Task: Explore historical inns and boutique hotels in Annapolis, Maryland, known for their maritime heritage and colonial architecture.
Action: Key pressed annapolis
Screenshot: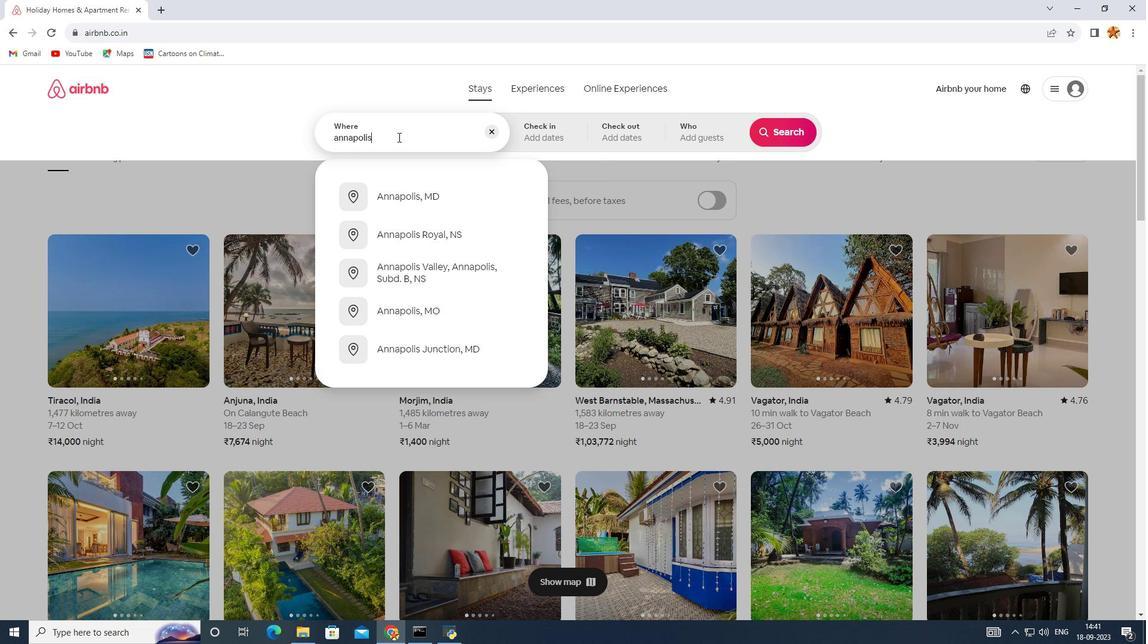 
Action: Mouse moved to (388, 191)
Screenshot: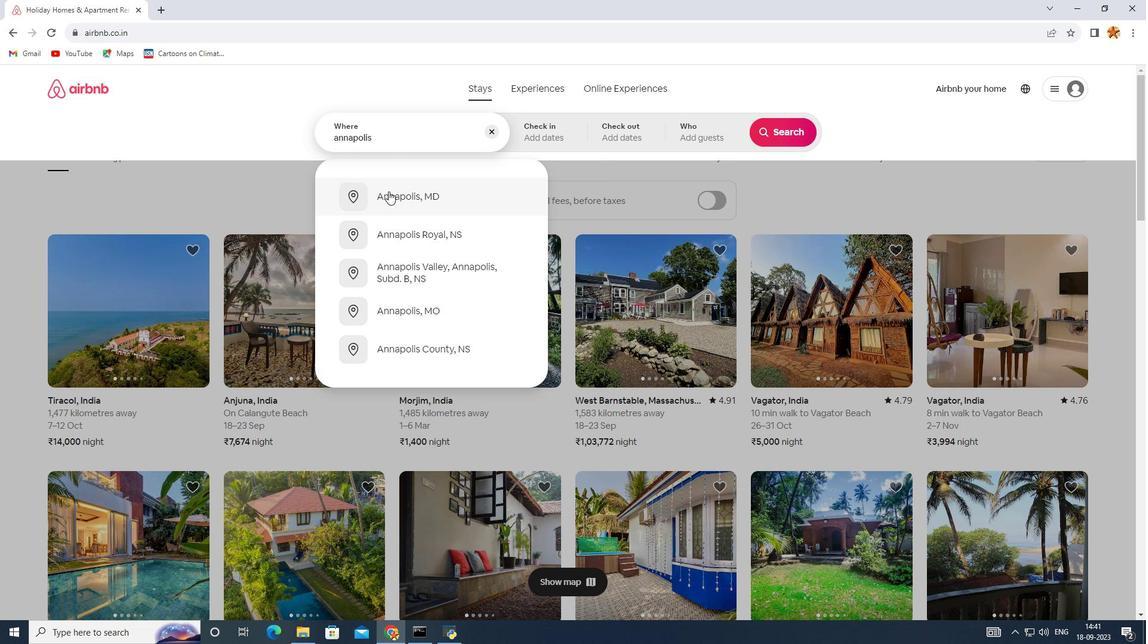 
Action: Mouse pressed left at (388, 191)
Screenshot: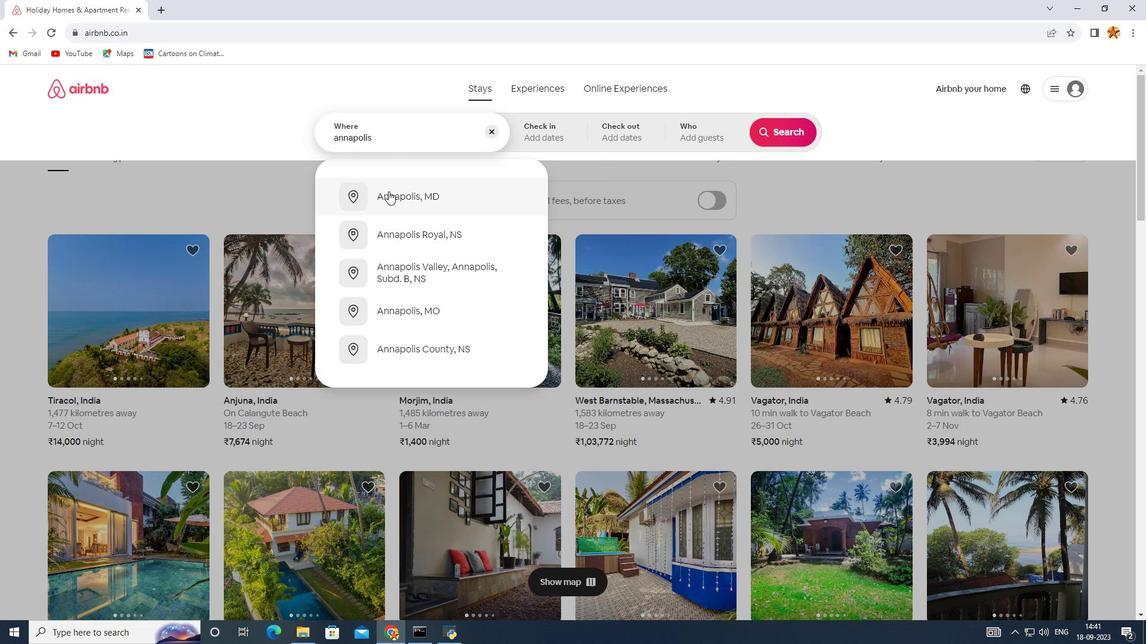 
Action: Mouse moved to (791, 137)
Screenshot: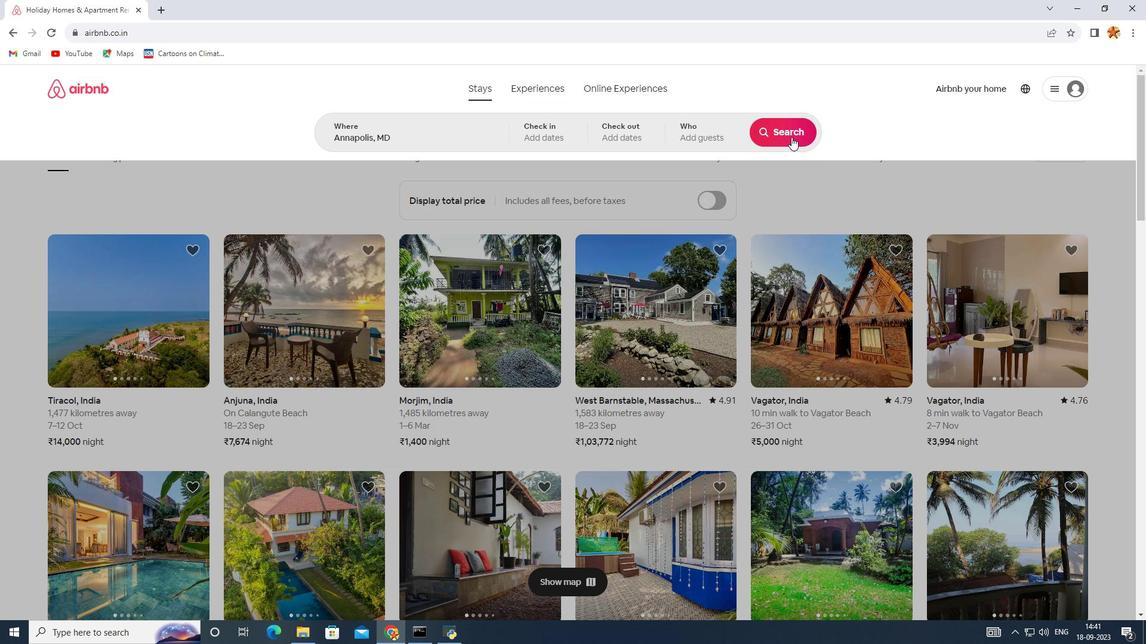 
Action: Mouse pressed left at (791, 137)
Screenshot: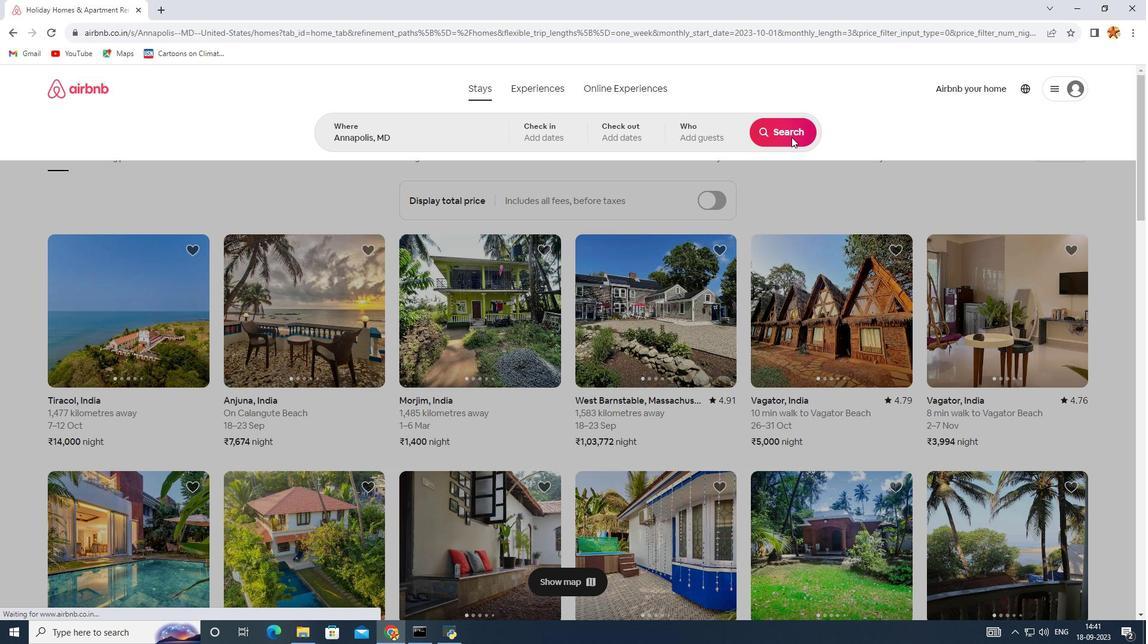 
Action: Mouse moved to (1047, 133)
Screenshot: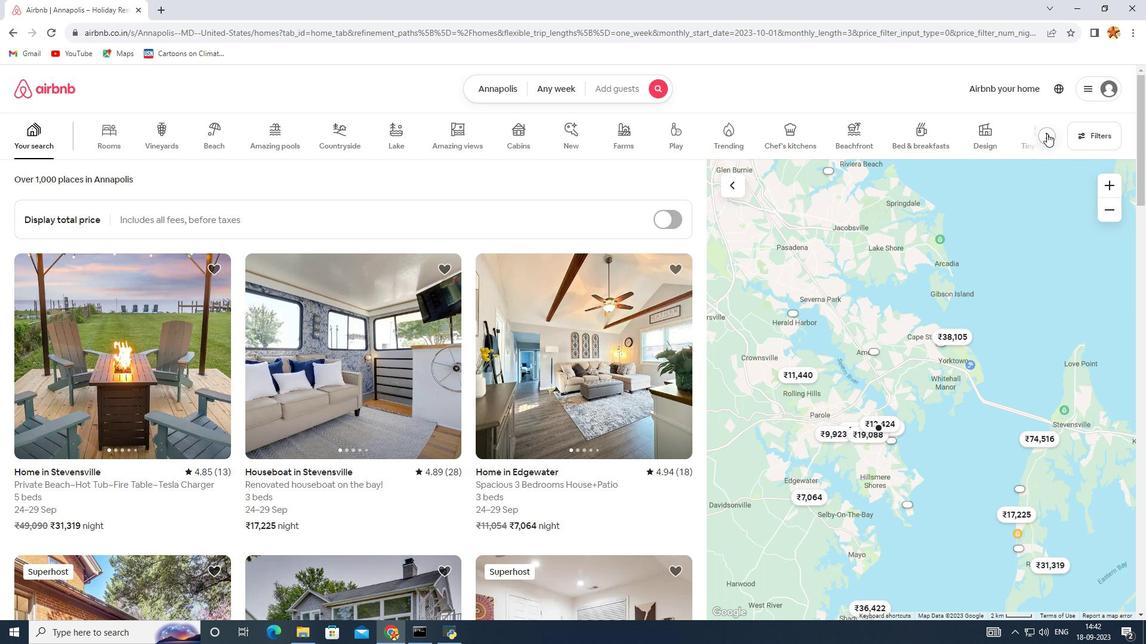 
Action: Mouse pressed left at (1047, 133)
Screenshot: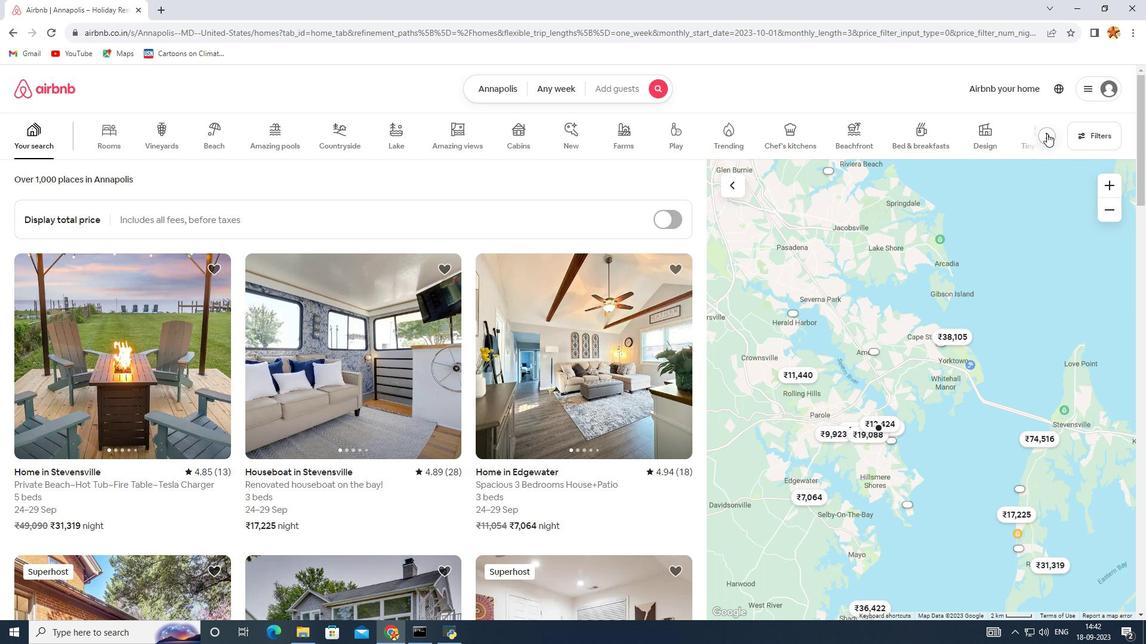 
Action: Mouse moved to (1032, 140)
Screenshot: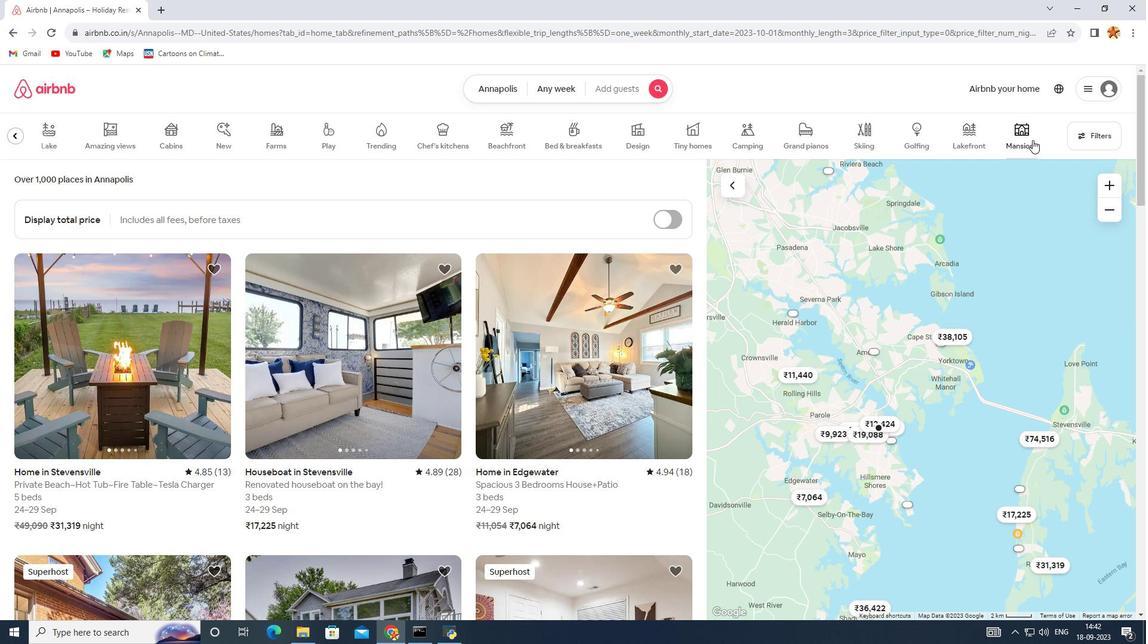 
Action: Mouse pressed left at (1032, 140)
Screenshot: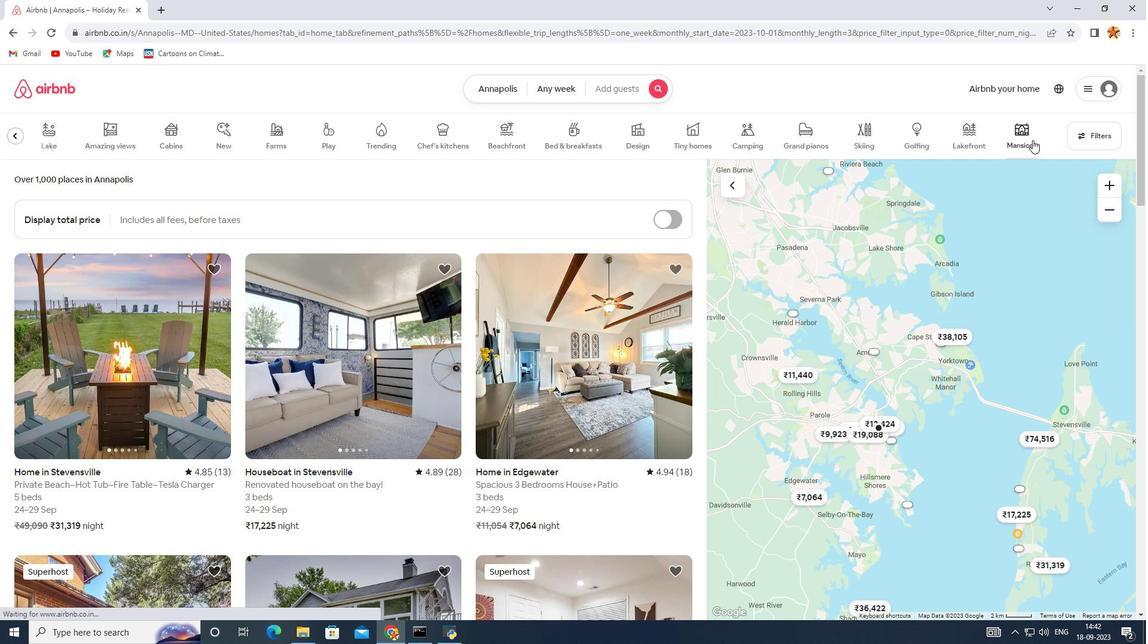 
Action: Mouse moved to (386, 378)
Screenshot: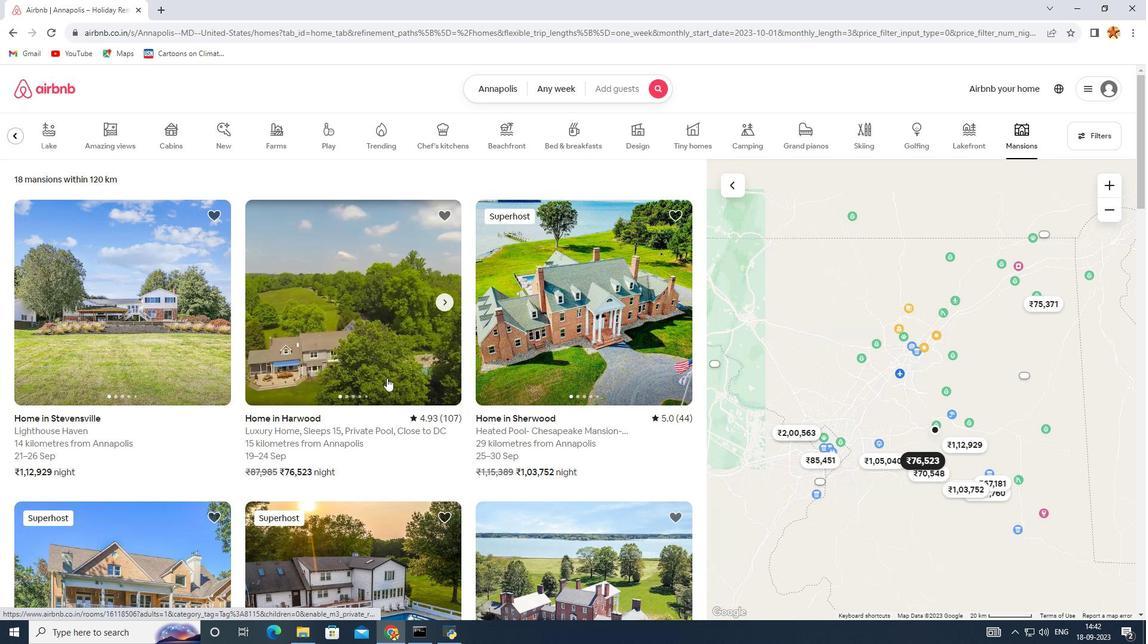 
Action: Mouse scrolled (386, 377) with delta (0, 0)
Screenshot: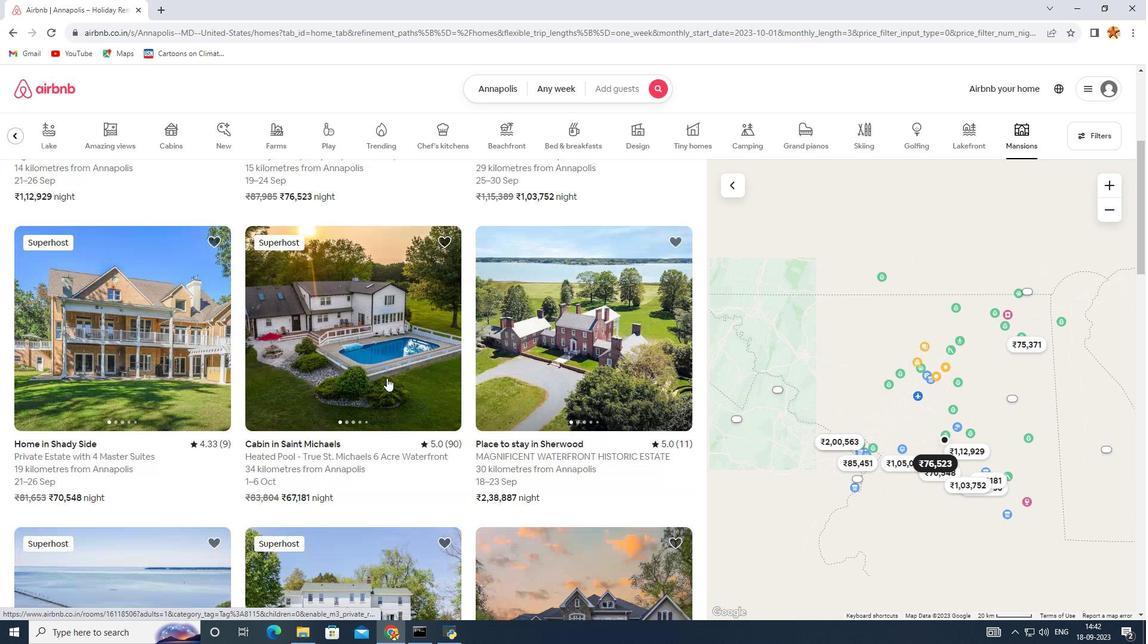 
Action: Mouse scrolled (386, 377) with delta (0, 0)
Screenshot: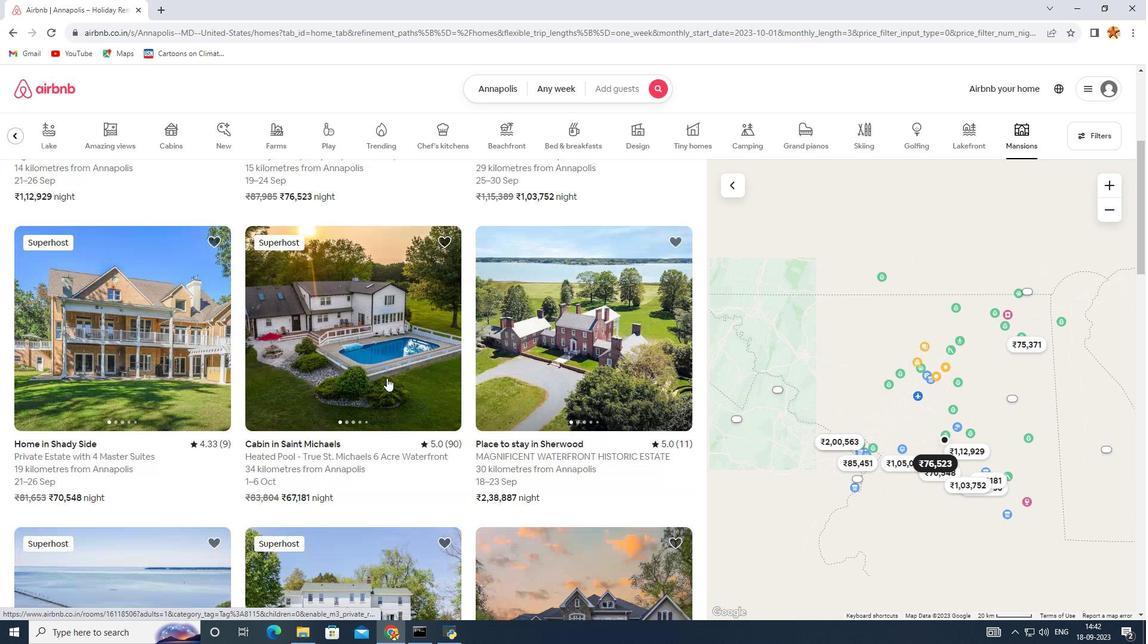 
Action: Mouse scrolled (386, 377) with delta (0, 0)
Screenshot: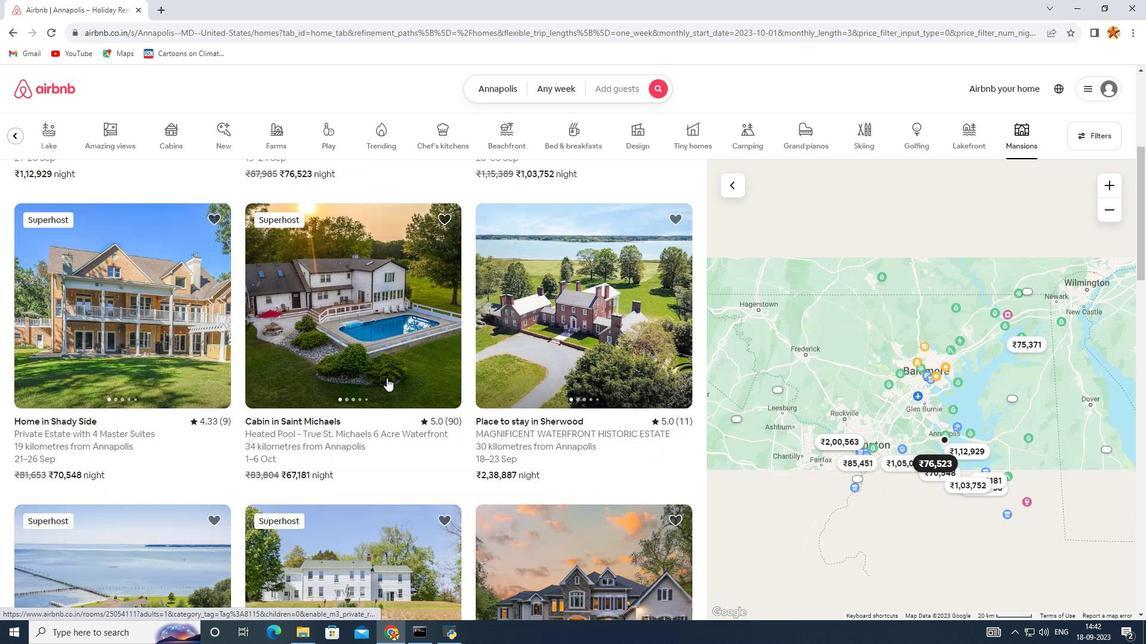 
Action: Mouse scrolled (386, 377) with delta (0, 0)
Screenshot: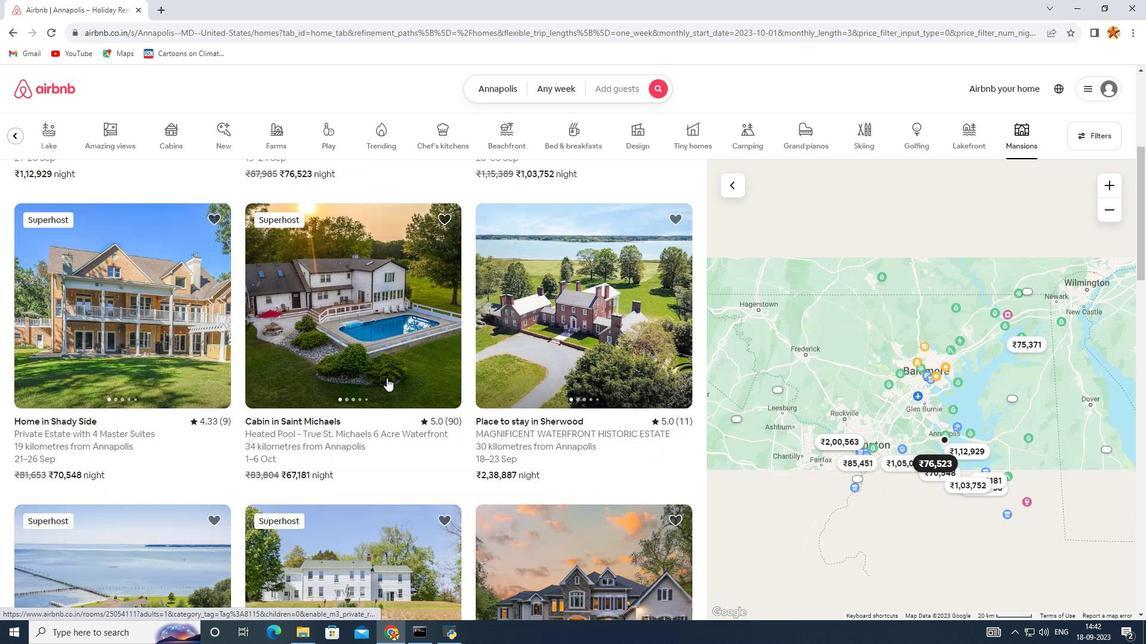 
Action: Mouse scrolled (386, 377) with delta (0, 0)
Screenshot: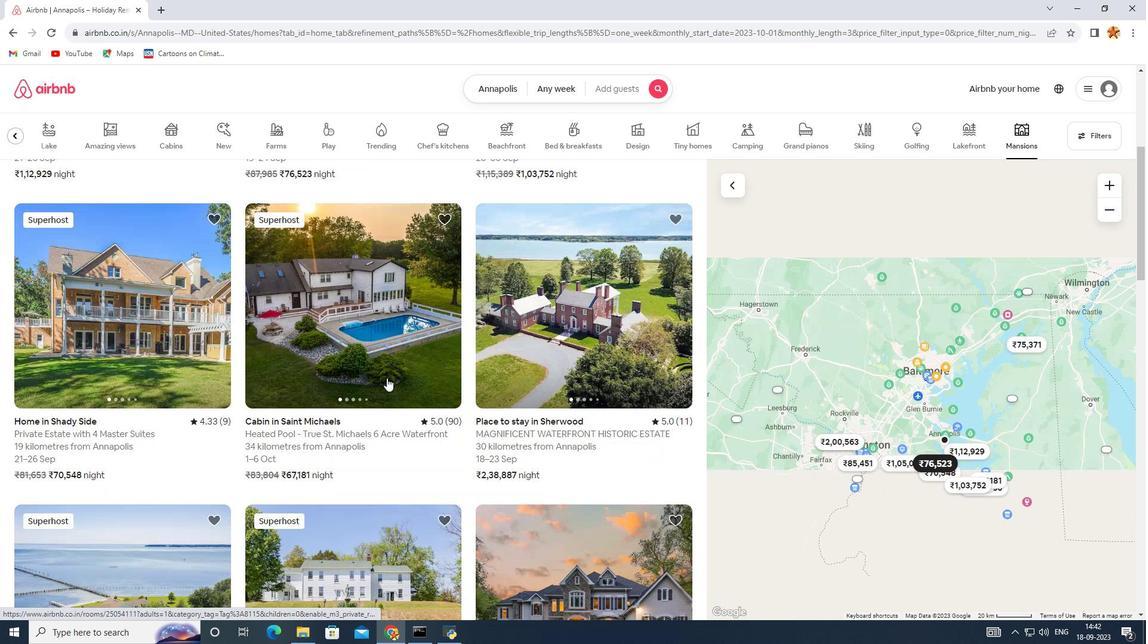 
Action: Mouse scrolled (386, 377) with delta (0, 0)
Screenshot: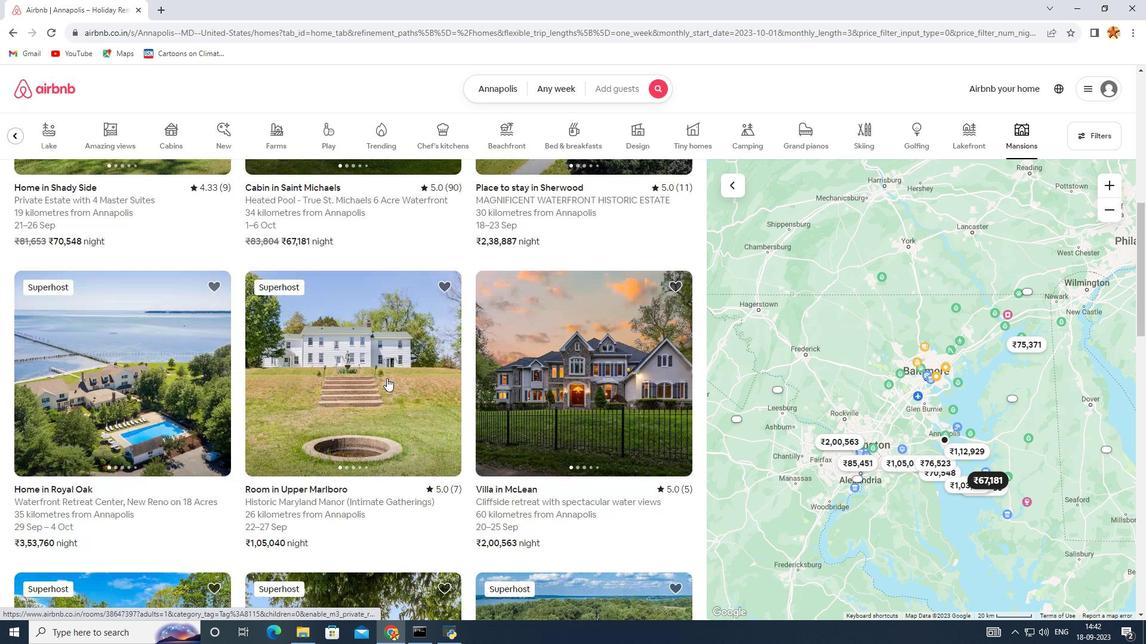 
Action: Mouse scrolled (386, 377) with delta (0, 0)
Screenshot: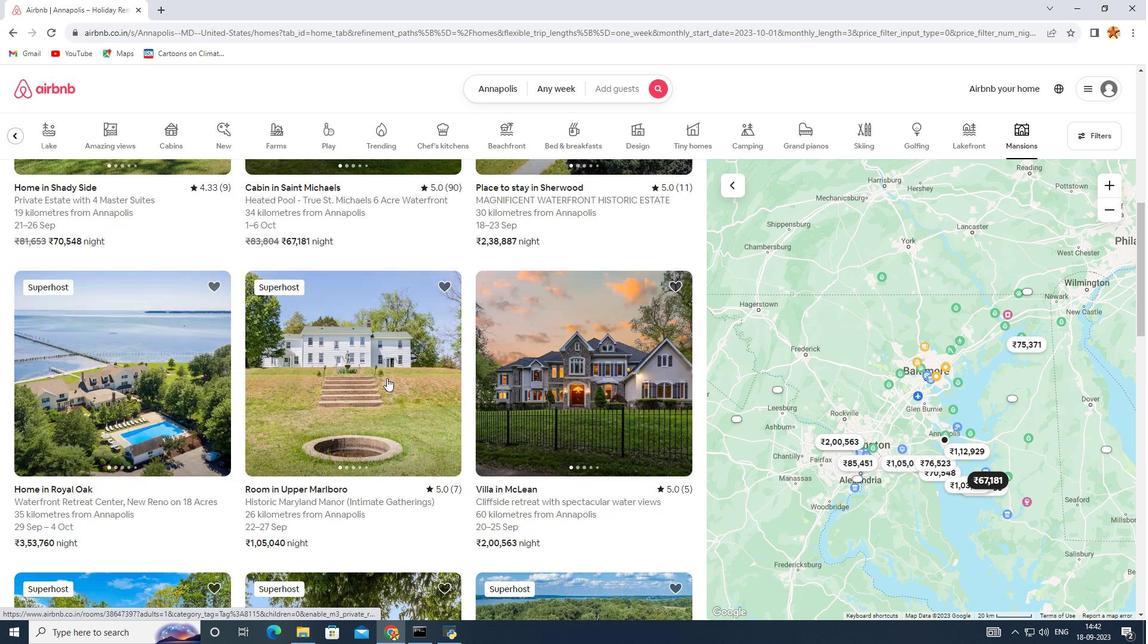 
Action: Mouse scrolled (386, 377) with delta (0, 0)
Screenshot: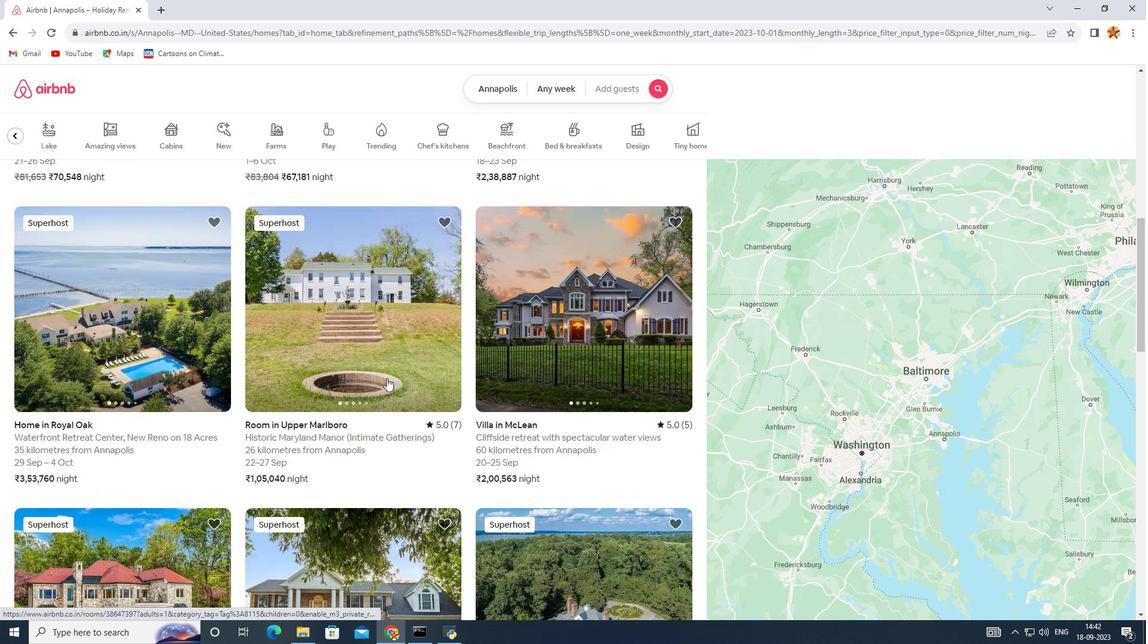 
Action: Mouse scrolled (386, 377) with delta (0, 0)
Screenshot: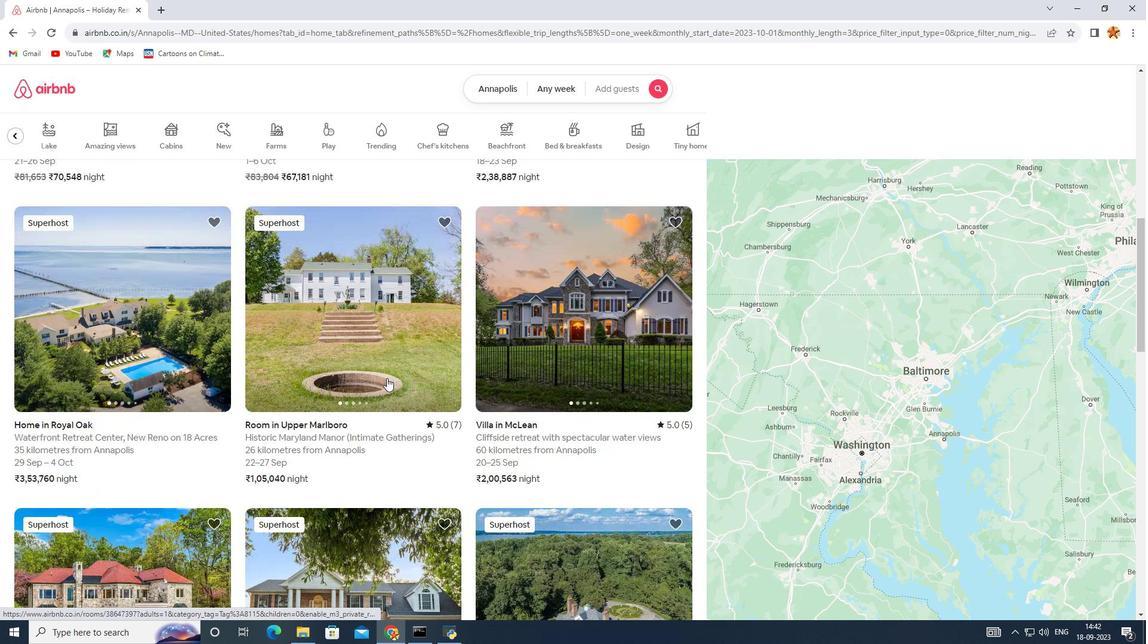 
Action: Mouse scrolled (386, 377) with delta (0, 0)
Screenshot: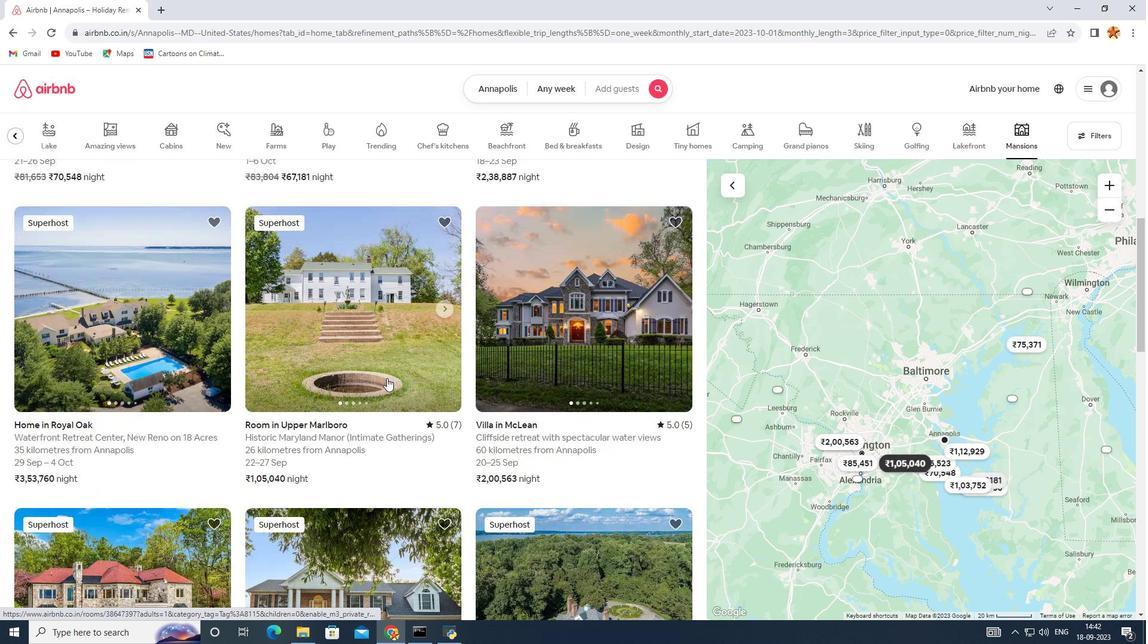 
Action: Mouse scrolled (386, 377) with delta (0, 0)
Screenshot: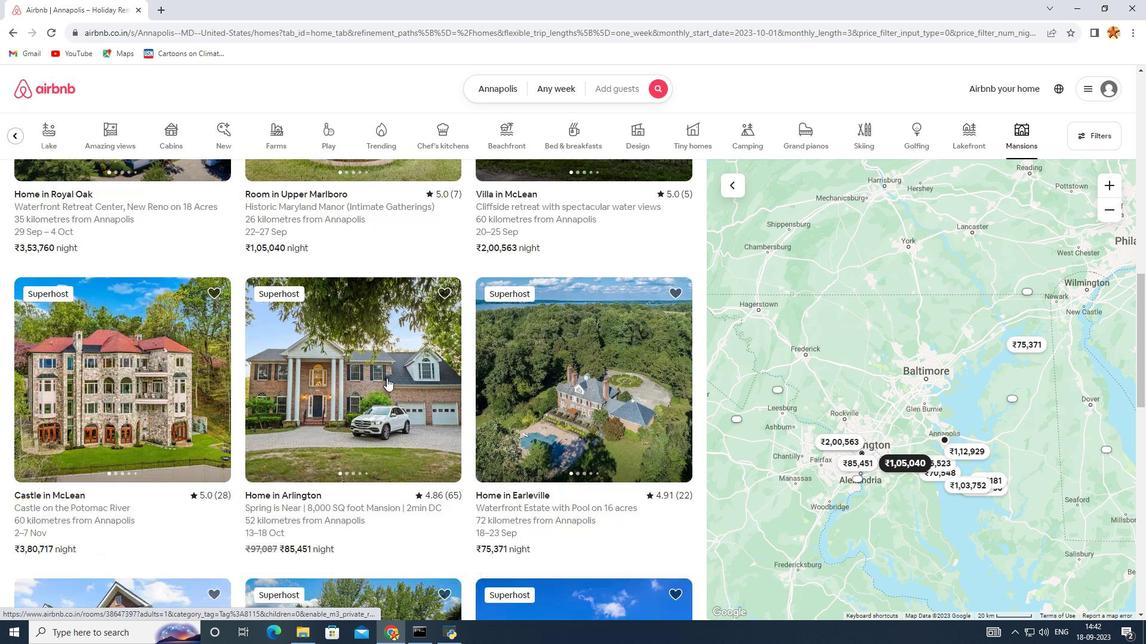 
Action: Mouse scrolled (386, 377) with delta (0, 0)
Screenshot: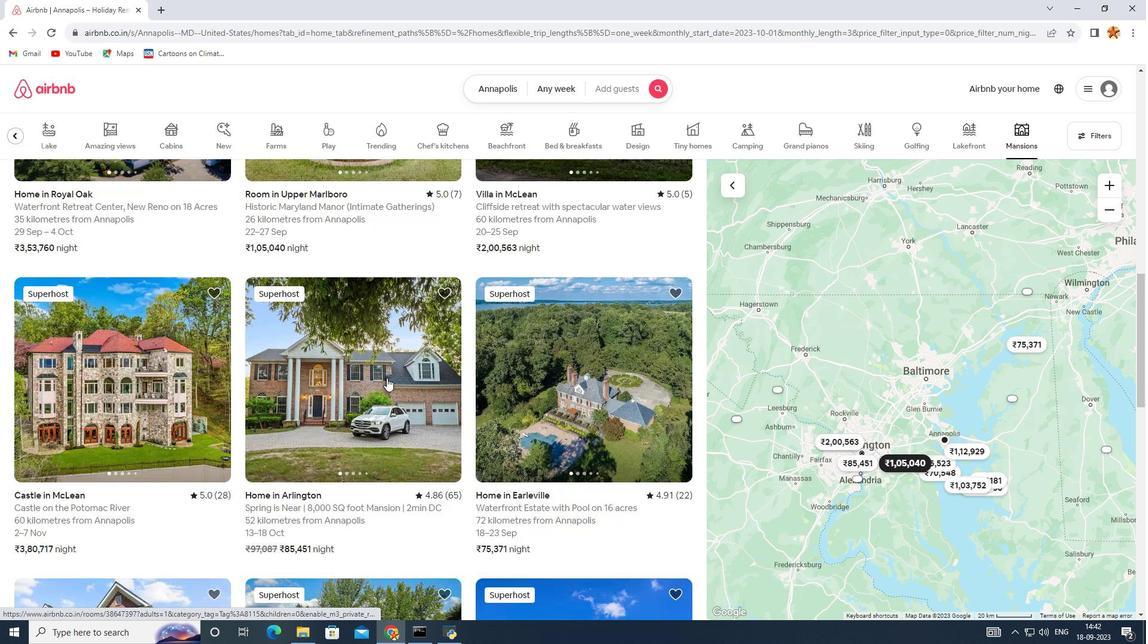 
Action: Mouse scrolled (386, 377) with delta (0, 0)
Screenshot: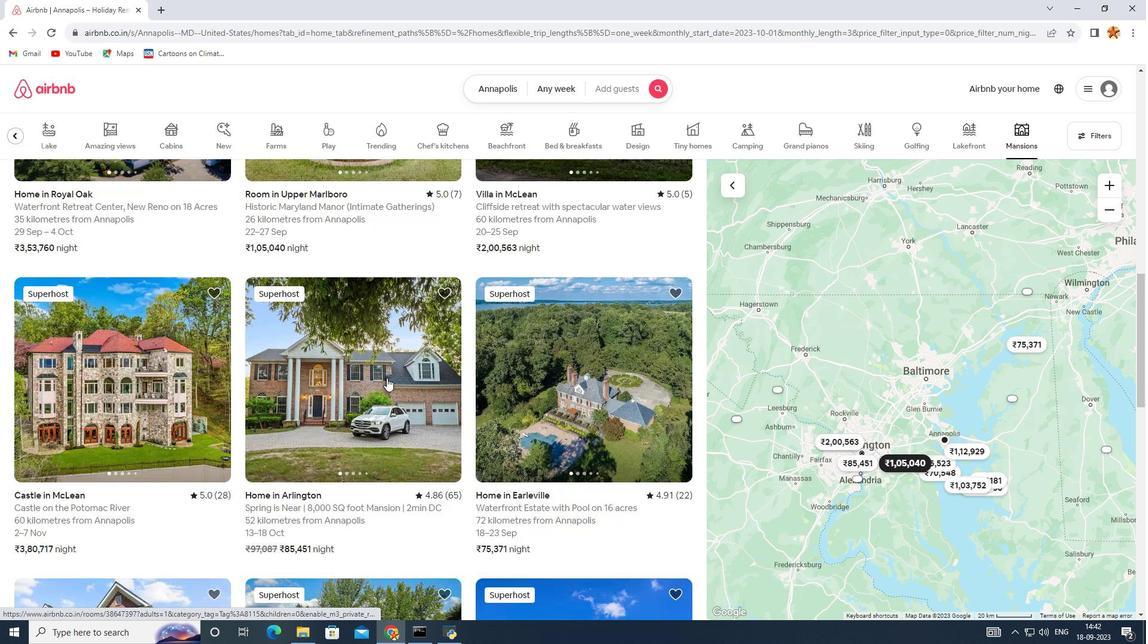 
Action: Mouse scrolled (386, 377) with delta (0, 0)
Screenshot: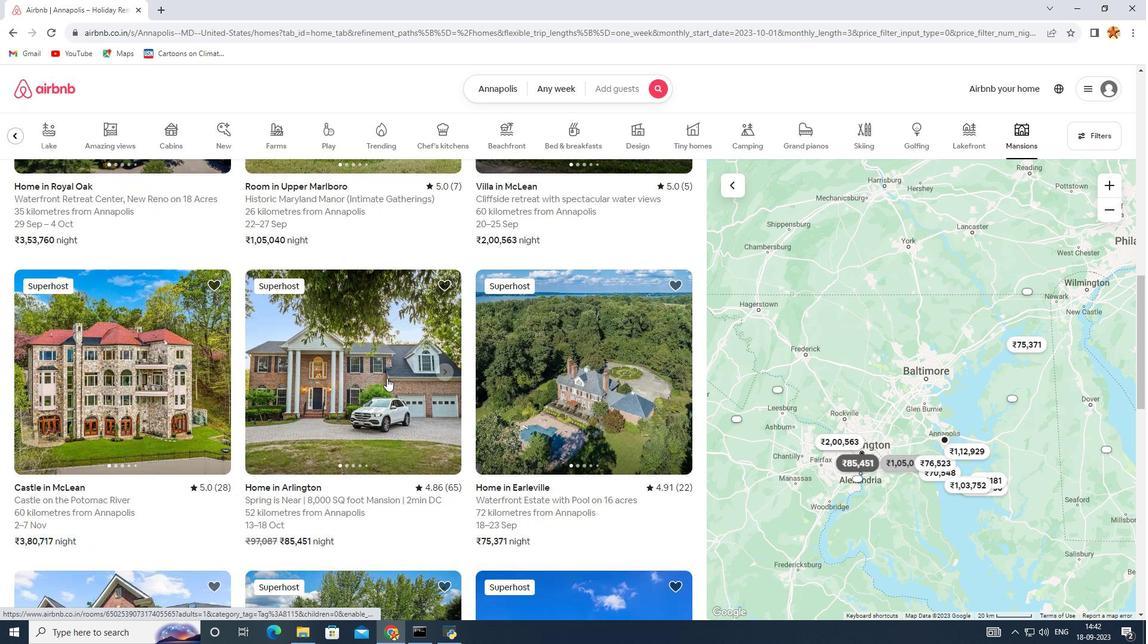 
Action: Mouse scrolled (386, 377) with delta (0, 0)
Screenshot: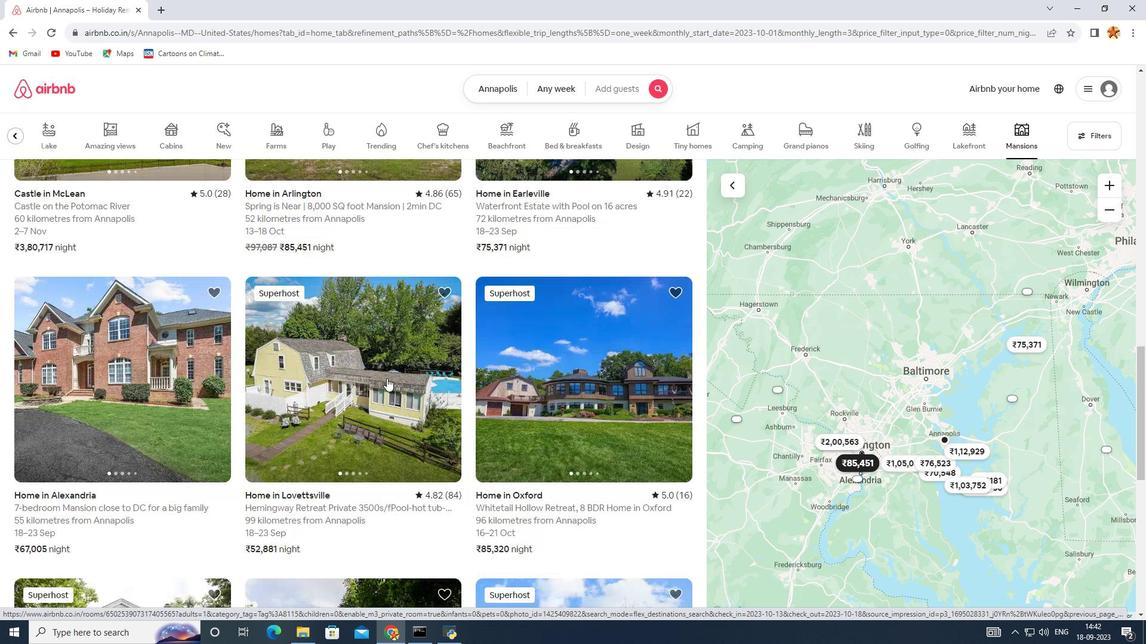 
Action: Mouse scrolled (386, 377) with delta (0, 0)
Screenshot: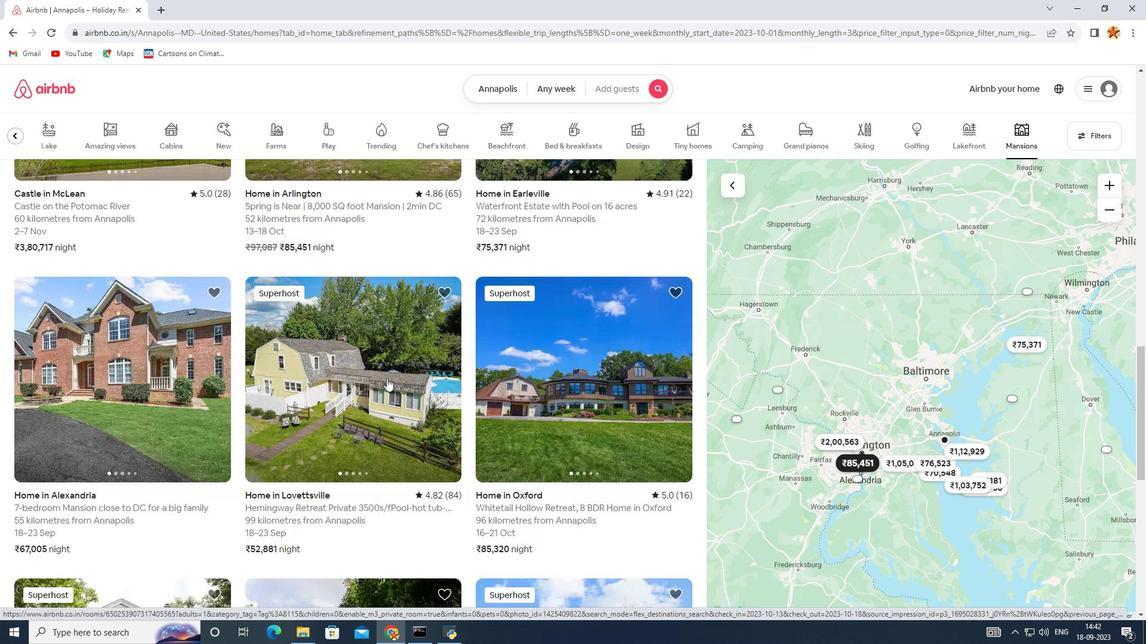 
Action: Mouse scrolled (386, 377) with delta (0, 0)
Screenshot: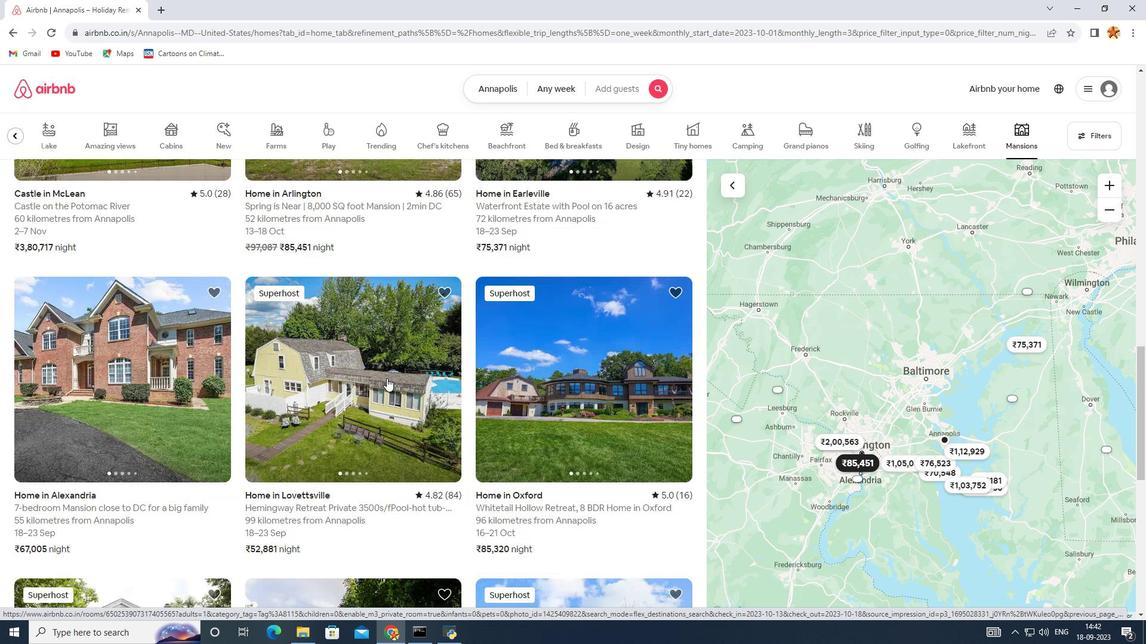 
Action: Mouse scrolled (386, 377) with delta (0, 0)
Screenshot: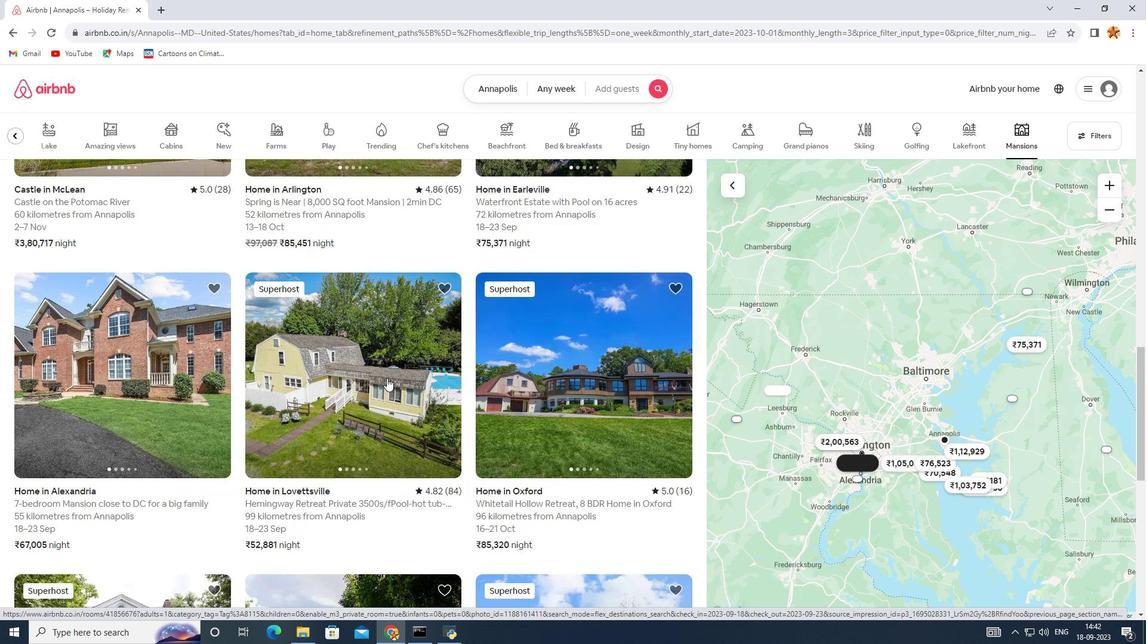 
Action: Mouse scrolled (386, 377) with delta (0, 0)
Screenshot: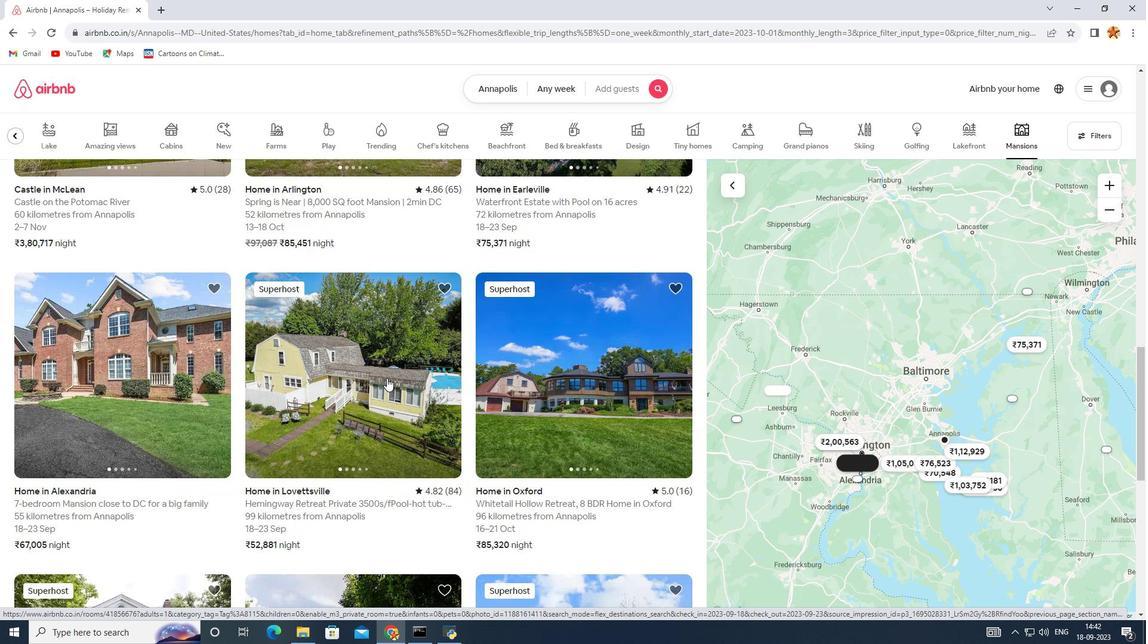 
Action: Mouse scrolled (386, 377) with delta (0, 0)
Screenshot: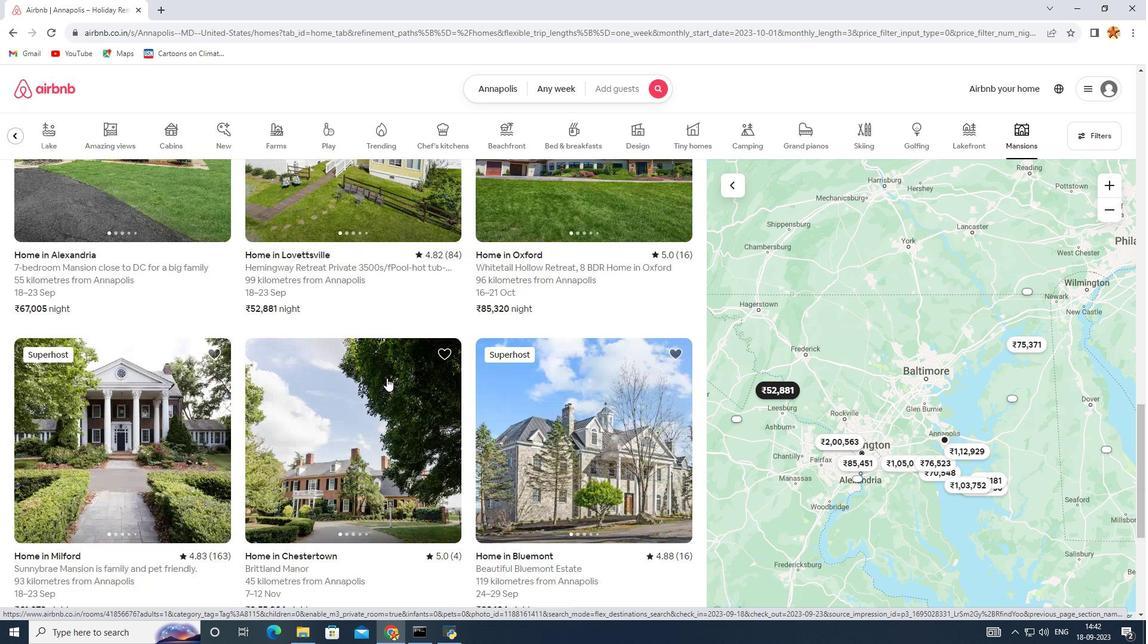 
Action: Mouse scrolled (386, 377) with delta (0, 0)
Screenshot: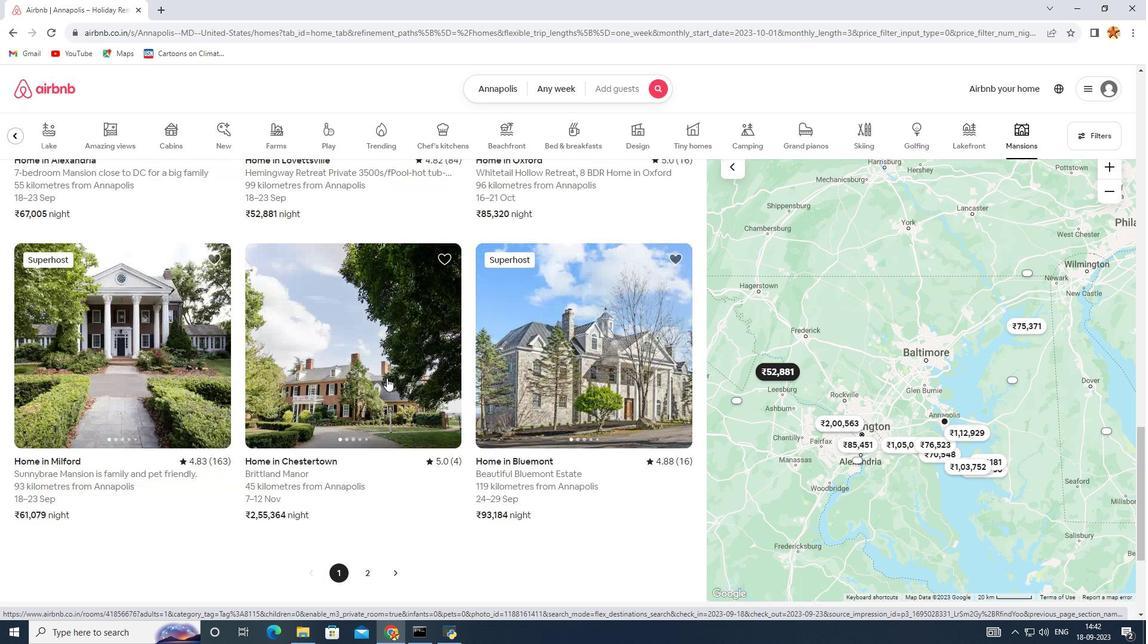 
Action: Mouse scrolled (386, 377) with delta (0, 0)
Screenshot: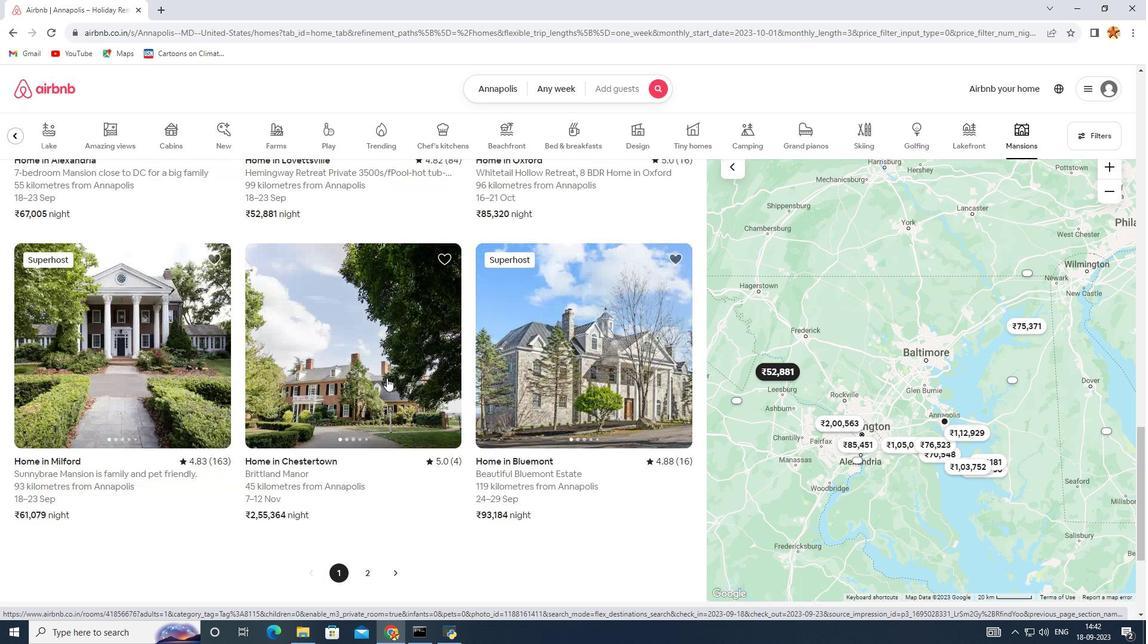 
Action: Mouse scrolled (386, 377) with delta (0, 0)
Screenshot: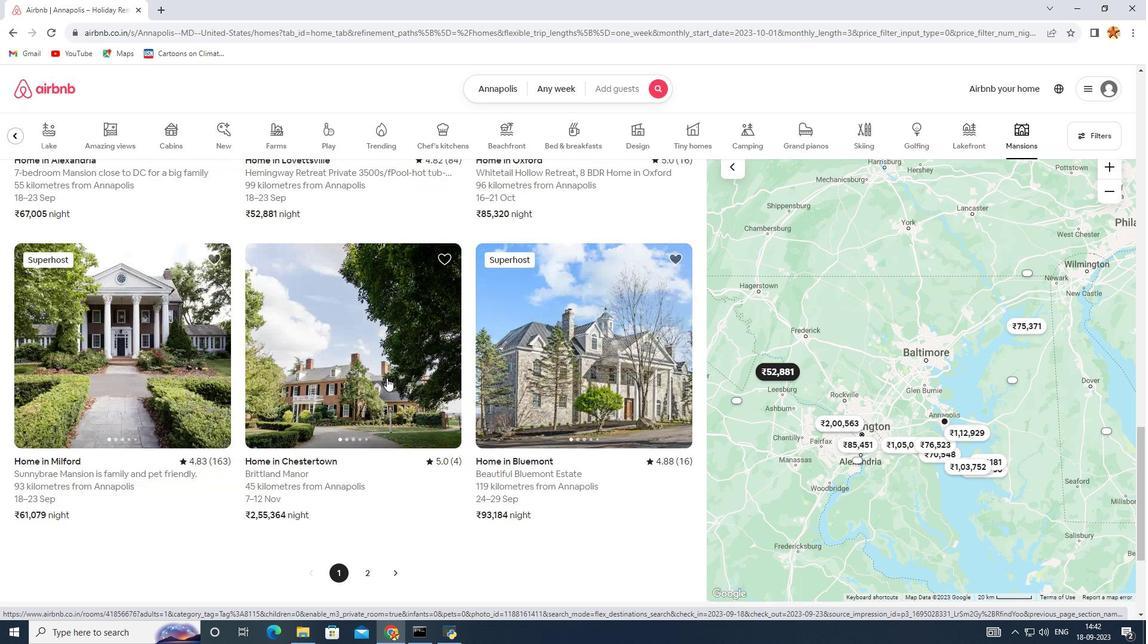 
Action: Mouse scrolled (386, 377) with delta (0, 0)
Screenshot: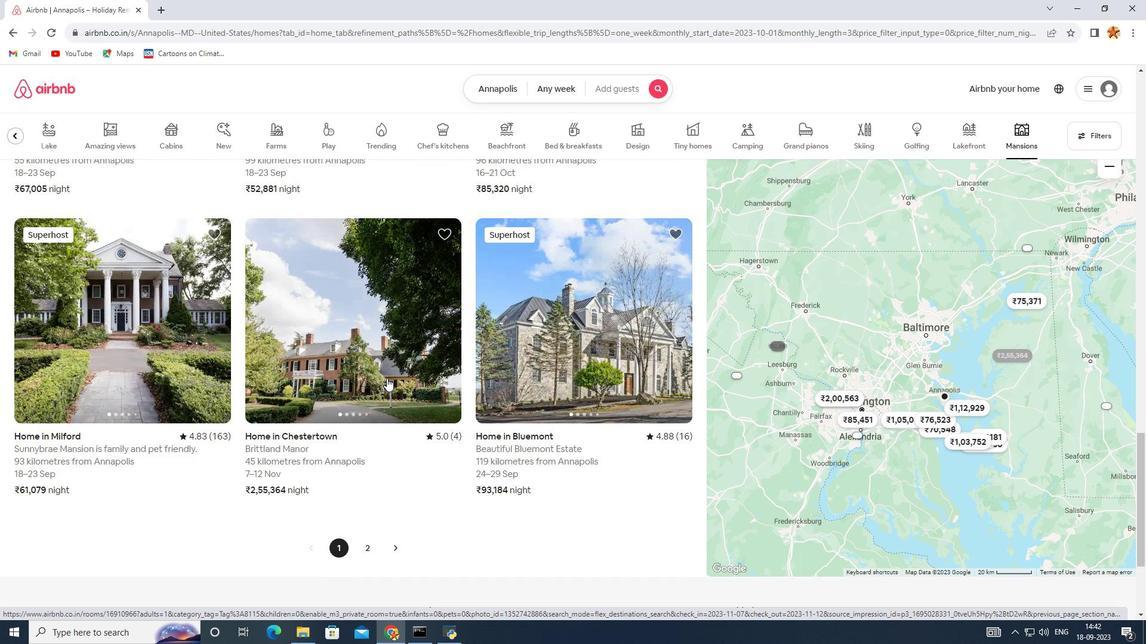 
Action: Mouse scrolled (386, 377) with delta (0, 0)
Screenshot: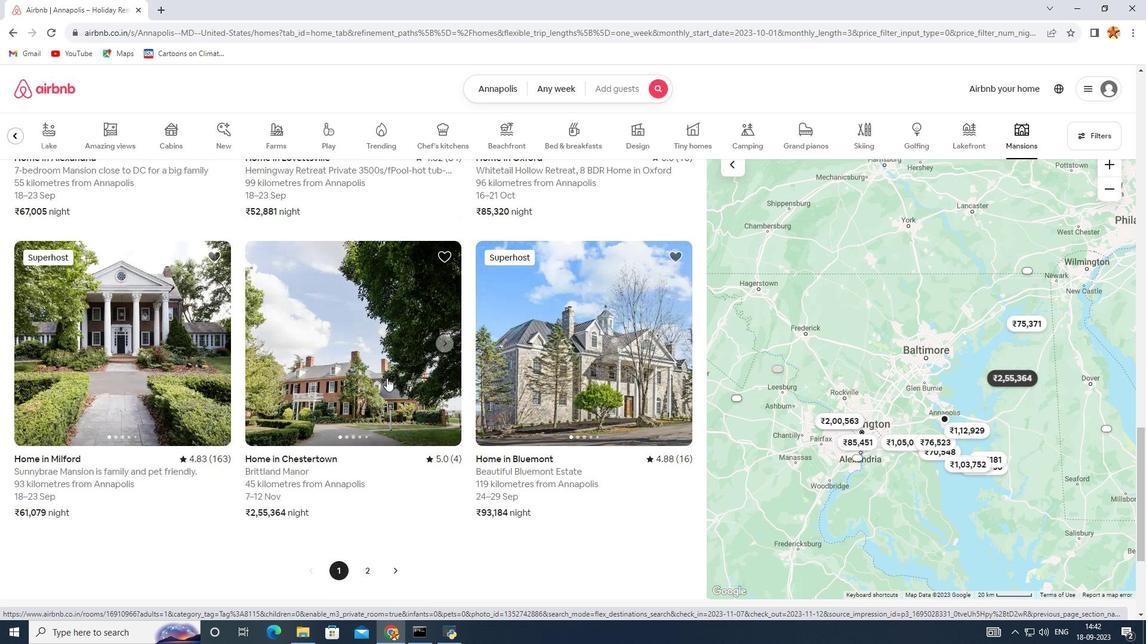 
Action: Mouse scrolled (386, 379) with delta (0, 0)
Screenshot: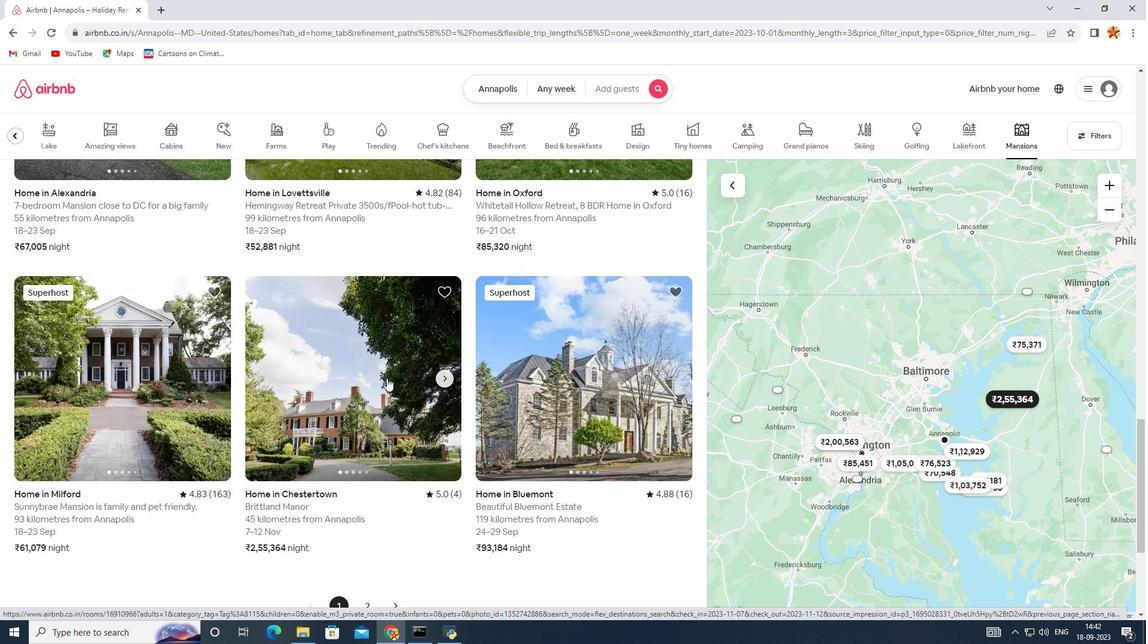 
Action: Mouse scrolled (386, 379) with delta (0, 0)
Screenshot: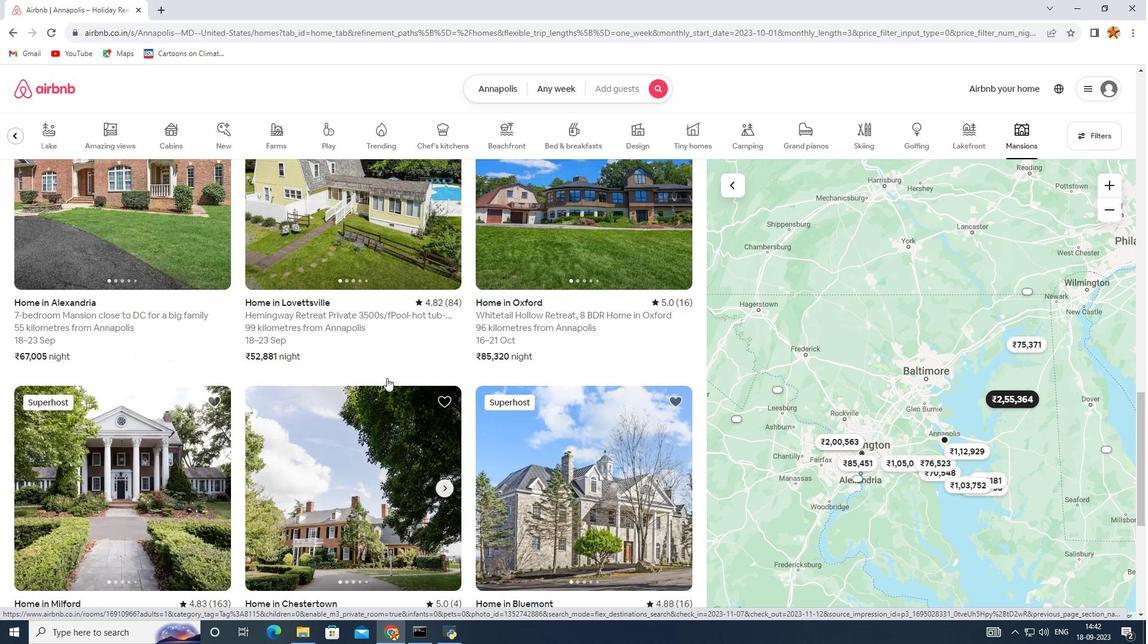 
Action: Mouse scrolled (386, 379) with delta (0, 0)
Screenshot: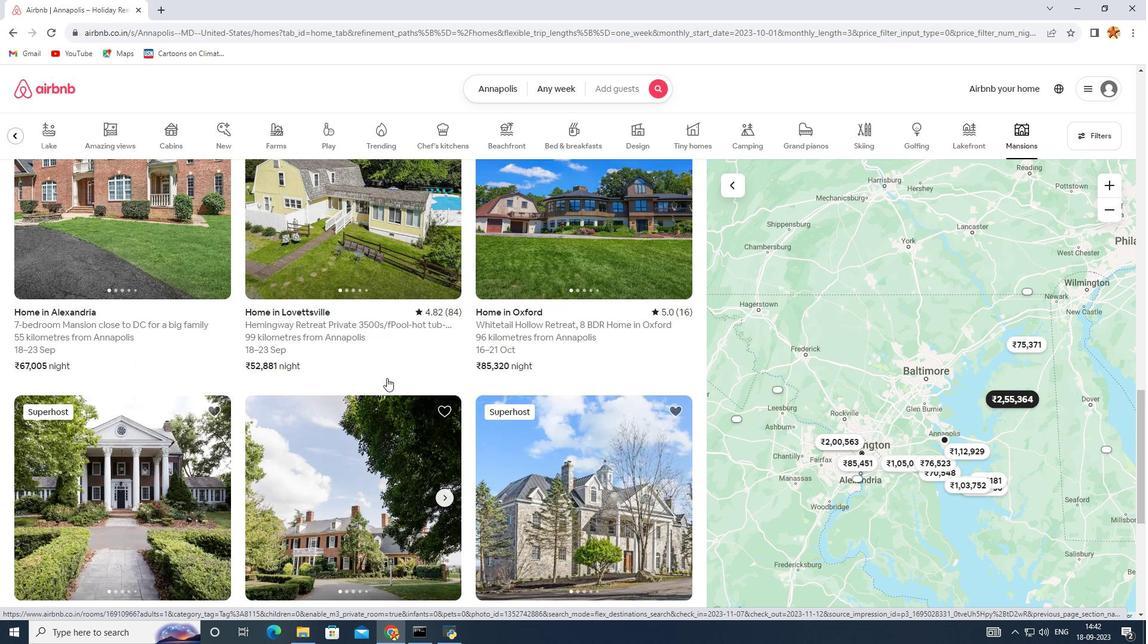 
Action: Mouse scrolled (386, 379) with delta (0, 0)
Screenshot: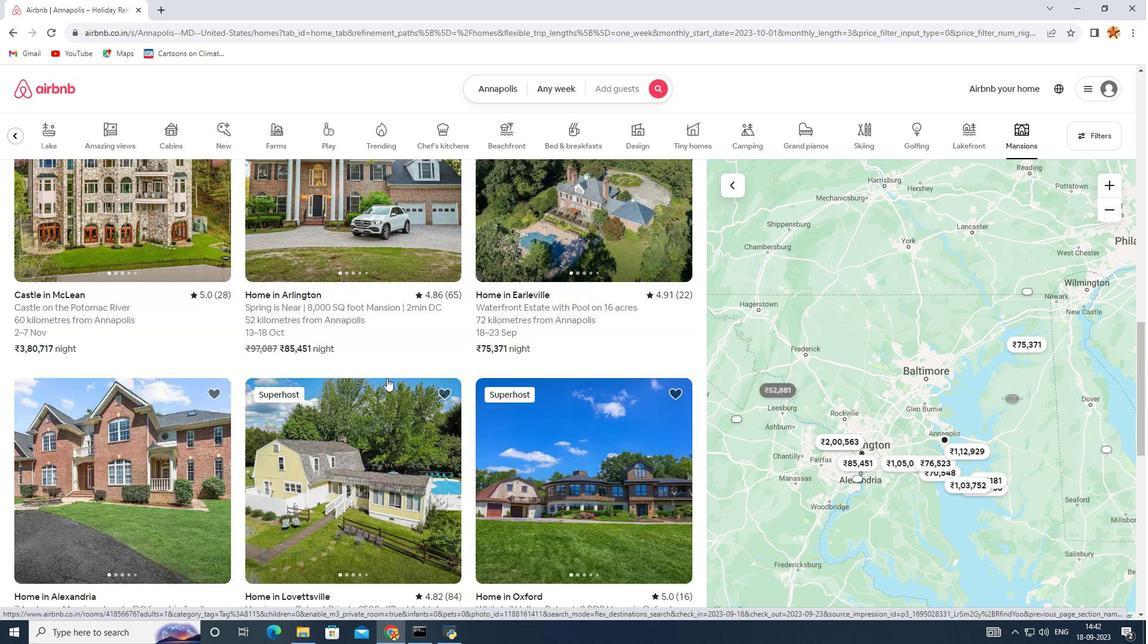 
Action: Mouse scrolled (386, 379) with delta (0, 0)
Screenshot: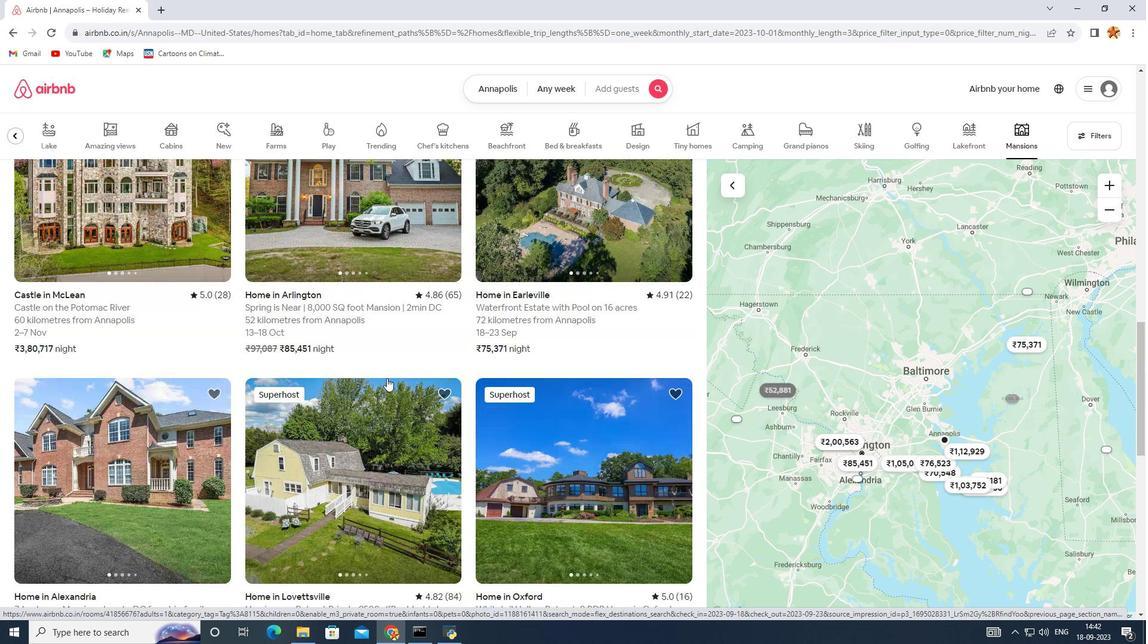 
Action: Mouse scrolled (386, 379) with delta (0, 0)
Screenshot: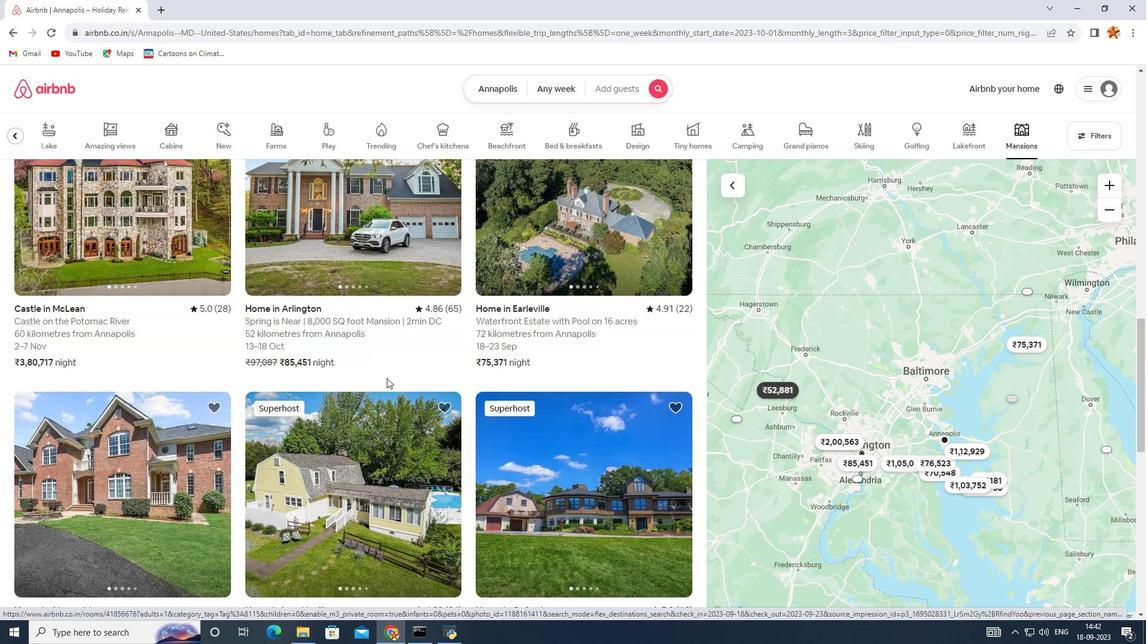 
Action: Mouse scrolled (386, 379) with delta (0, 0)
Screenshot: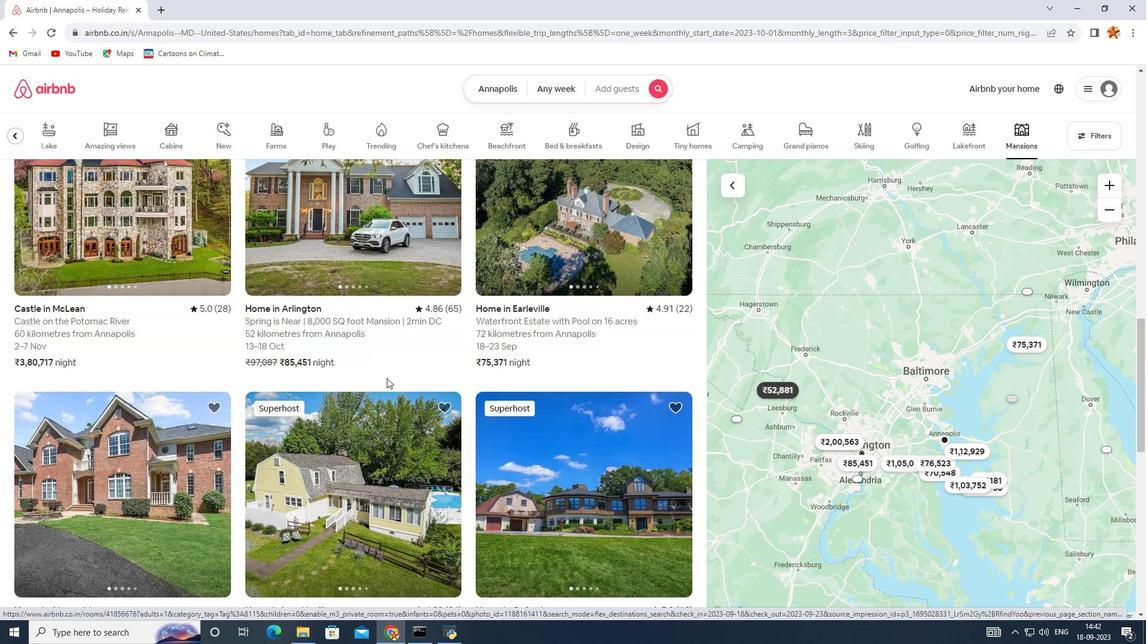 
Action: Mouse scrolled (386, 379) with delta (0, 0)
Screenshot: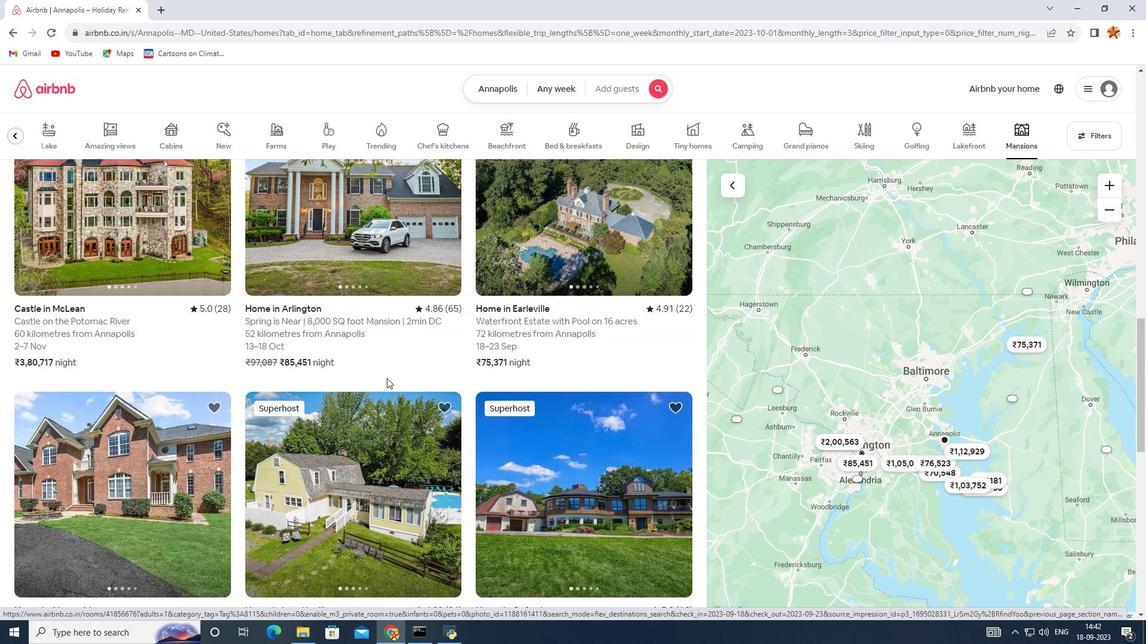 
Action: Mouse scrolled (386, 379) with delta (0, 0)
Screenshot: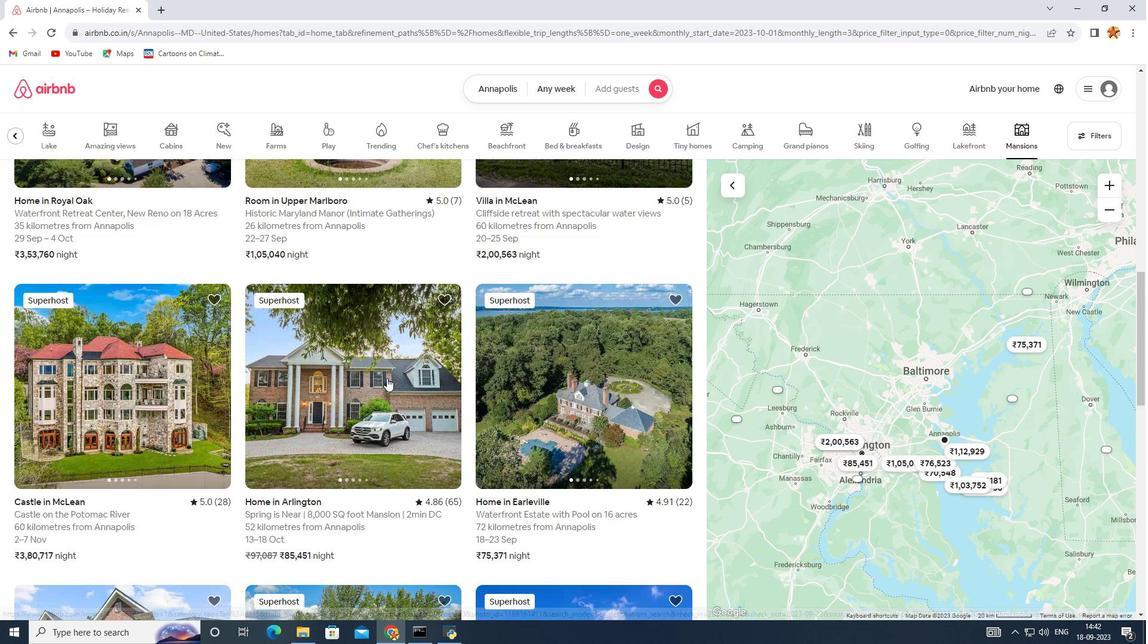 
Action: Mouse scrolled (386, 379) with delta (0, 0)
Screenshot: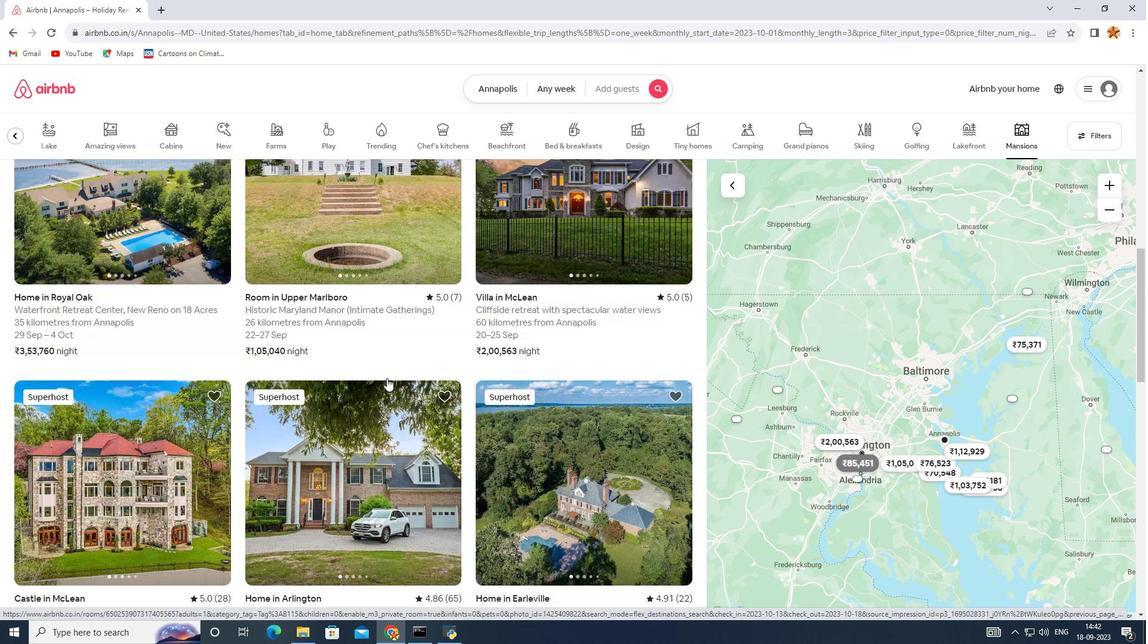 
Action: Mouse scrolled (386, 379) with delta (0, 0)
Screenshot: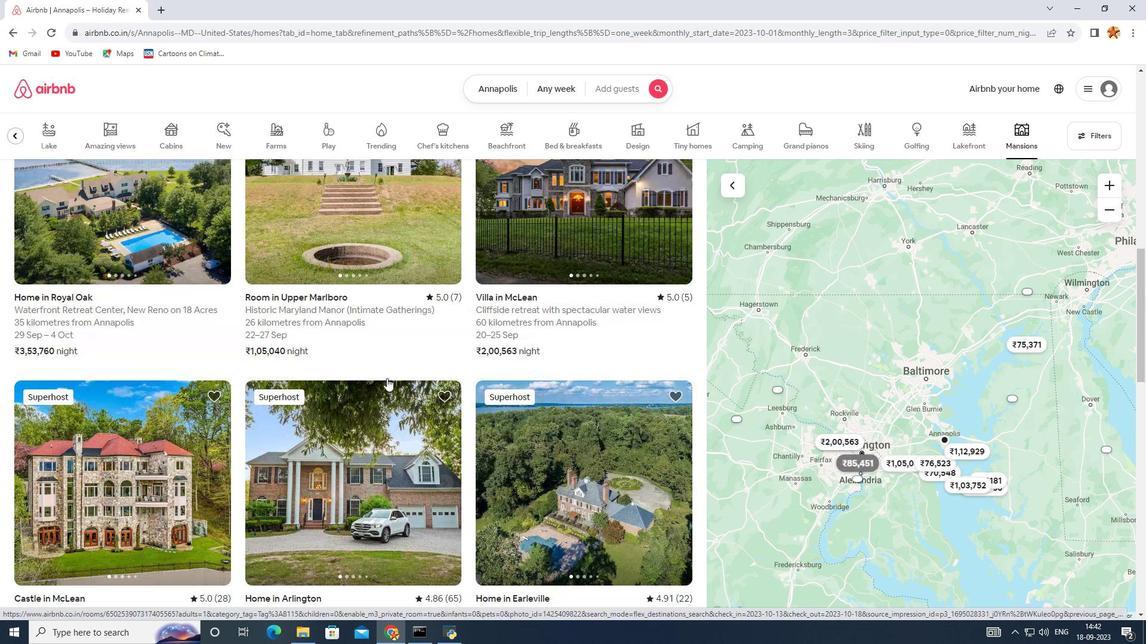 
Action: Mouse scrolled (386, 379) with delta (0, 0)
Screenshot: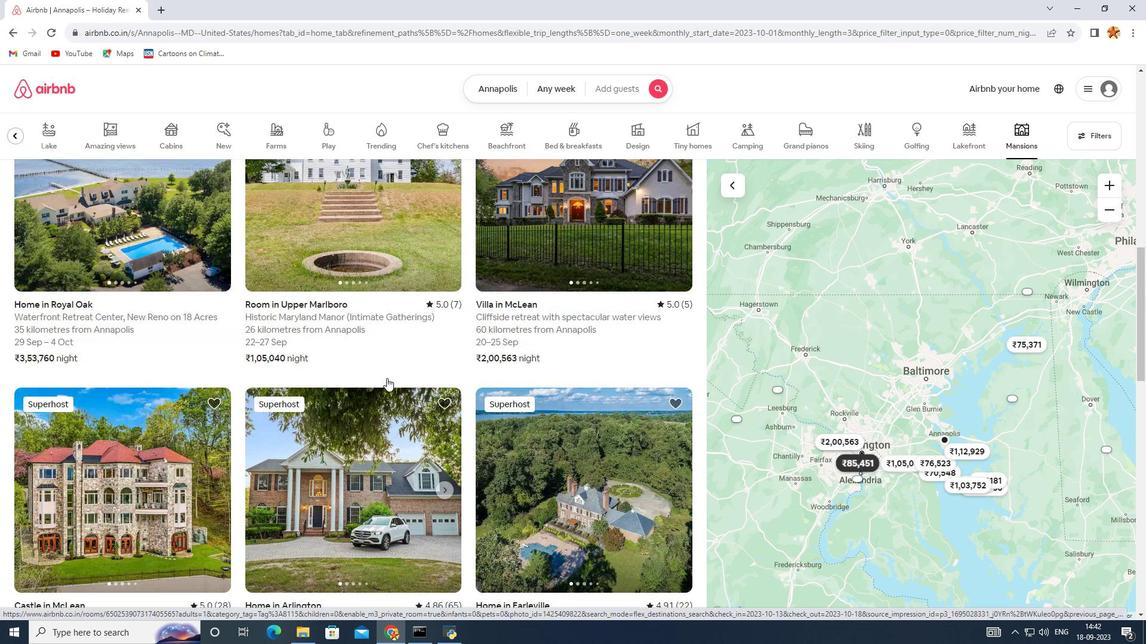 
Action: Mouse scrolled (386, 379) with delta (0, 0)
Screenshot: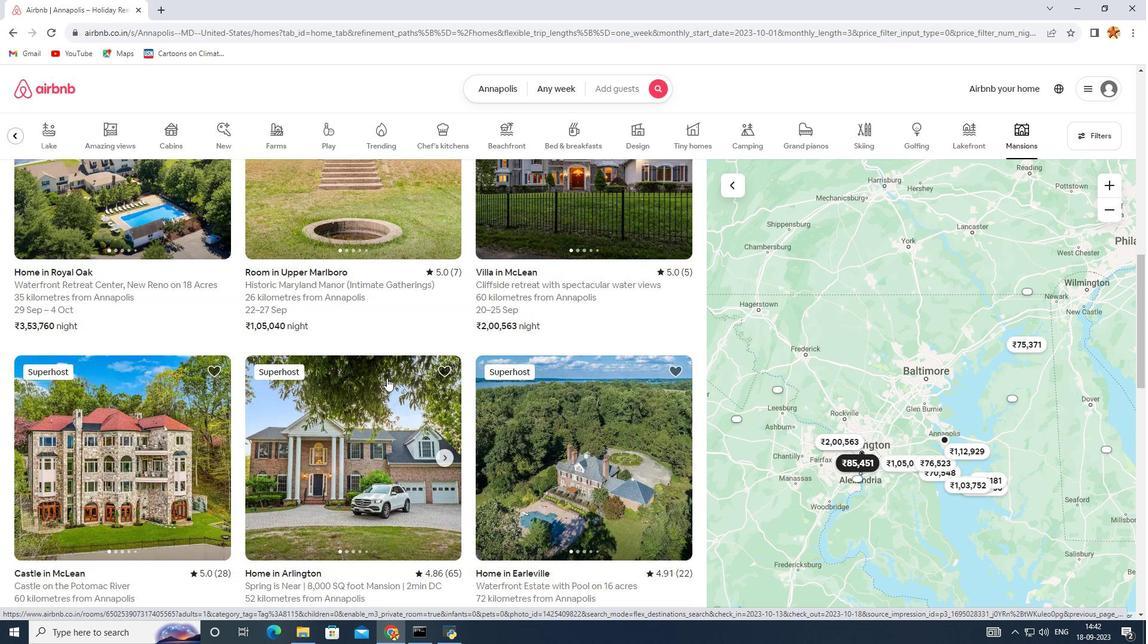 
Action: Mouse scrolled (386, 377) with delta (0, 0)
Screenshot: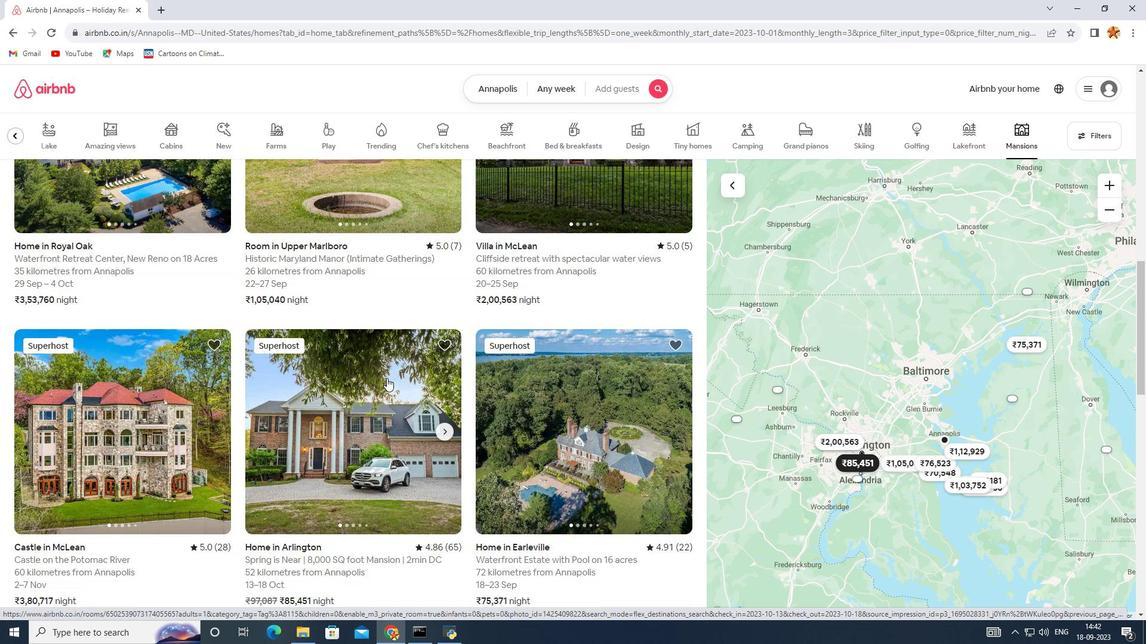 
Action: Mouse scrolled (386, 379) with delta (0, 0)
Screenshot: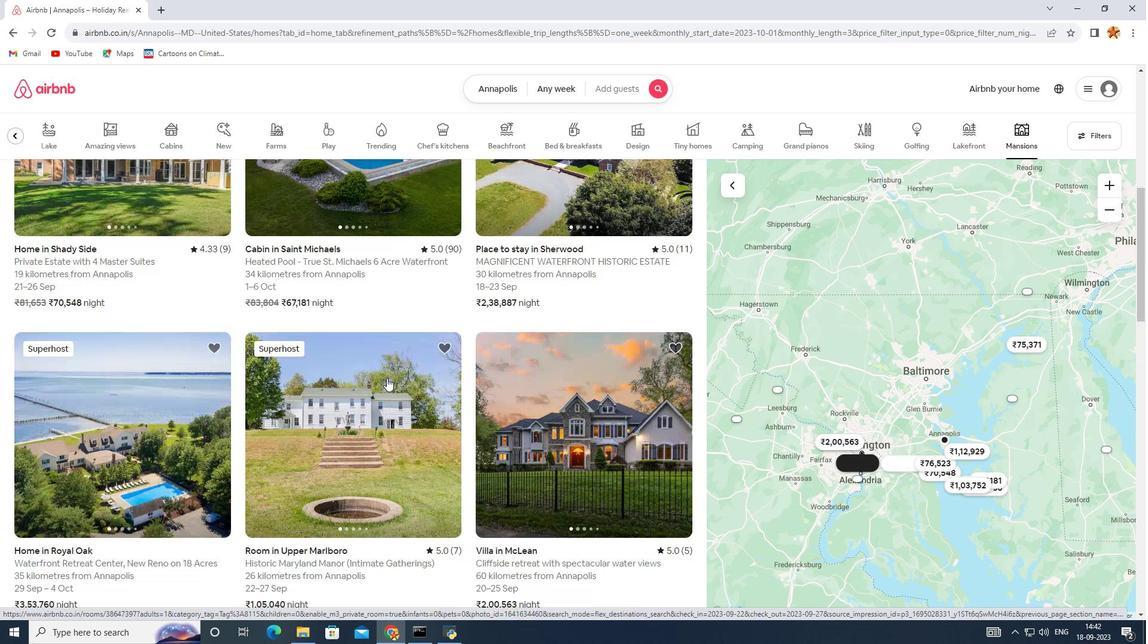 
Action: Mouse scrolled (386, 379) with delta (0, 0)
Screenshot: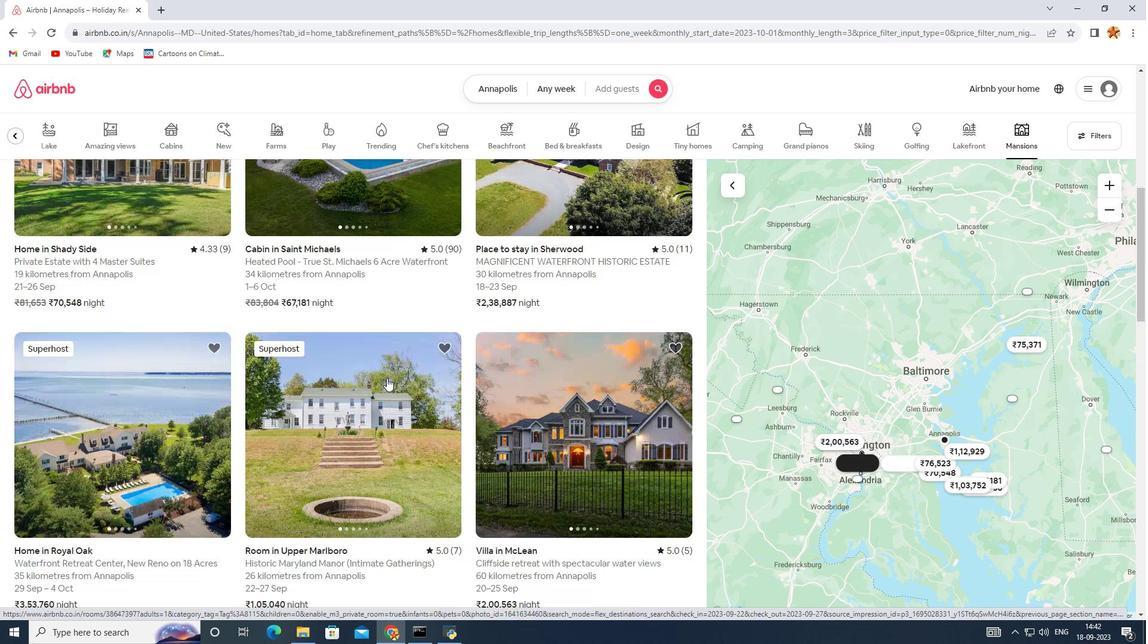 
Action: Mouse scrolled (386, 379) with delta (0, 0)
Screenshot: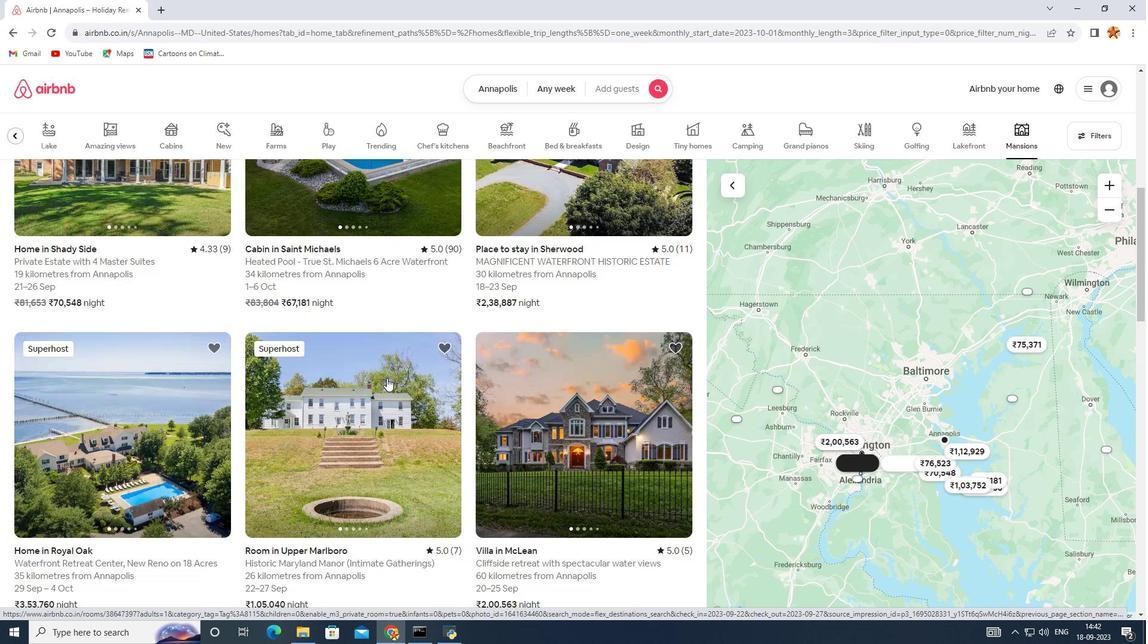 
Action: Mouse scrolled (386, 379) with delta (0, 0)
Screenshot: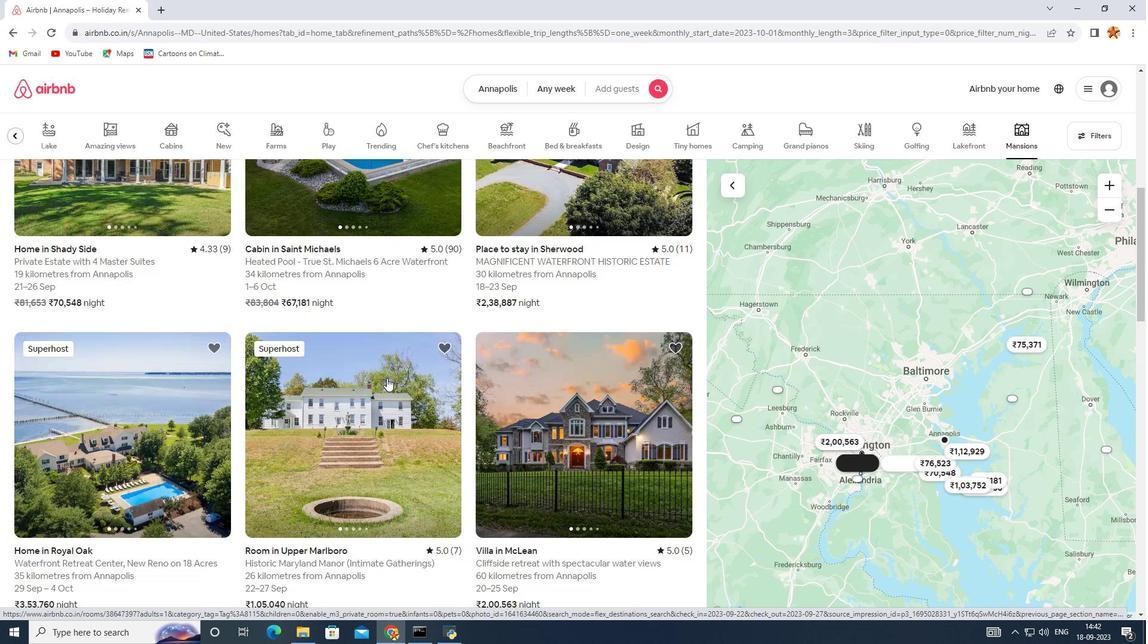 
Action: Mouse scrolled (386, 379) with delta (0, 0)
Screenshot: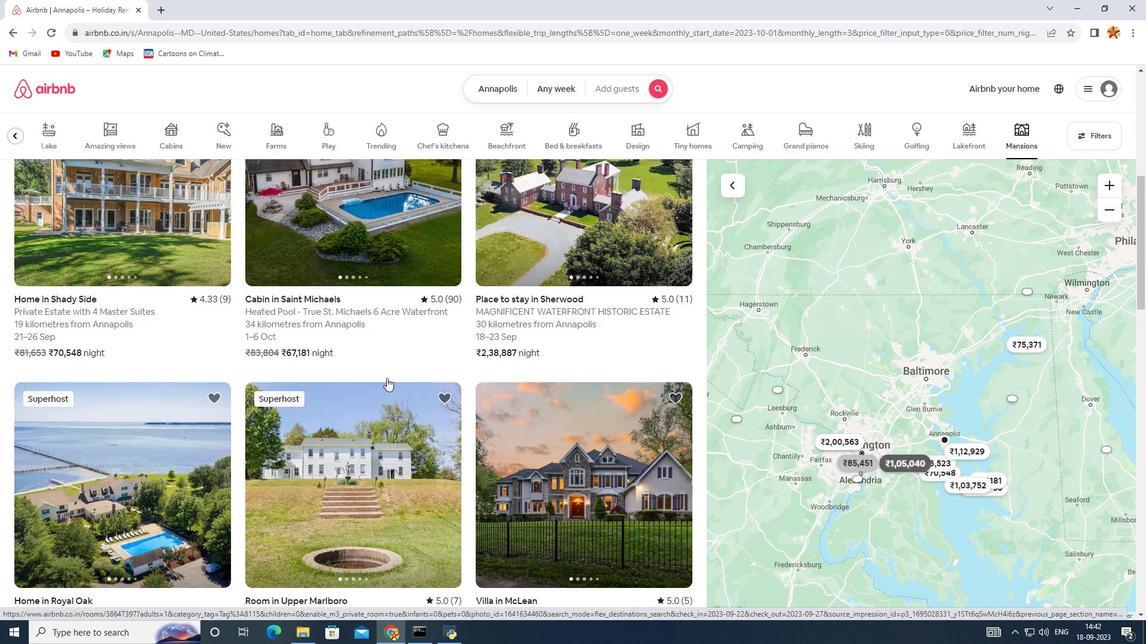 
Action: Mouse scrolled (386, 379) with delta (0, 0)
Screenshot: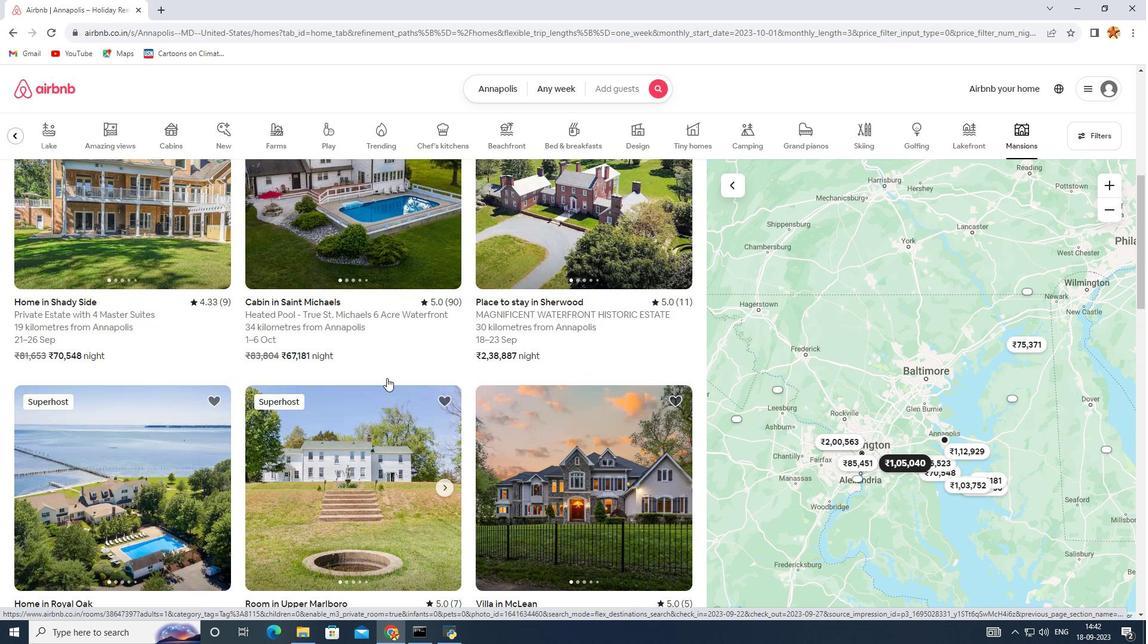 
Action: Mouse scrolled (386, 379) with delta (0, 0)
Screenshot: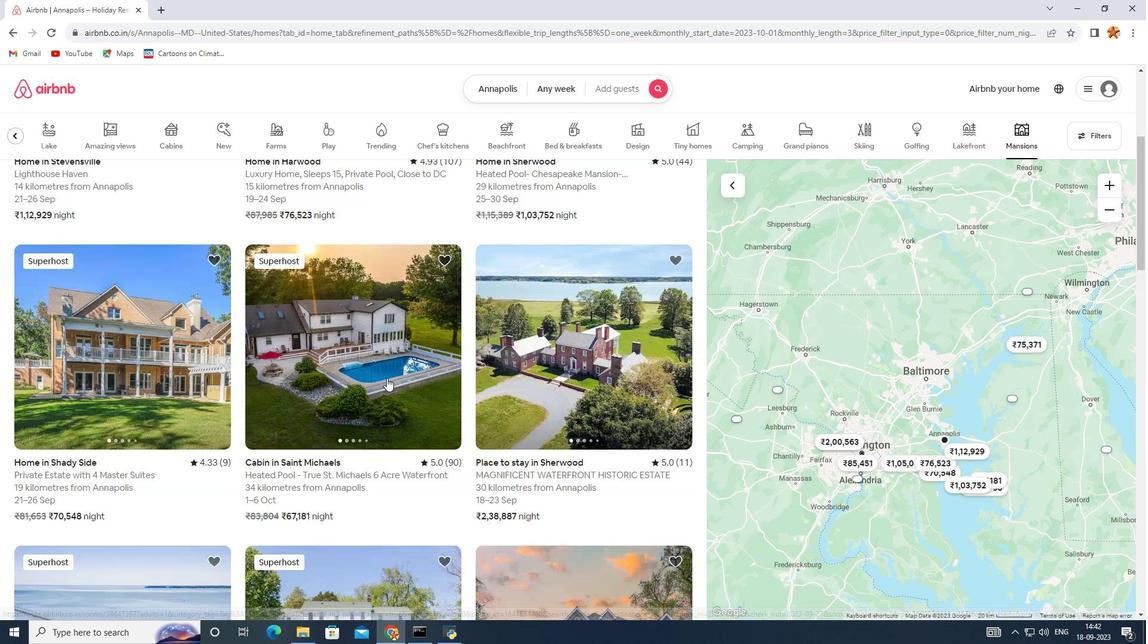 
Action: Mouse scrolled (386, 379) with delta (0, 0)
Screenshot: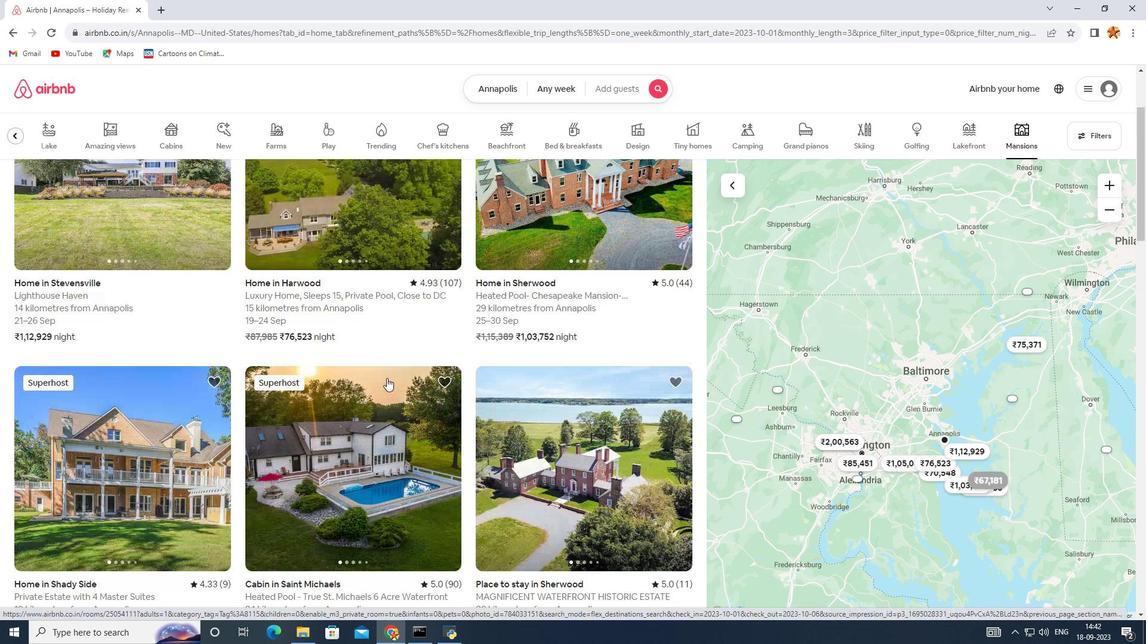 
Action: Mouse scrolled (386, 379) with delta (0, 0)
Screenshot: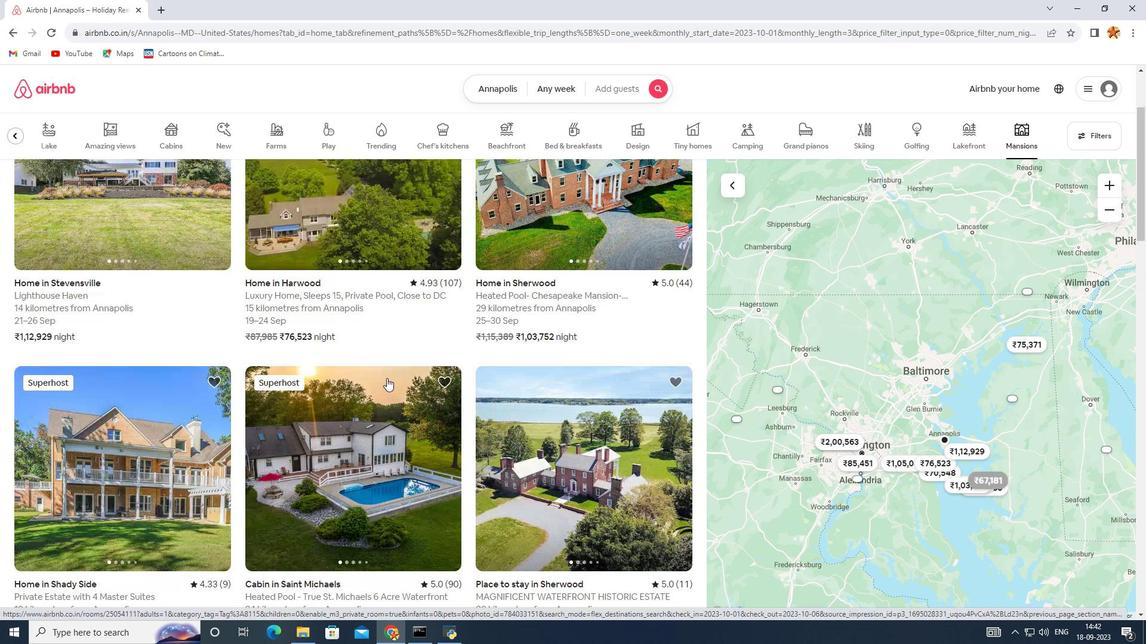 
Action: Mouse scrolled (386, 379) with delta (0, 0)
Screenshot: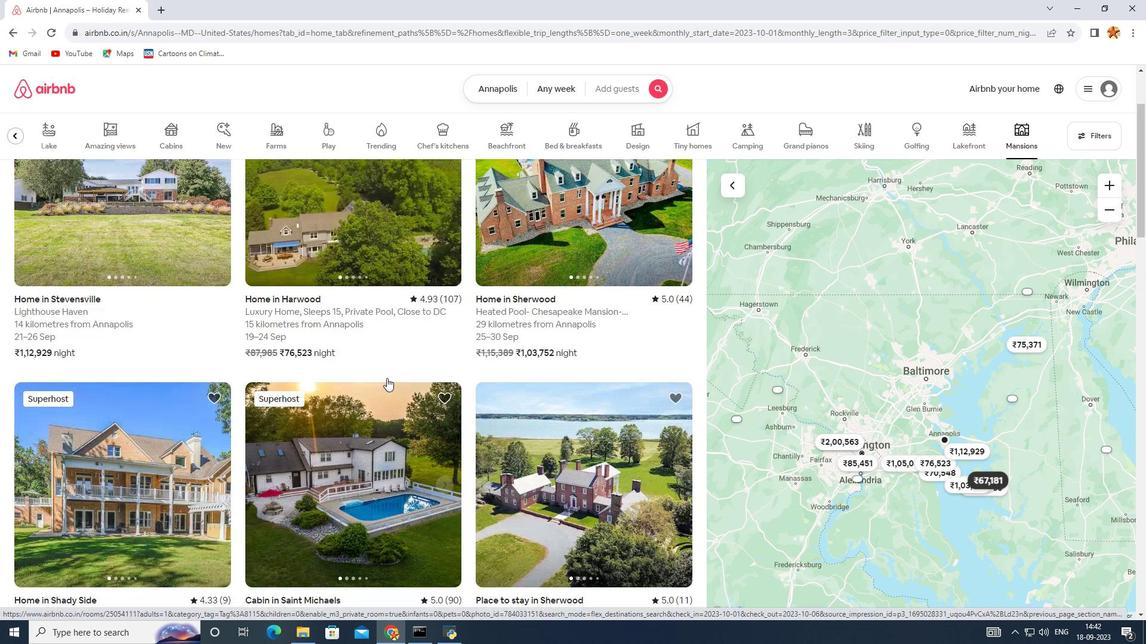 
Action: Mouse scrolled (386, 379) with delta (0, 0)
Screenshot: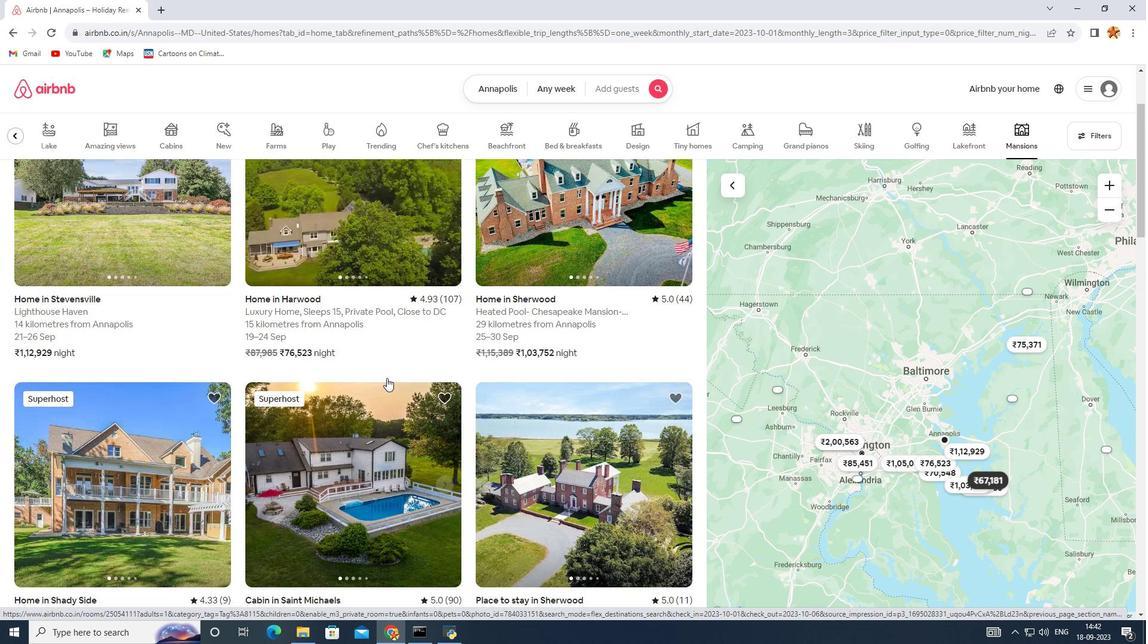 
Action: Mouse scrolled (386, 377) with delta (0, 0)
Screenshot: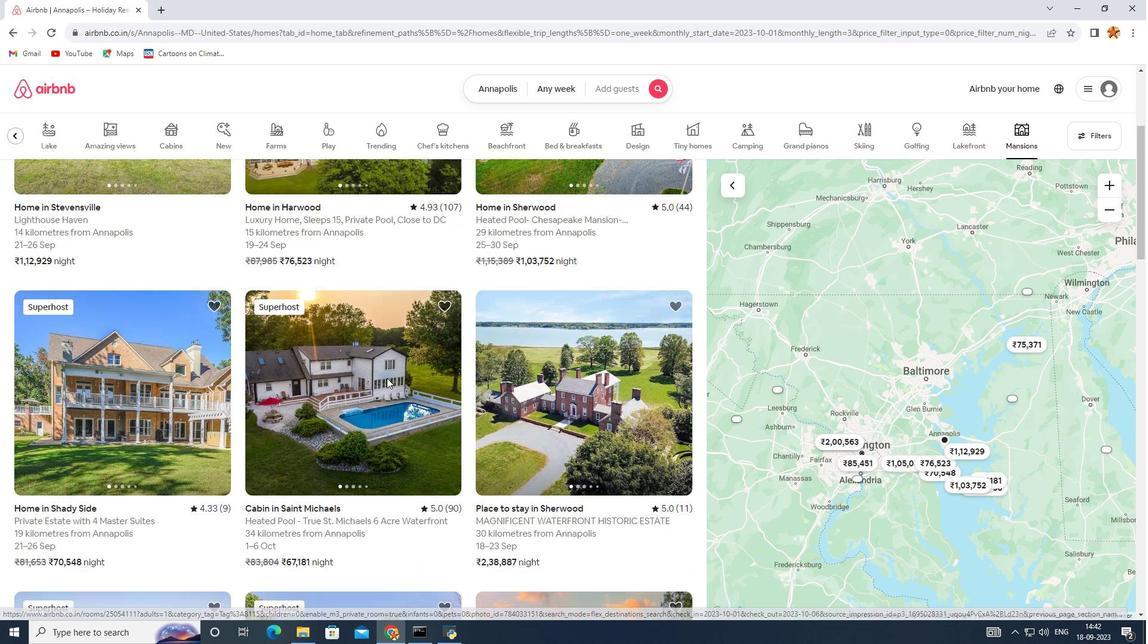 
Action: Mouse scrolled (386, 377) with delta (0, 0)
Screenshot: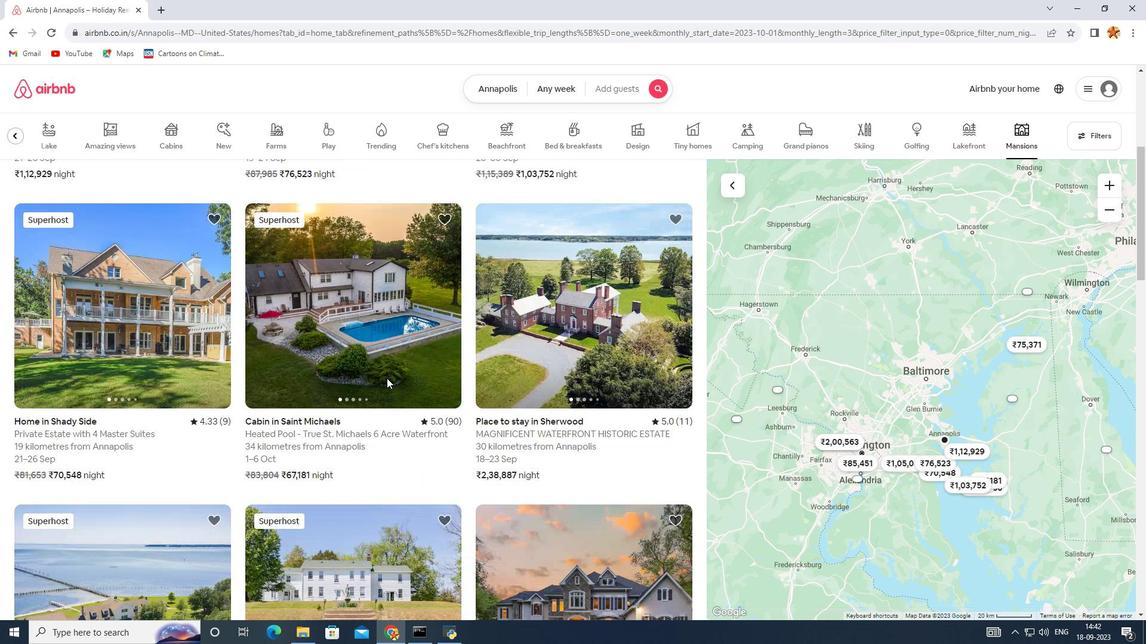 
Action: Mouse scrolled (386, 377) with delta (0, 0)
Screenshot: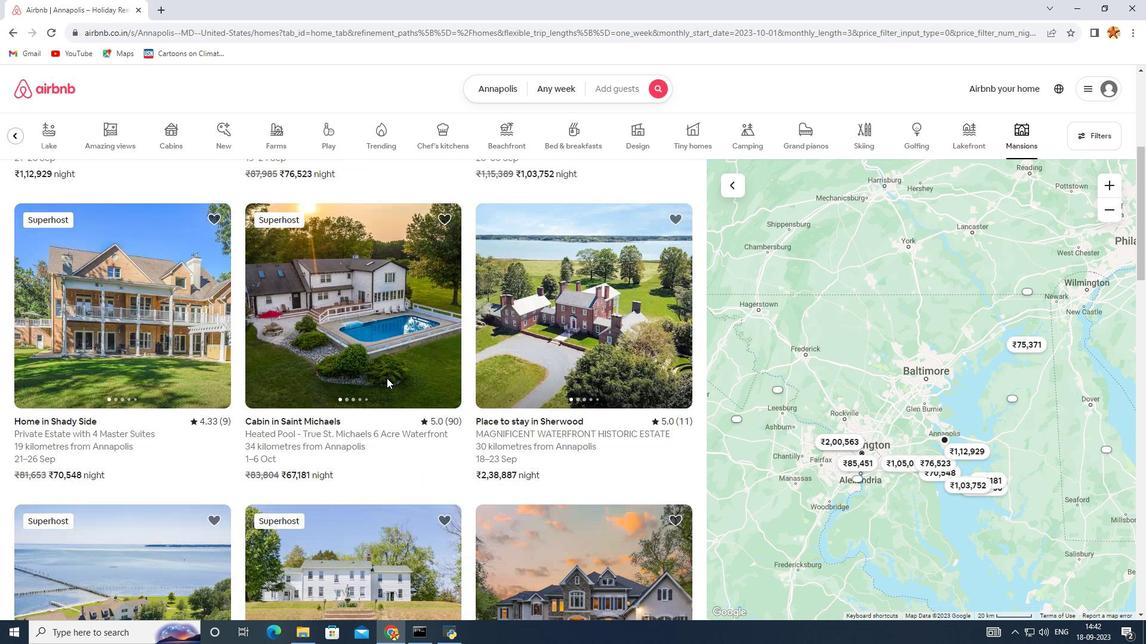 
Action: Mouse moved to (317, 352)
Screenshot: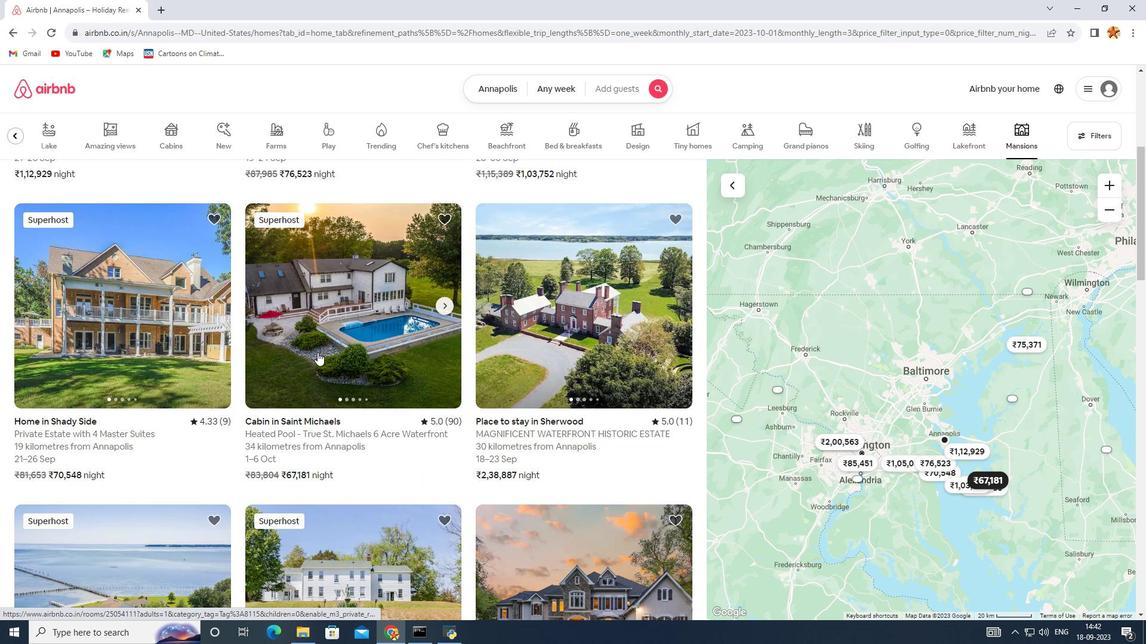 
Action: Mouse scrolled (317, 353) with delta (0, 0)
Screenshot: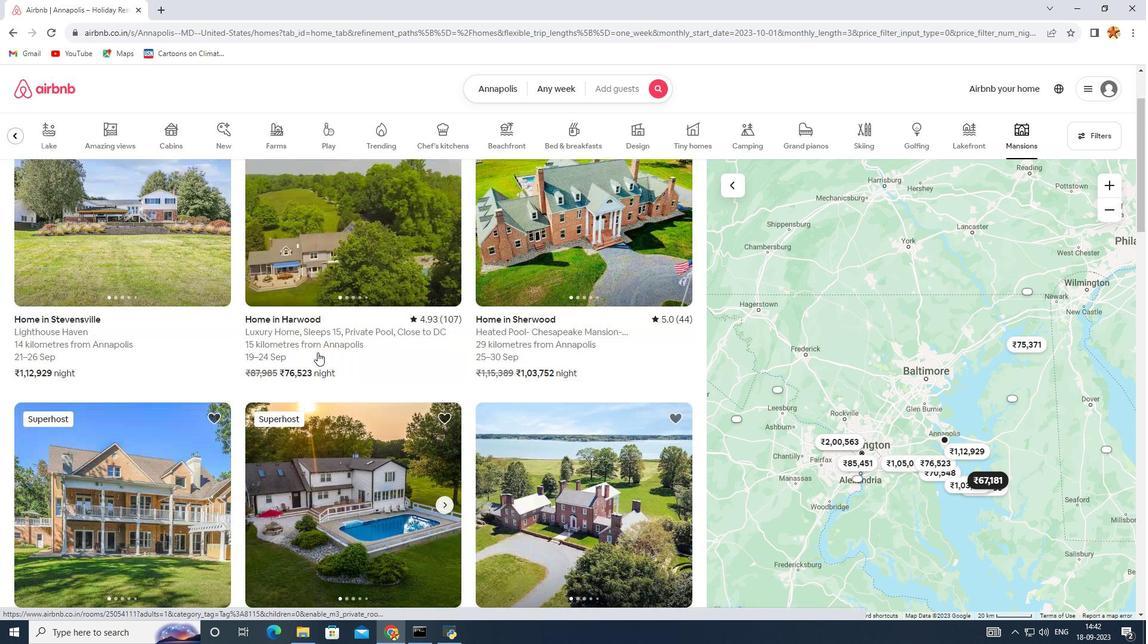 
Action: Mouse scrolled (317, 353) with delta (0, 0)
Screenshot: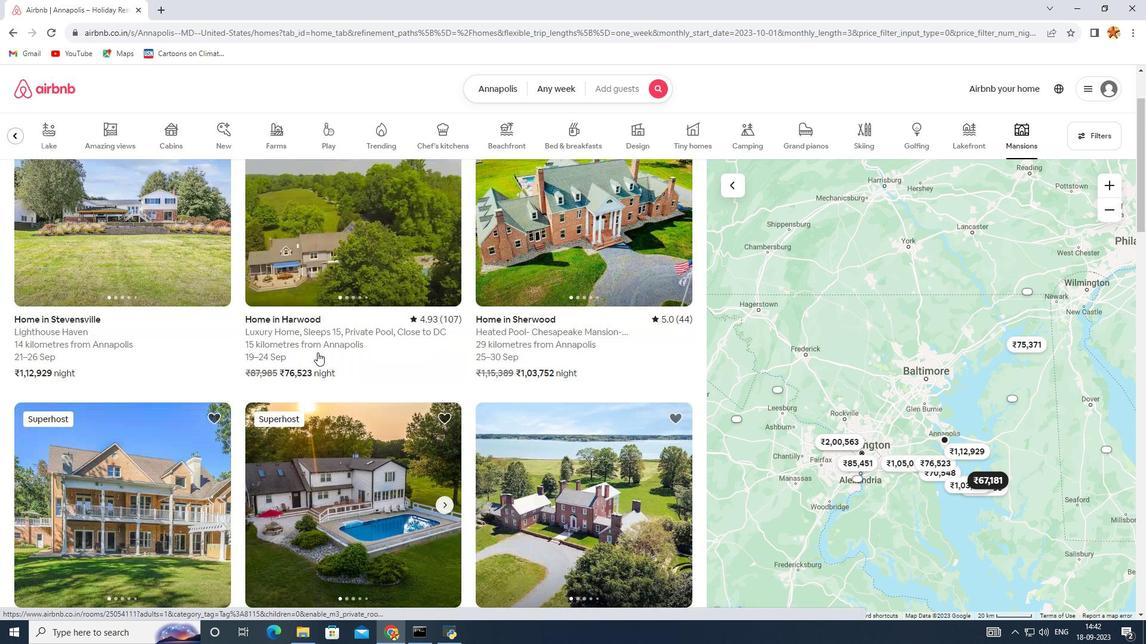 
Action: Mouse scrolled (317, 353) with delta (0, 0)
Screenshot: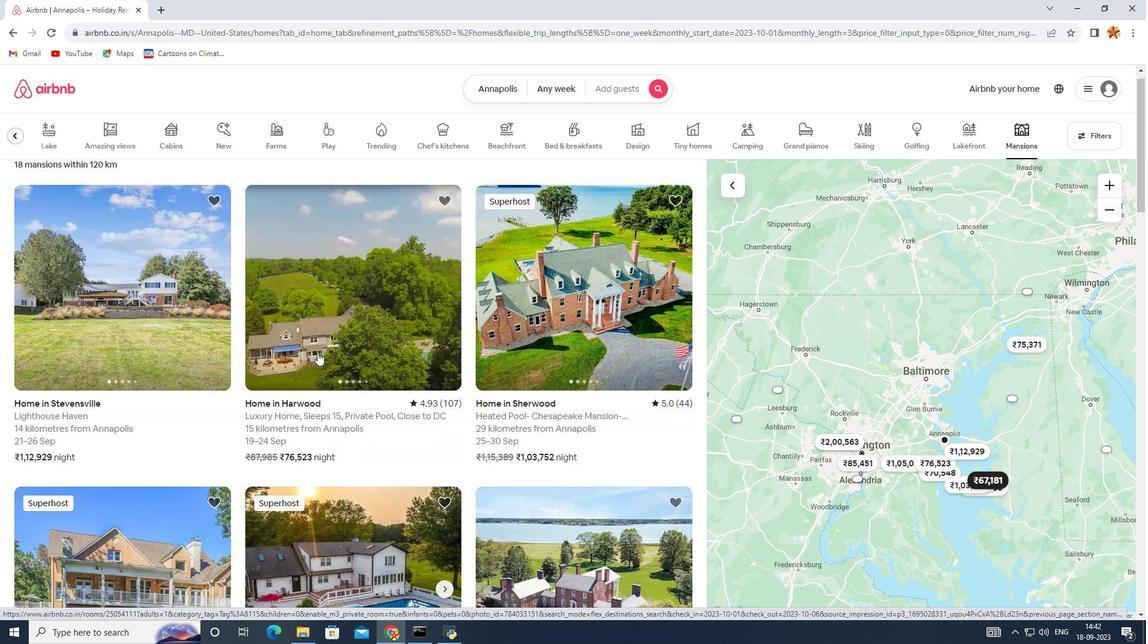 
Action: Mouse scrolled (317, 353) with delta (0, 0)
Screenshot: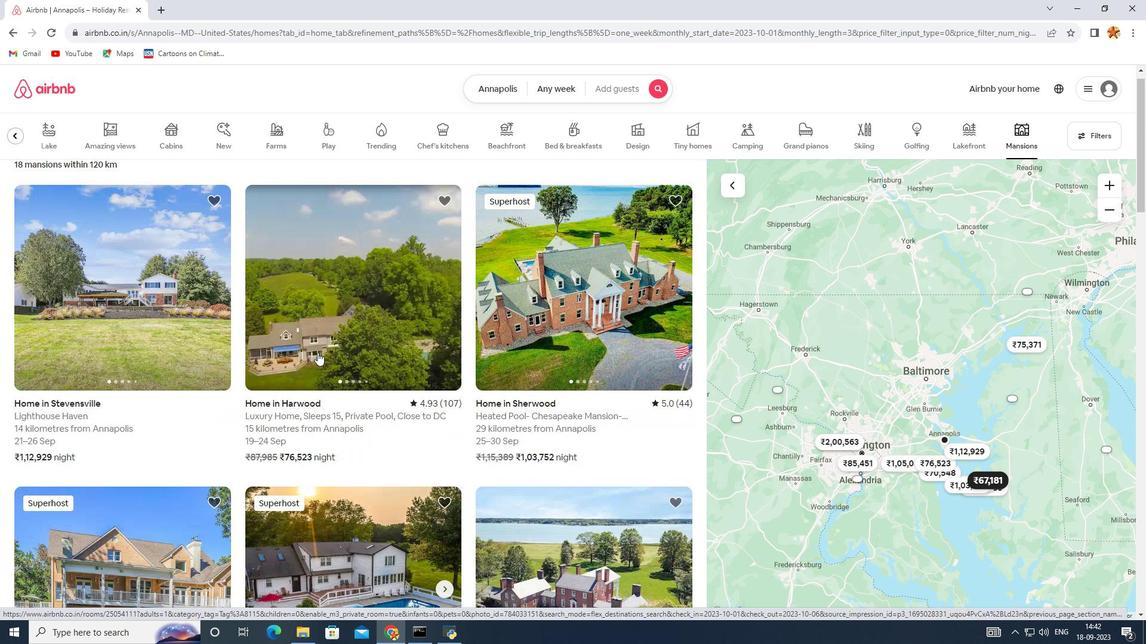 
Action: Mouse scrolled (317, 353) with delta (0, 0)
Screenshot: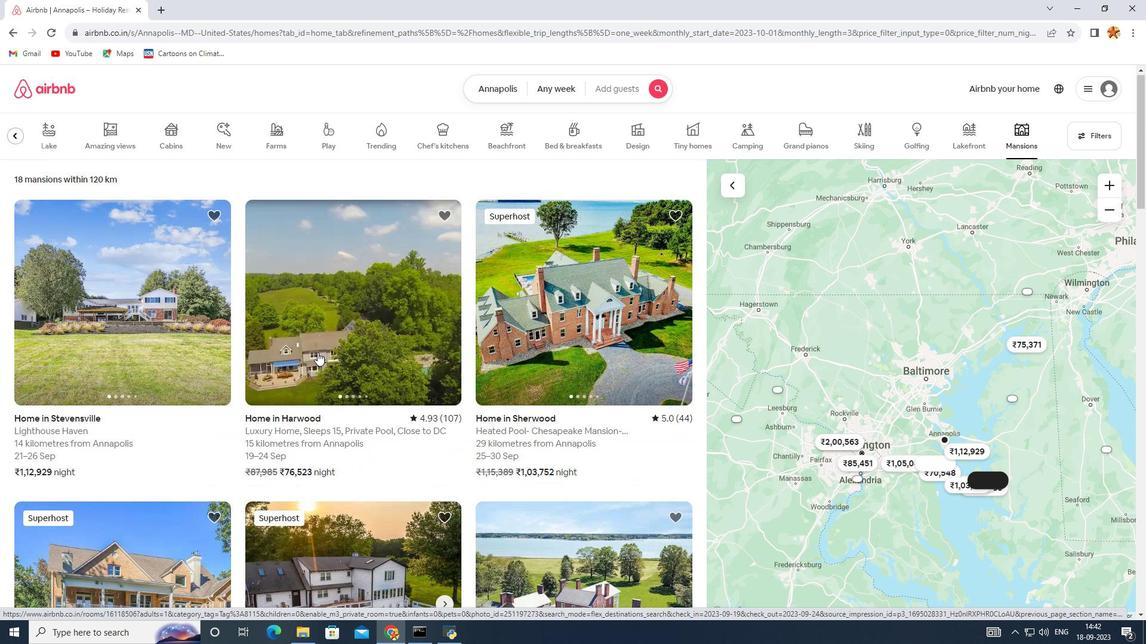 
Action: Mouse scrolled (317, 353) with delta (0, 0)
Screenshot: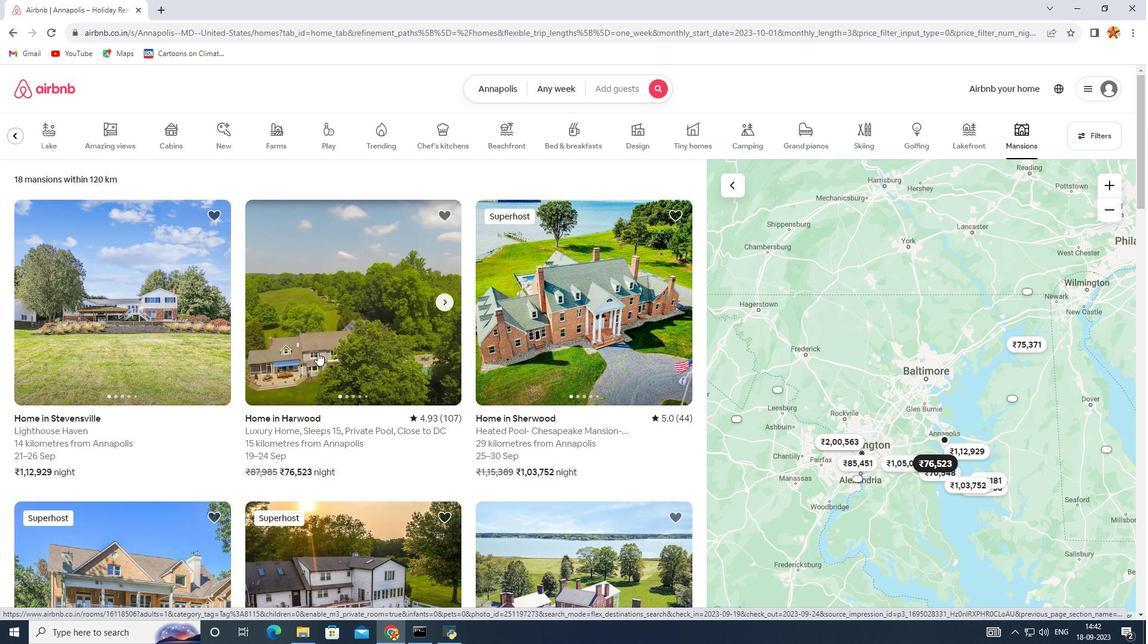 
Action: Mouse scrolled (317, 353) with delta (0, 0)
Screenshot: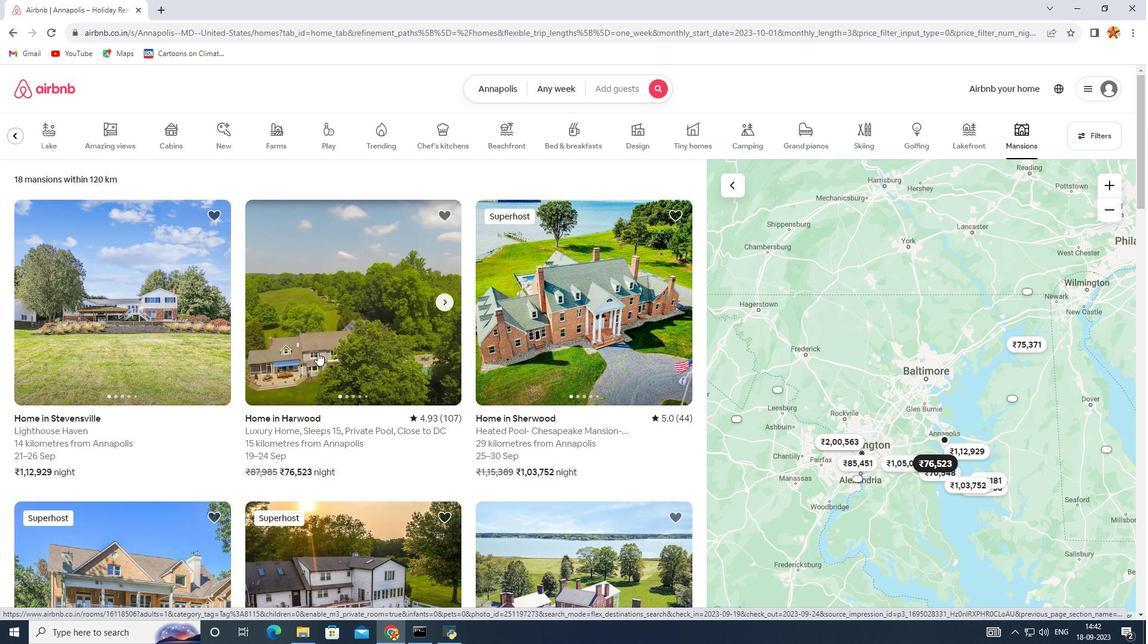 
Action: Mouse scrolled (317, 353) with delta (0, 0)
Screenshot: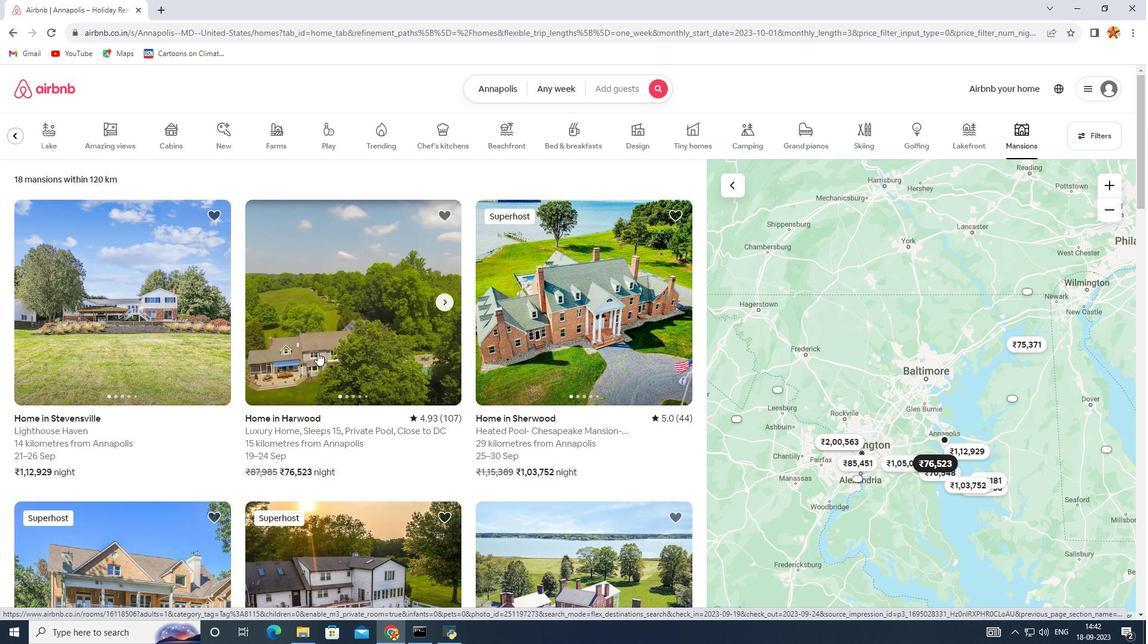 
Action: Mouse scrolled (317, 353) with delta (0, 0)
Screenshot: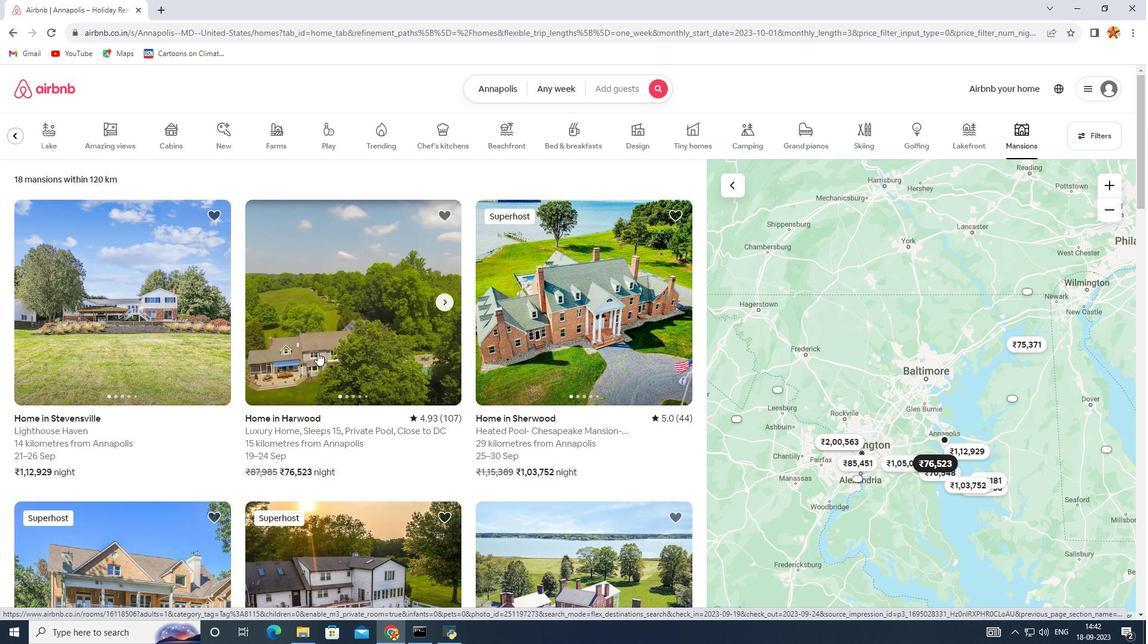 
Action: Mouse scrolled (317, 353) with delta (0, 0)
Screenshot: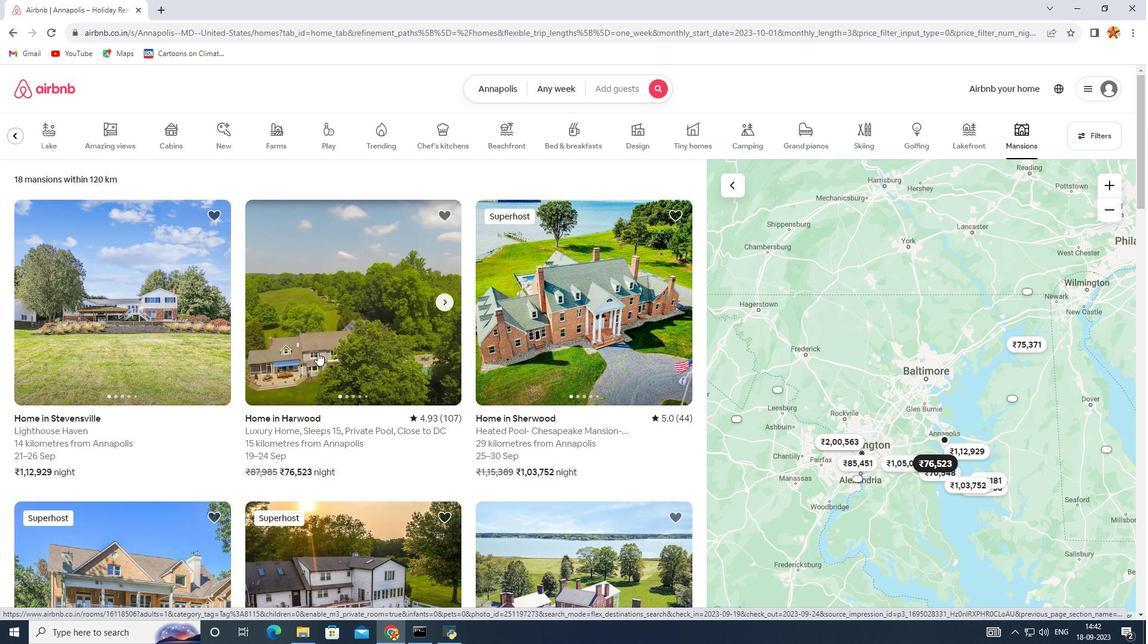 
Action: Mouse scrolled (317, 352) with delta (0, 0)
Screenshot: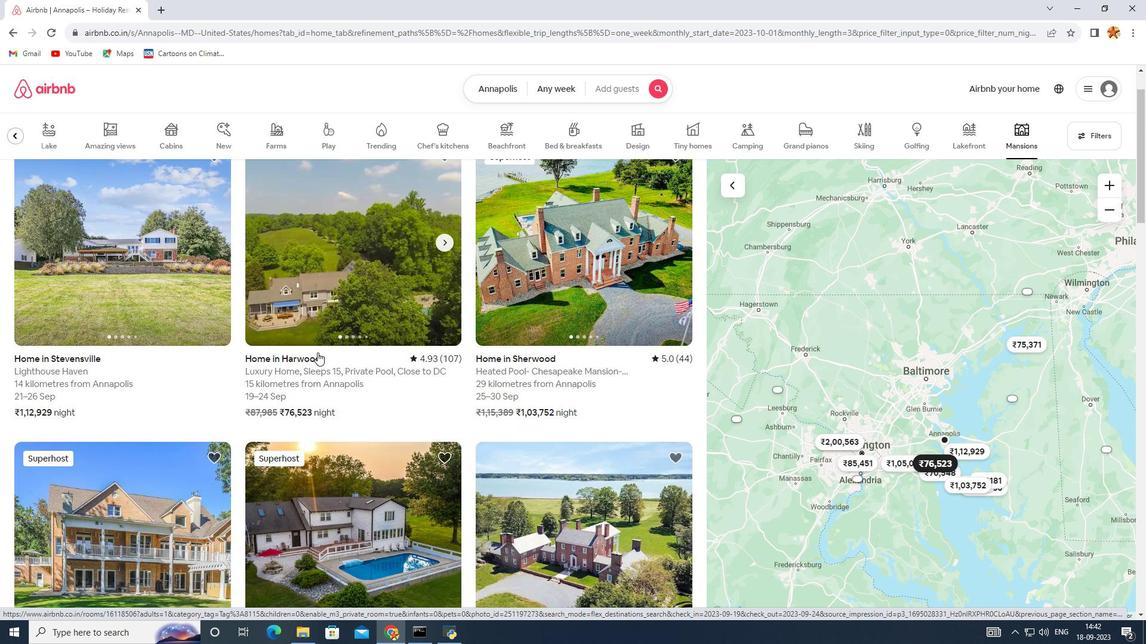 
Action: Mouse moved to (299, 303)
Screenshot: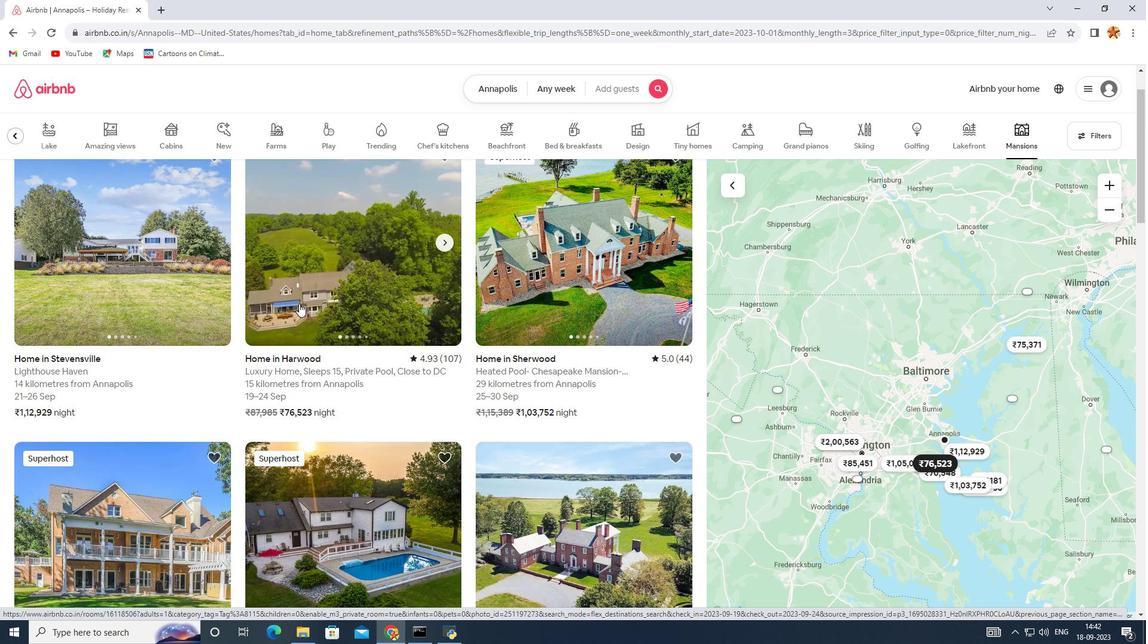 
Action: Mouse pressed left at (299, 303)
Screenshot: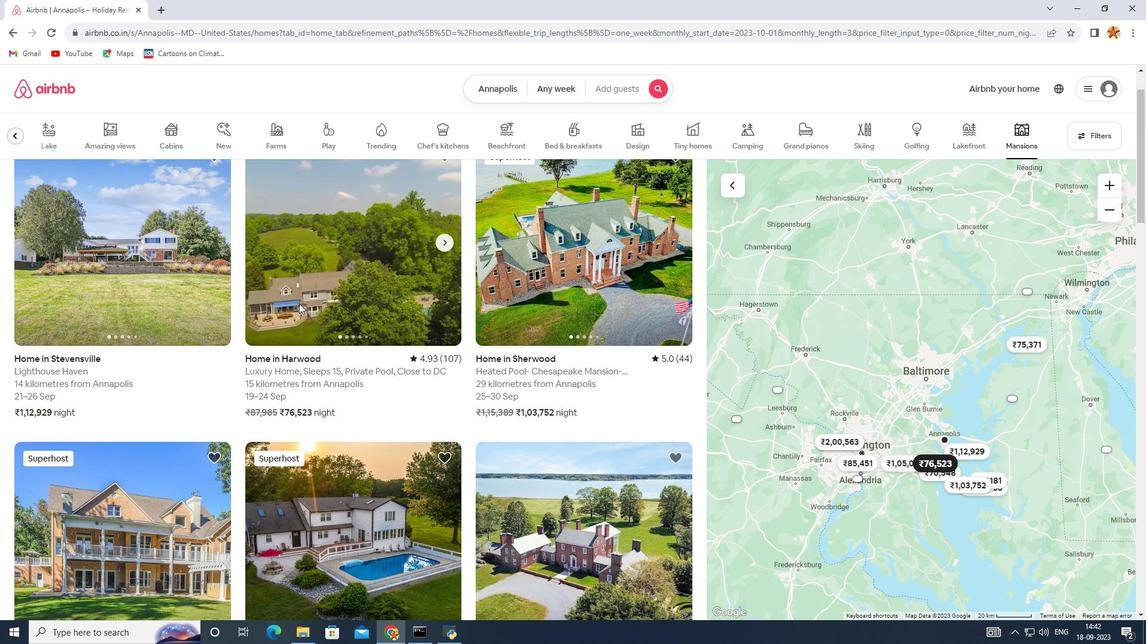 
Action: Mouse moved to (271, 392)
Screenshot: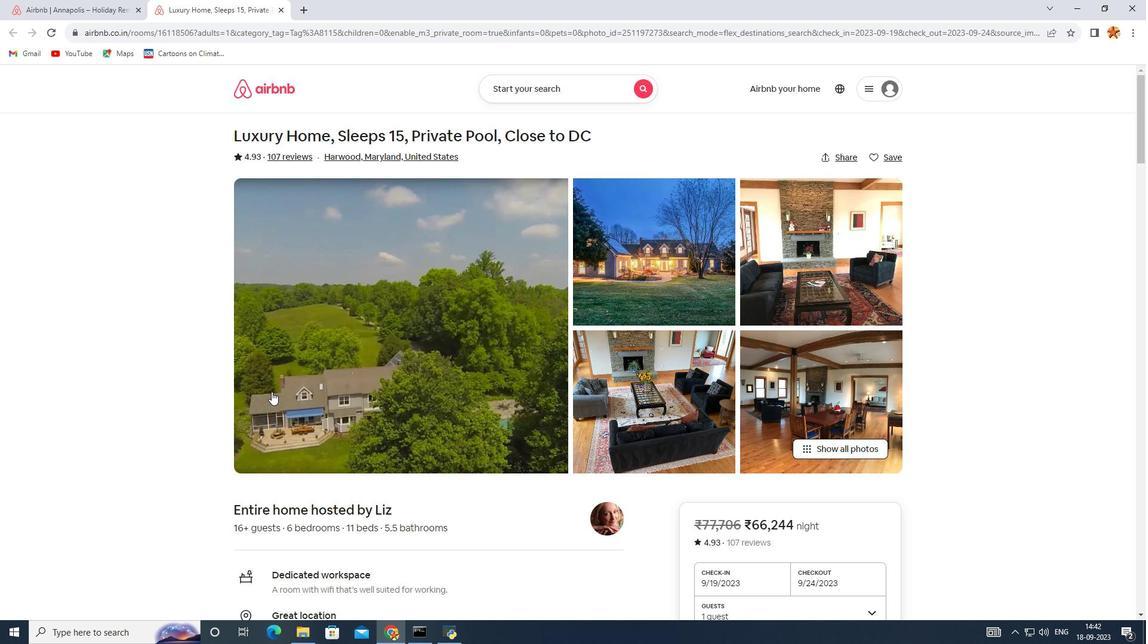 
Action: Mouse scrolled (271, 391) with delta (0, 0)
Screenshot: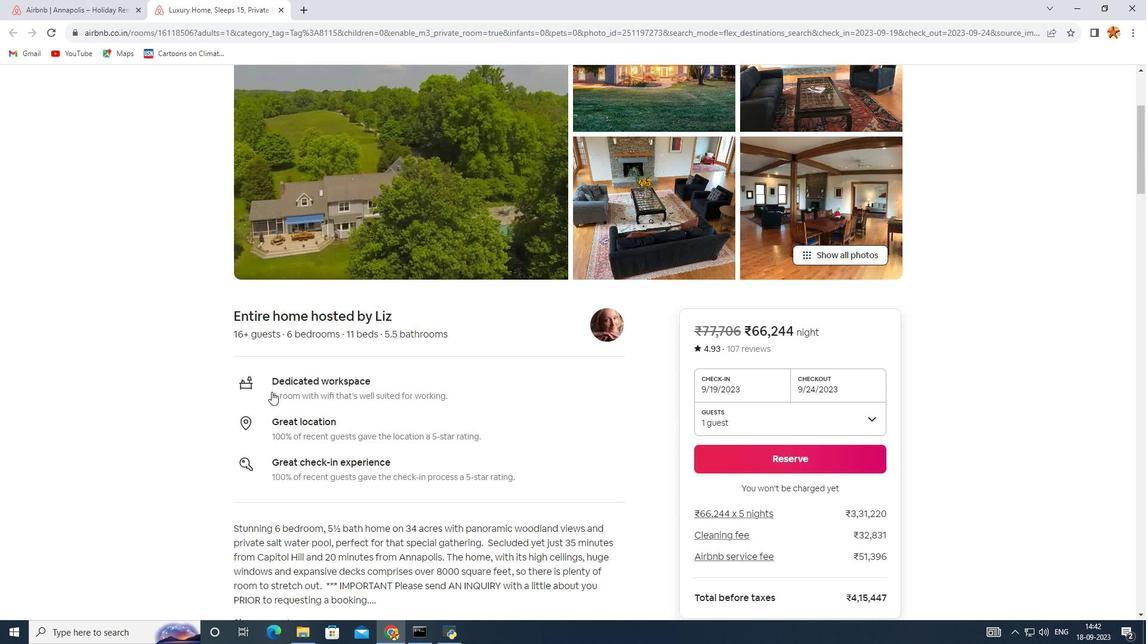 
Action: Mouse scrolled (271, 391) with delta (0, 0)
Screenshot: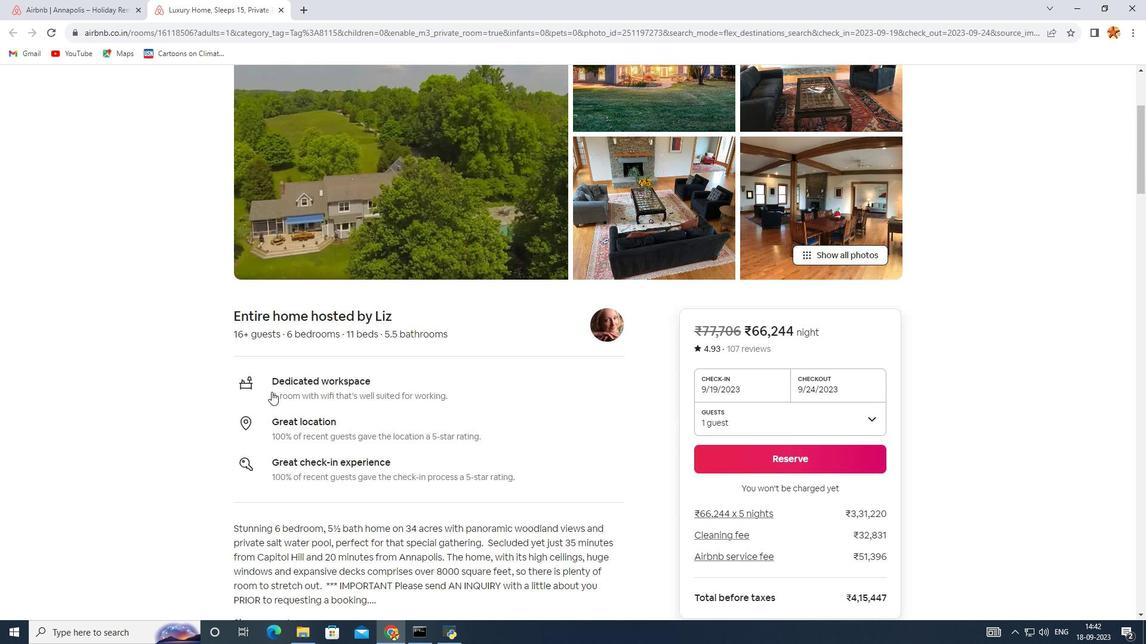 
Action: Mouse scrolled (271, 391) with delta (0, 0)
Screenshot: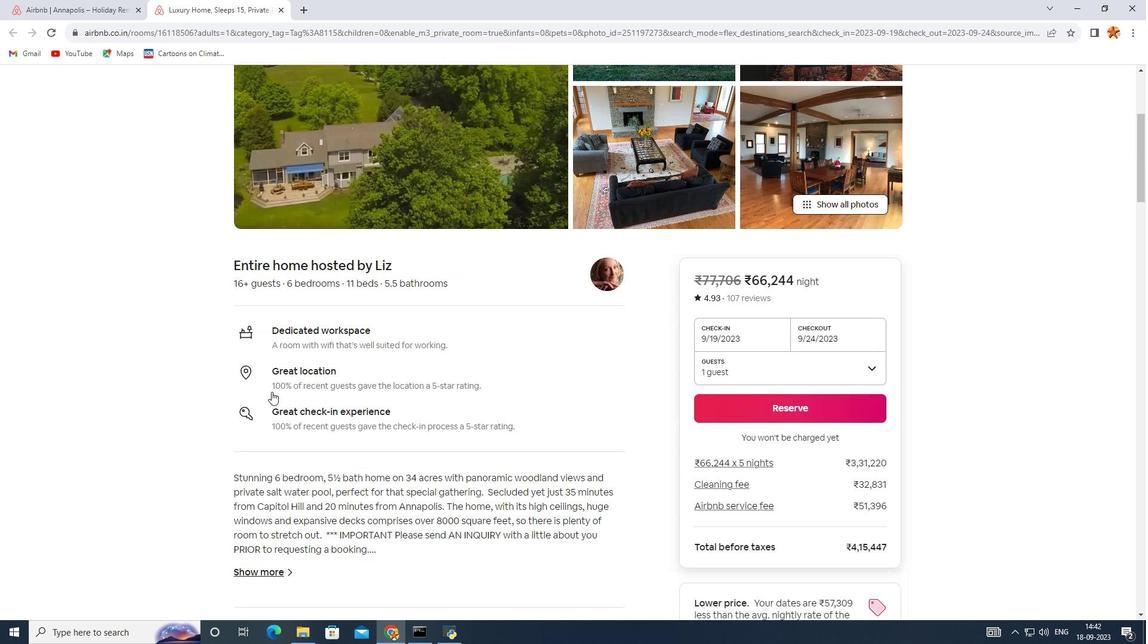 
Action: Mouse scrolled (271, 391) with delta (0, 0)
Screenshot: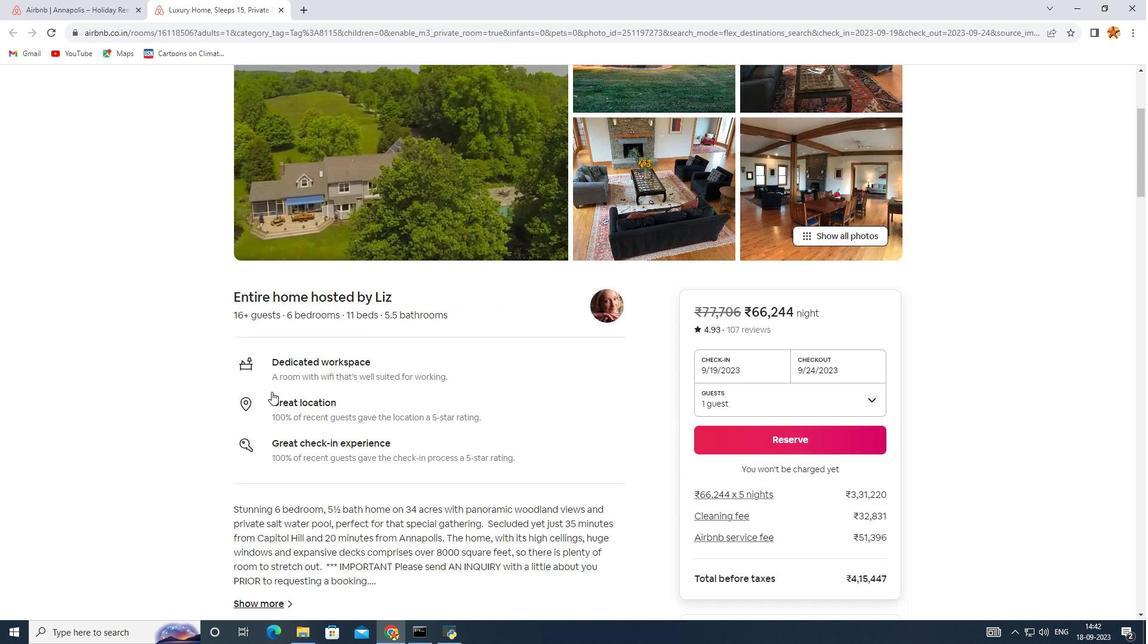 
Action: Mouse scrolled (271, 392) with delta (0, 0)
Screenshot: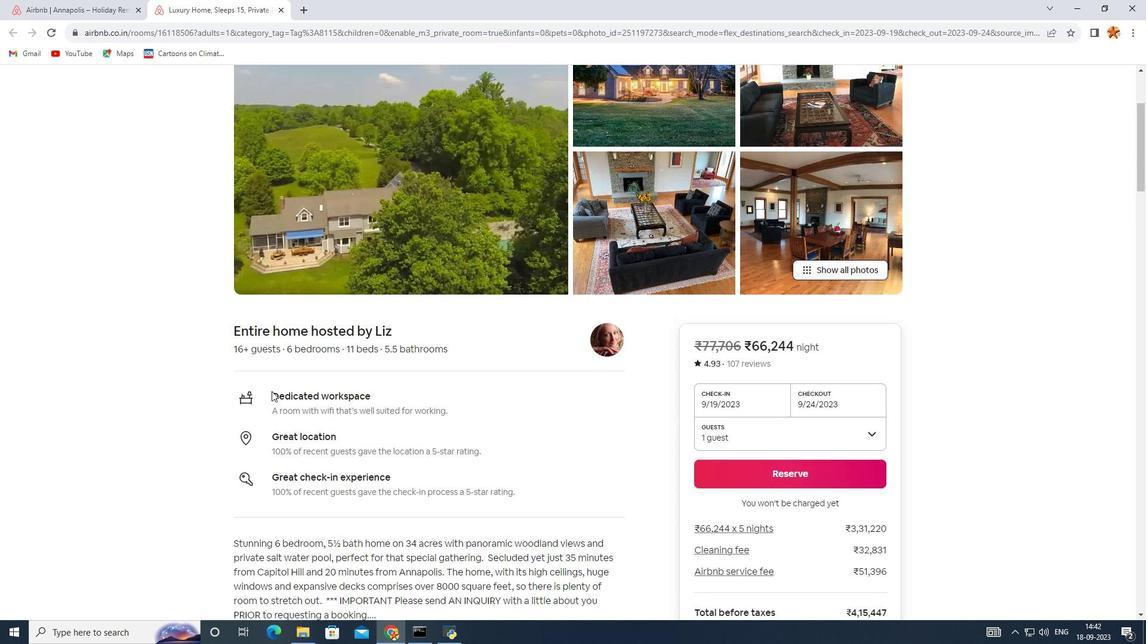 
Action: Mouse moved to (271, 385)
Screenshot: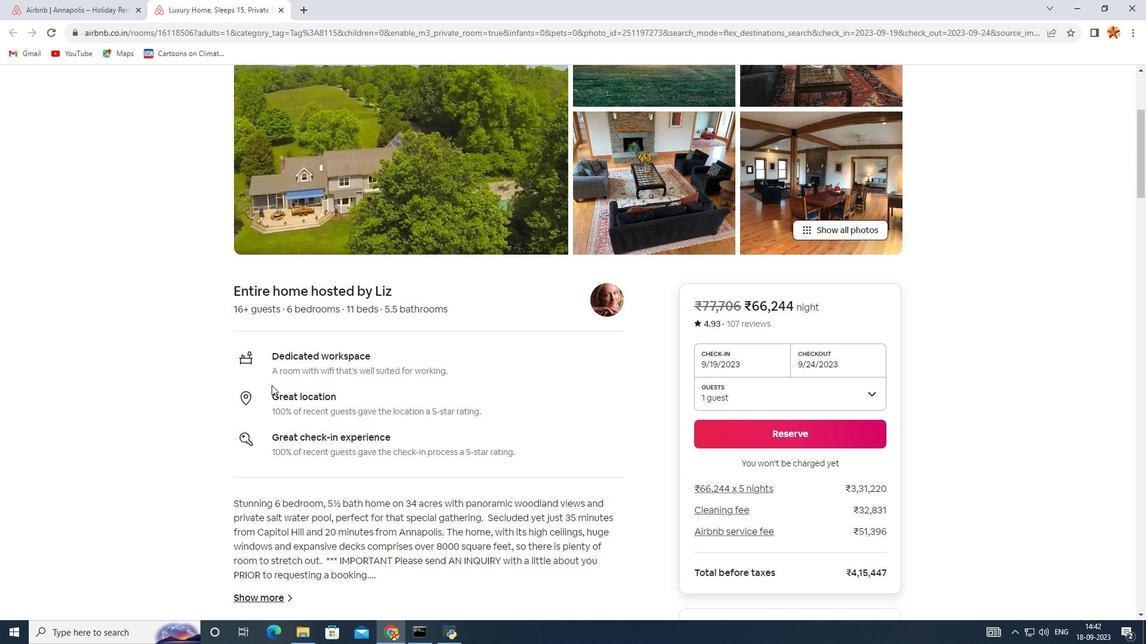 
Action: Mouse scrolled (271, 385) with delta (0, 0)
Screenshot: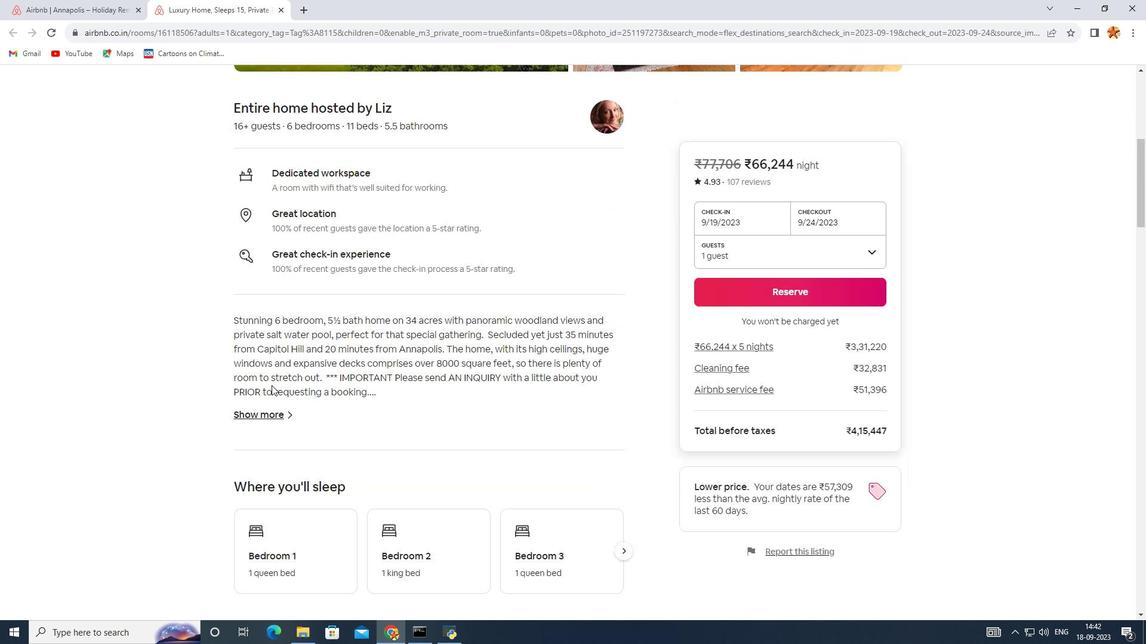 
Action: Mouse scrolled (271, 385) with delta (0, 0)
Screenshot: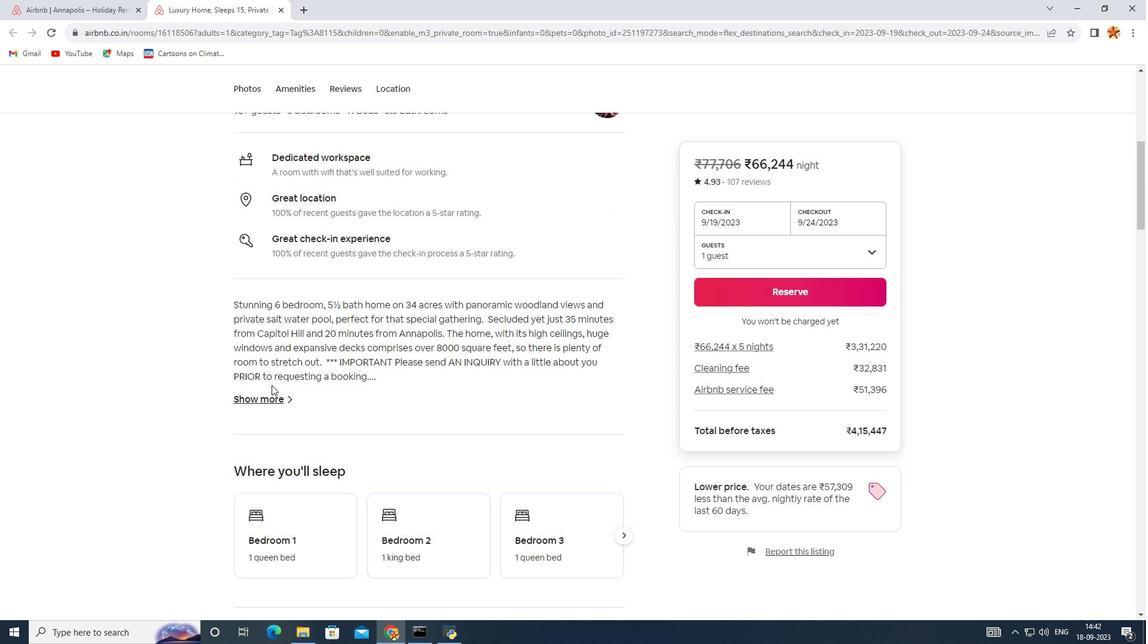 
Action: Mouse scrolled (271, 385) with delta (0, 0)
Screenshot: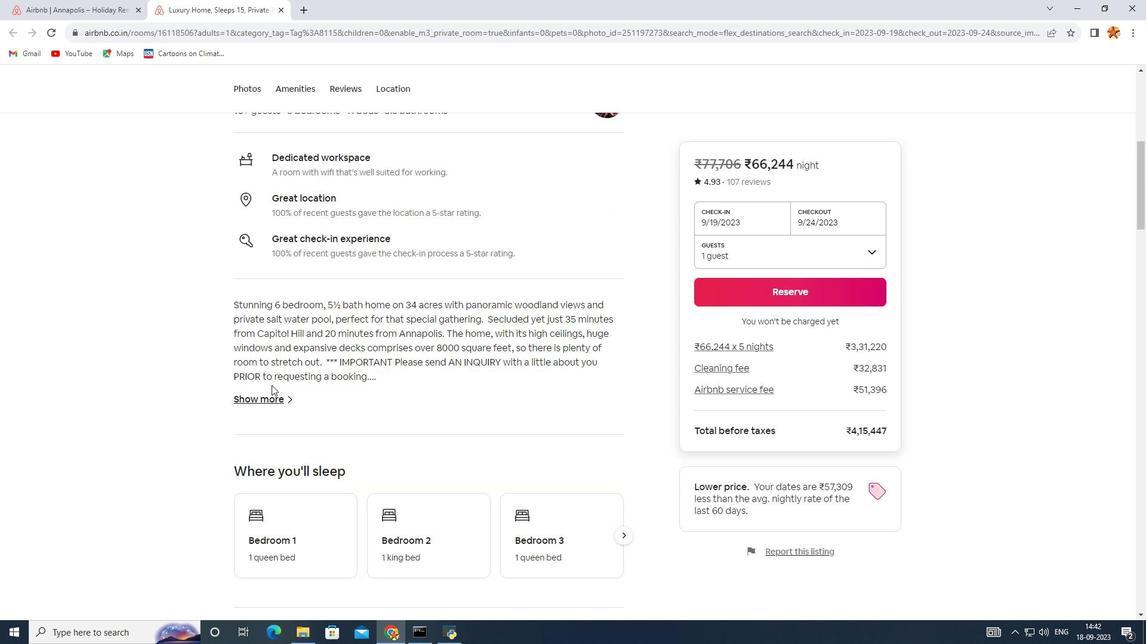 
Action: Mouse scrolled (271, 385) with delta (0, 0)
Screenshot: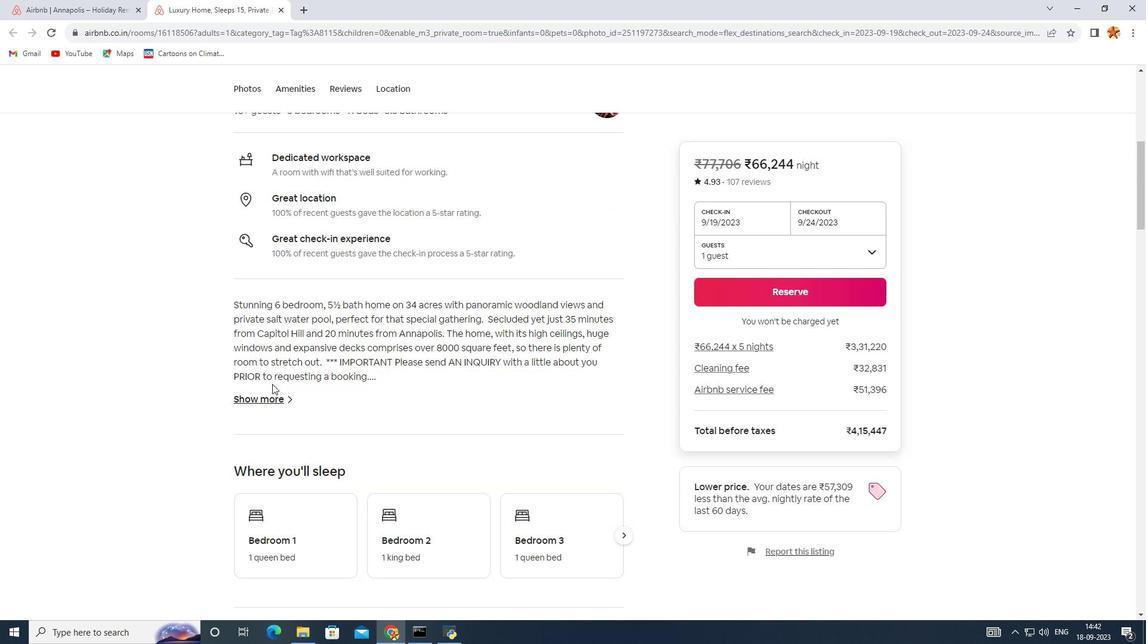 
Action: Mouse moved to (275, 394)
Screenshot: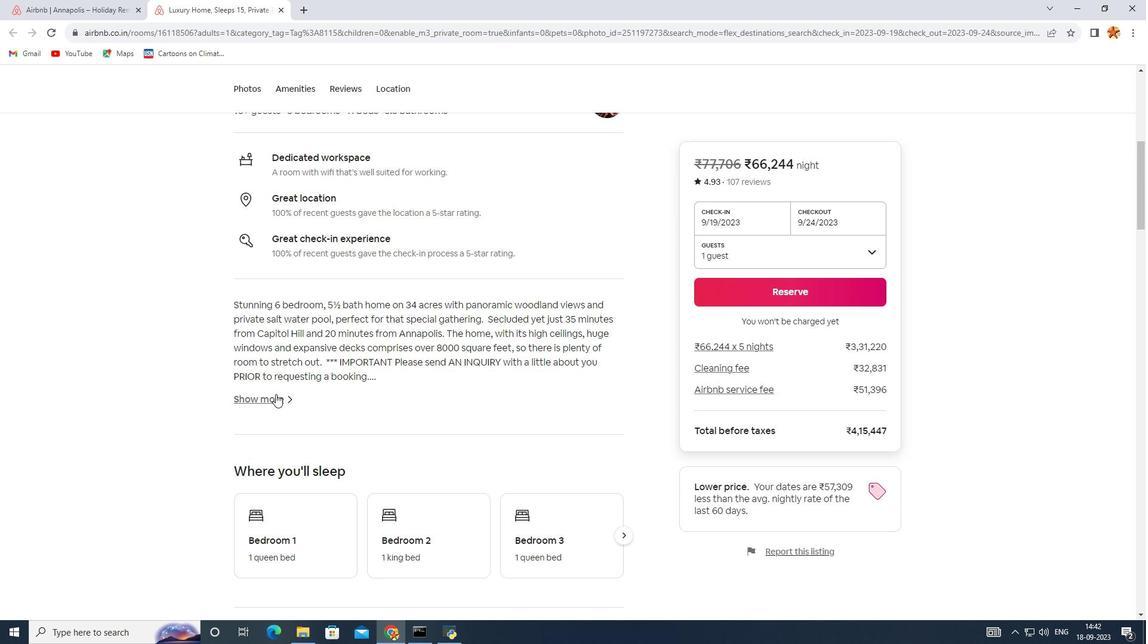 
Action: Mouse pressed left at (275, 394)
Screenshot: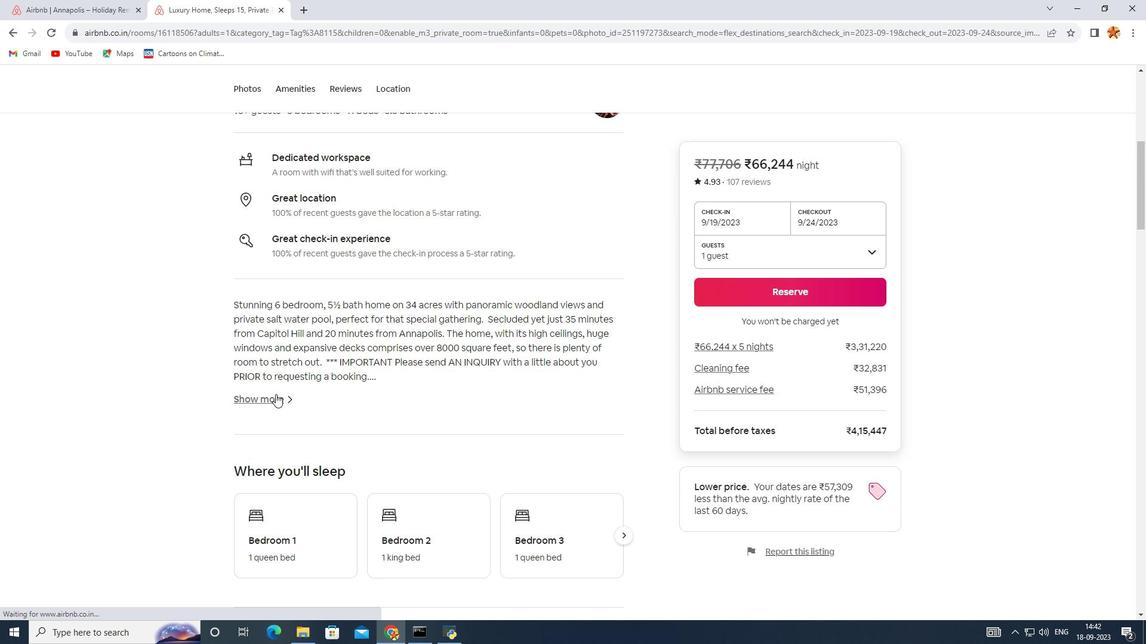 
Action: Mouse moved to (405, 341)
Screenshot: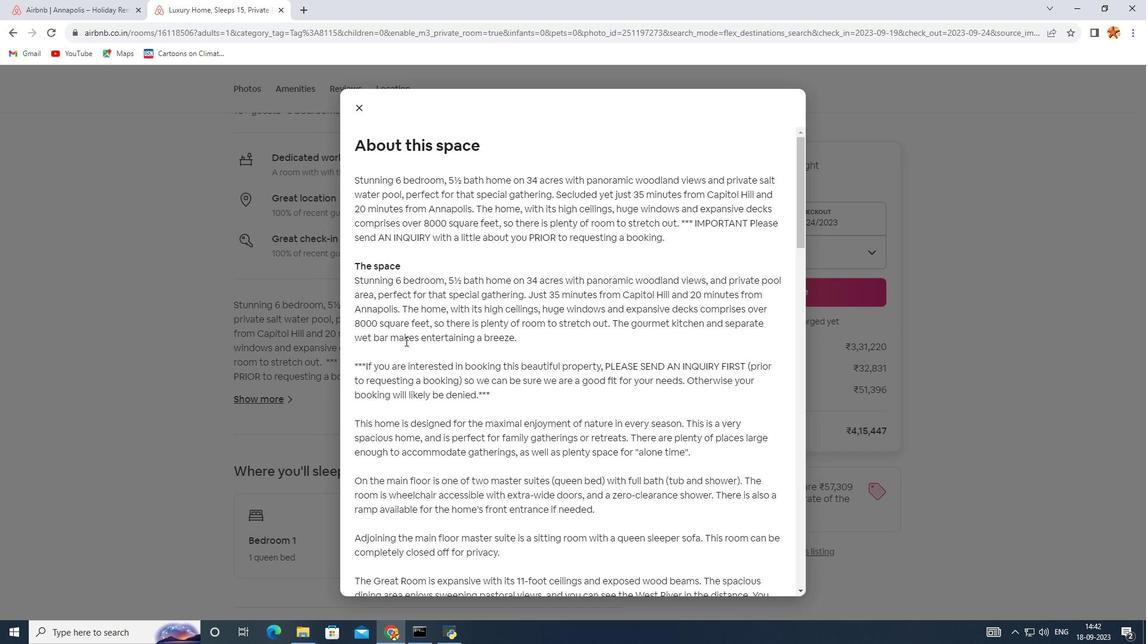 
Action: Mouse scrolled (405, 340) with delta (0, 0)
Screenshot: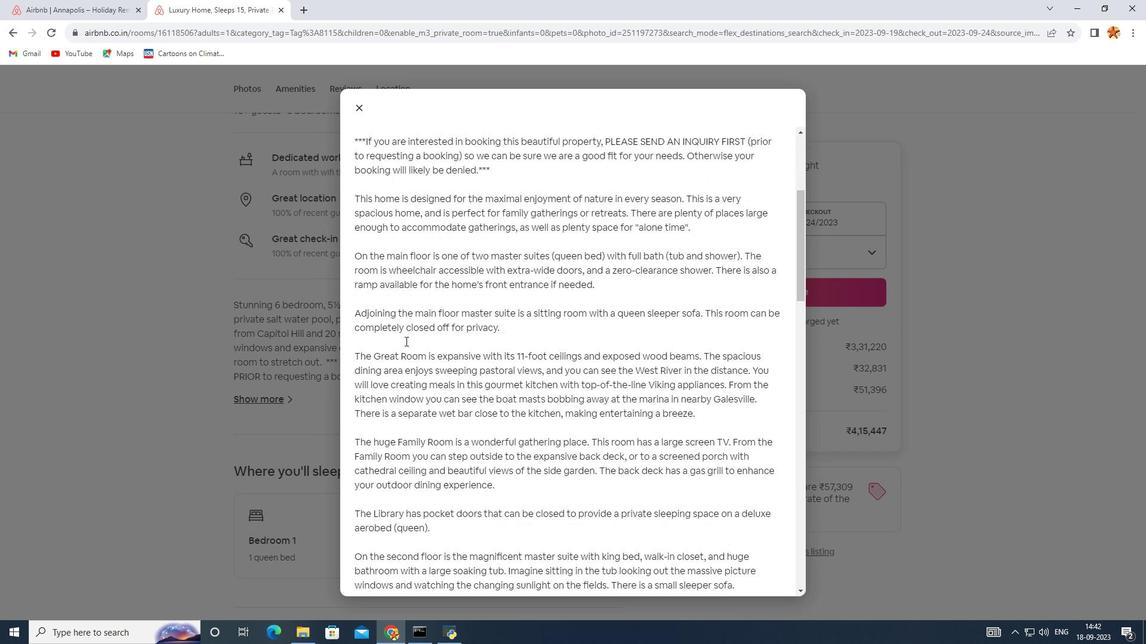 
Action: Mouse scrolled (405, 340) with delta (0, 0)
Screenshot: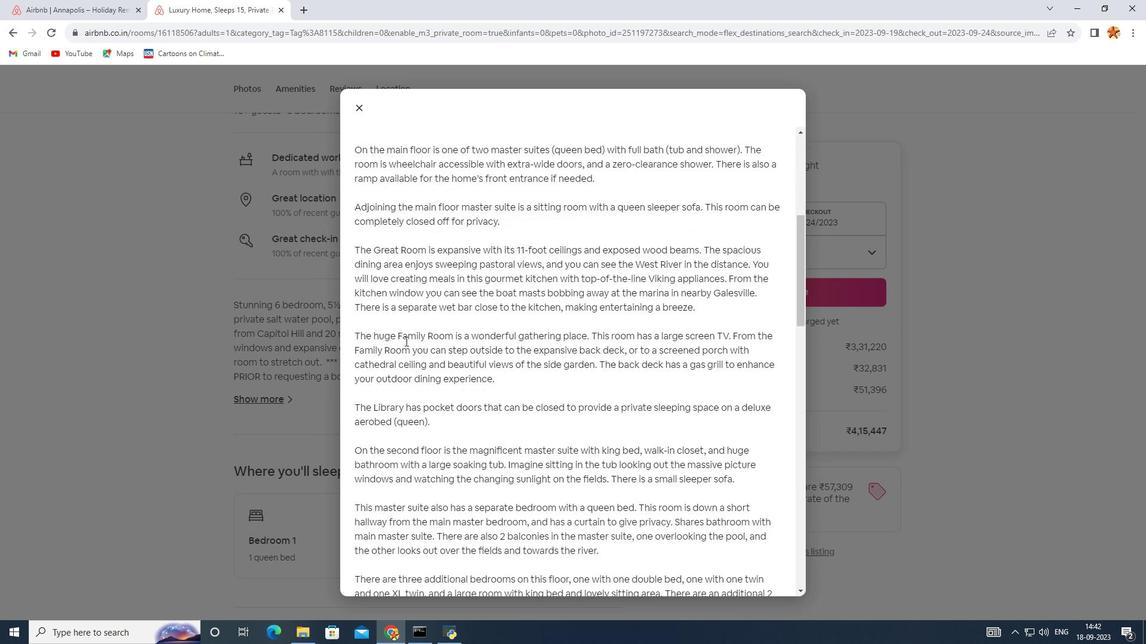 
Action: Mouse scrolled (405, 340) with delta (0, 0)
Screenshot: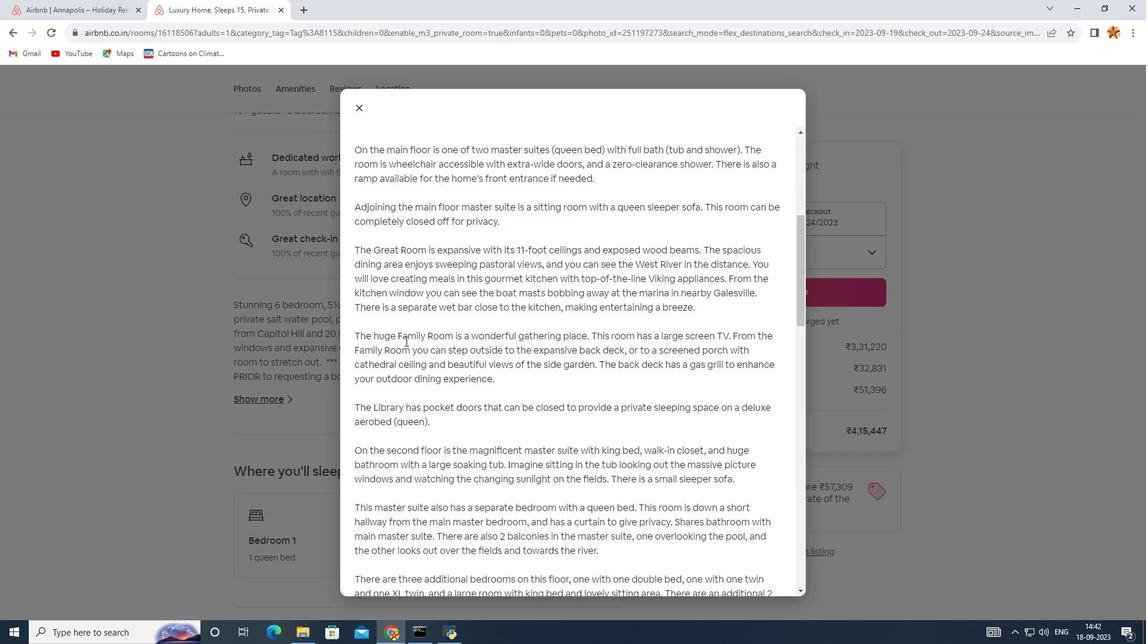 
Action: Mouse scrolled (405, 340) with delta (0, 0)
Screenshot: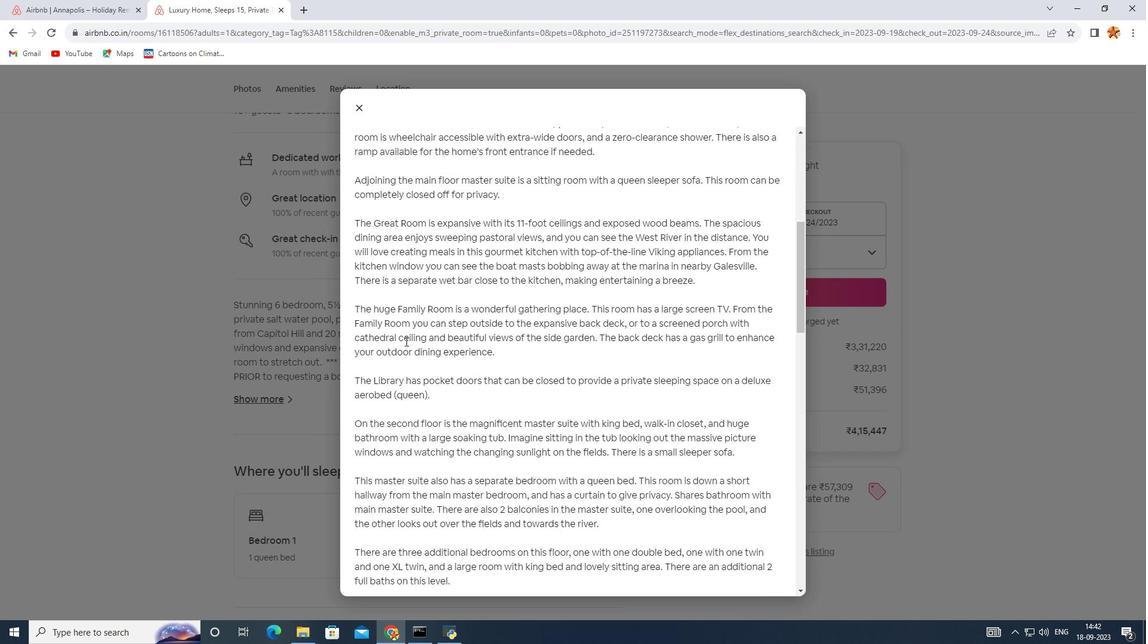 
Action: Mouse scrolled (405, 340) with delta (0, 0)
Screenshot: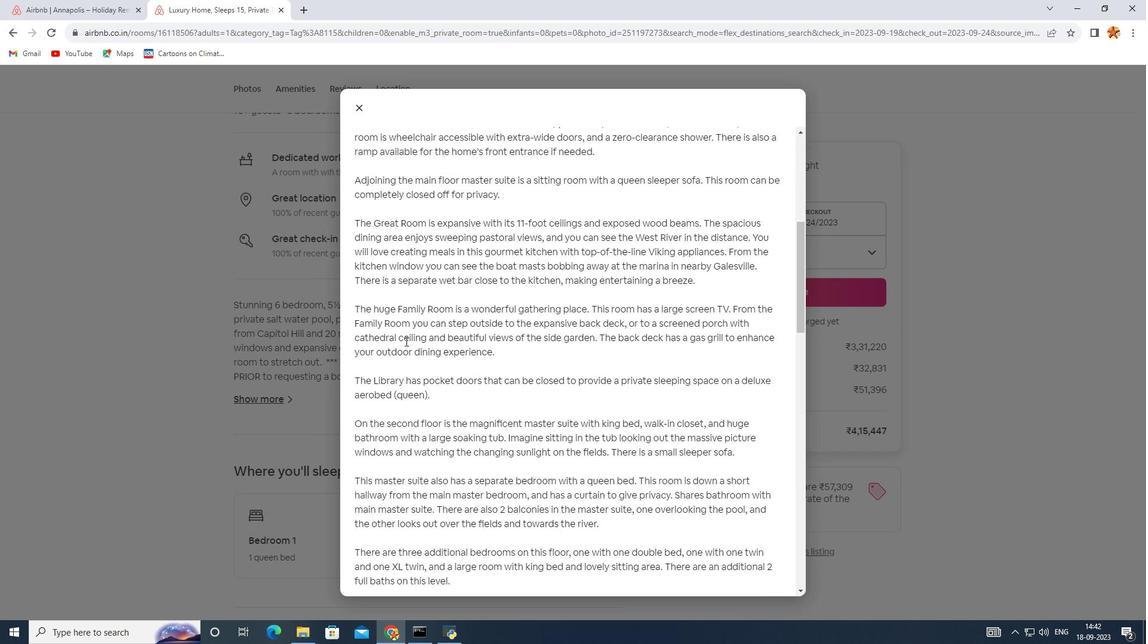 
Action: Mouse scrolled (405, 340) with delta (0, 0)
Screenshot: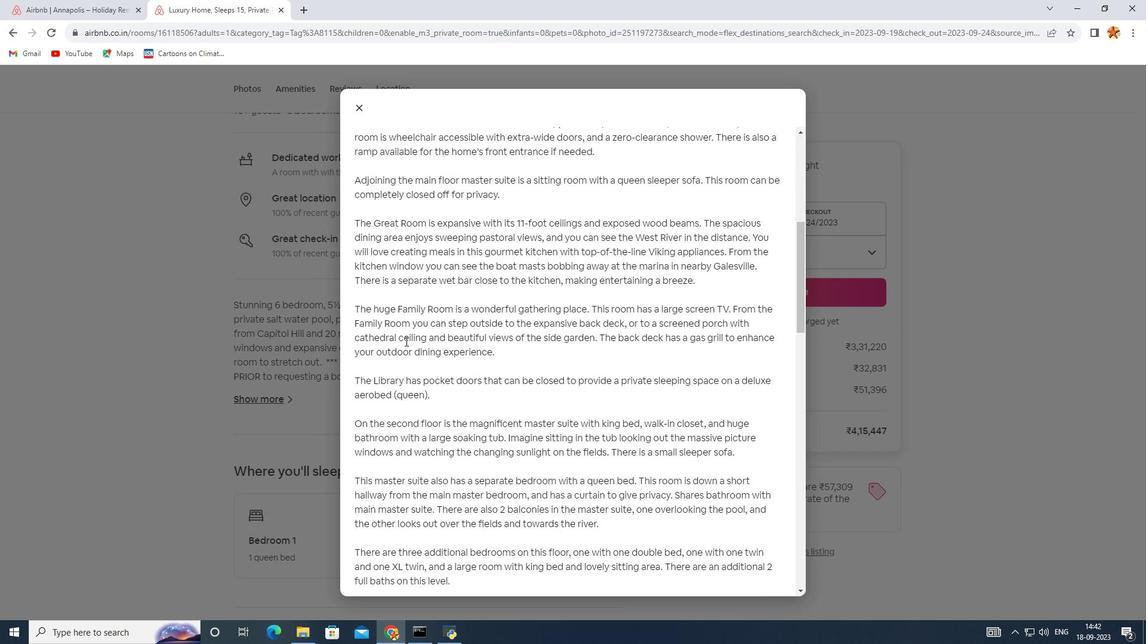 
Action: Mouse scrolled (405, 340) with delta (0, 0)
Screenshot: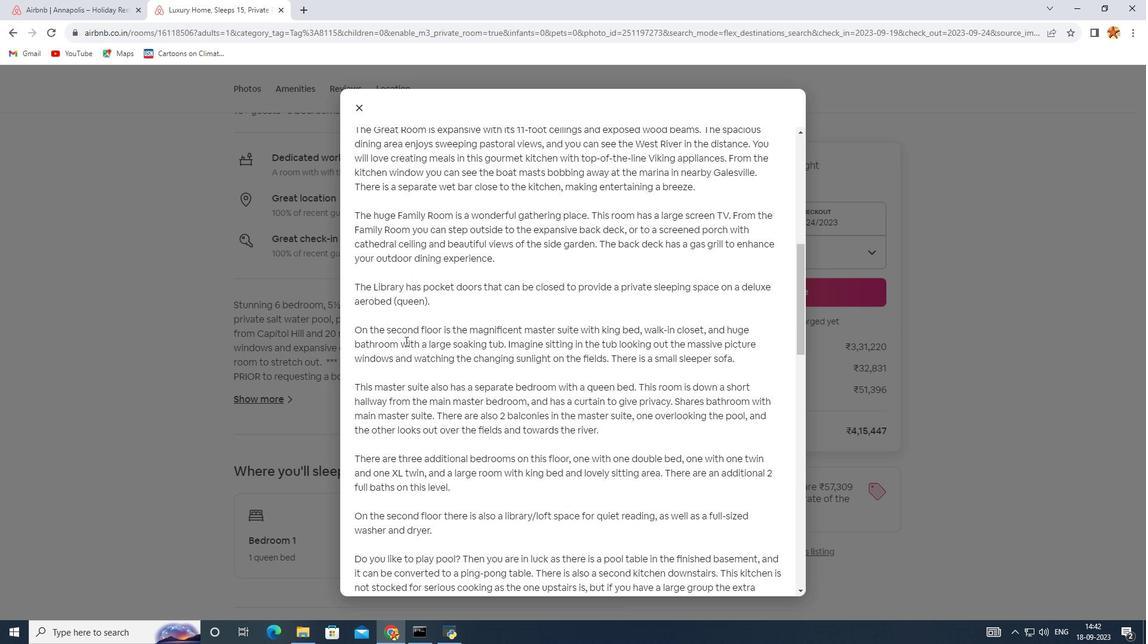 
Action: Mouse scrolled (405, 340) with delta (0, 0)
Screenshot: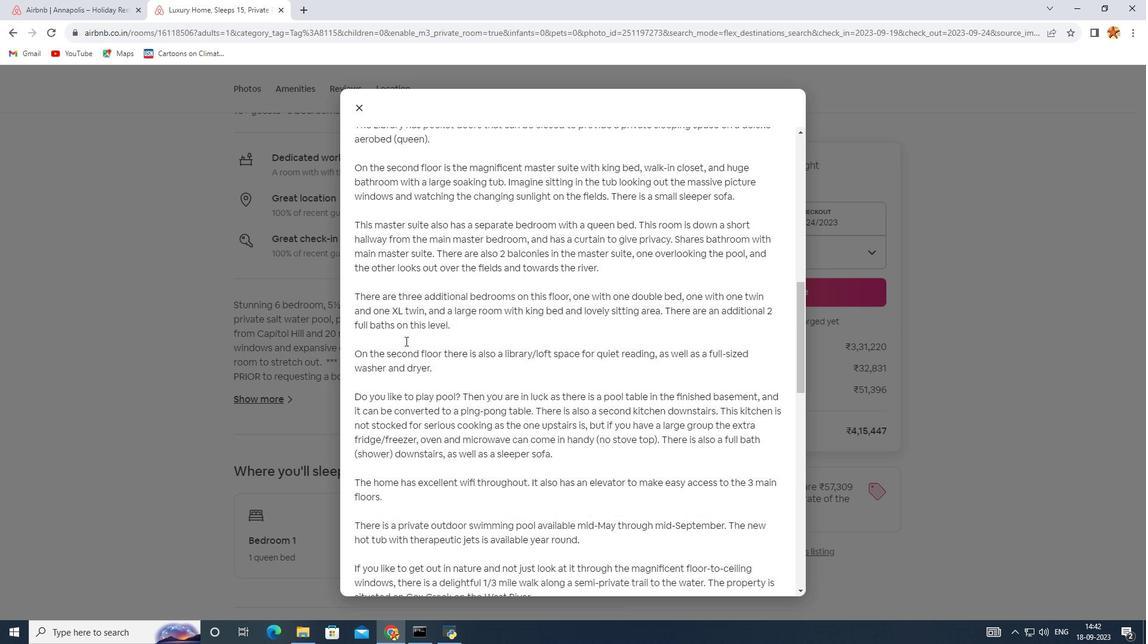
Action: Mouse scrolled (405, 340) with delta (0, 0)
Screenshot: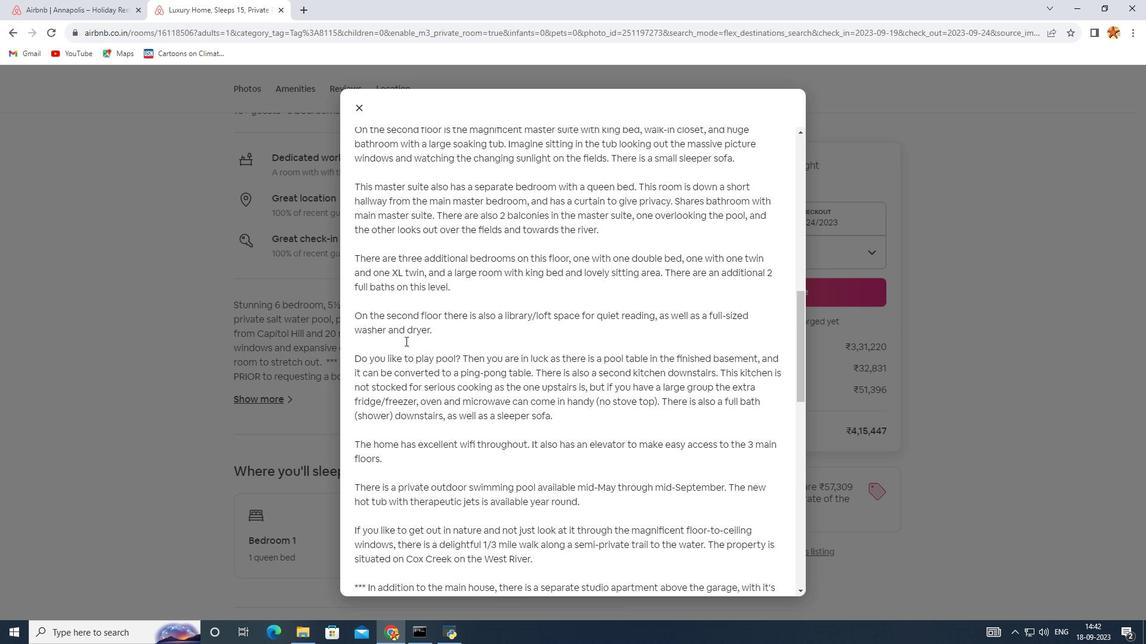 
Action: Mouse scrolled (405, 340) with delta (0, 0)
Screenshot: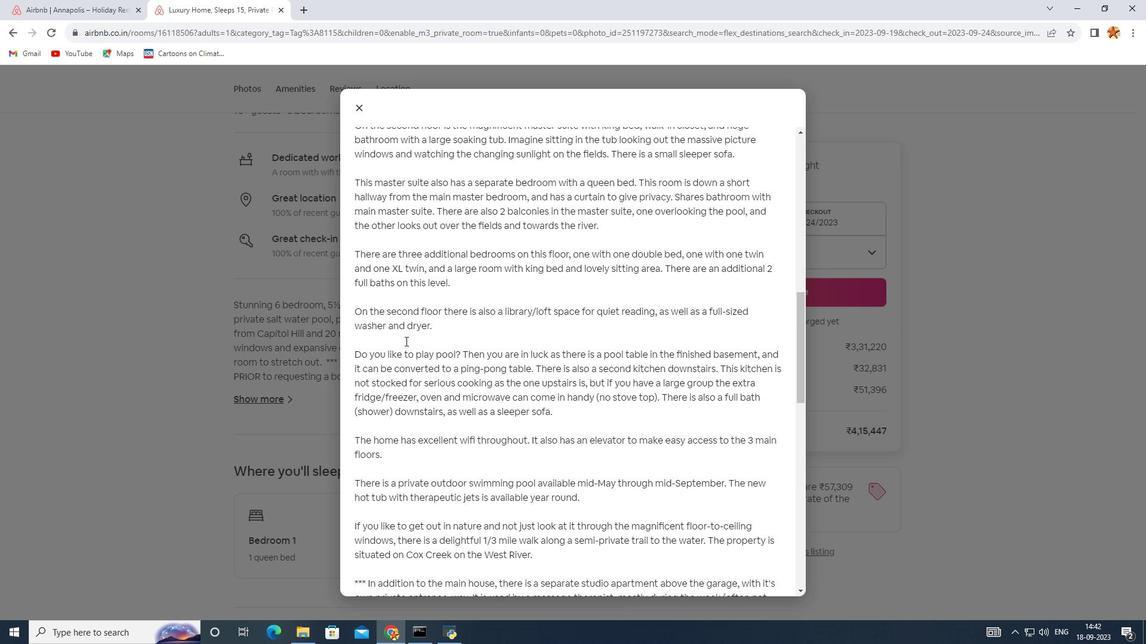 
Action: Mouse scrolled (405, 340) with delta (0, 0)
Screenshot: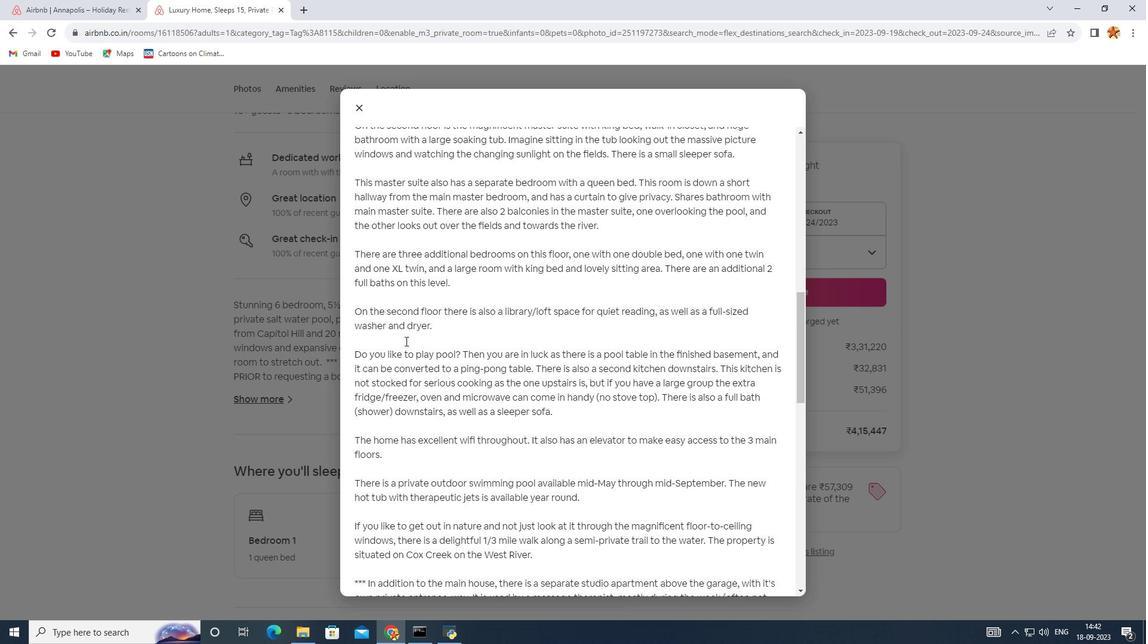 
Action: Mouse scrolled (405, 340) with delta (0, 0)
Screenshot: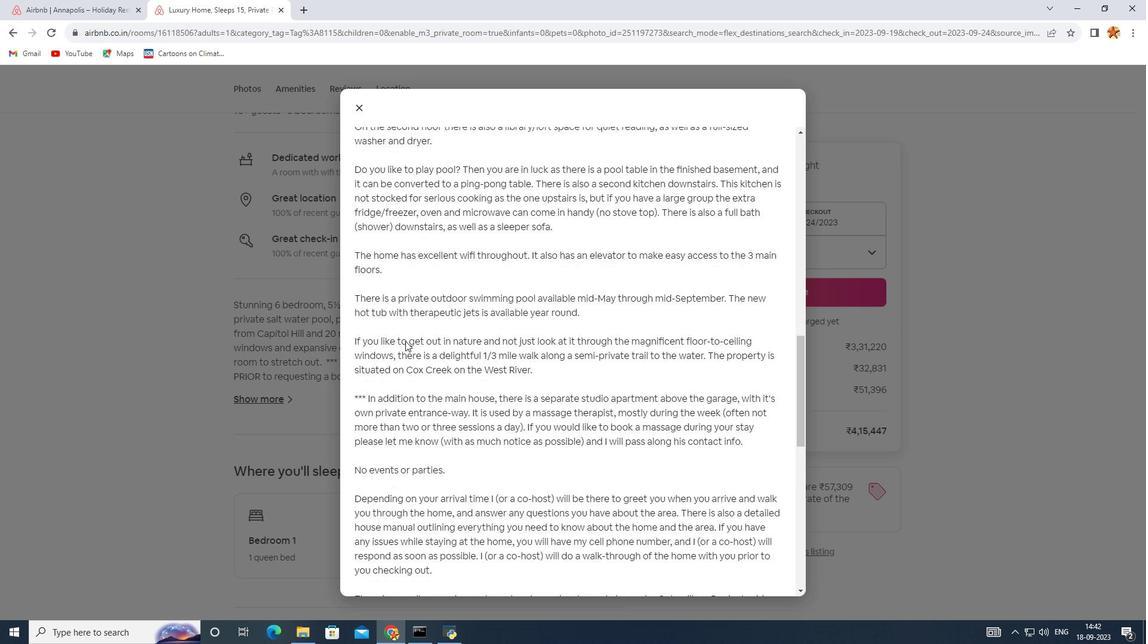 
Action: Mouse scrolled (405, 340) with delta (0, 0)
Screenshot: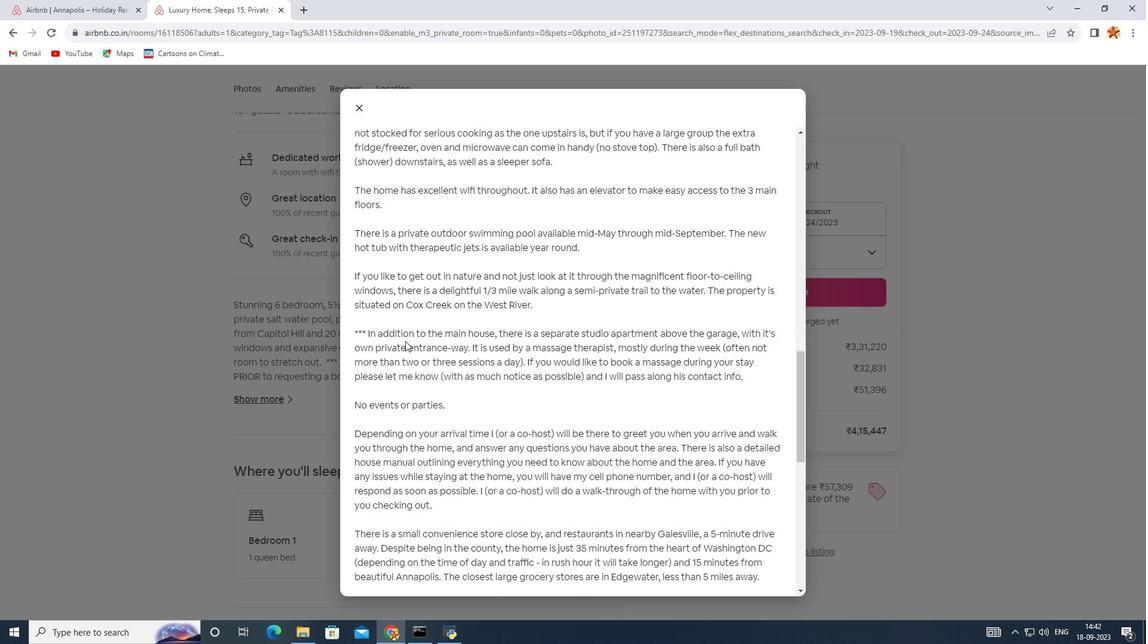 
Action: Mouse scrolled (405, 340) with delta (0, 0)
Screenshot: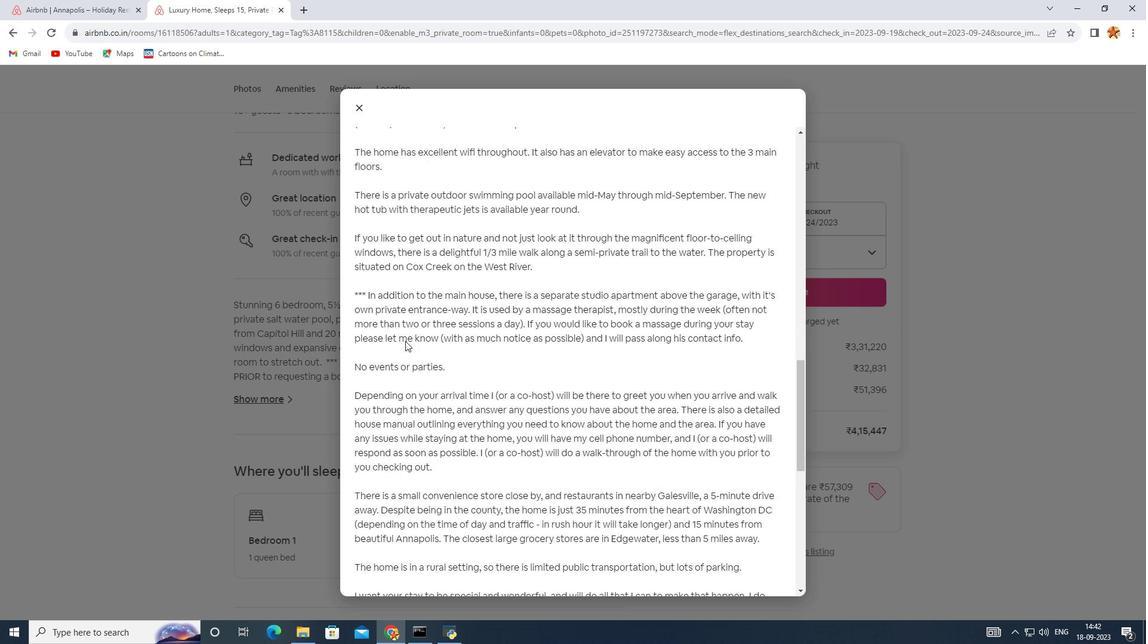 
Action: Mouse scrolled (405, 340) with delta (0, 0)
Screenshot: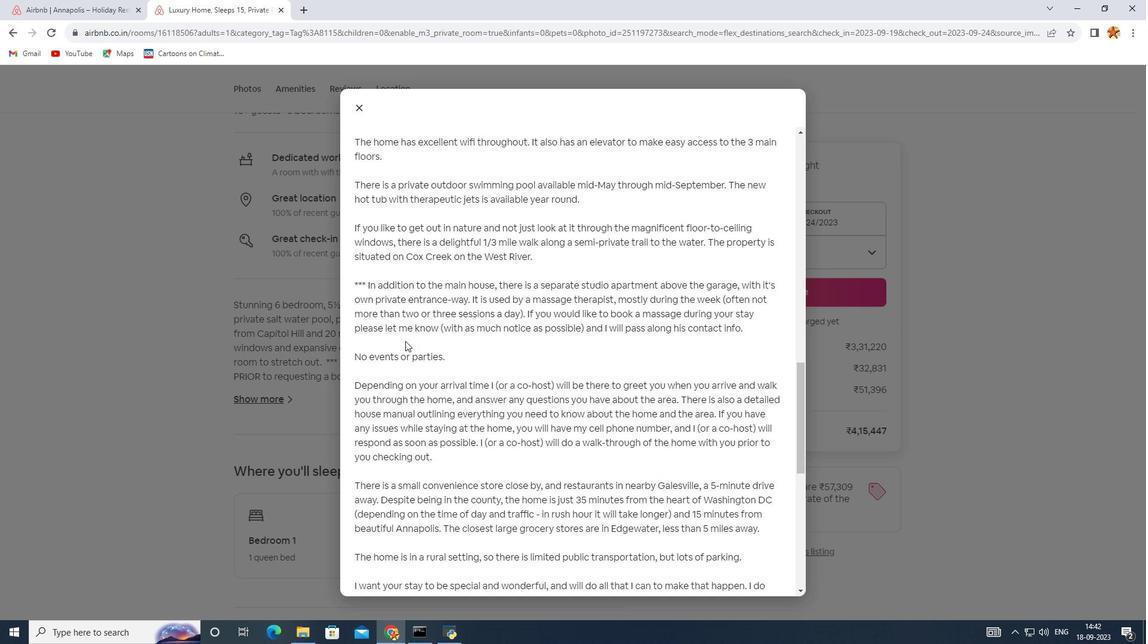 
Action: Mouse scrolled (405, 340) with delta (0, 0)
Screenshot: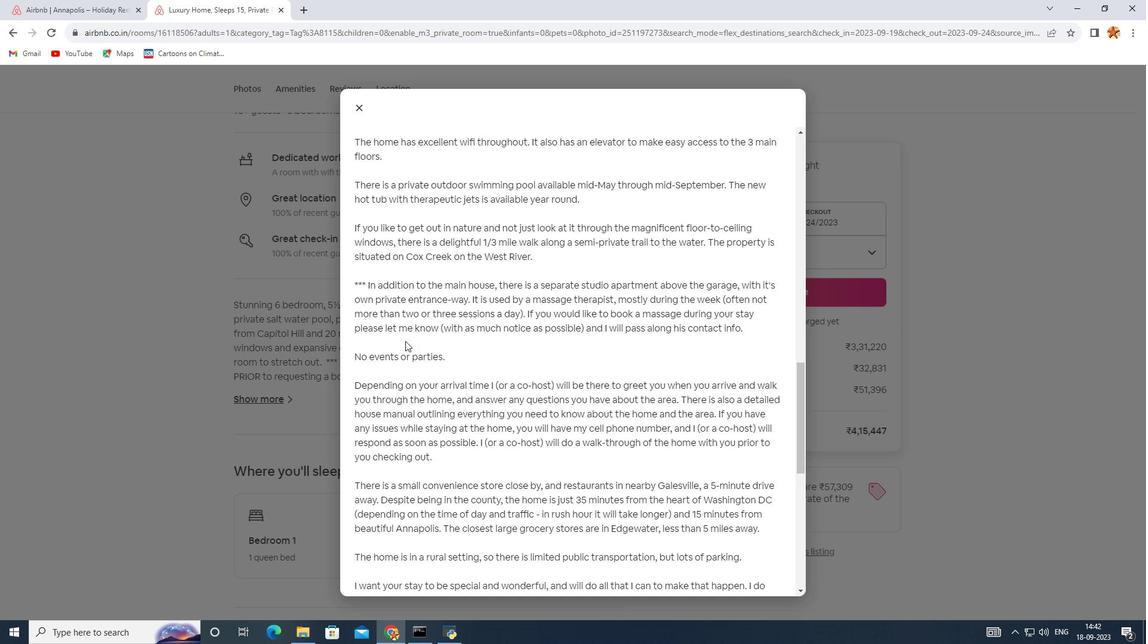 
Action: Mouse scrolled (405, 340) with delta (0, 0)
Screenshot: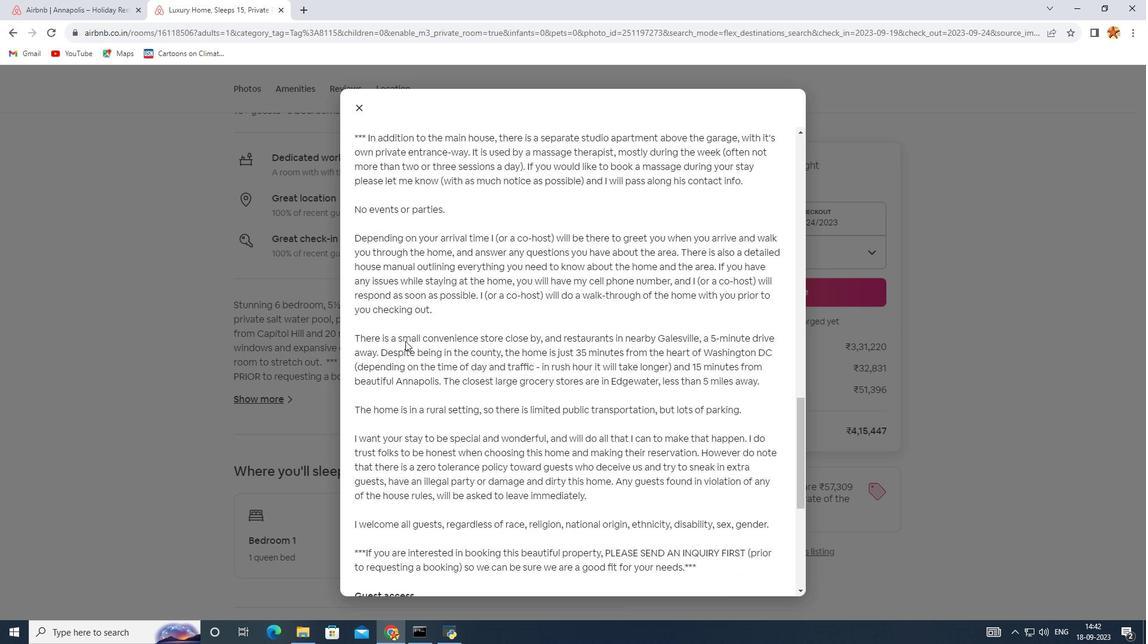 
Action: Mouse scrolled (405, 340) with delta (0, 0)
Screenshot: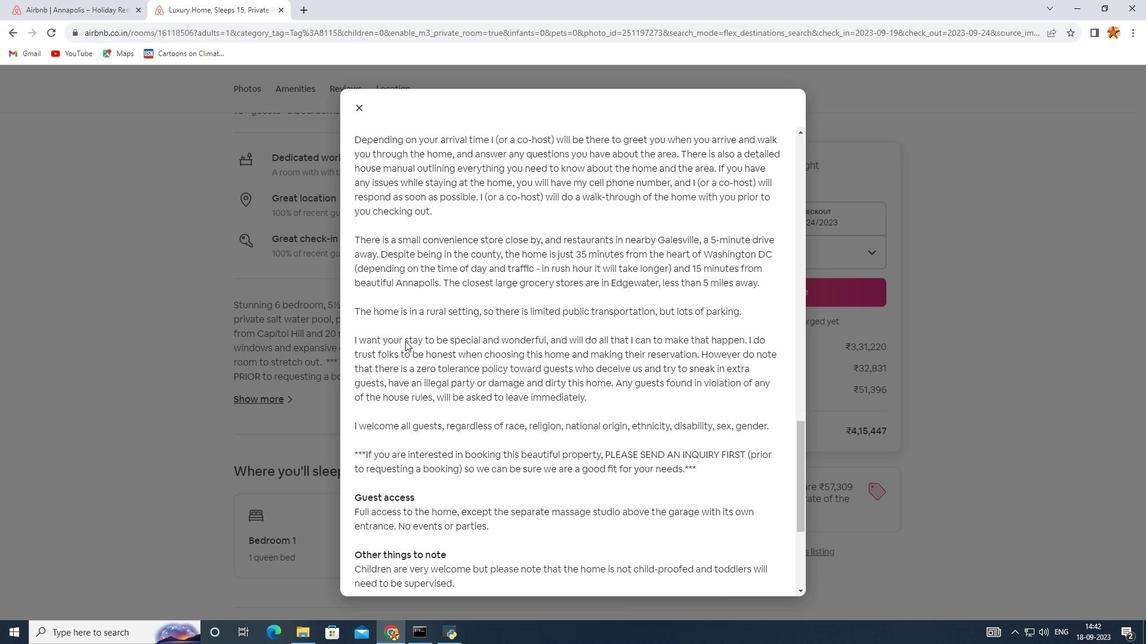 
Action: Mouse scrolled (405, 340) with delta (0, 0)
Screenshot: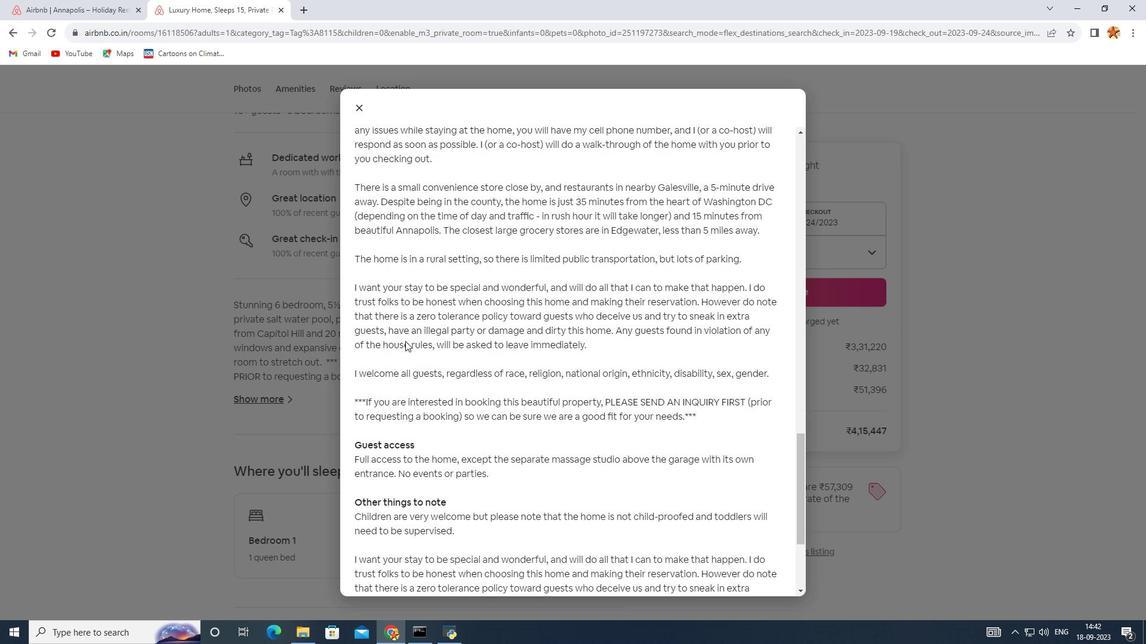 
Action: Mouse scrolled (405, 340) with delta (0, 0)
Screenshot: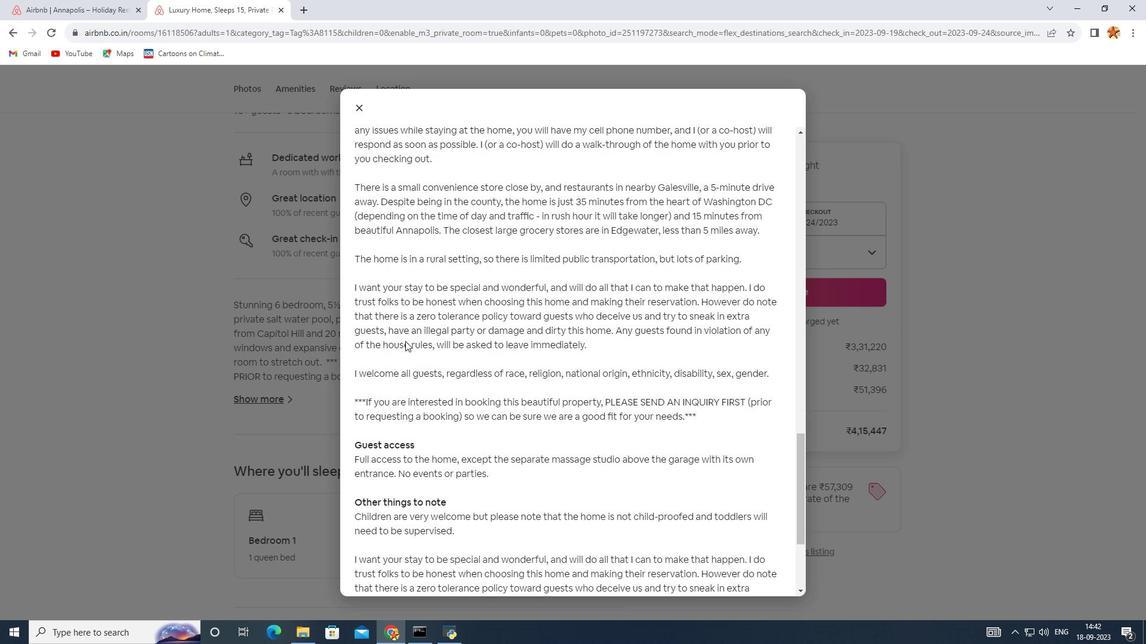 
Action: Mouse scrolled (405, 340) with delta (0, 0)
Screenshot: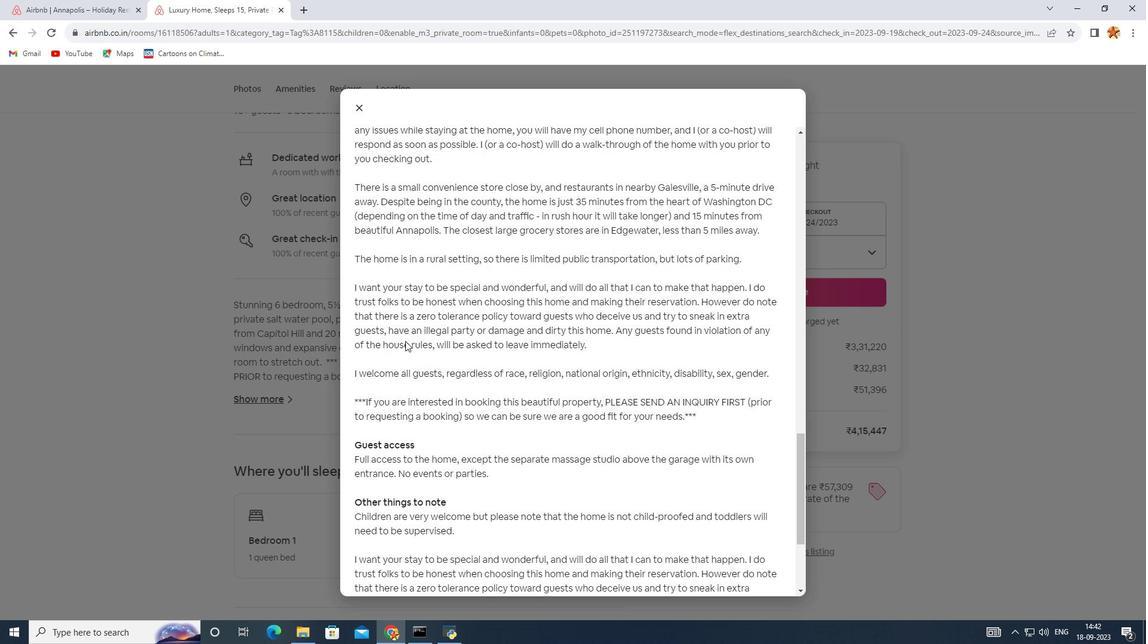 
Action: Mouse scrolled (405, 340) with delta (0, 0)
Screenshot: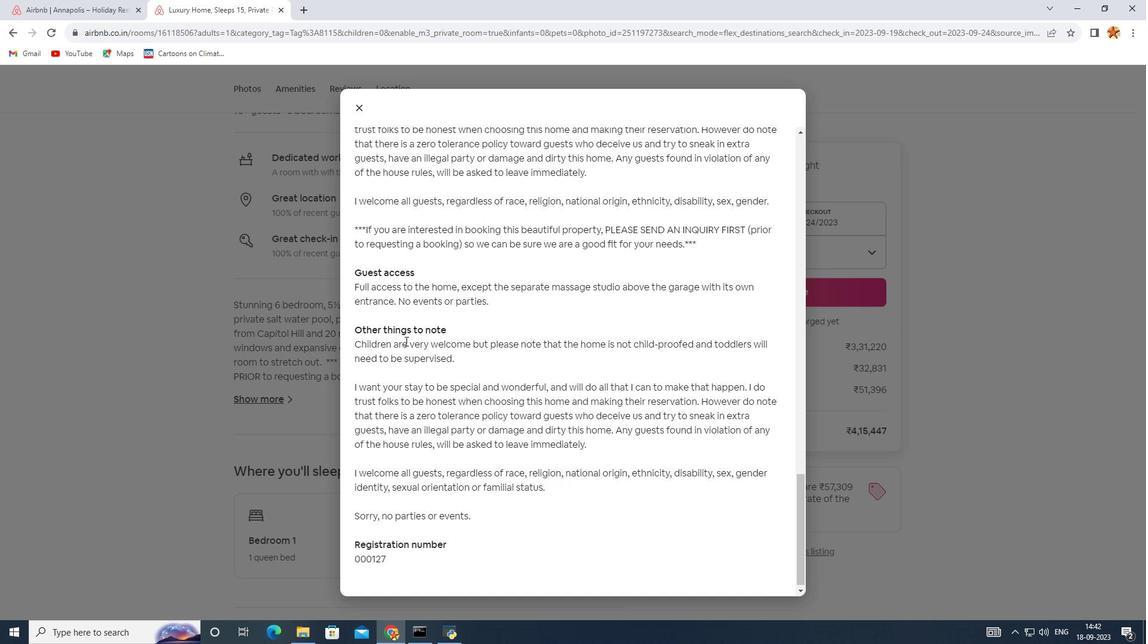 
Action: Mouse scrolled (405, 340) with delta (0, 0)
Screenshot: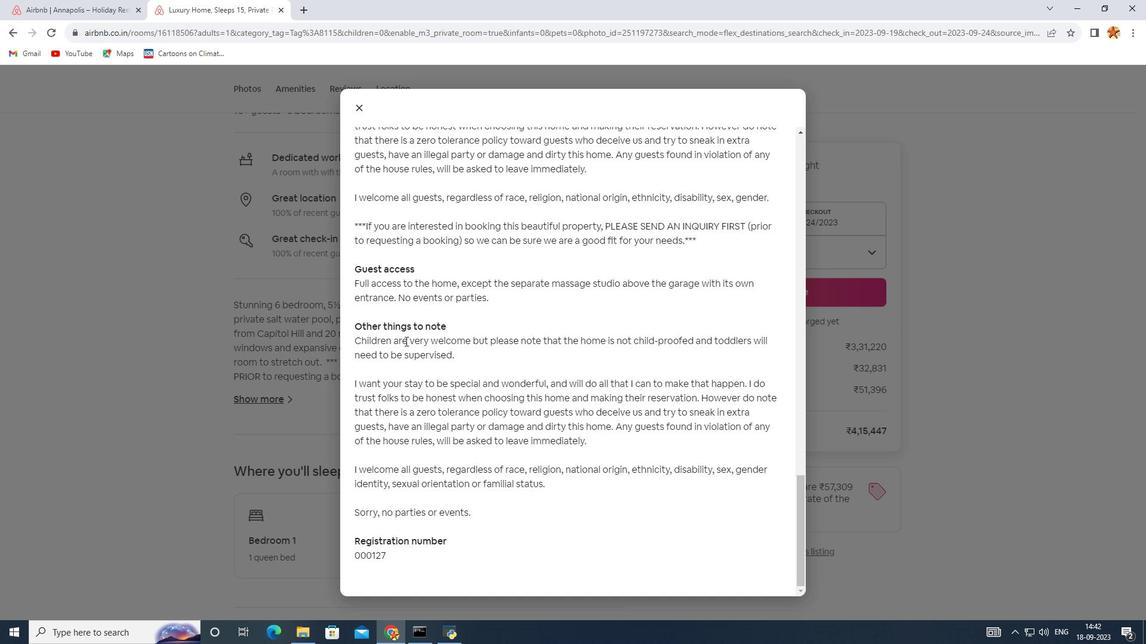 
Action: Mouse scrolled (405, 340) with delta (0, 0)
Screenshot: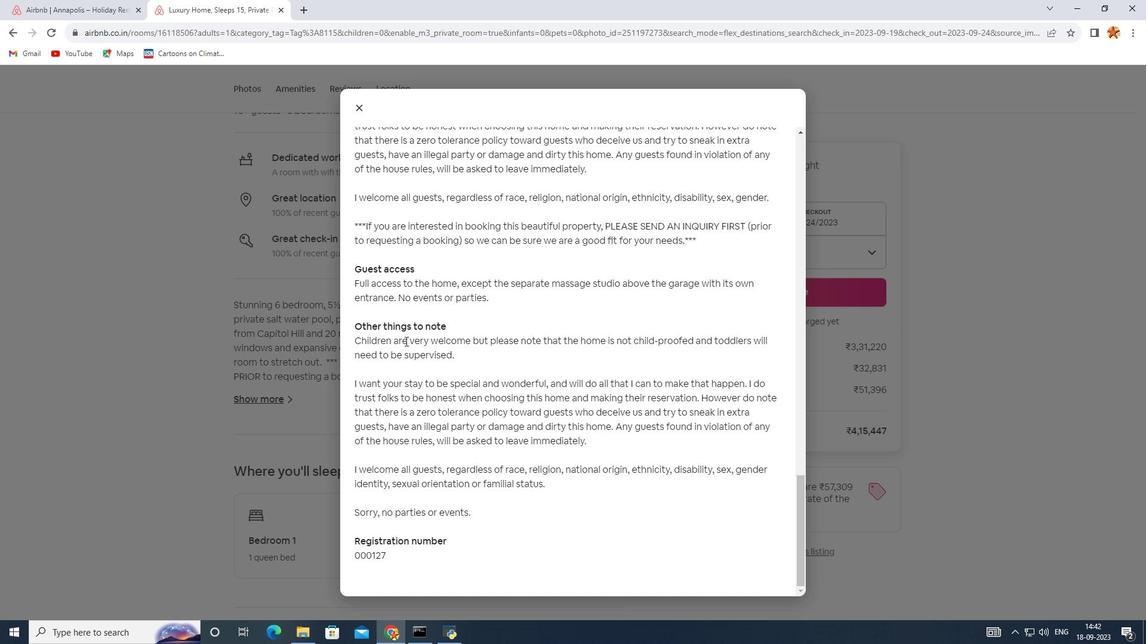 
Action: Mouse scrolled (405, 340) with delta (0, 0)
Screenshot: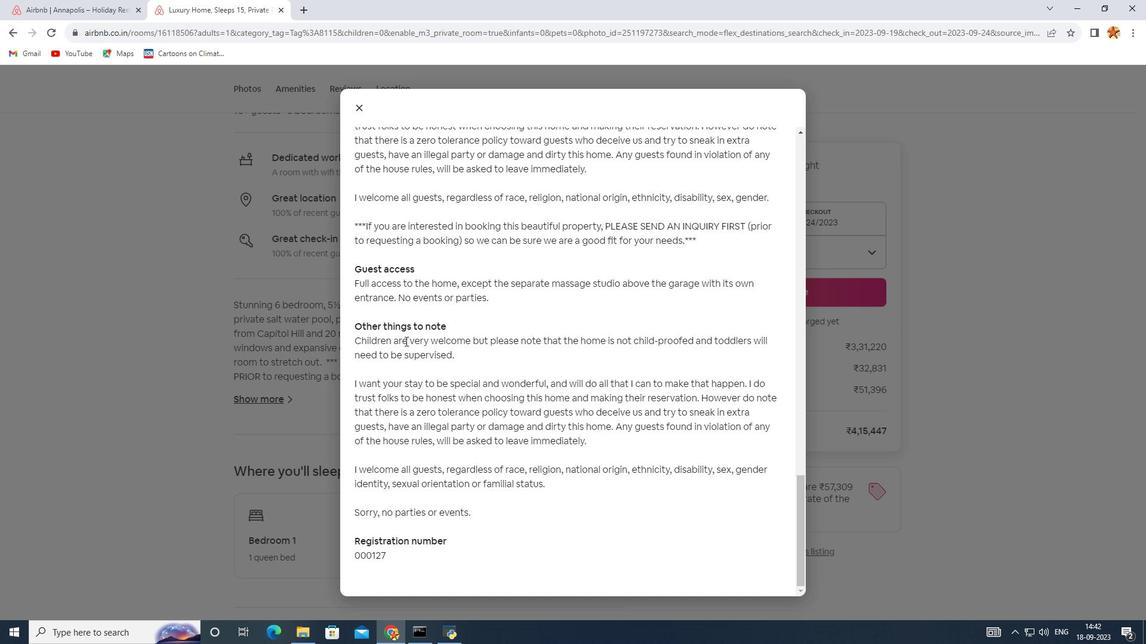 
Action: Mouse scrolled (405, 340) with delta (0, 0)
Screenshot: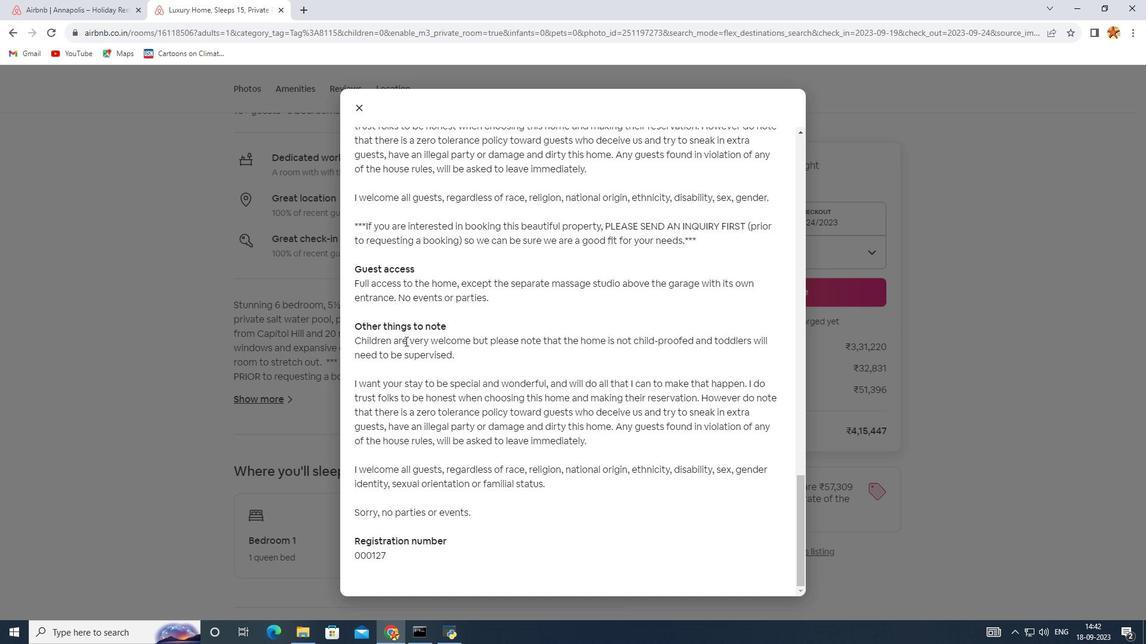 
Action: Mouse scrolled (405, 340) with delta (0, 0)
Screenshot: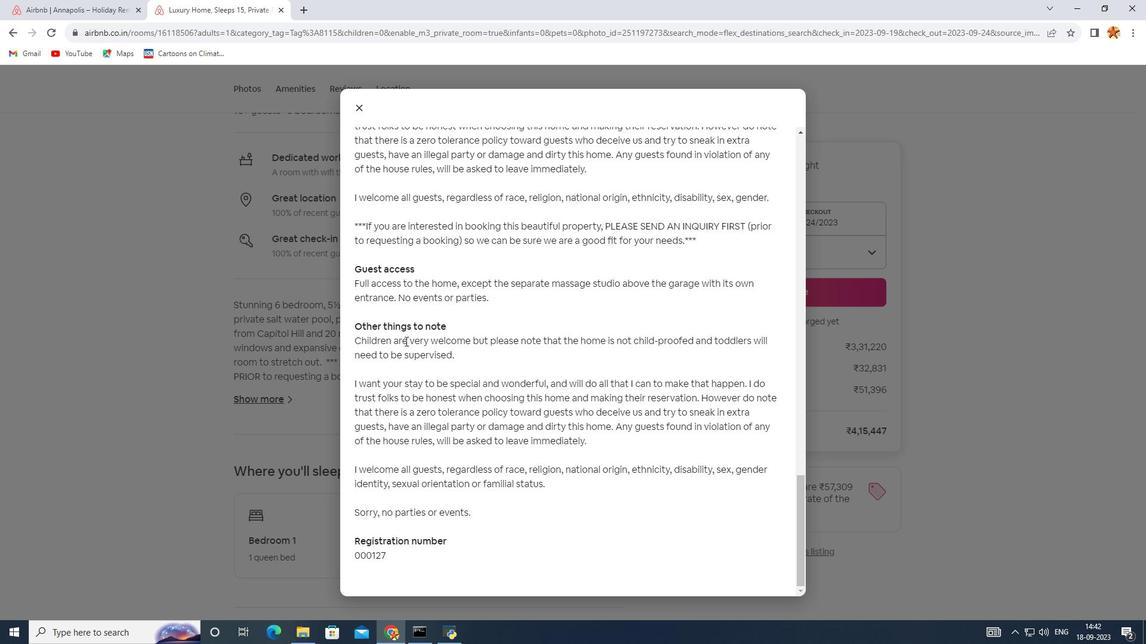 
Action: Mouse scrolled (405, 340) with delta (0, 0)
Screenshot: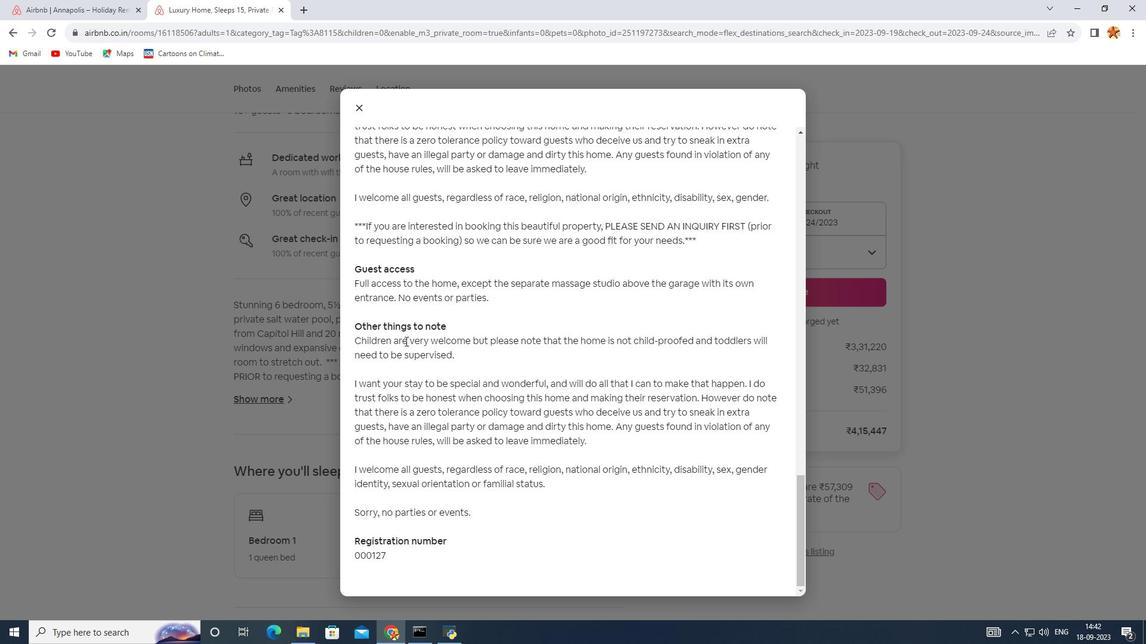 
Action: Mouse scrolled (405, 340) with delta (0, 0)
Screenshot: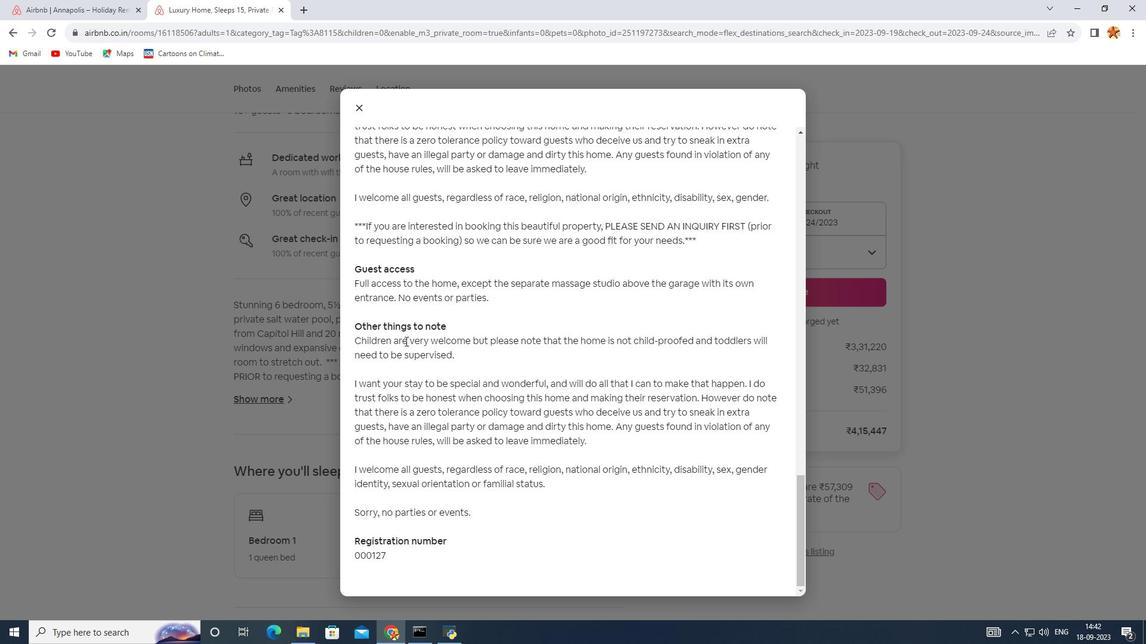 
Action: Mouse moved to (444, 410)
Screenshot: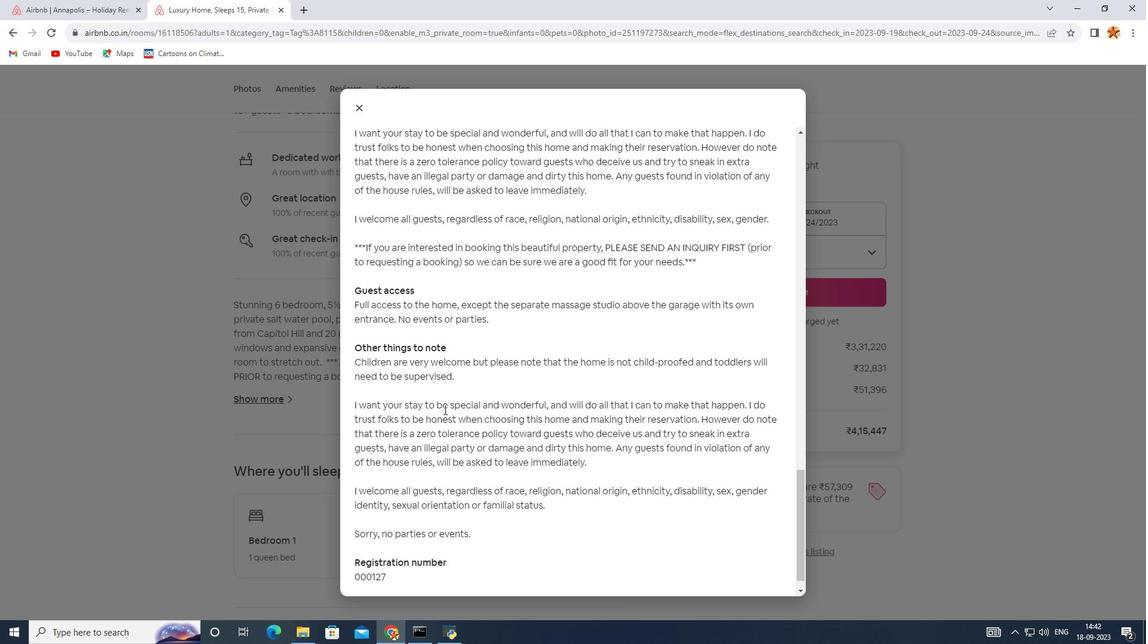 
Action: Mouse scrolled (444, 410) with delta (0, 0)
Screenshot: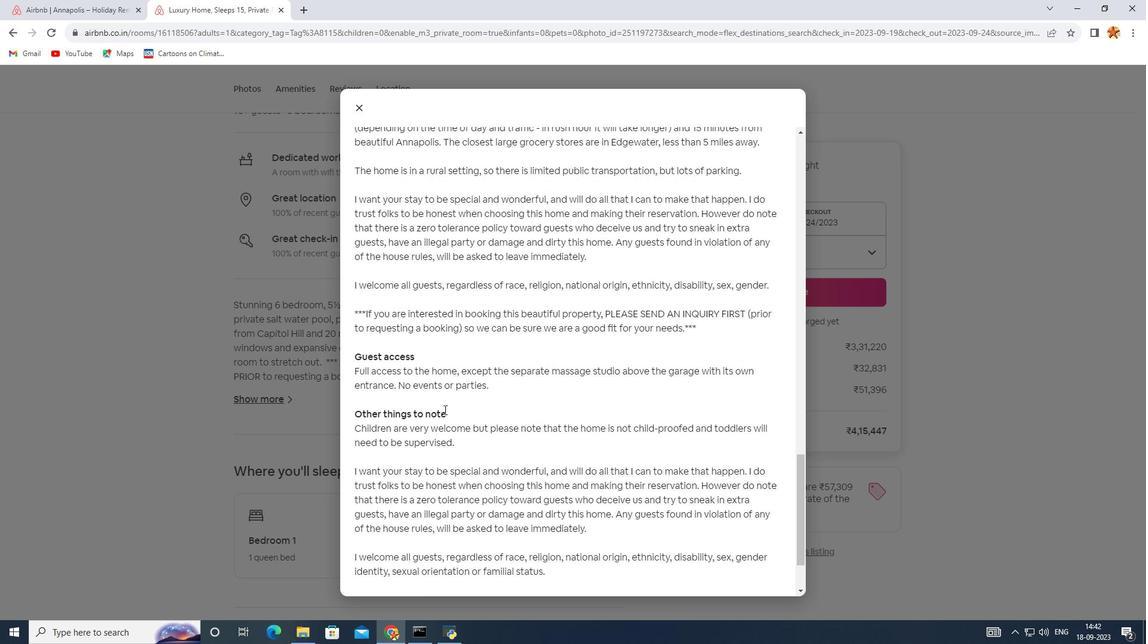 
Action: Mouse scrolled (444, 410) with delta (0, 0)
Screenshot: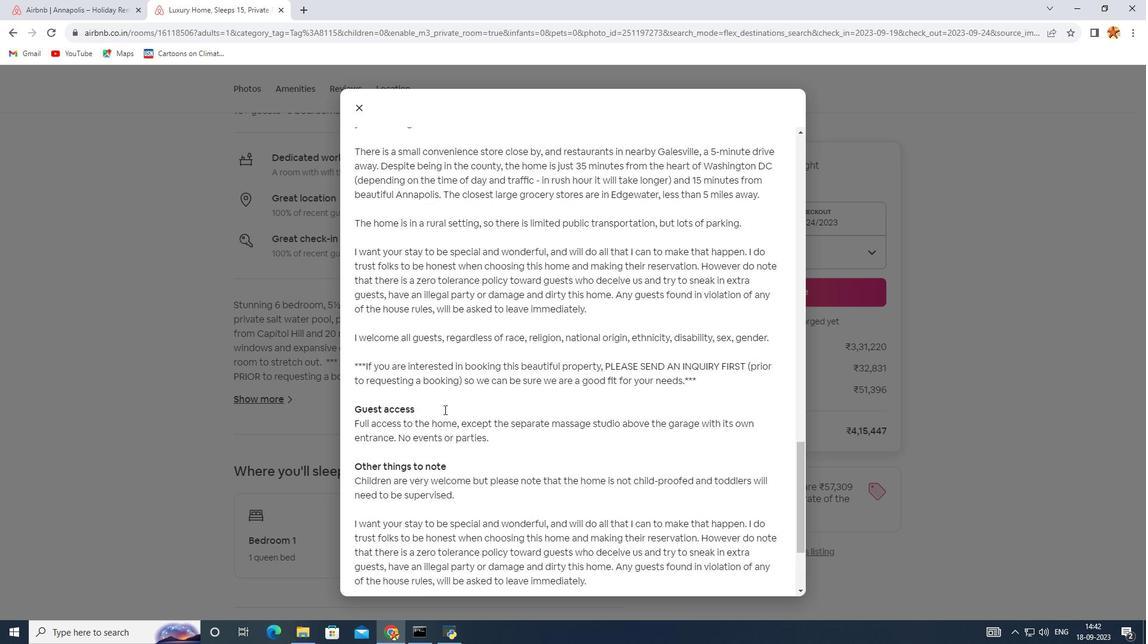 
Action: Mouse scrolled (444, 410) with delta (0, 0)
Screenshot: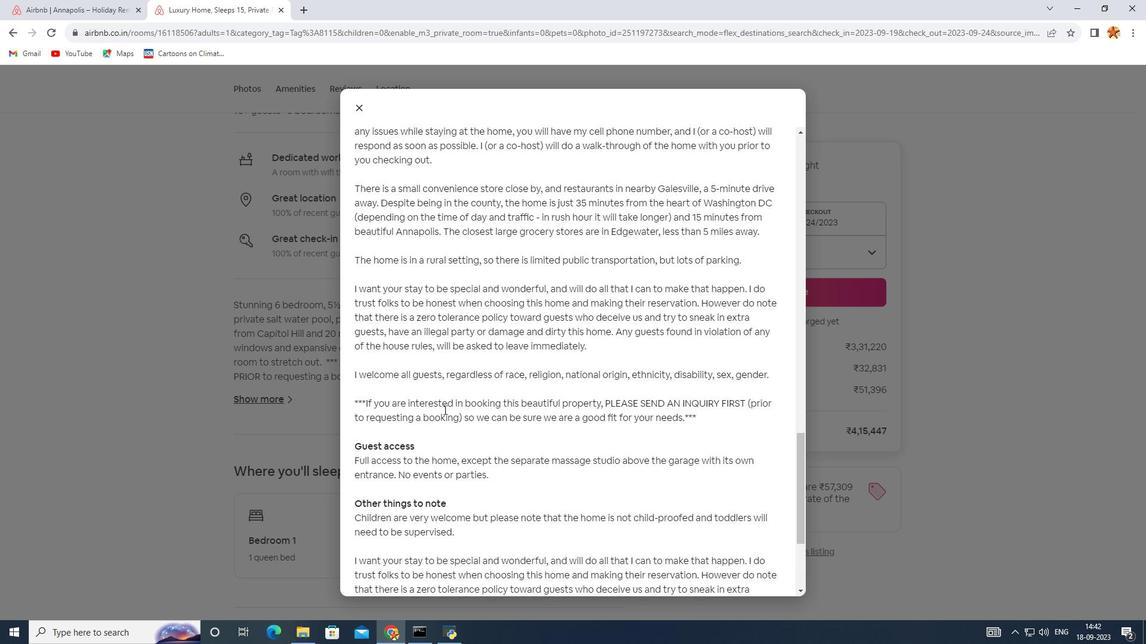 
Action: Mouse moved to (362, 110)
Screenshot: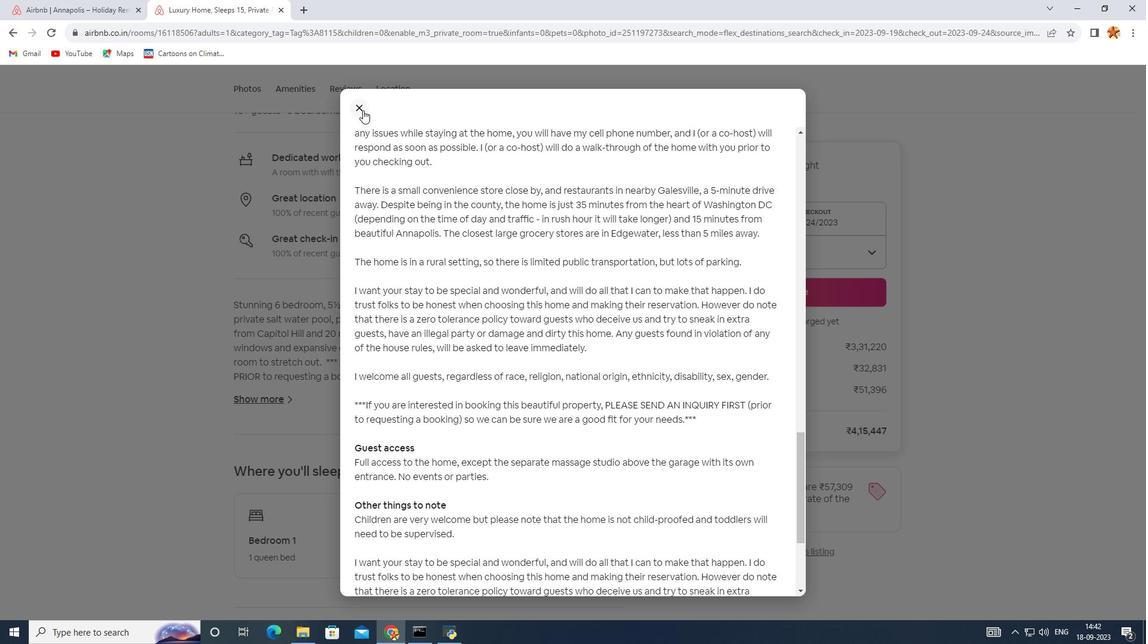 
Action: Mouse pressed left at (362, 110)
Screenshot: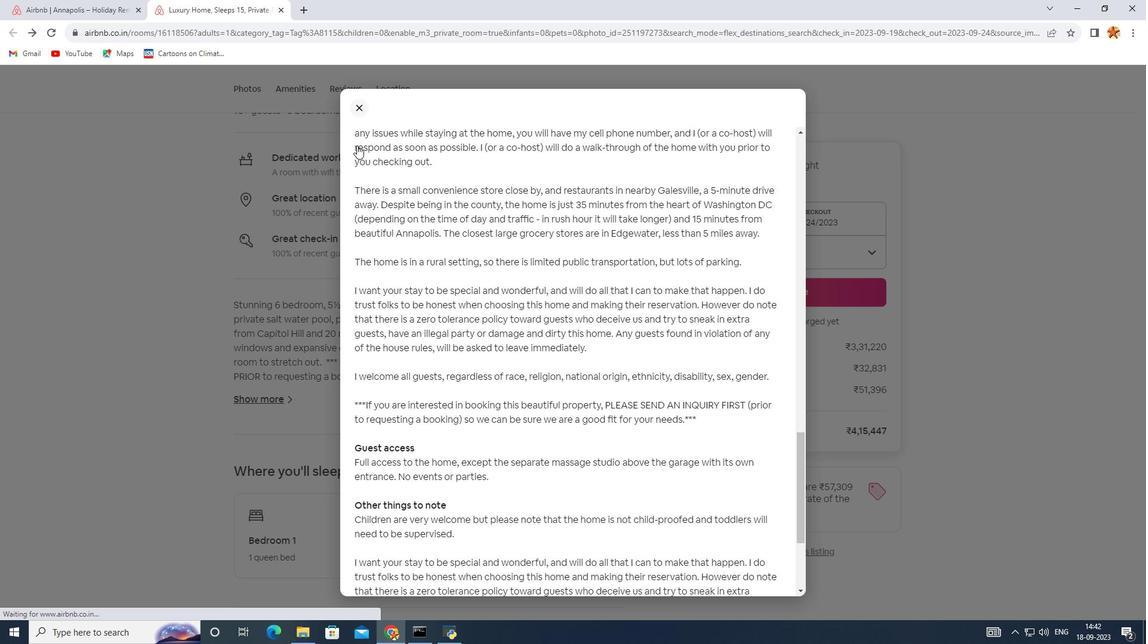 
Action: Mouse moved to (325, 367)
Screenshot: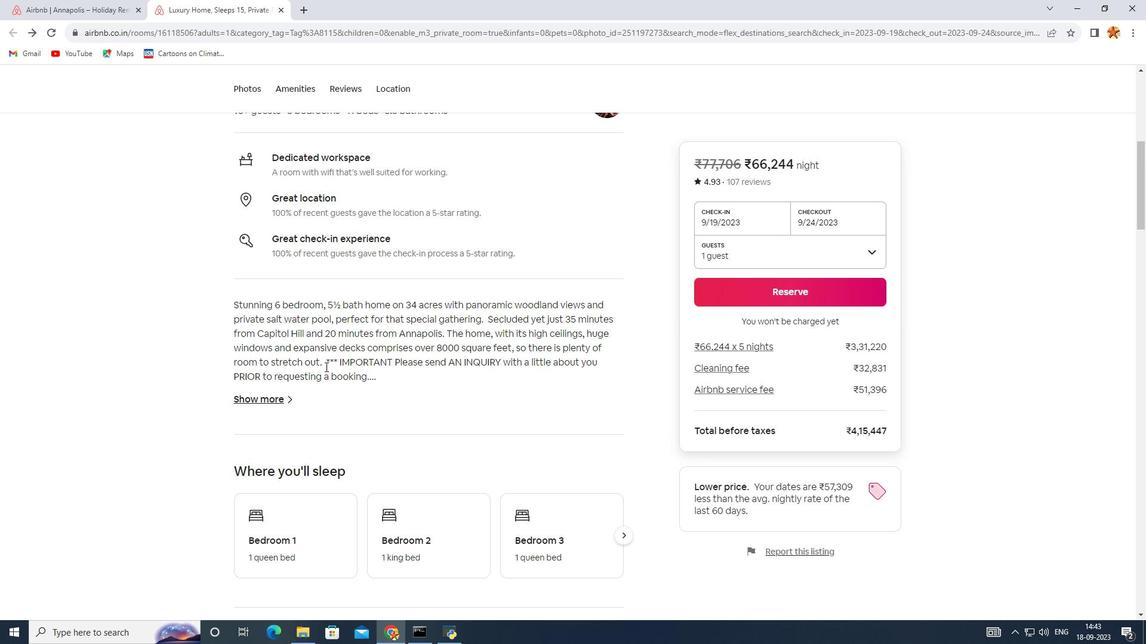 
Action: Mouse scrolled (325, 366) with delta (0, 0)
Screenshot: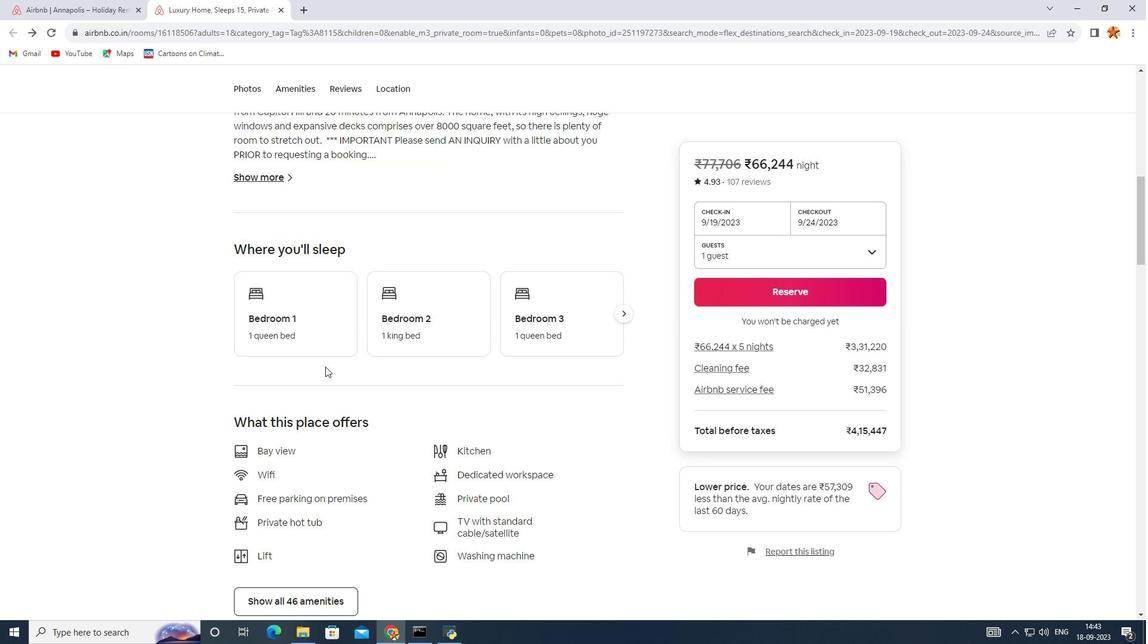
Action: Mouse scrolled (325, 366) with delta (0, 0)
Screenshot: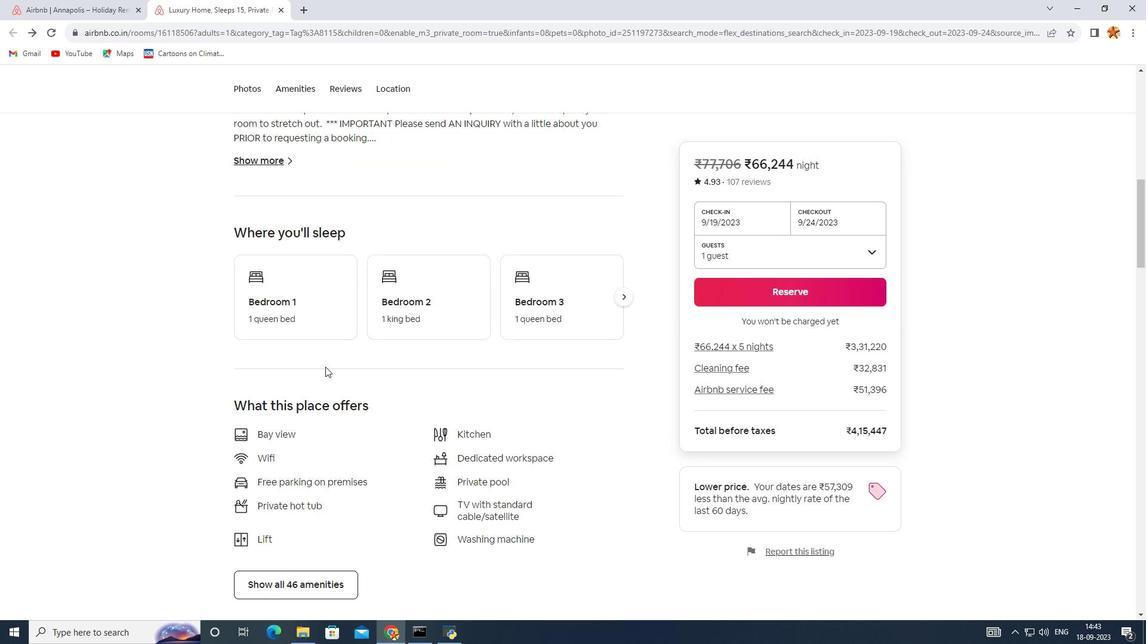 
Action: Mouse scrolled (325, 366) with delta (0, 0)
Screenshot: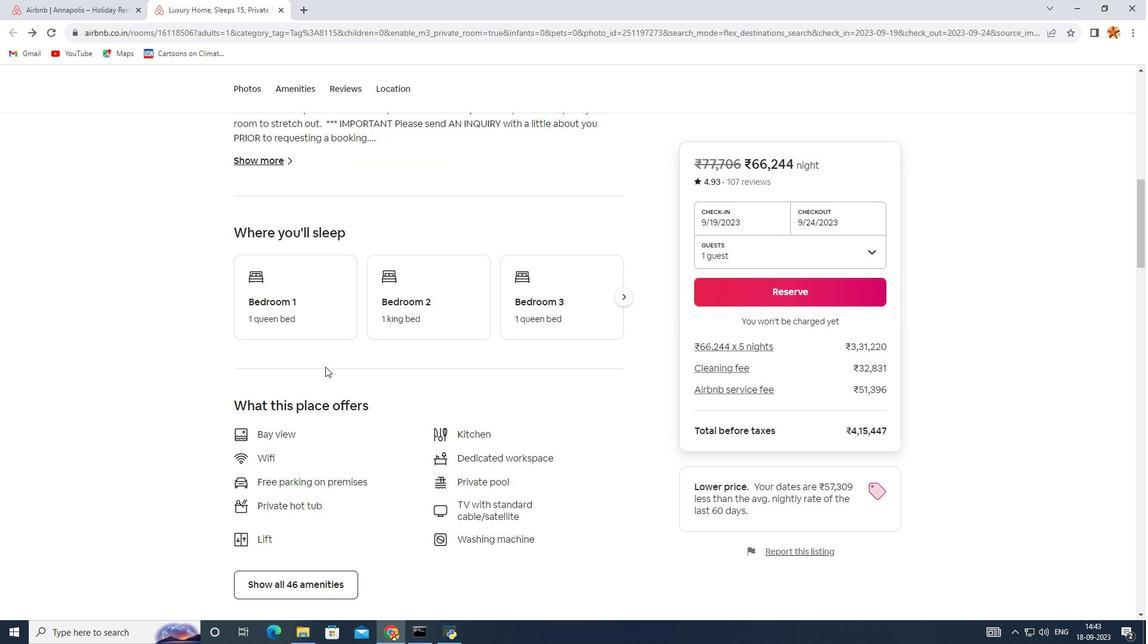
Action: Mouse scrolled (325, 366) with delta (0, 0)
Screenshot: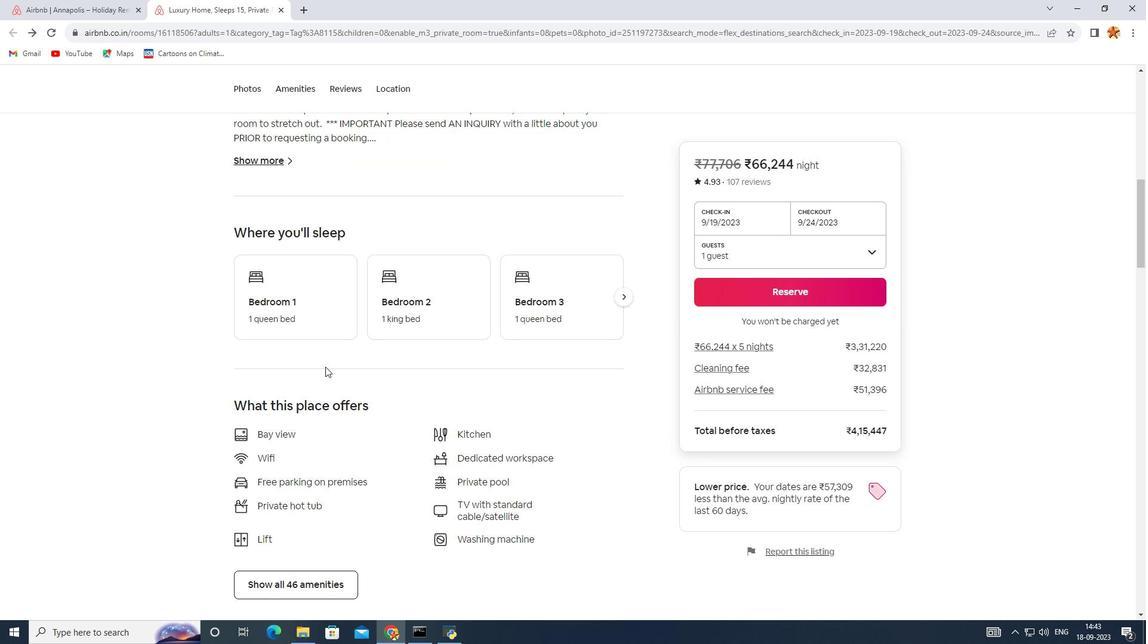 
Action: Mouse scrolled (325, 366) with delta (0, 0)
Screenshot: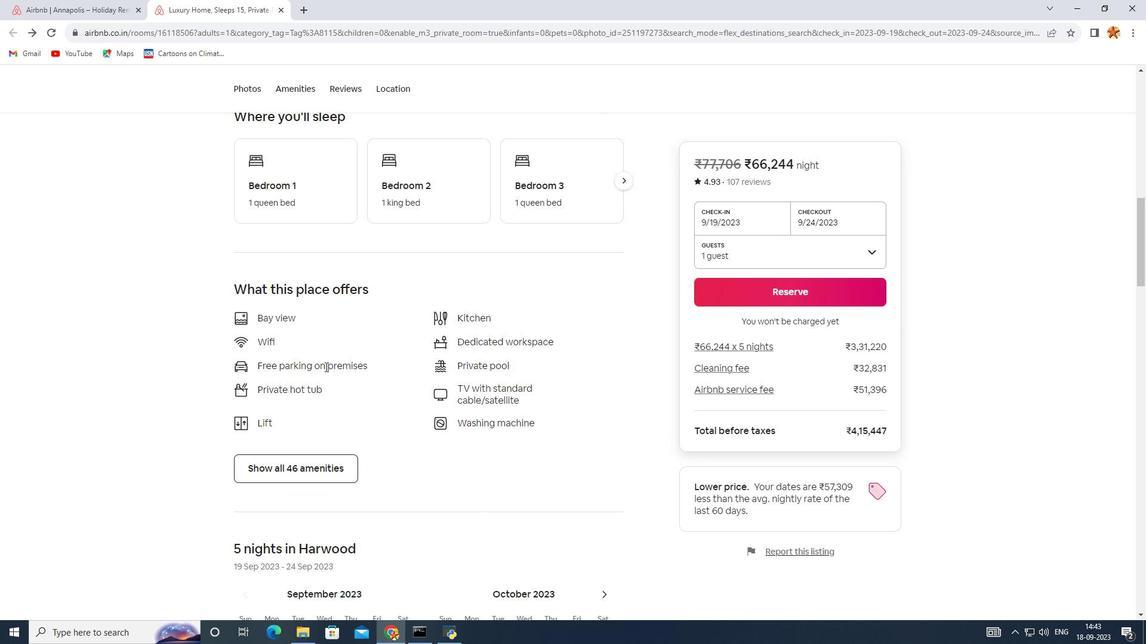 
Action: Mouse scrolled (325, 366) with delta (0, 0)
Screenshot: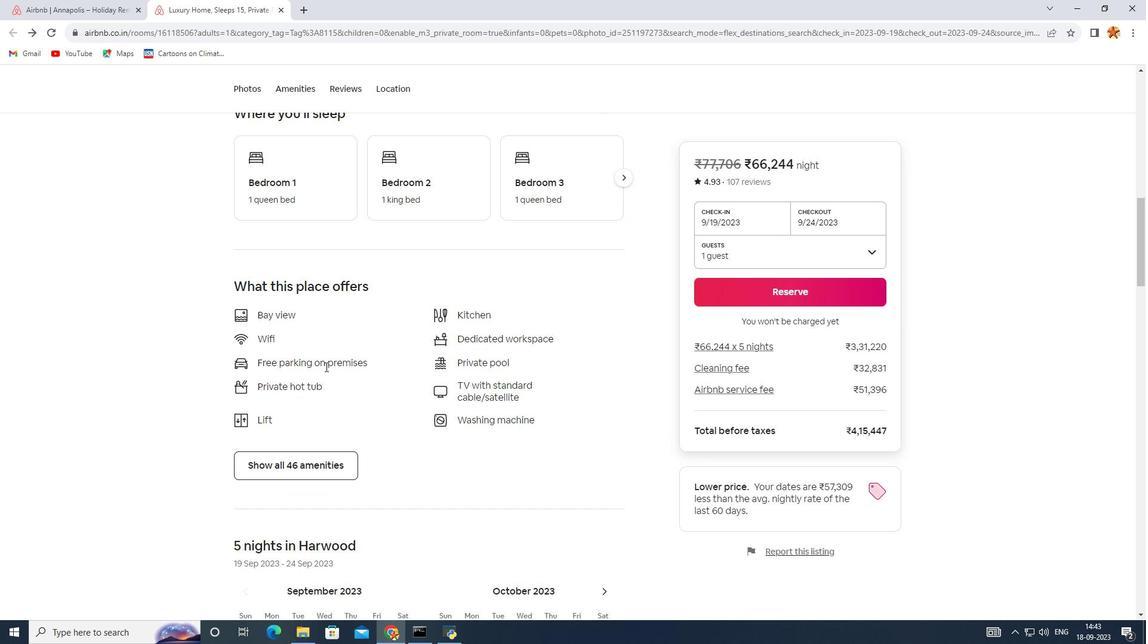 
Action: Mouse moved to (290, 466)
Screenshot: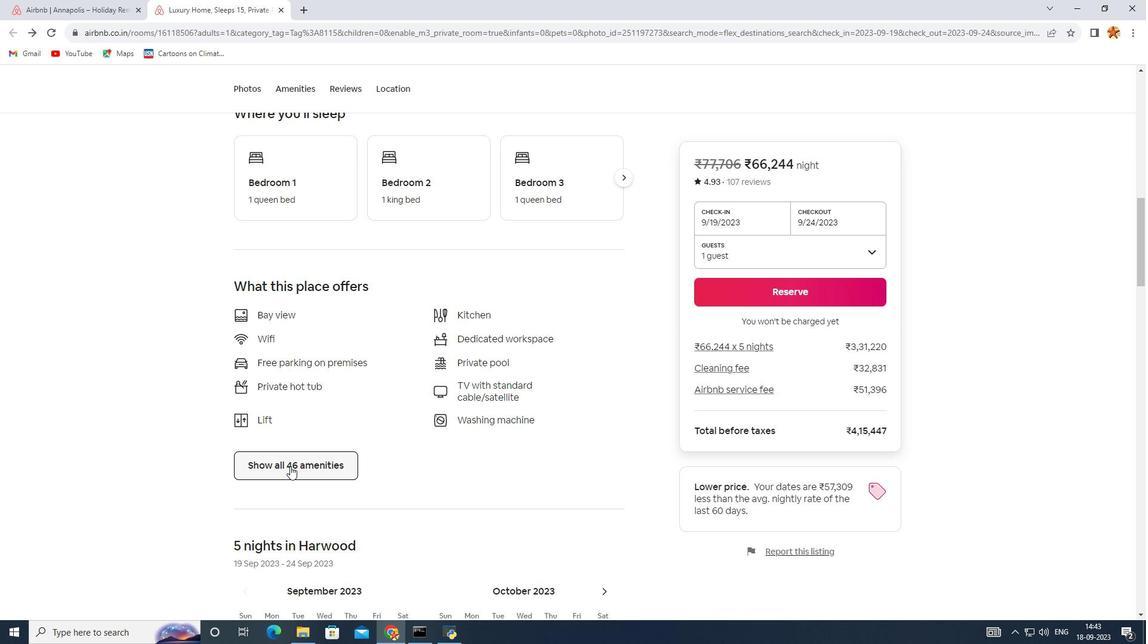 
Action: Mouse pressed left at (290, 466)
Screenshot: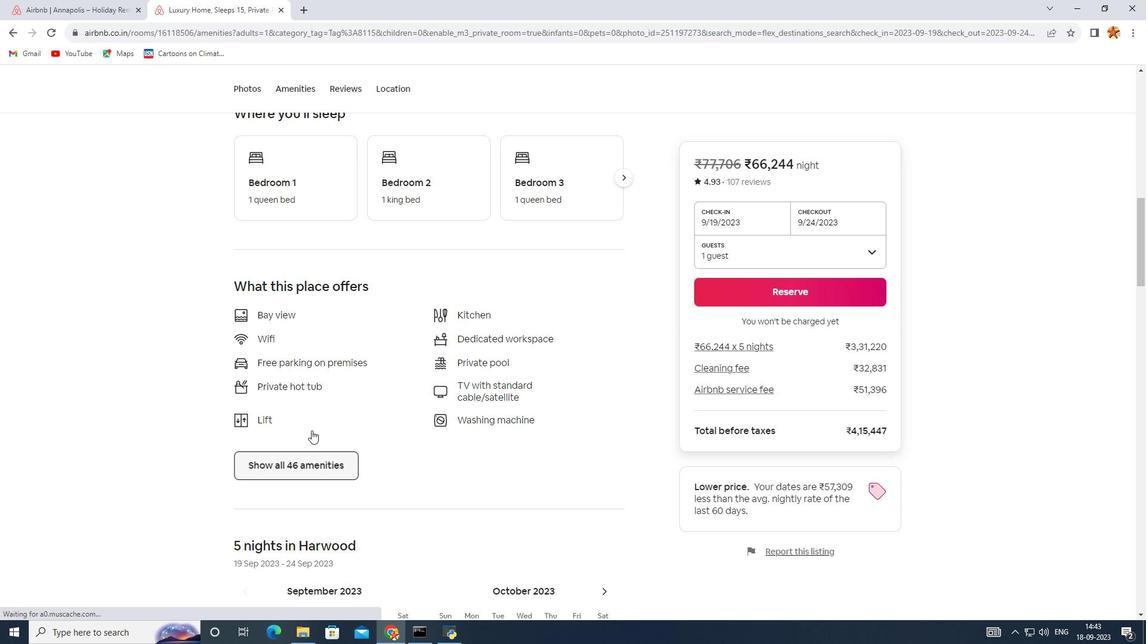
Action: Mouse moved to (472, 357)
Screenshot: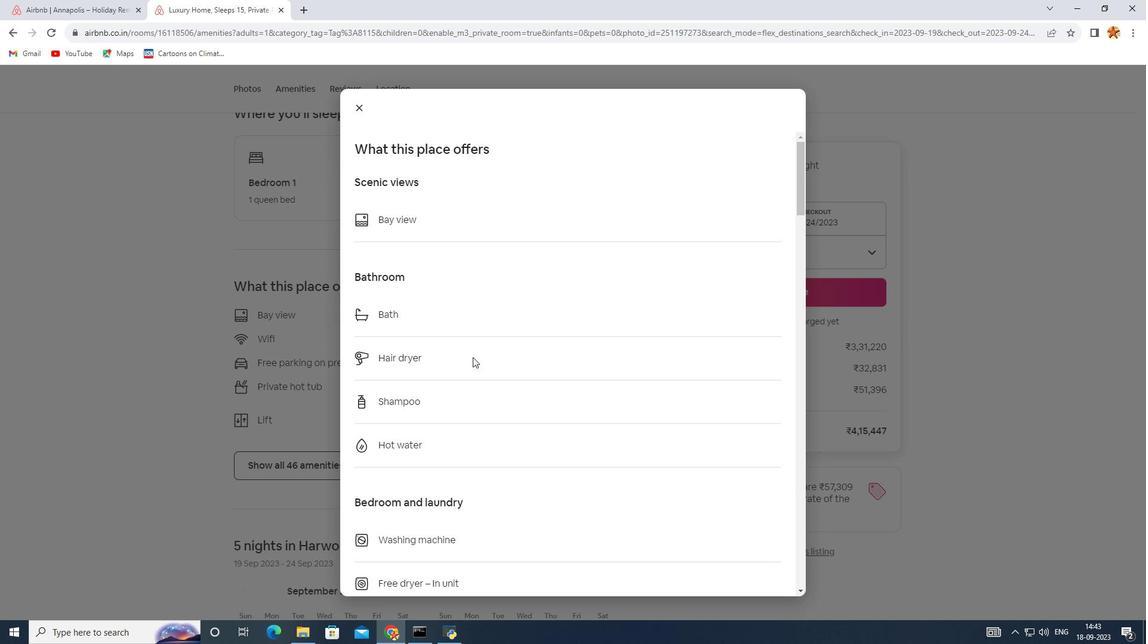 
Action: Mouse scrolled (472, 356) with delta (0, 0)
Screenshot: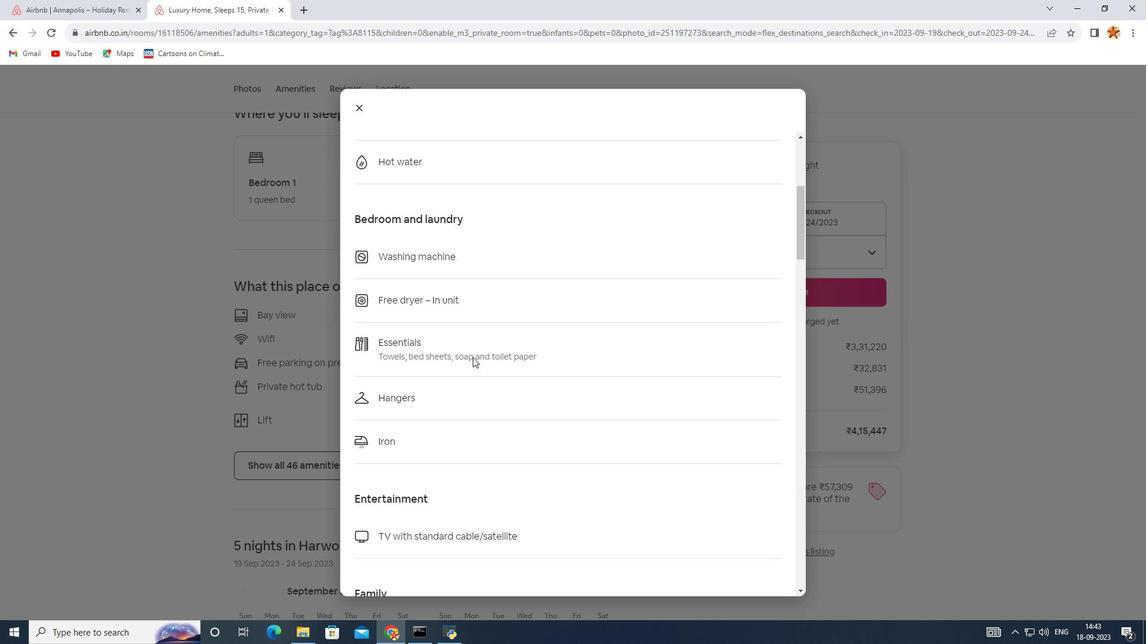
Action: Mouse scrolled (472, 356) with delta (0, 0)
Screenshot: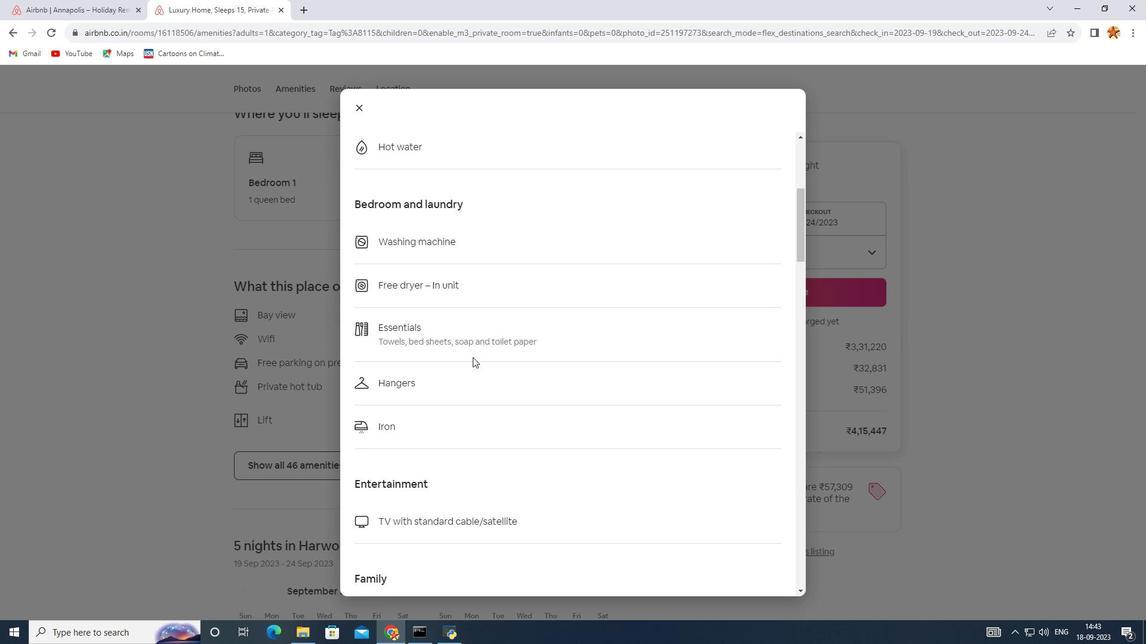 
Action: Mouse scrolled (472, 356) with delta (0, 0)
Screenshot: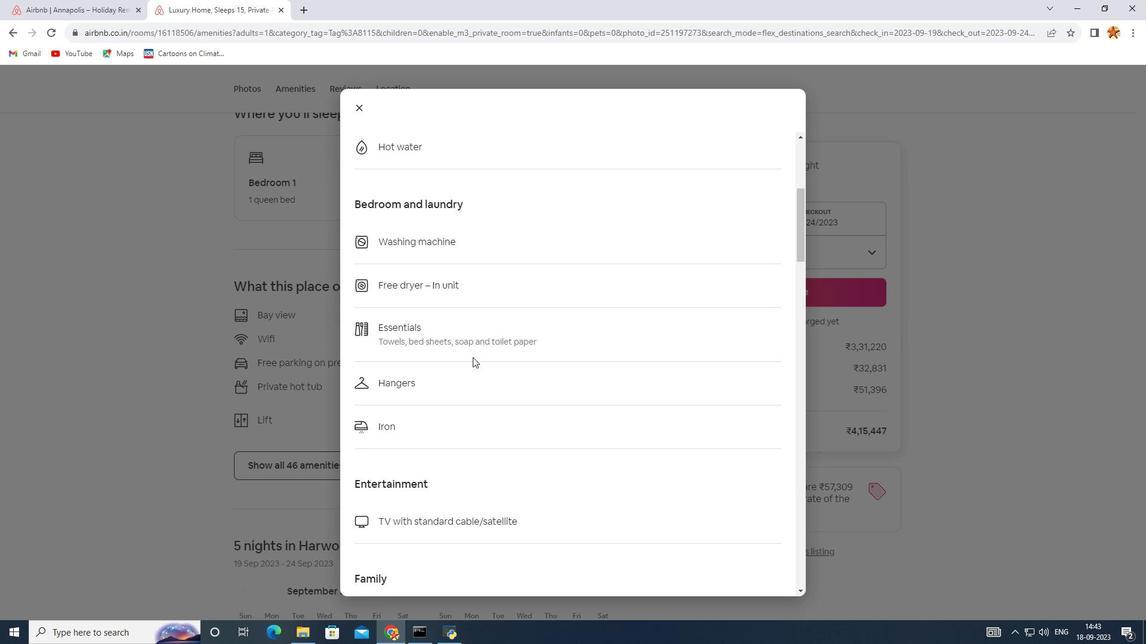 
Action: Mouse scrolled (472, 356) with delta (0, 0)
Screenshot: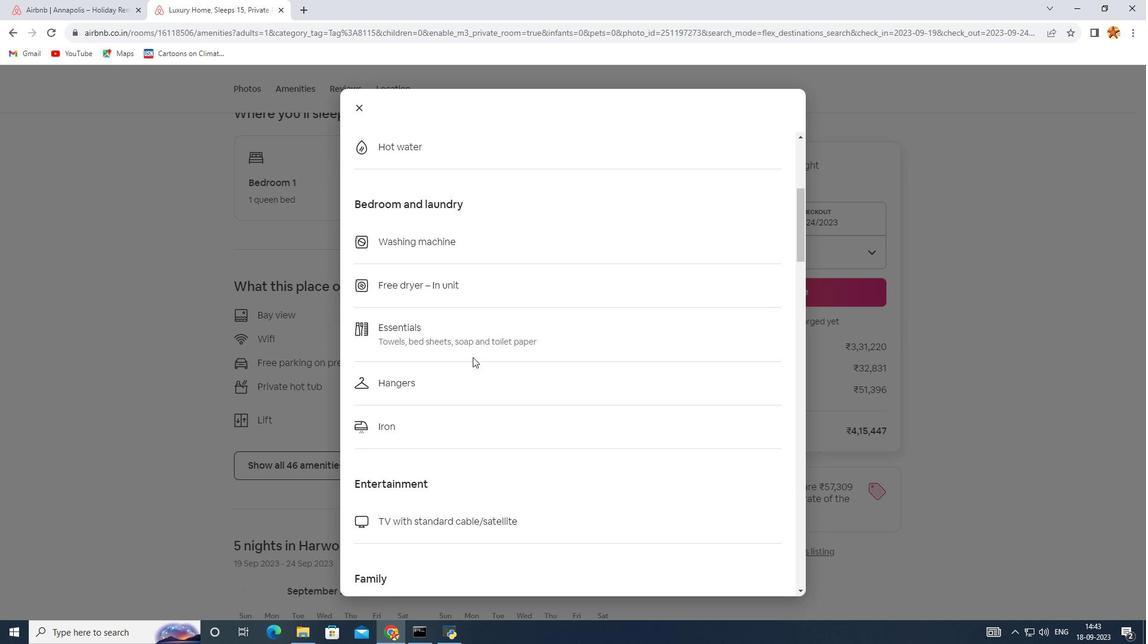 
Action: Mouse scrolled (472, 356) with delta (0, 0)
Screenshot: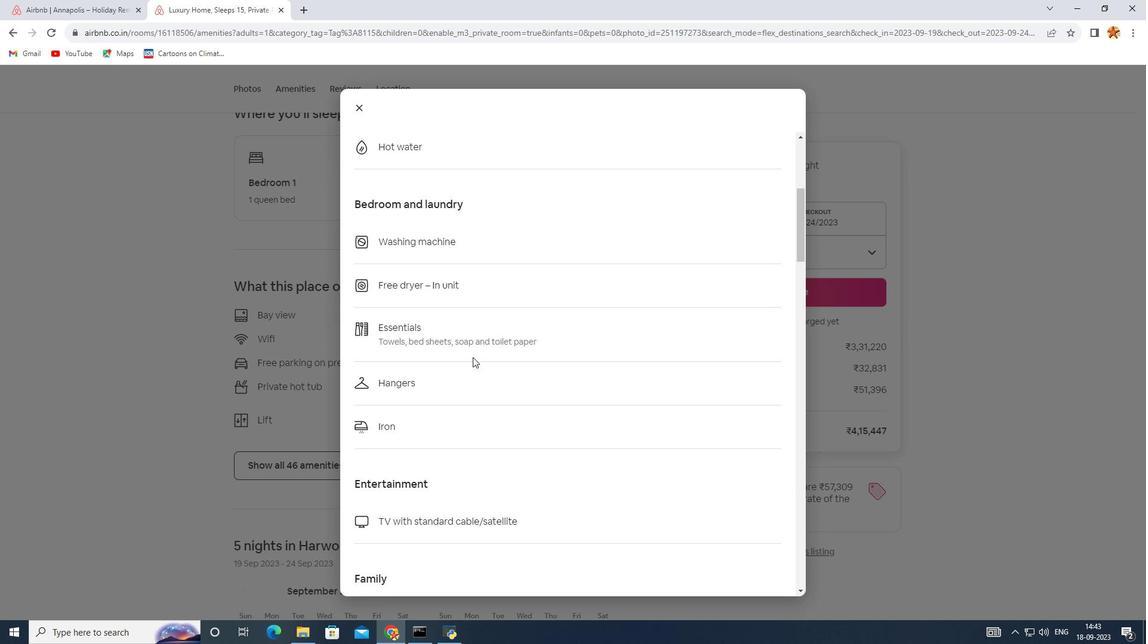 
Action: Mouse scrolled (472, 356) with delta (0, 0)
Screenshot: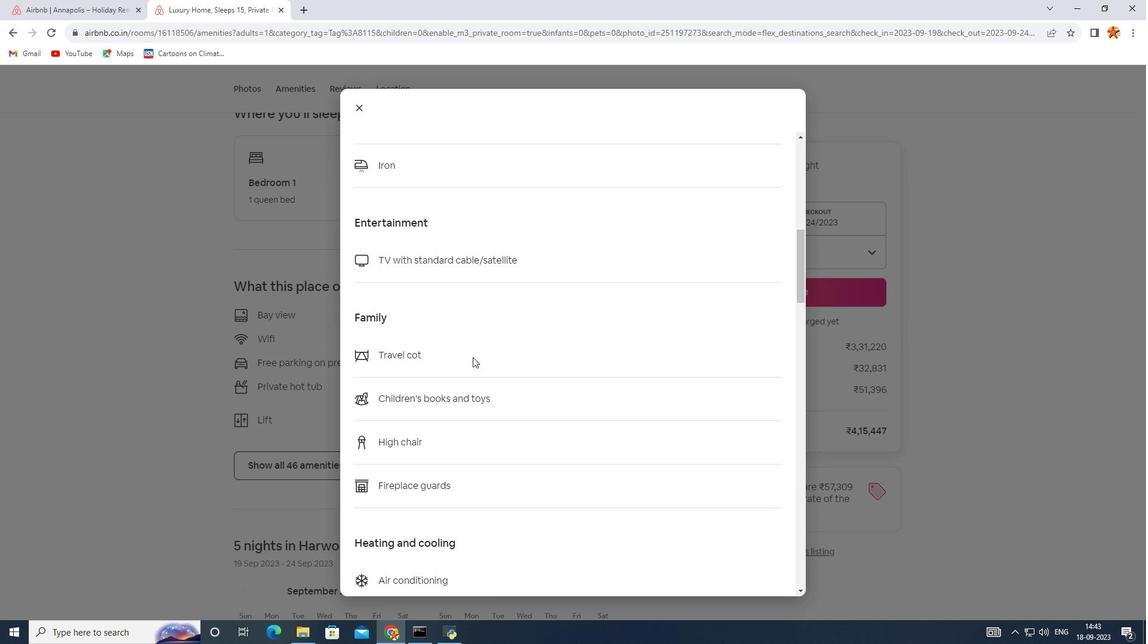
Action: Mouse scrolled (472, 356) with delta (0, 0)
Screenshot: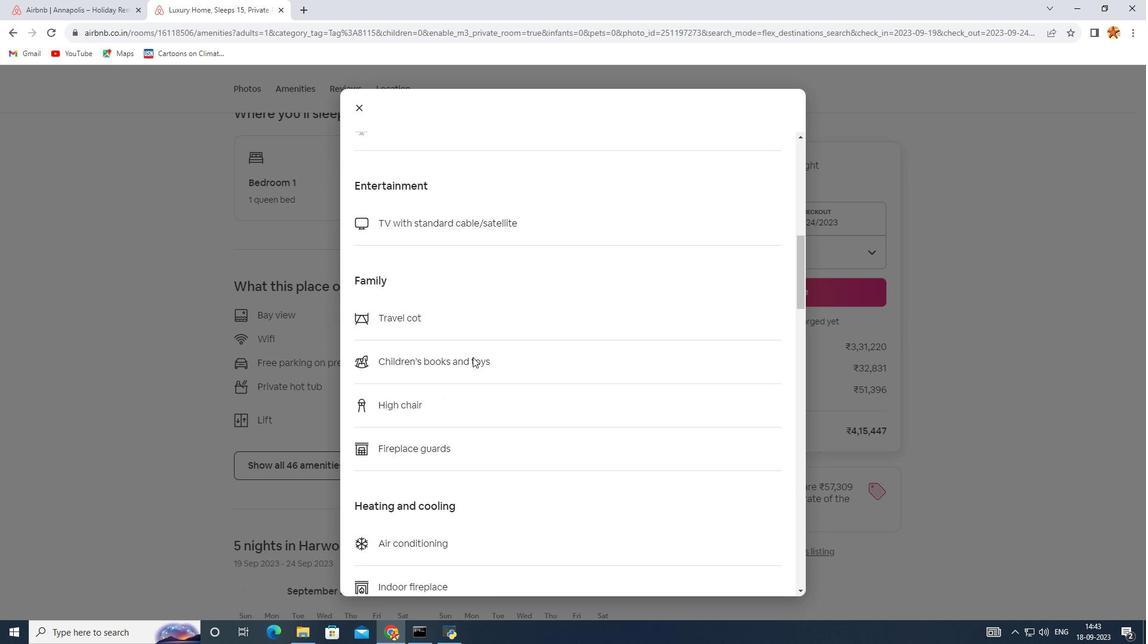 
Action: Mouse scrolled (472, 356) with delta (0, 0)
Screenshot: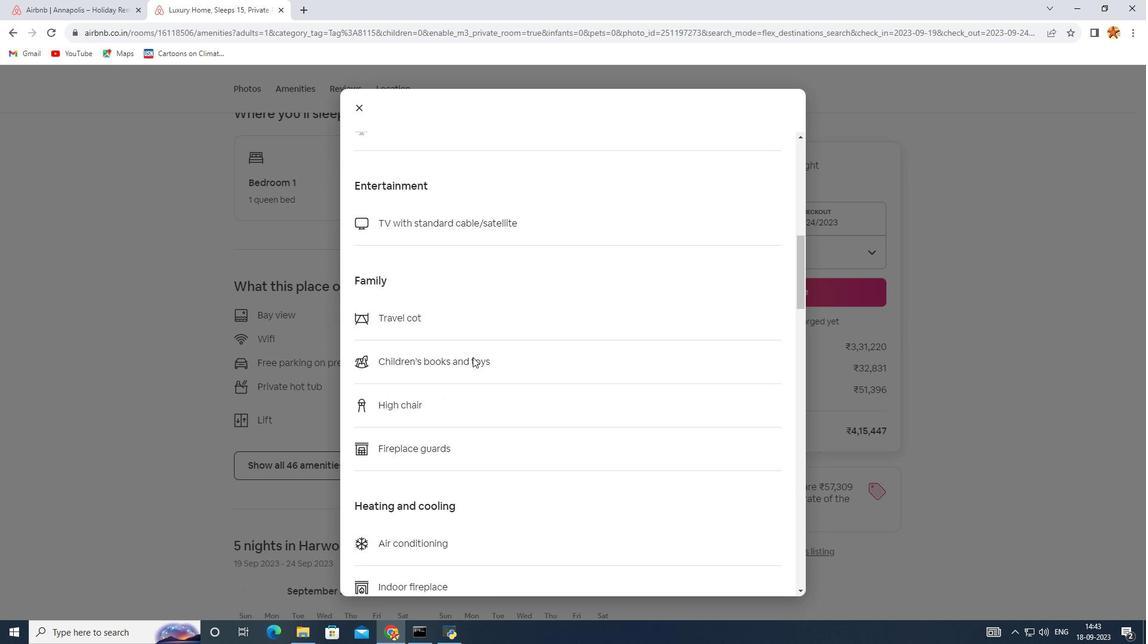 
Action: Mouse scrolled (472, 356) with delta (0, 0)
Screenshot: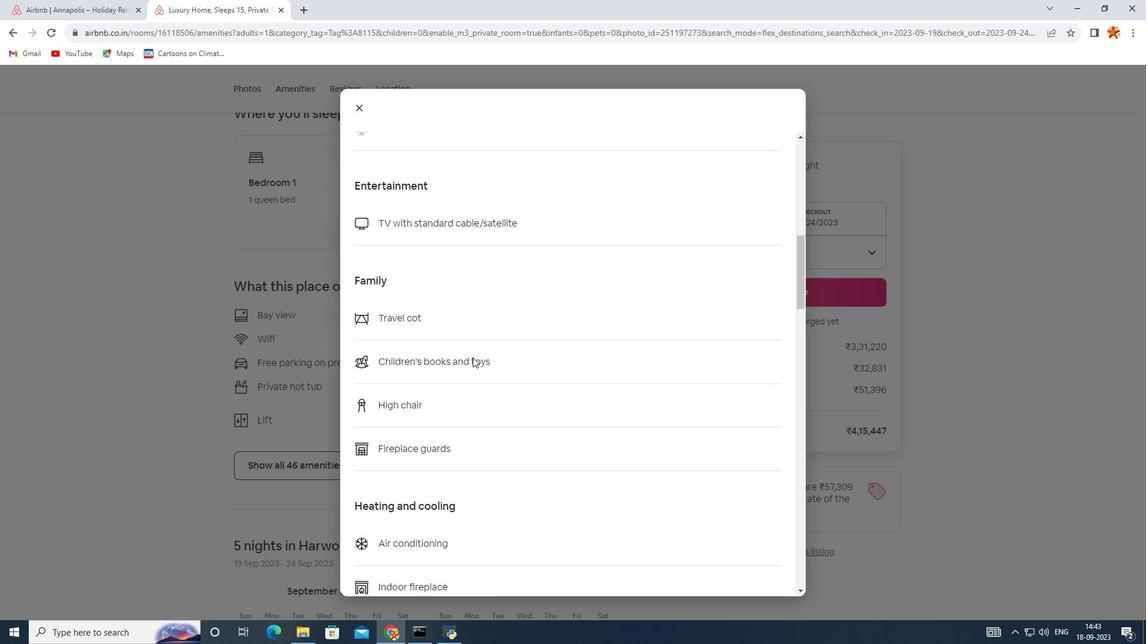 
Action: Mouse scrolled (472, 356) with delta (0, 0)
Screenshot: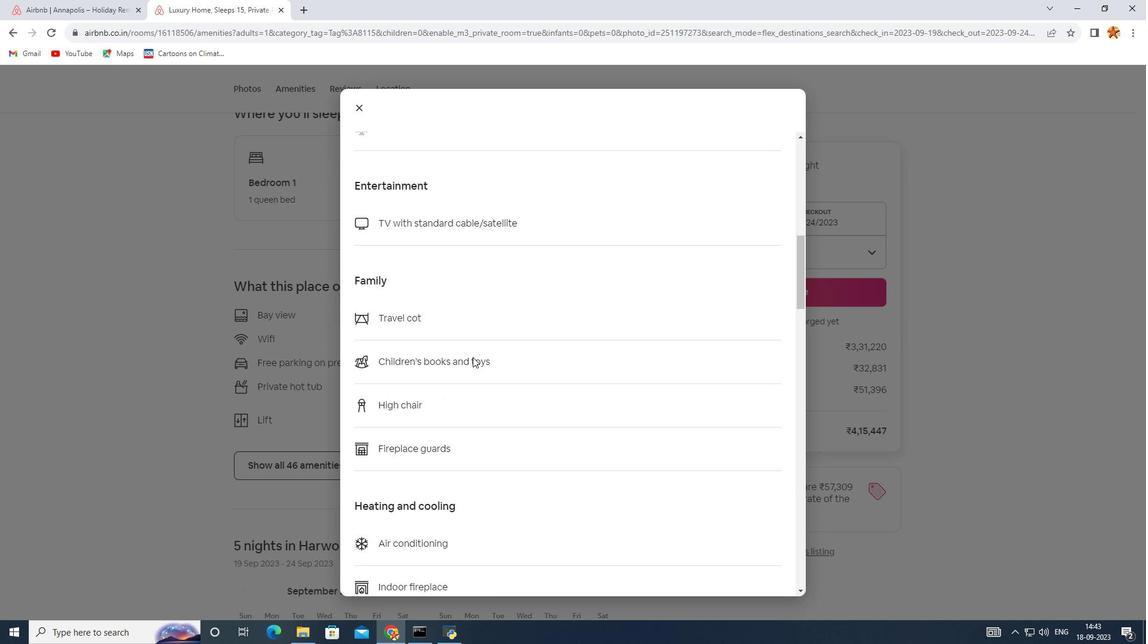 
Action: Mouse scrolled (472, 356) with delta (0, 0)
Screenshot: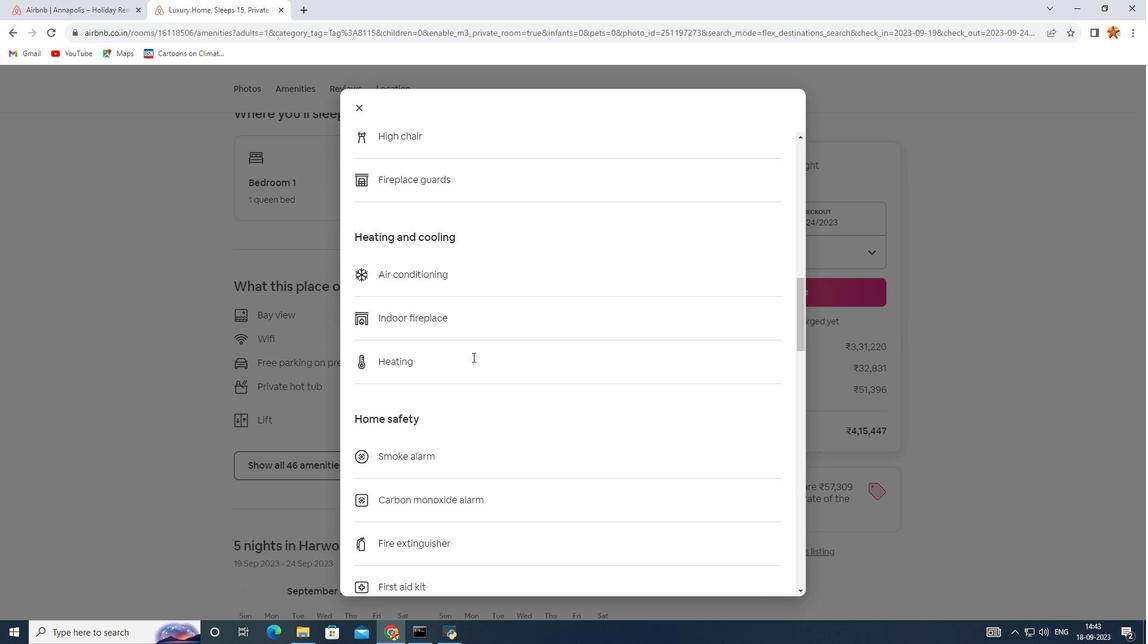 
Action: Mouse scrolled (472, 356) with delta (0, 0)
Screenshot: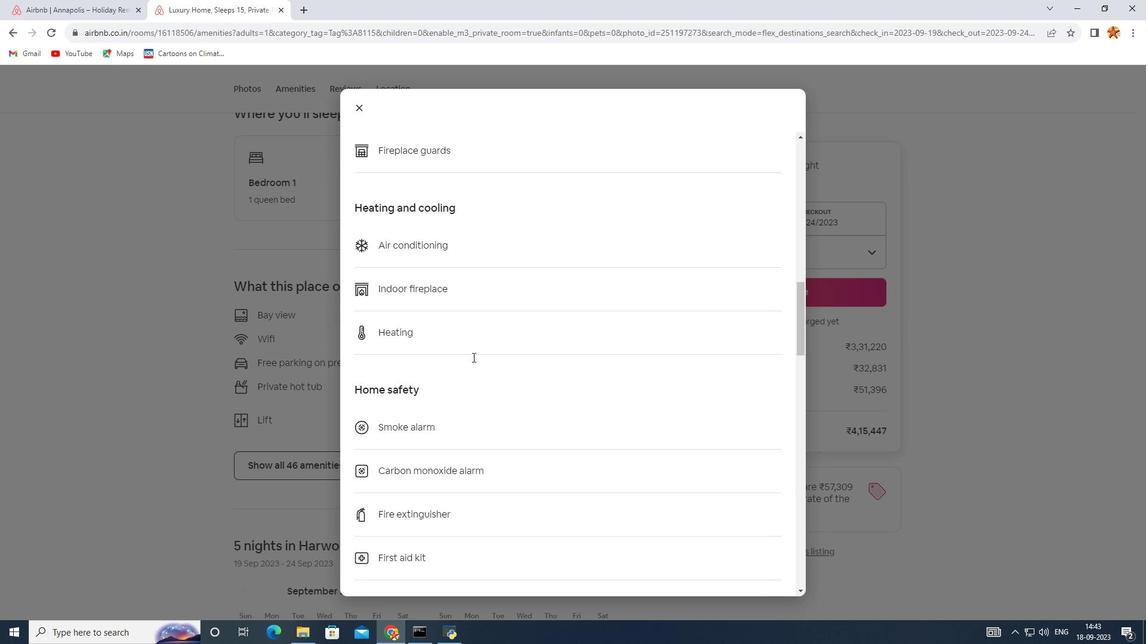 
Action: Mouse scrolled (472, 356) with delta (0, 0)
Screenshot: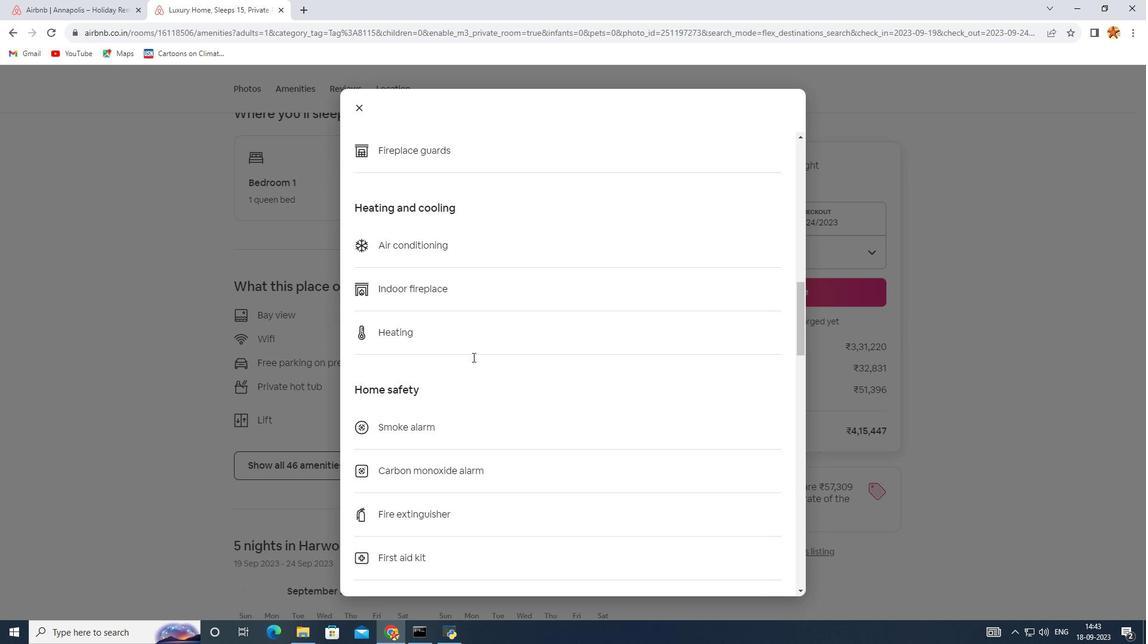 
Action: Mouse scrolled (472, 356) with delta (0, 0)
Screenshot: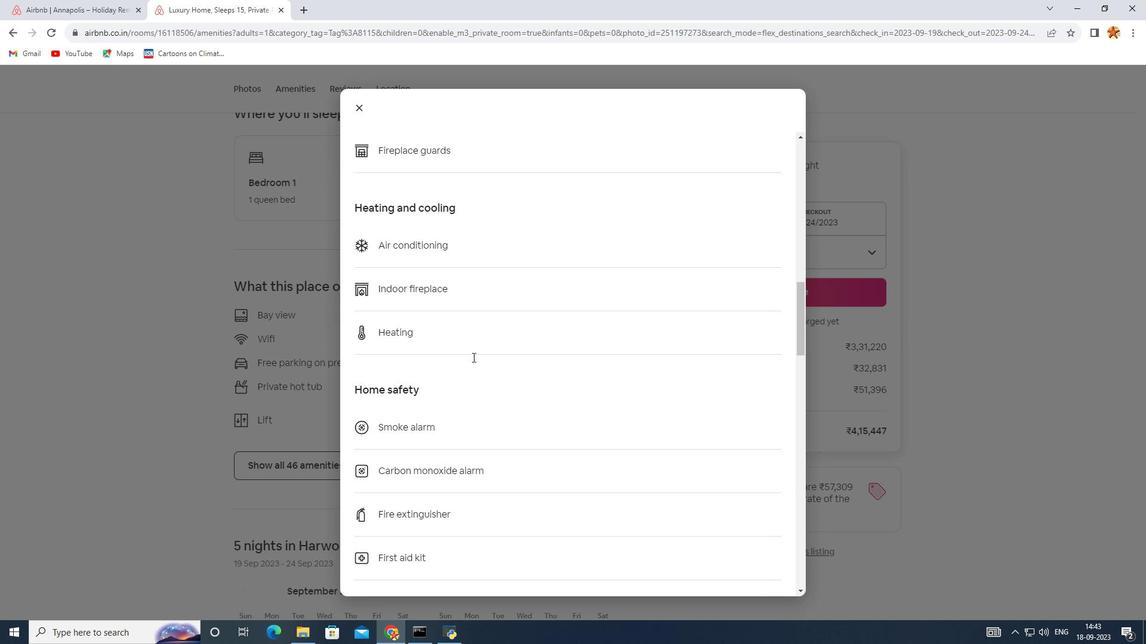 
Action: Mouse scrolled (472, 356) with delta (0, 0)
Screenshot: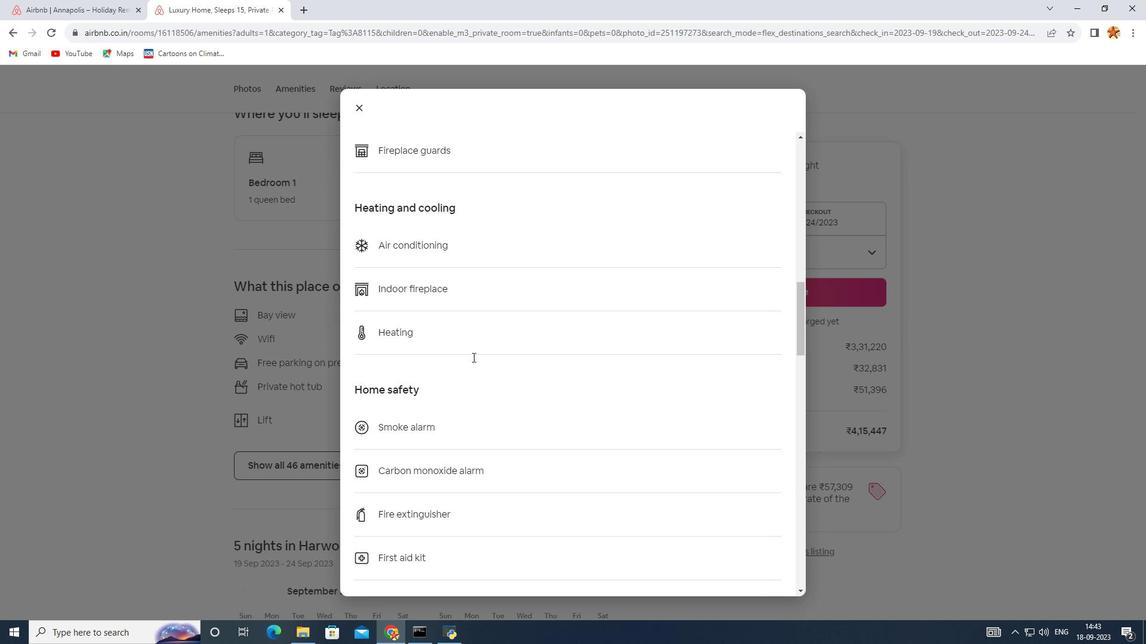 
Action: Mouse scrolled (472, 356) with delta (0, 0)
Screenshot: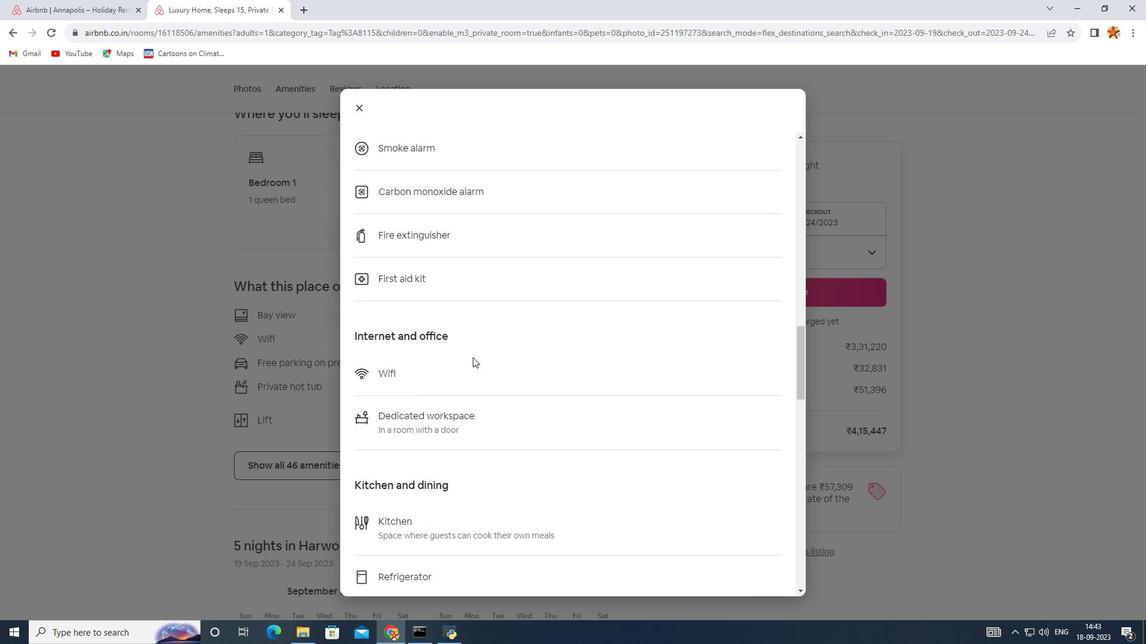 
Action: Mouse scrolled (472, 356) with delta (0, 0)
Screenshot: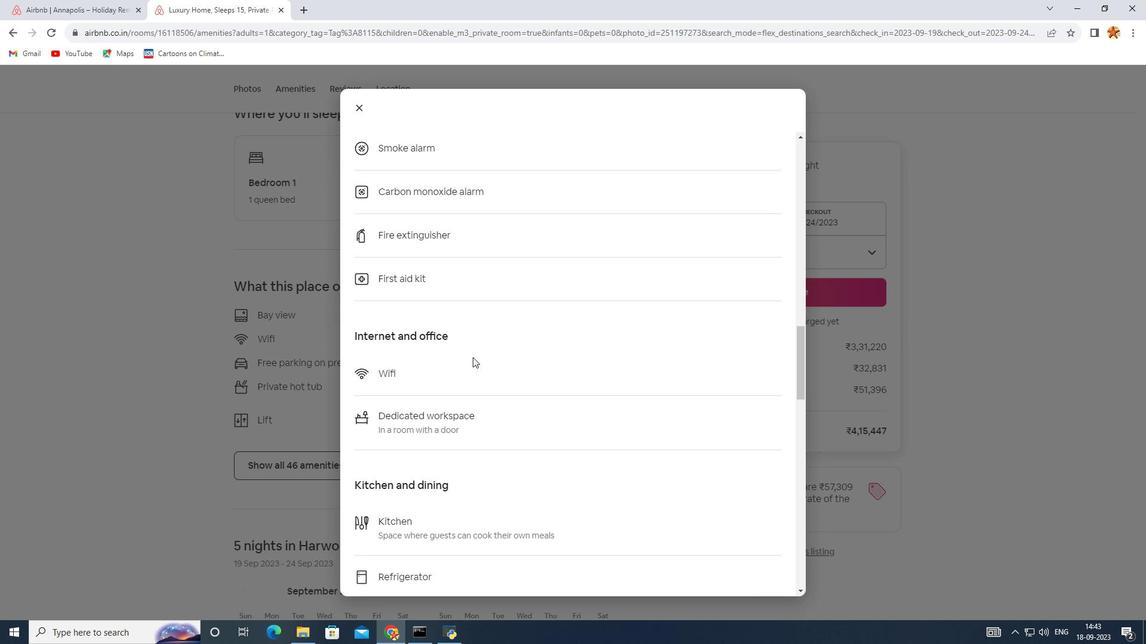 
Action: Mouse scrolled (472, 356) with delta (0, 0)
Screenshot: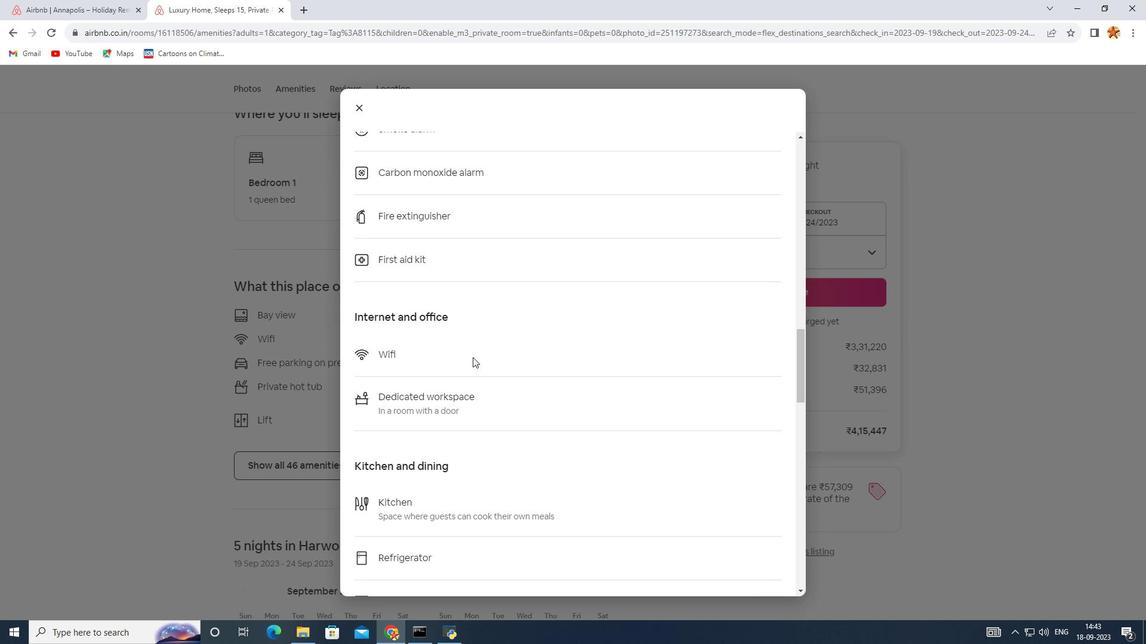 
Action: Mouse scrolled (472, 356) with delta (0, 0)
Screenshot: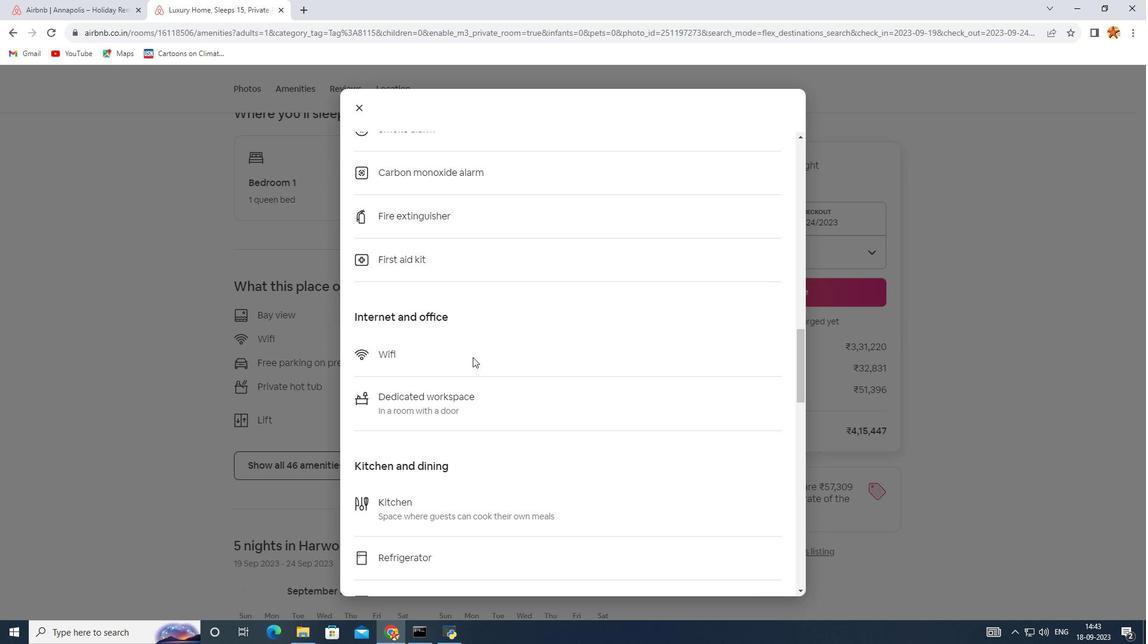 
Action: Mouse scrolled (472, 356) with delta (0, 0)
Screenshot: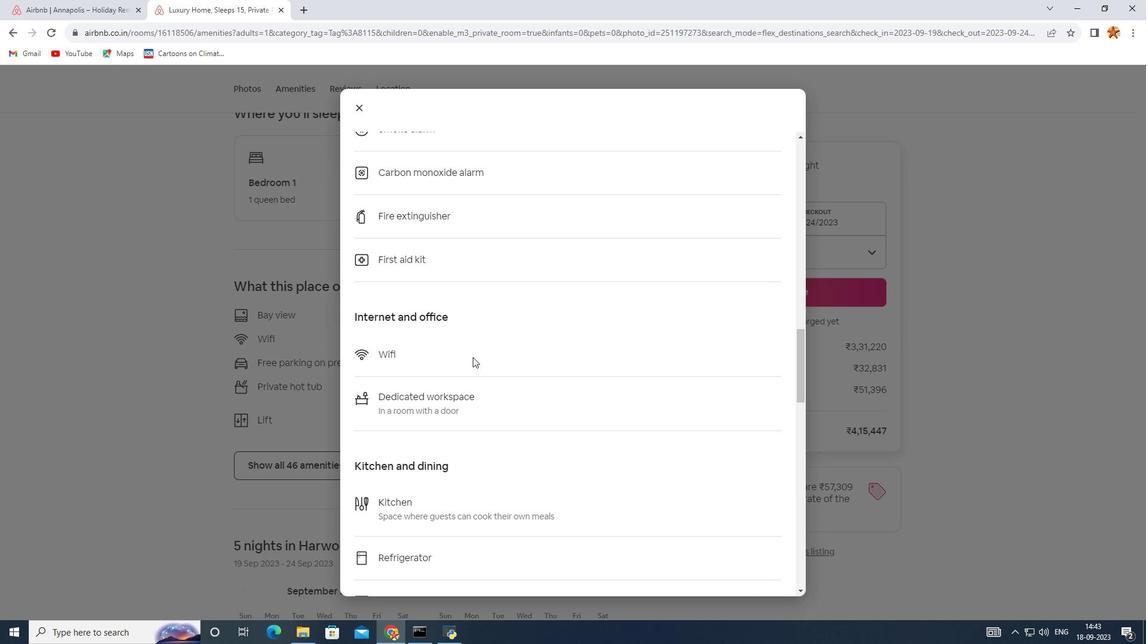 
Action: Mouse scrolled (472, 356) with delta (0, 0)
Screenshot: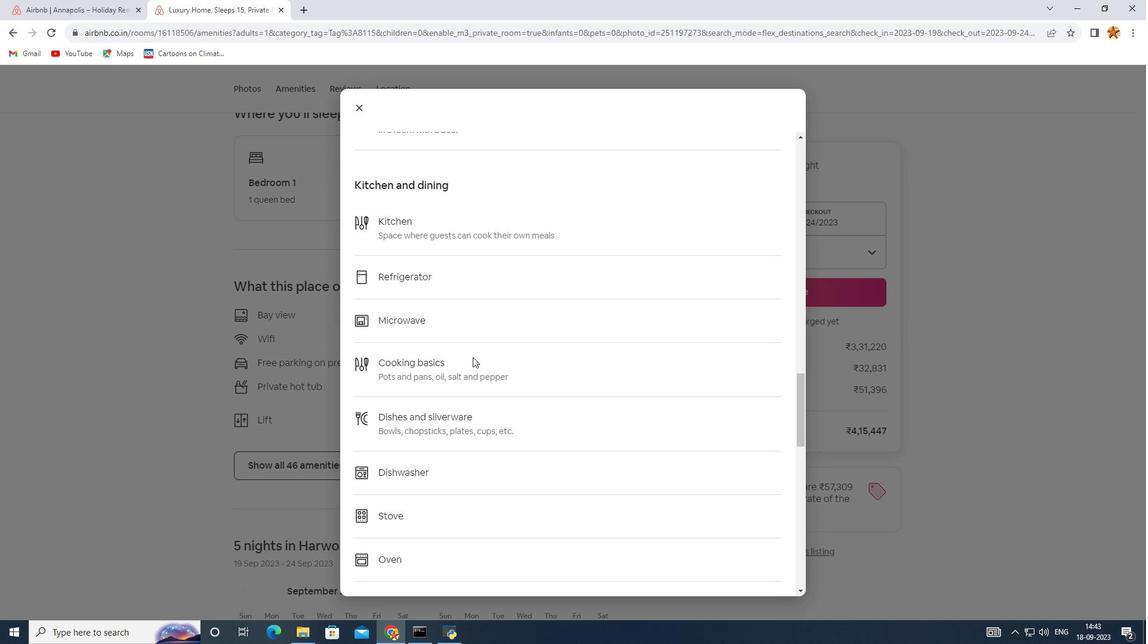
Action: Mouse scrolled (472, 356) with delta (0, 0)
Screenshot: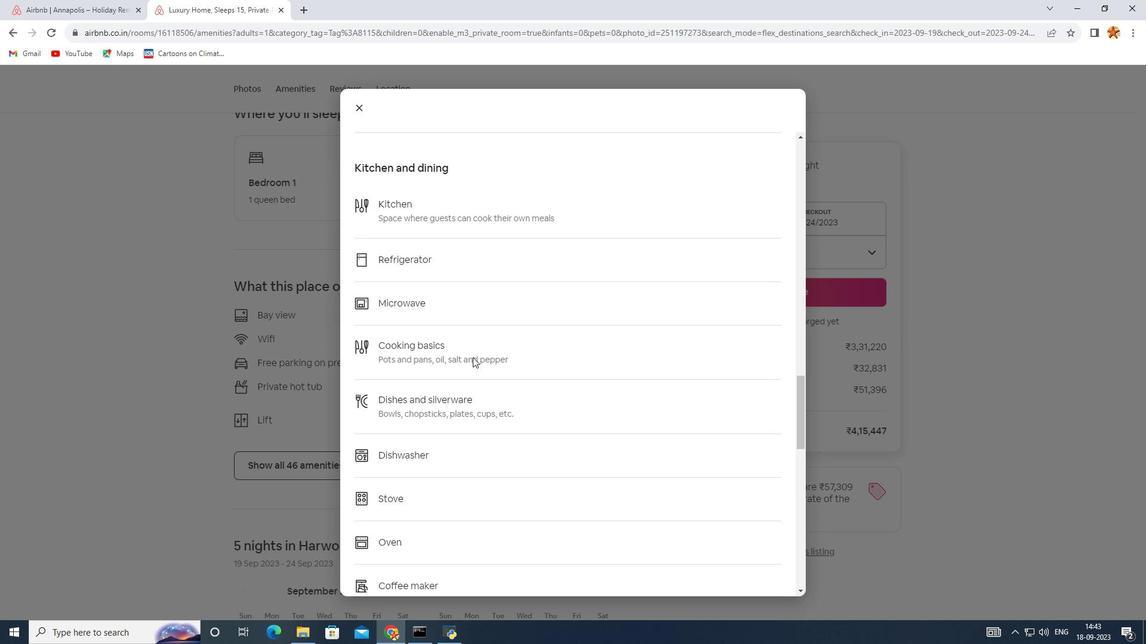 
Action: Mouse scrolled (472, 356) with delta (0, 0)
Screenshot: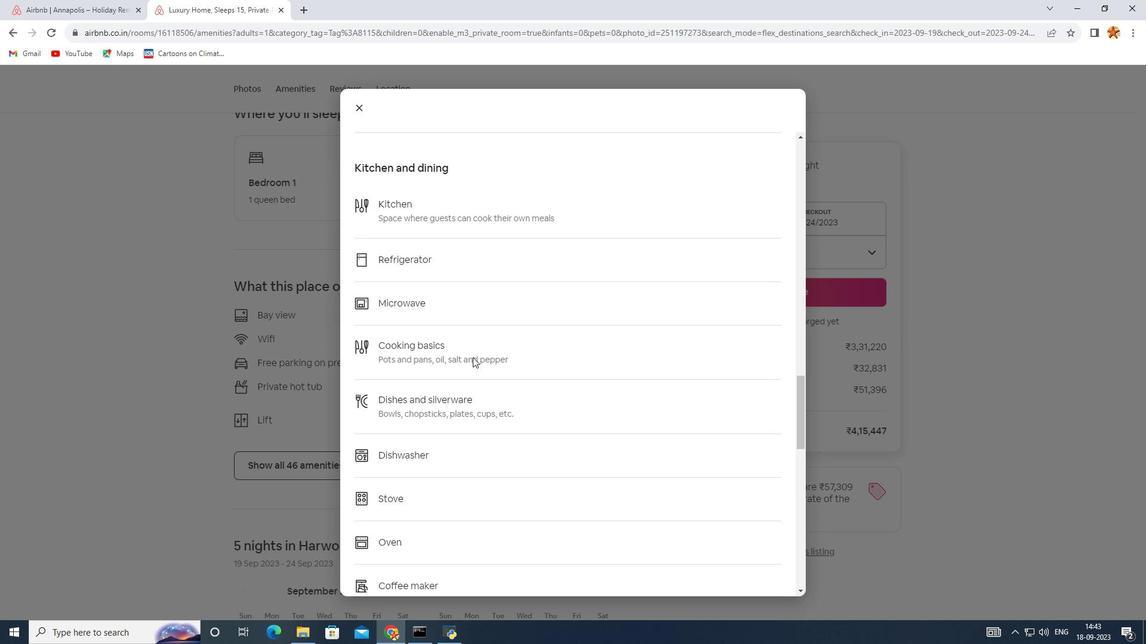 
Action: Mouse scrolled (472, 356) with delta (0, 0)
Screenshot: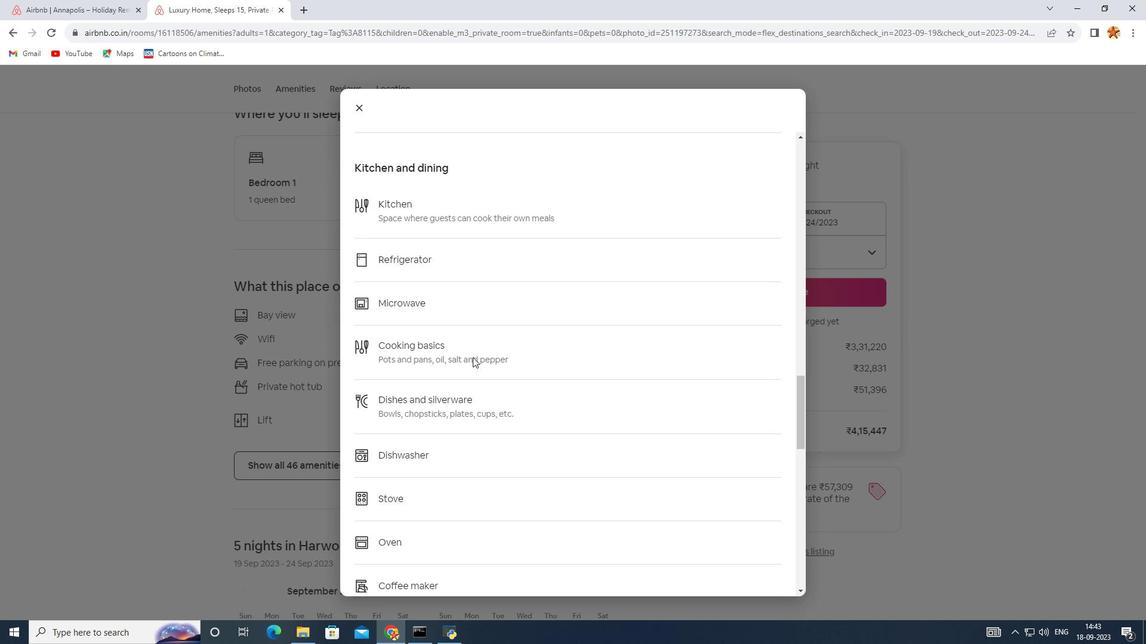 
Action: Mouse scrolled (472, 356) with delta (0, 0)
Screenshot: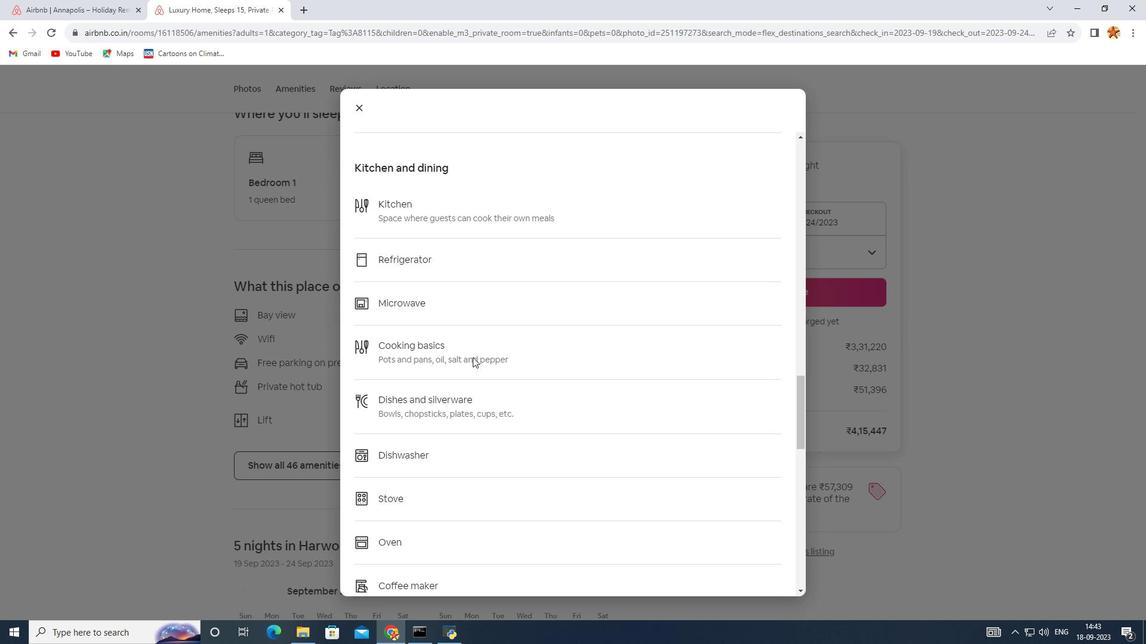 
Action: Mouse scrolled (472, 356) with delta (0, 0)
Screenshot: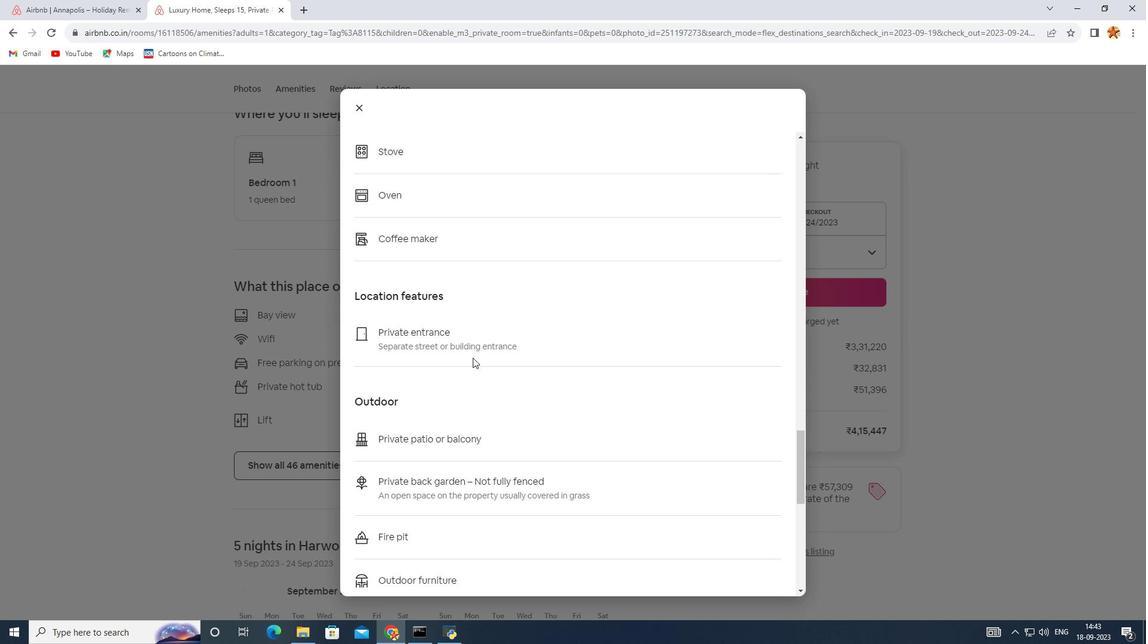 
Action: Mouse scrolled (472, 356) with delta (0, 0)
Screenshot: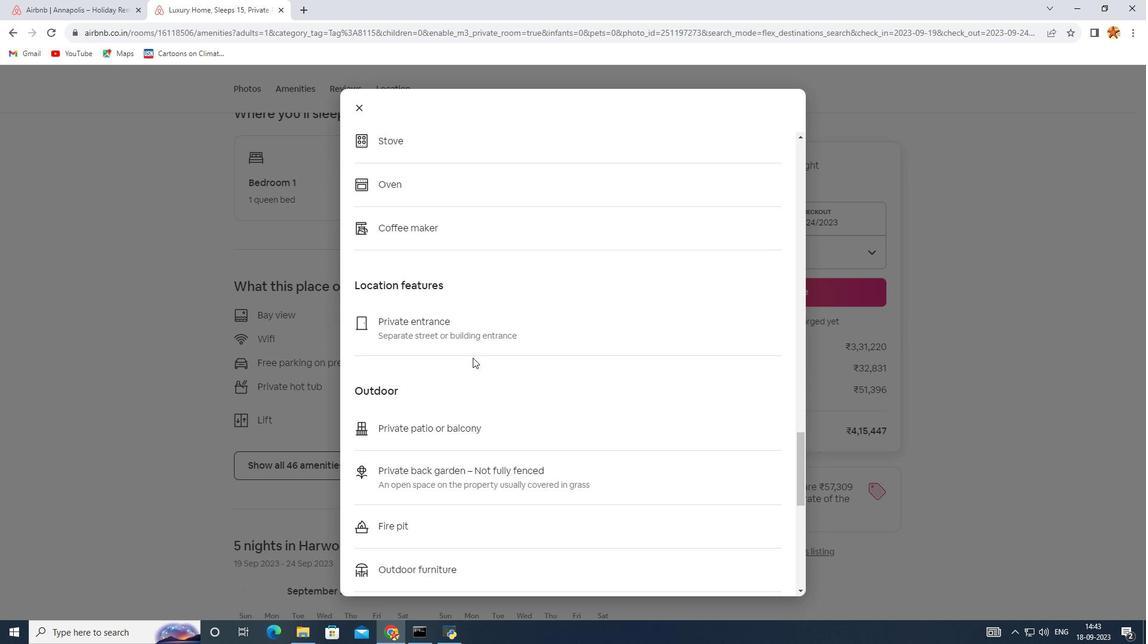 
Action: Mouse scrolled (472, 356) with delta (0, 0)
Screenshot: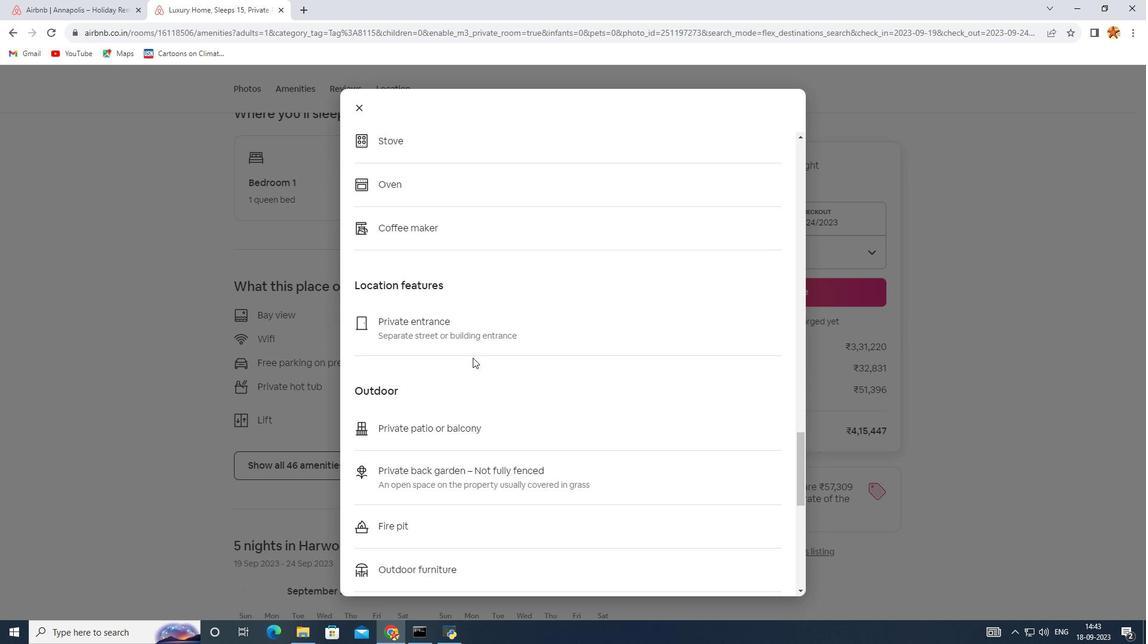 
Action: Mouse scrolled (472, 356) with delta (0, 0)
Screenshot: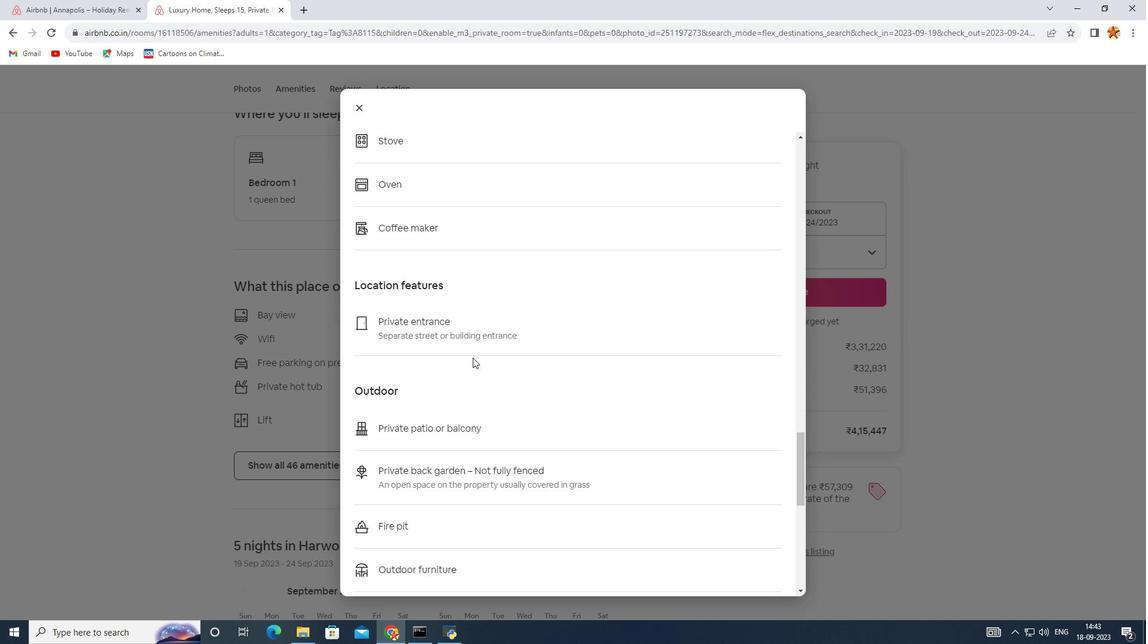 
Action: Mouse scrolled (472, 356) with delta (0, 0)
Screenshot: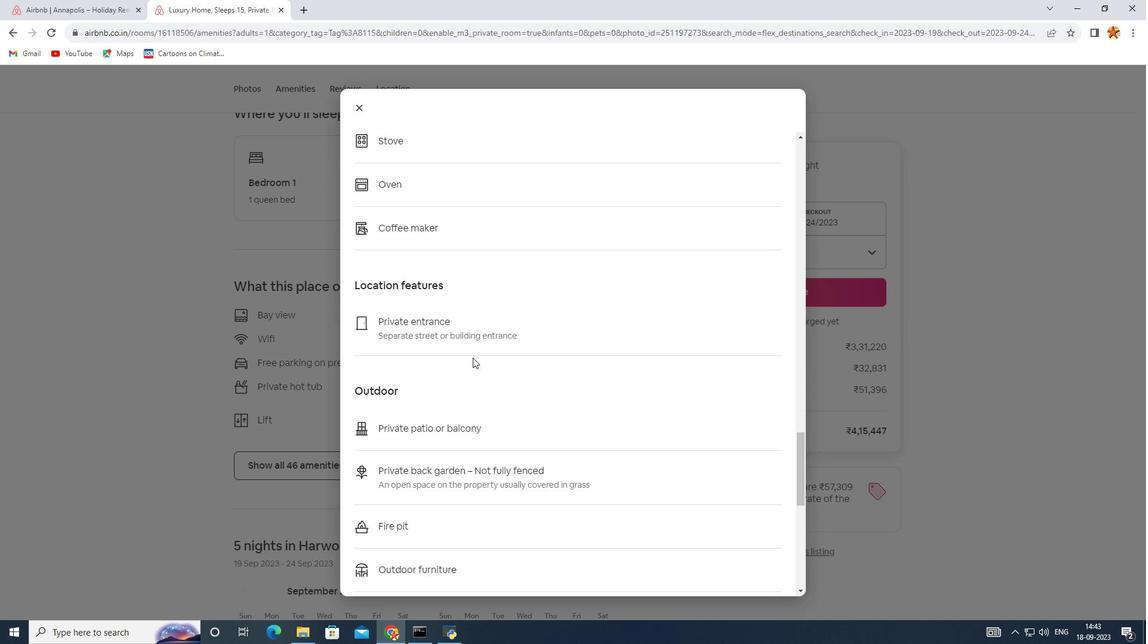 
Action: Mouse scrolled (472, 356) with delta (0, 0)
Screenshot: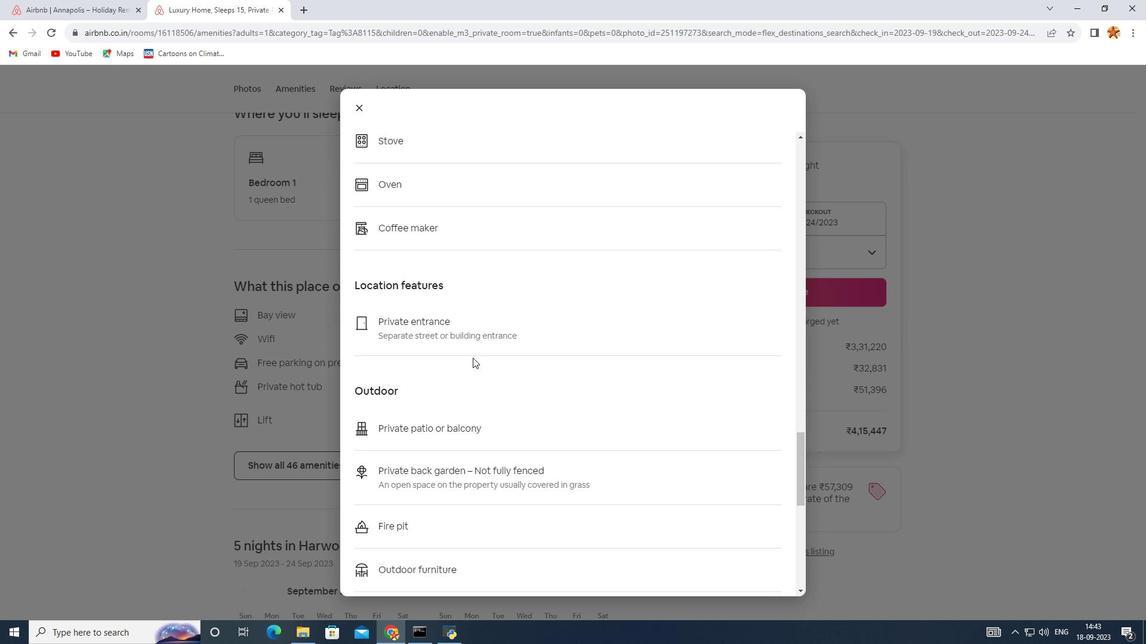
Action: Mouse moved to (472, 358)
Screenshot: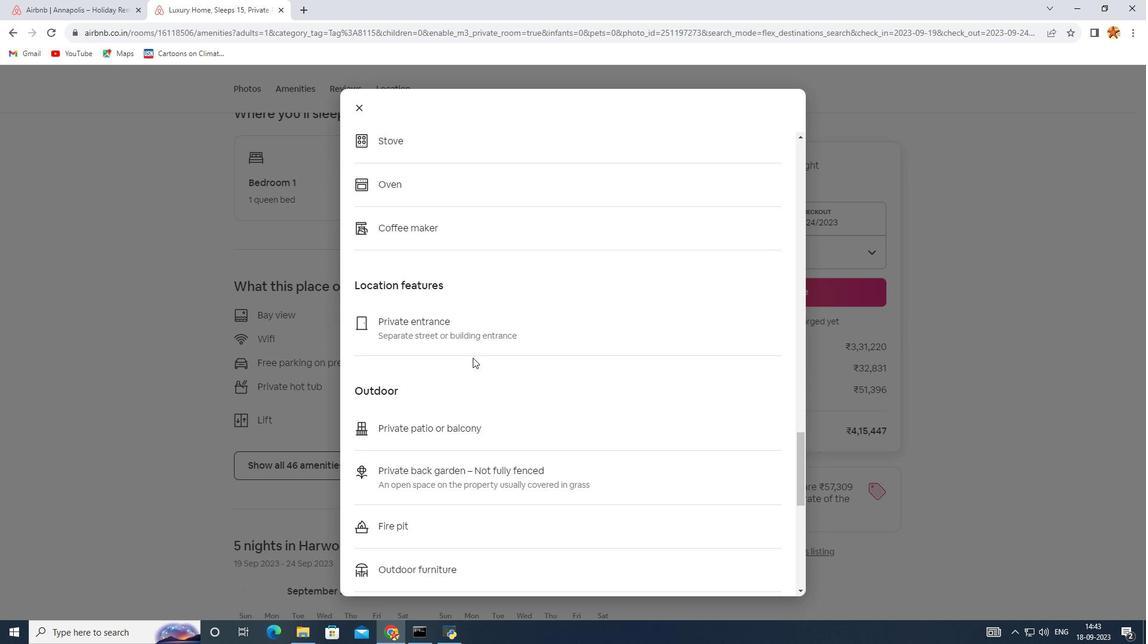 
Action: Mouse scrolled (472, 357) with delta (0, 0)
Screenshot: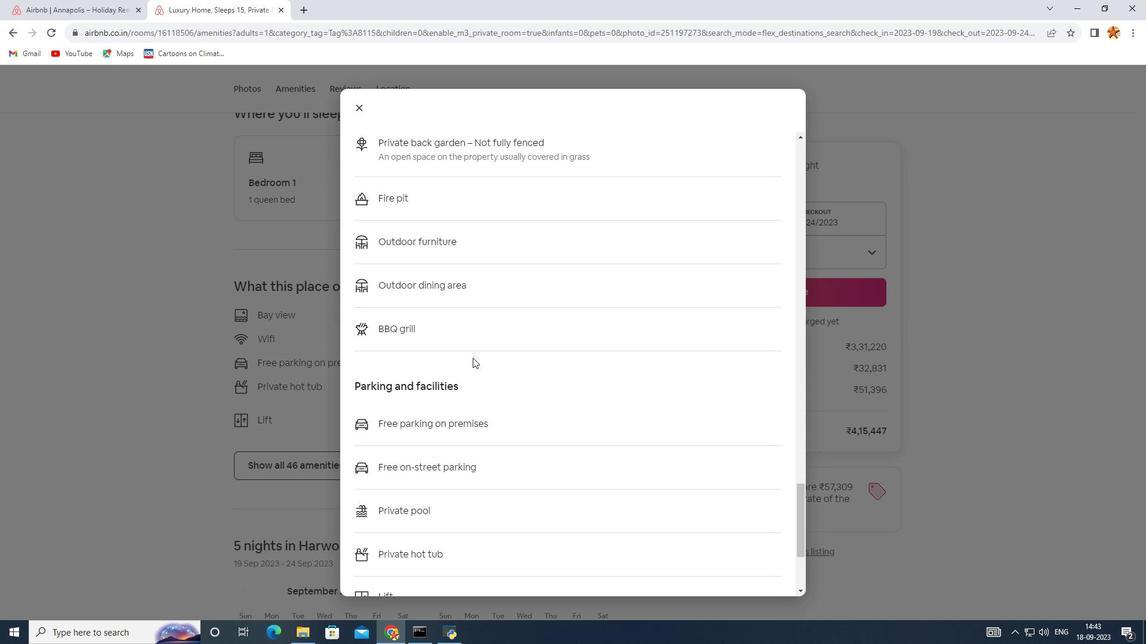 
Action: Mouse scrolled (472, 357) with delta (0, 0)
Screenshot: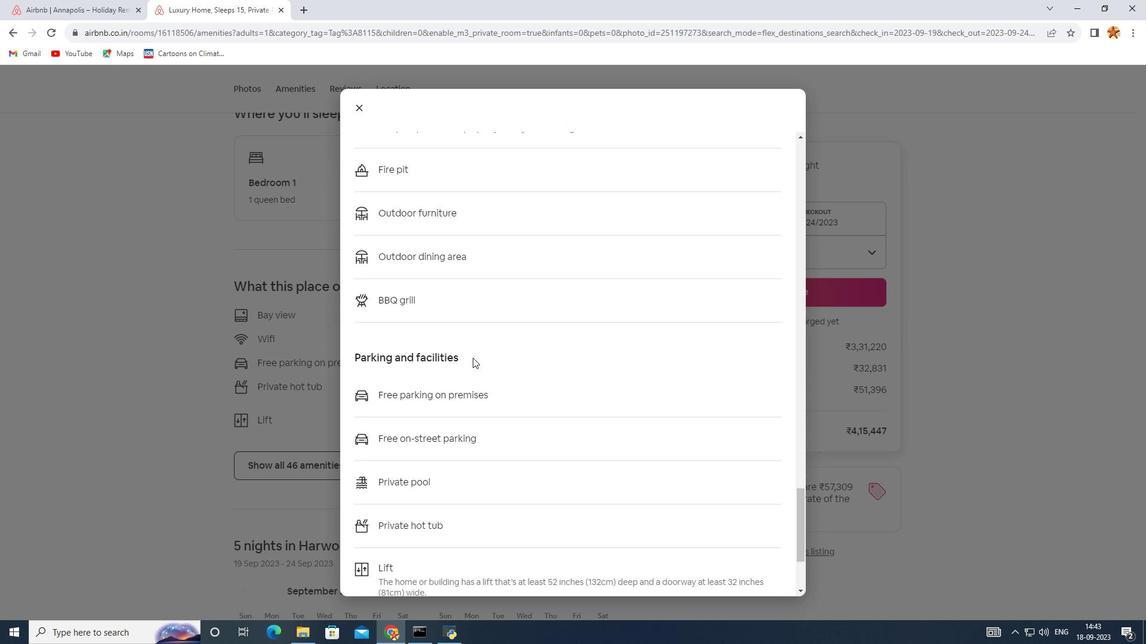 
Action: Mouse scrolled (472, 357) with delta (0, 0)
Screenshot: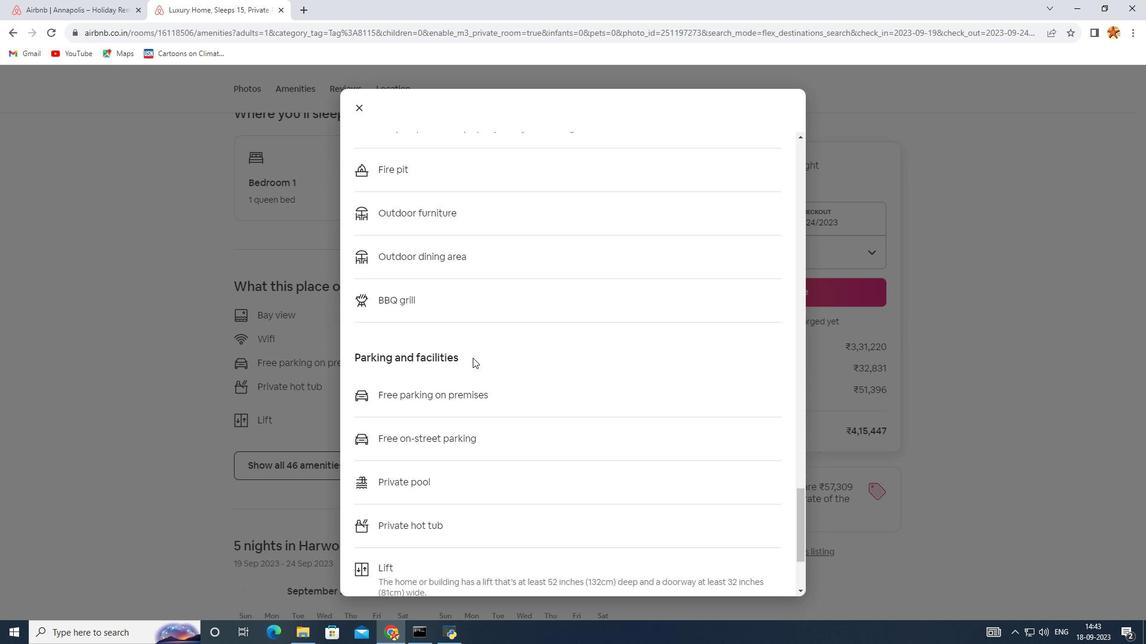 
Action: Mouse scrolled (472, 357) with delta (0, 0)
Screenshot: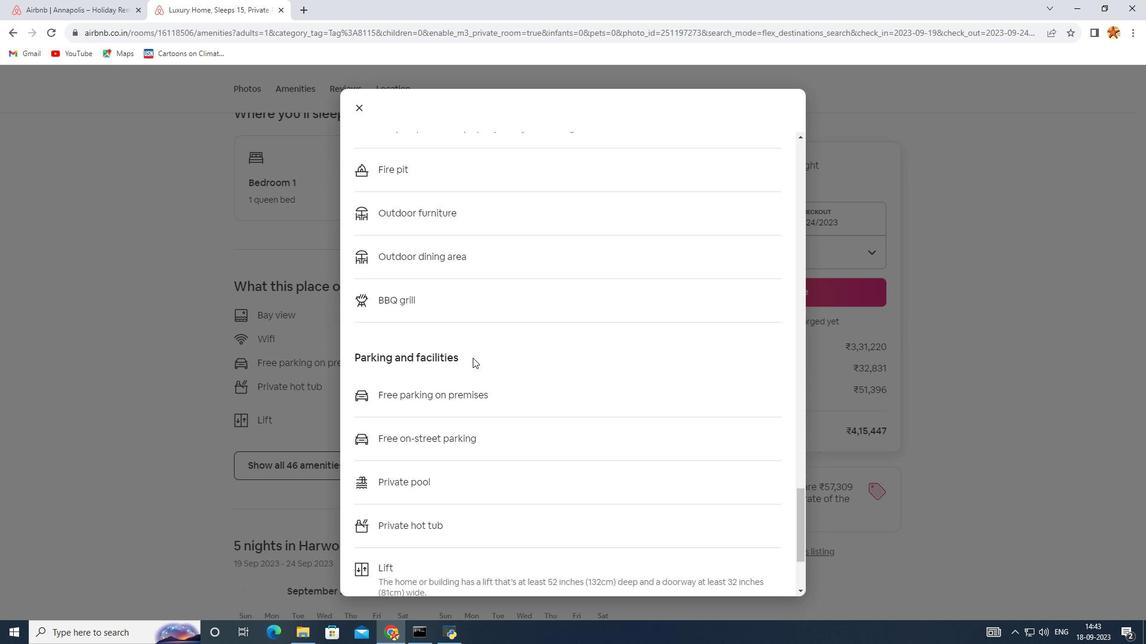 
Action: Mouse scrolled (472, 357) with delta (0, 0)
Screenshot: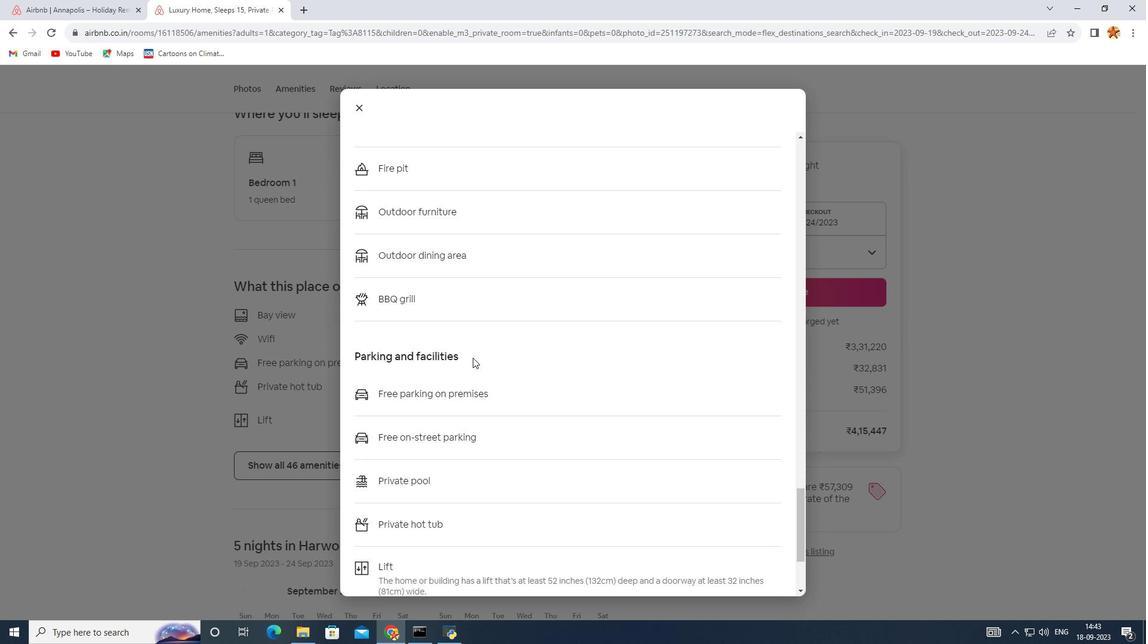 
Action: Mouse scrolled (472, 357) with delta (0, 0)
Screenshot: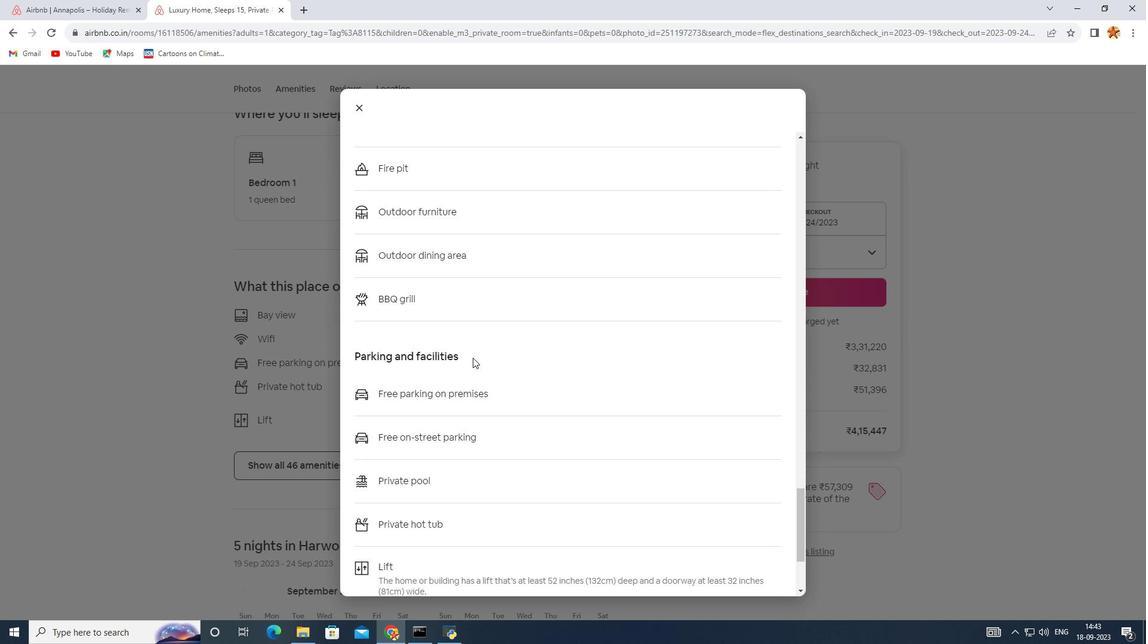 
Action: Mouse scrolled (472, 357) with delta (0, 0)
Screenshot: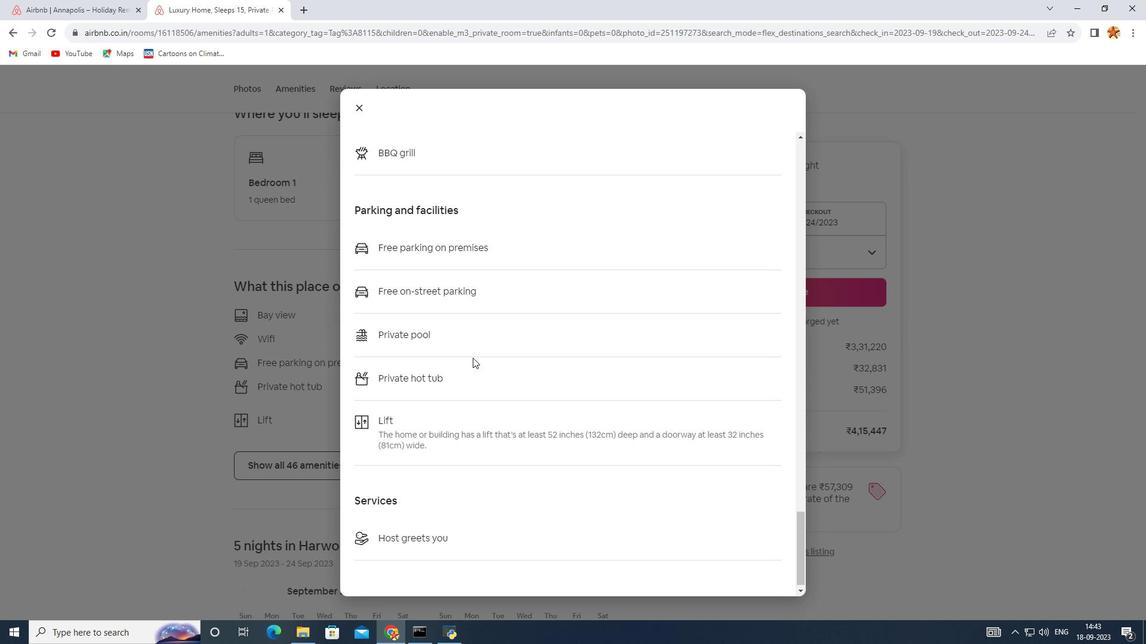 
Action: Mouse scrolled (472, 357) with delta (0, 0)
Screenshot: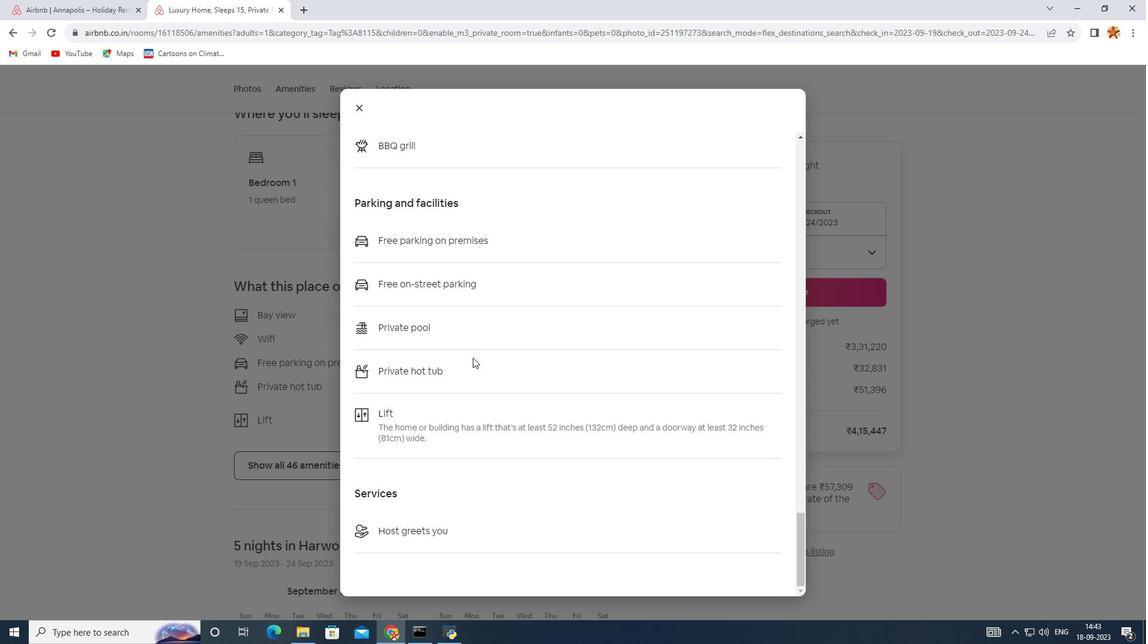 
Action: Mouse scrolled (472, 357) with delta (0, 0)
Screenshot: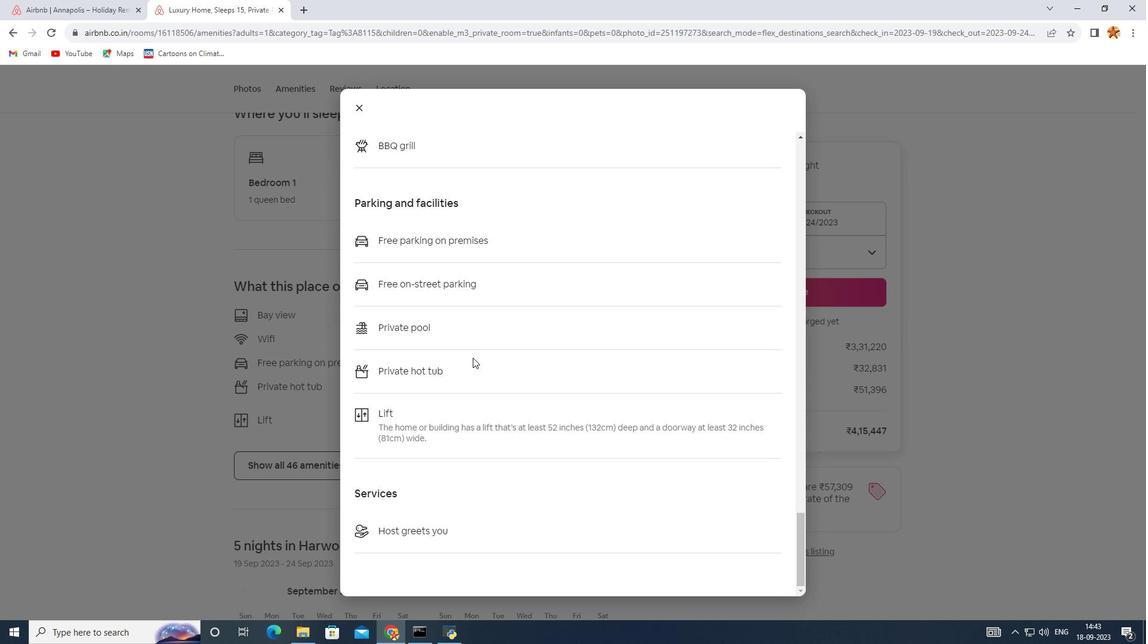 
Action: Mouse scrolled (472, 357) with delta (0, 0)
Screenshot: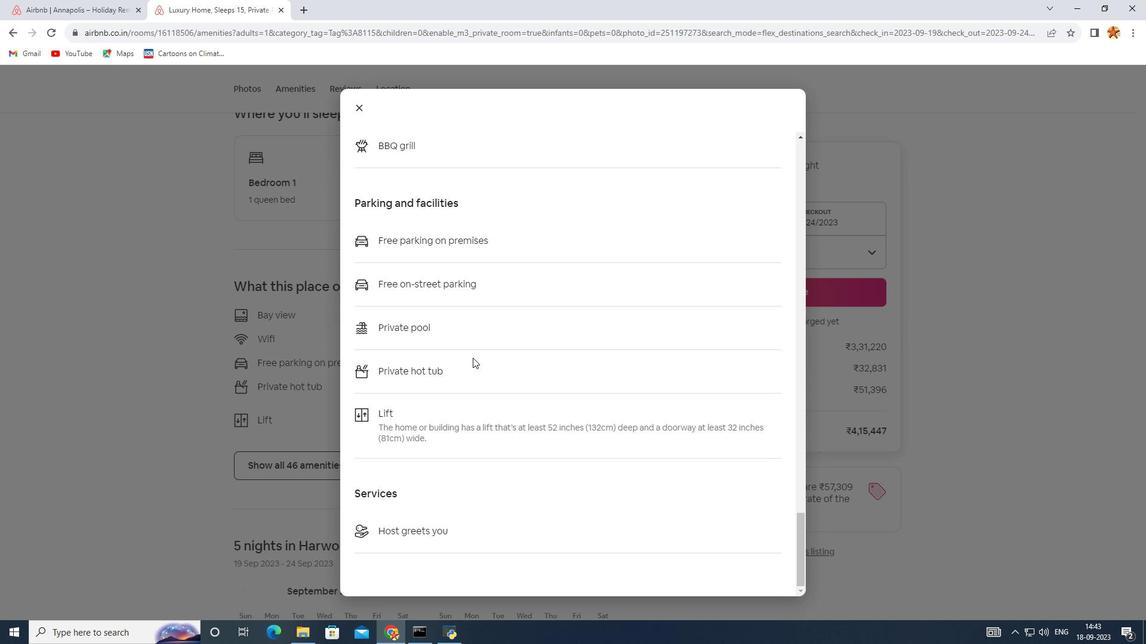 
Action: Mouse scrolled (472, 357) with delta (0, 0)
Screenshot: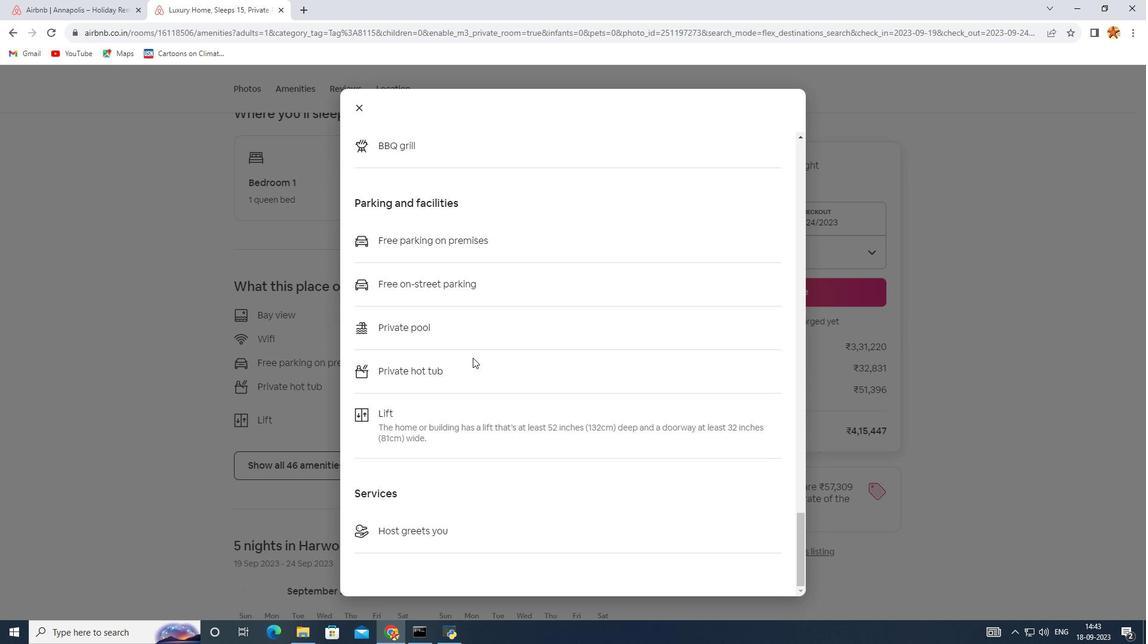 
Action: Mouse scrolled (472, 357) with delta (0, 0)
Screenshot: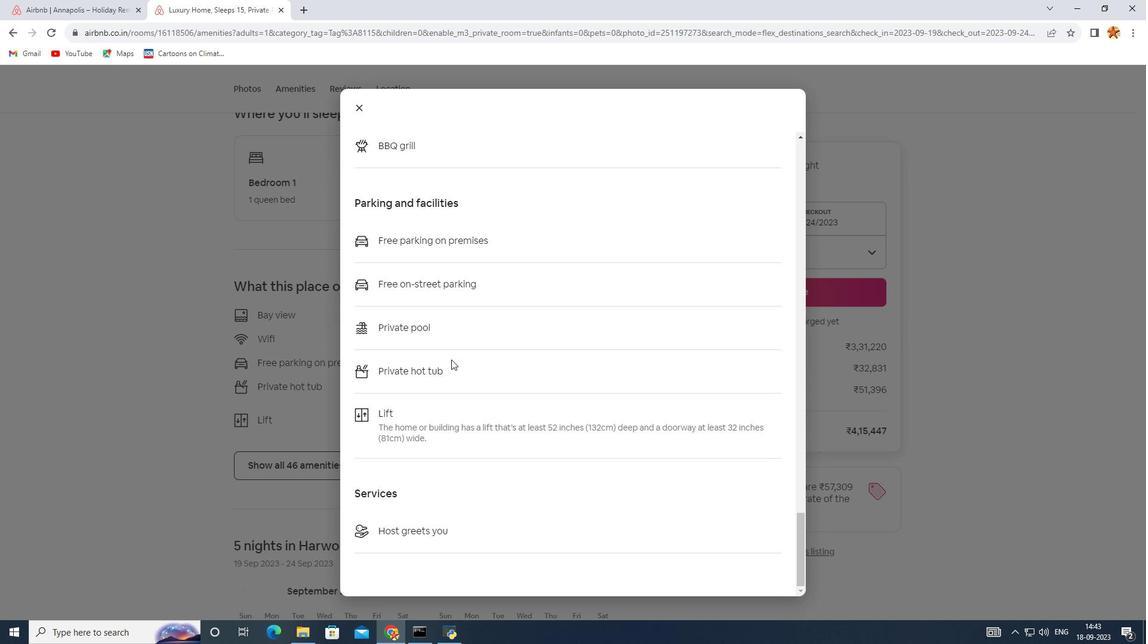 
Action: Mouse scrolled (472, 357) with delta (0, 0)
Screenshot: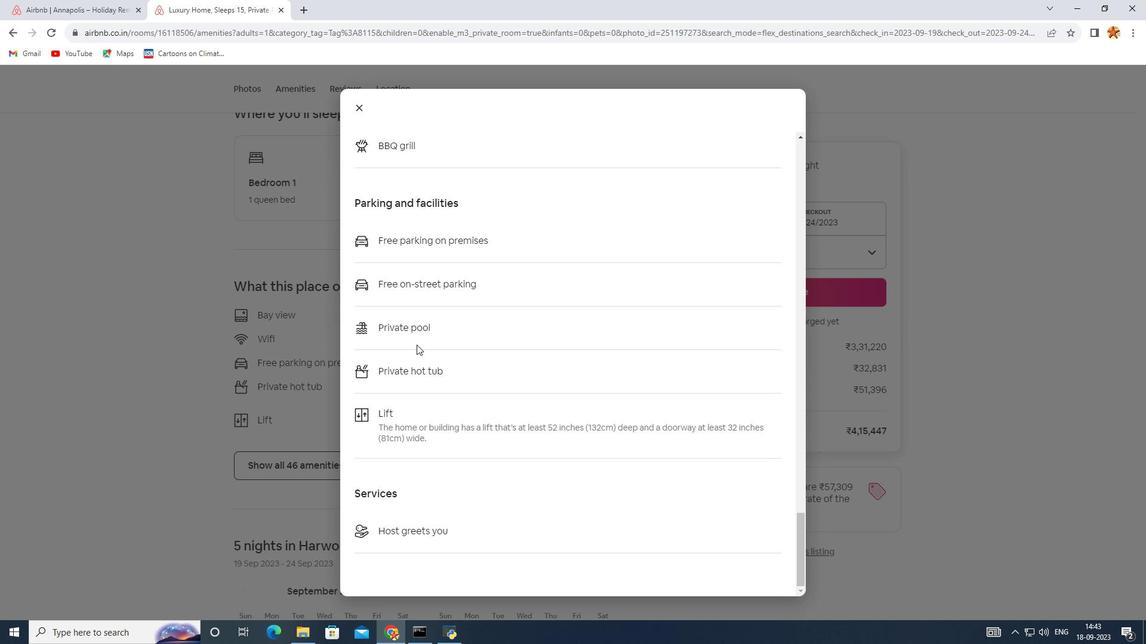 
Action: Mouse scrolled (472, 357) with delta (0, 0)
Screenshot: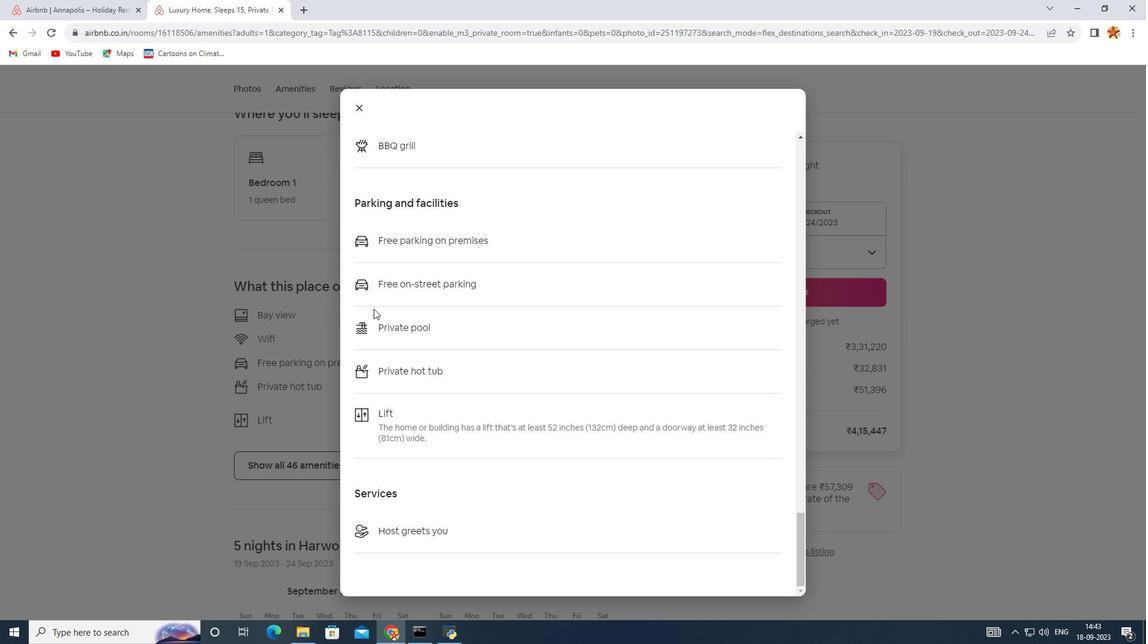 
Action: Mouse scrolled (472, 357) with delta (0, 0)
Screenshot: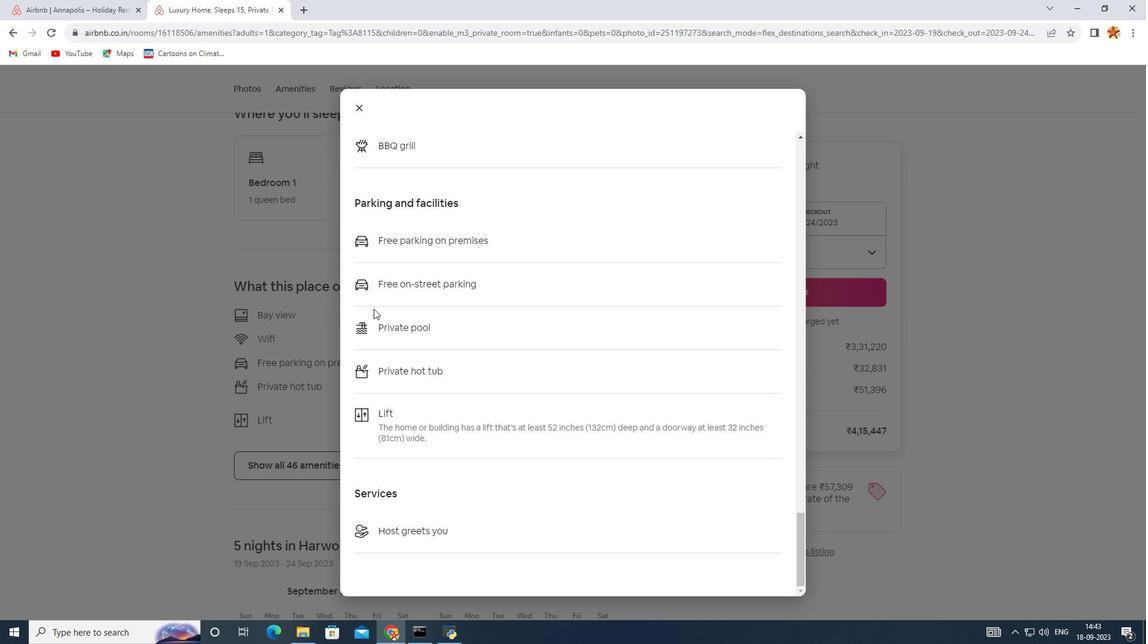 
Action: Mouse moved to (356, 114)
Screenshot: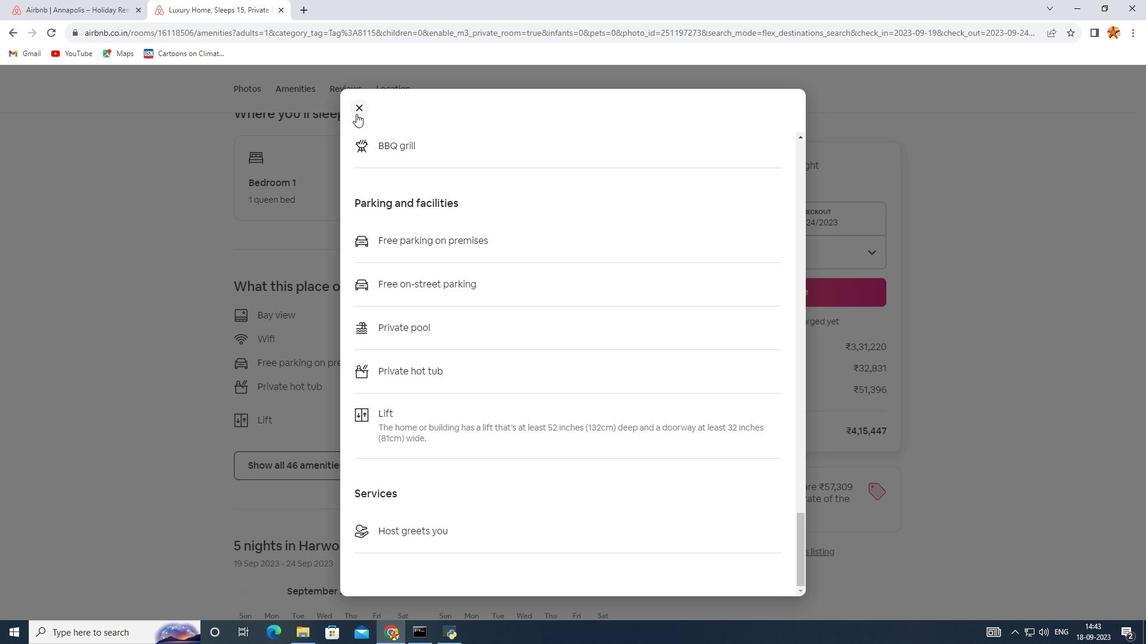 
Action: Mouse pressed left at (356, 114)
Screenshot: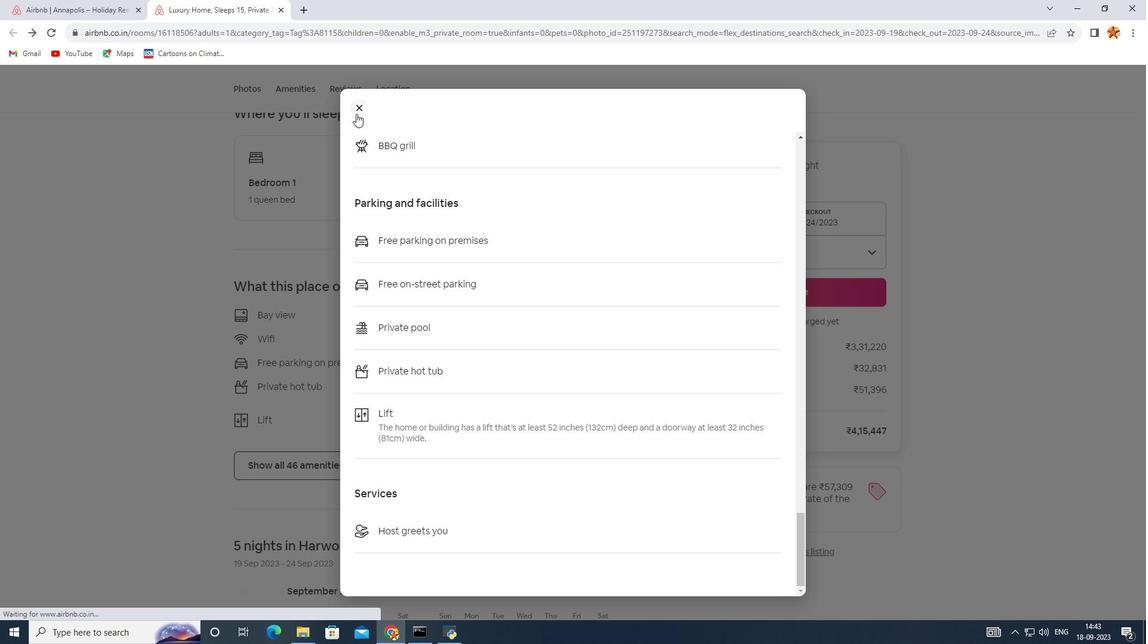 
Action: Mouse moved to (314, 402)
Screenshot: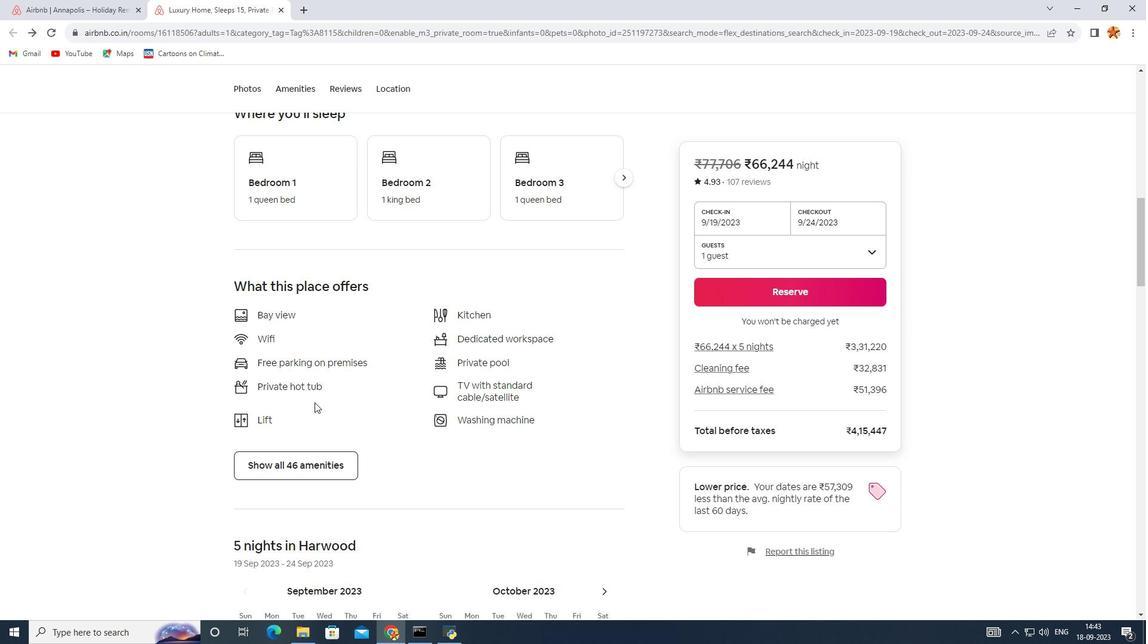 
Action: Mouse scrolled (314, 402) with delta (0, 0)
Screenshot: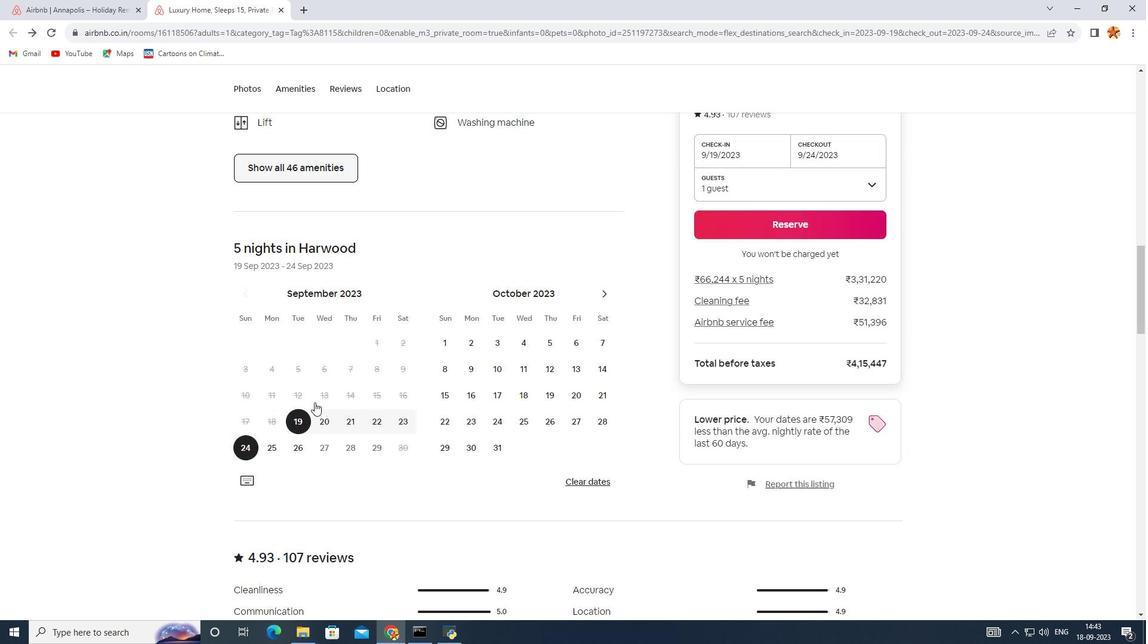 
Action: Mouse scrolled (314, 402) with delta (0, 0)
Screenshot: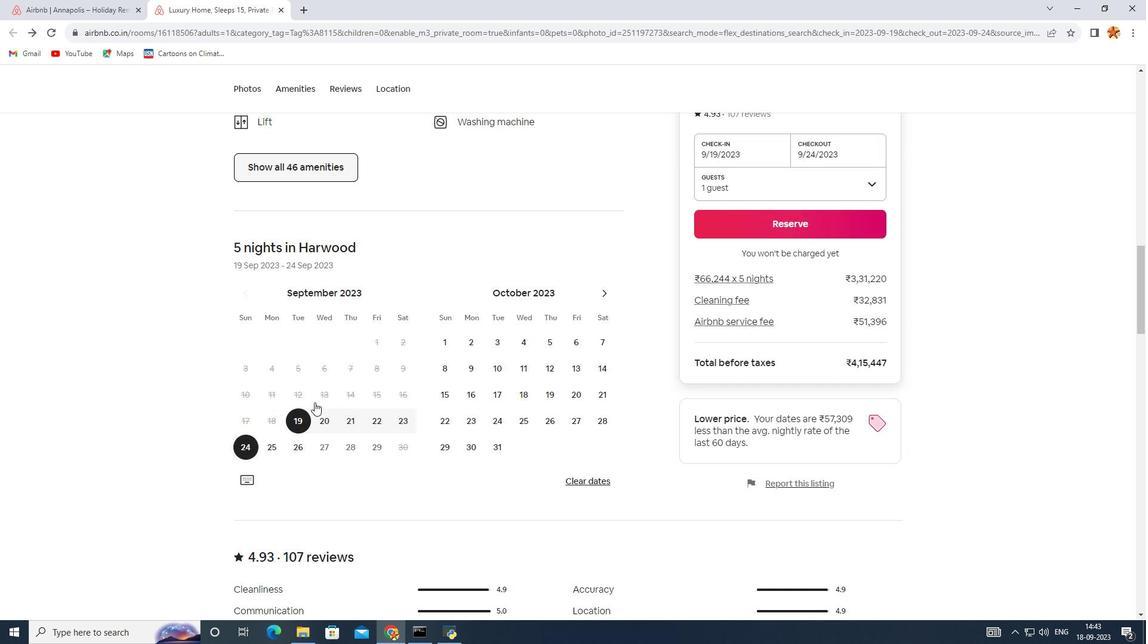 
Action: Mouse scrolled (314, 402) with delta (0, 0)
Screenshot: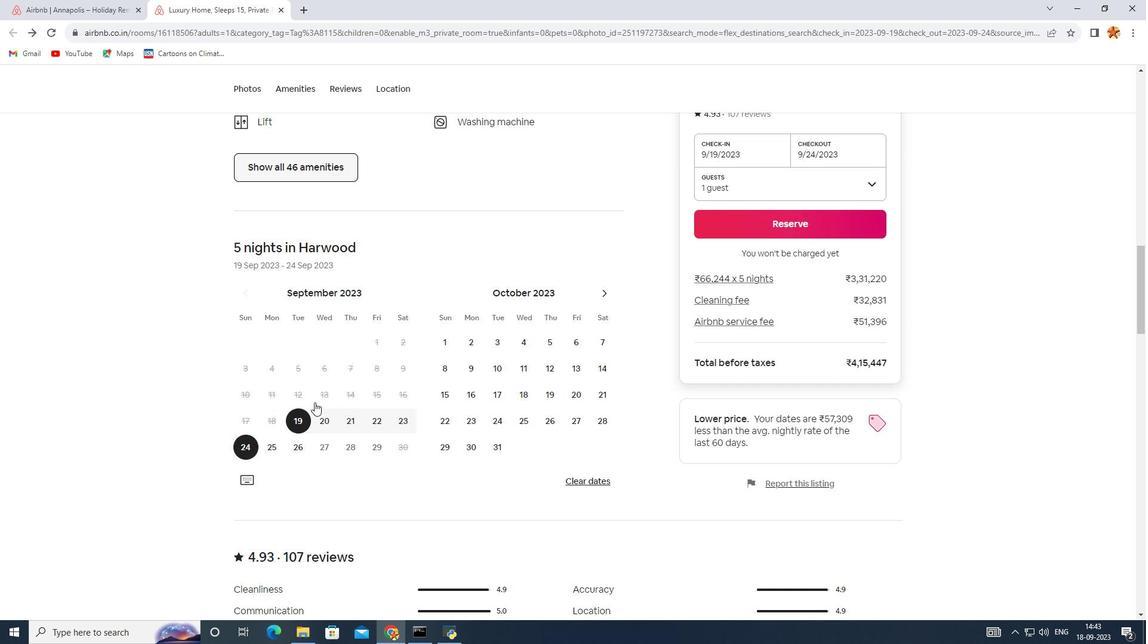 
Action: Mouse scrolled (314, 402) with delta (0, 0)
Screenshot: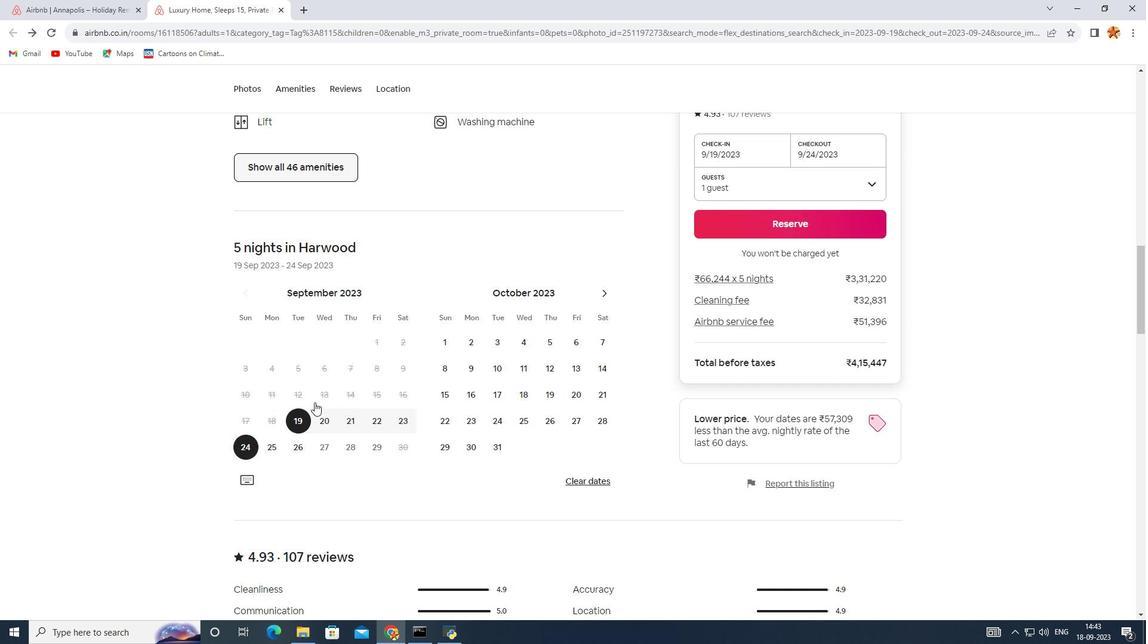
Action: Mouse scrolled (314, 402) with delta (0, 0)
Screenshot: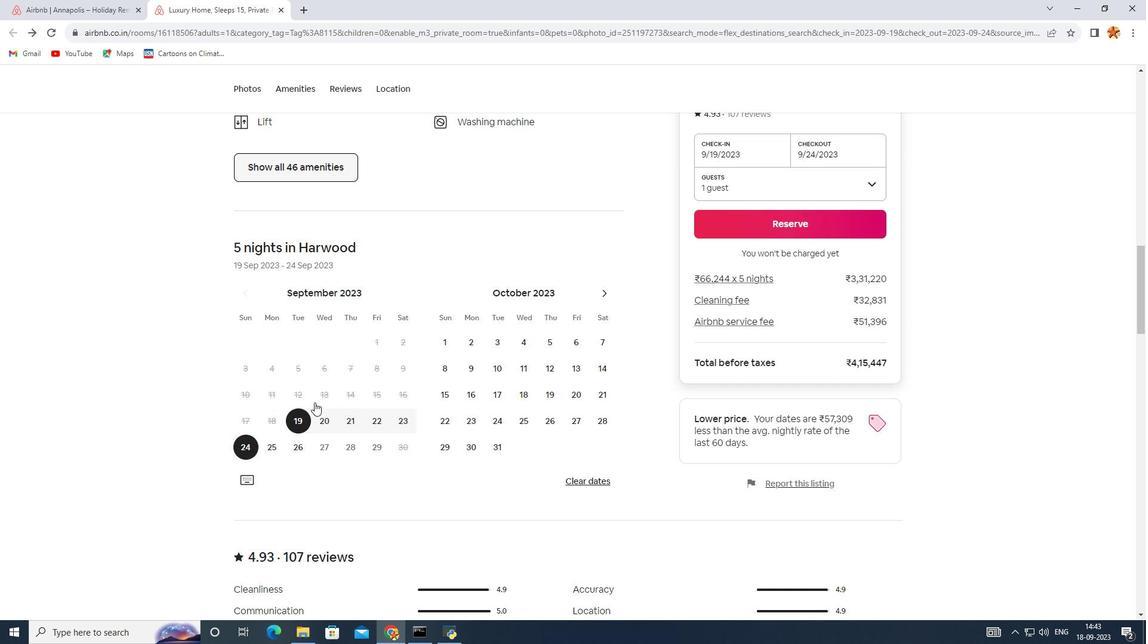 
Action: Mouse scrolled (314, 402) with delta (0, 0)
Screenshot: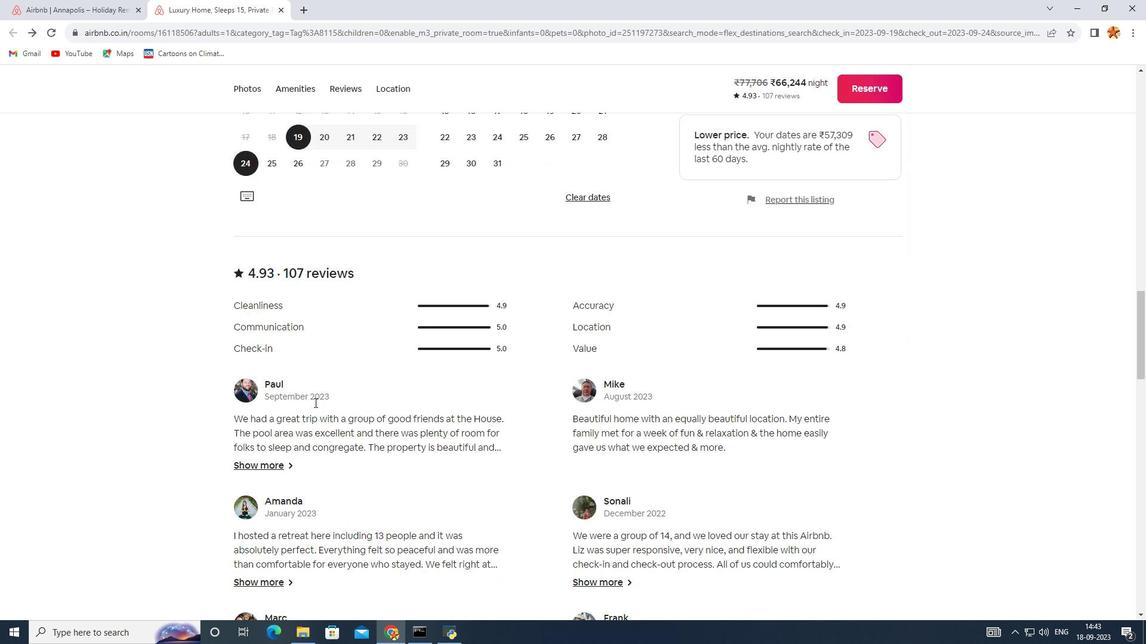 
Action: Mouse scrolled (314, 402) with delta (0, 0)
Screenshot: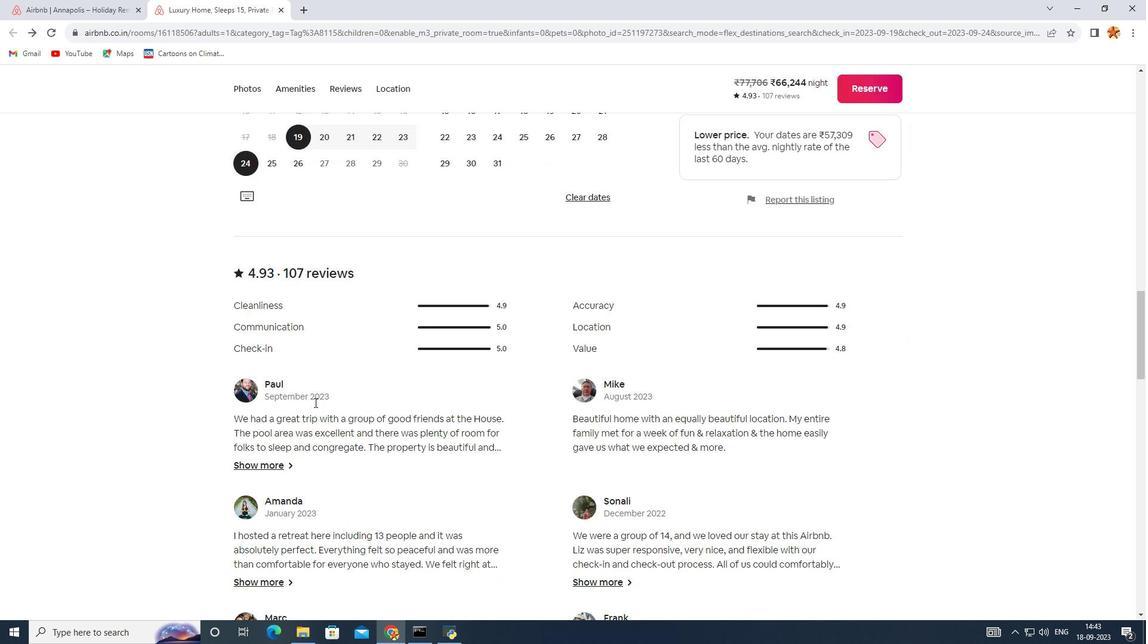 
Action: Mouse scrolled (314, 402) with delta (0, 0)
Screenshot: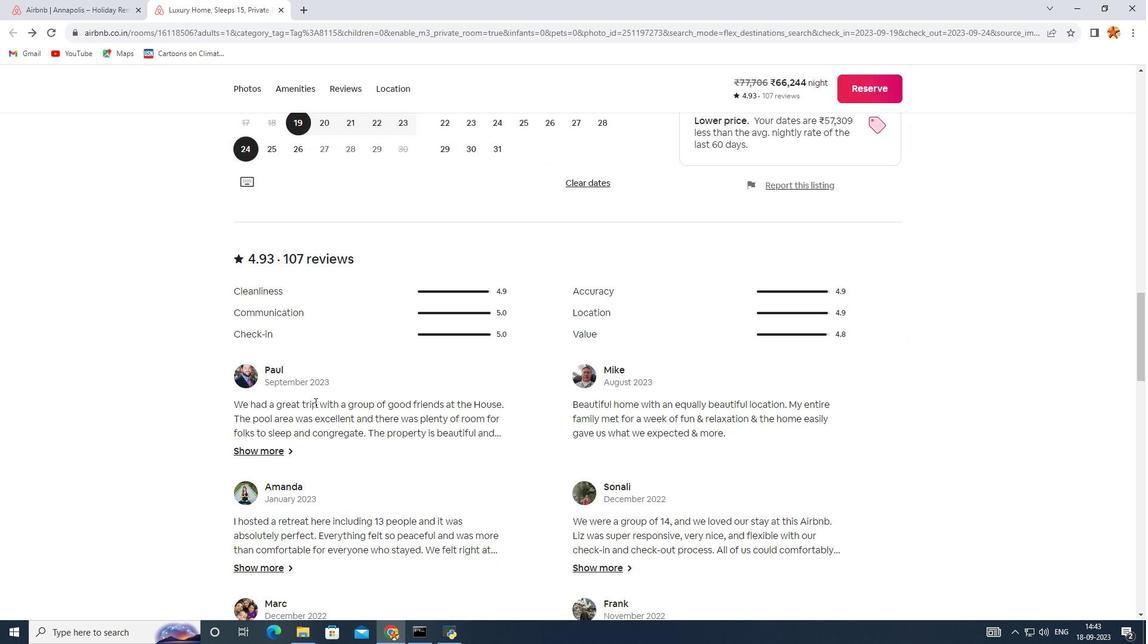 
Action: Mouse scrolled (314, 402) with delta (0, 0)
Screenshot: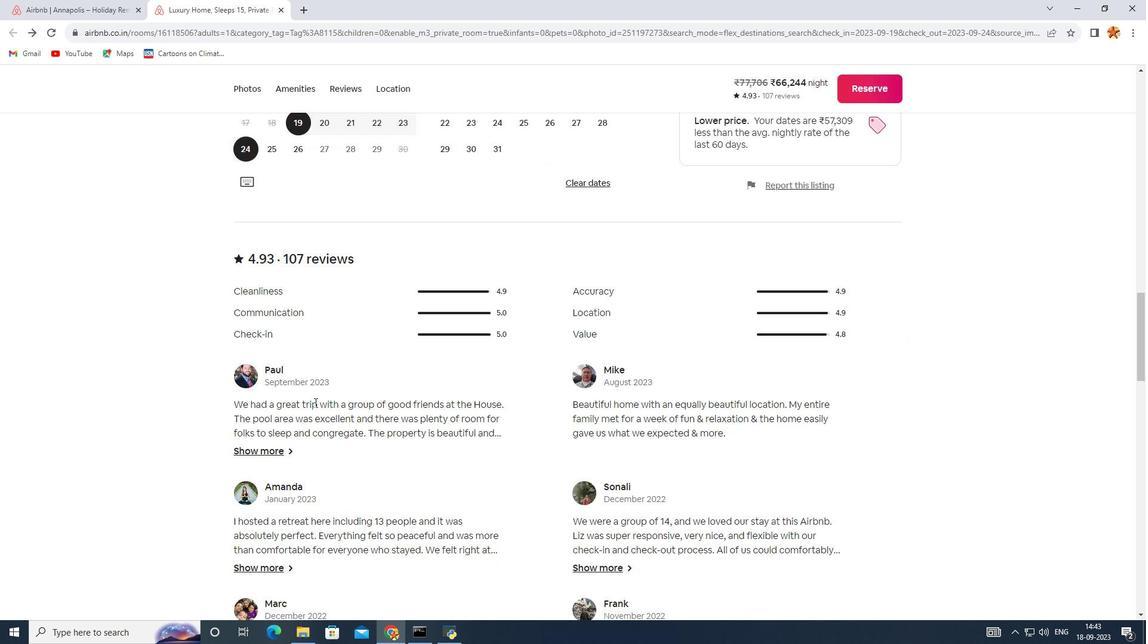 
Action: Mouse scrolled (314, 402) with delta (0, 0)
Screenshot: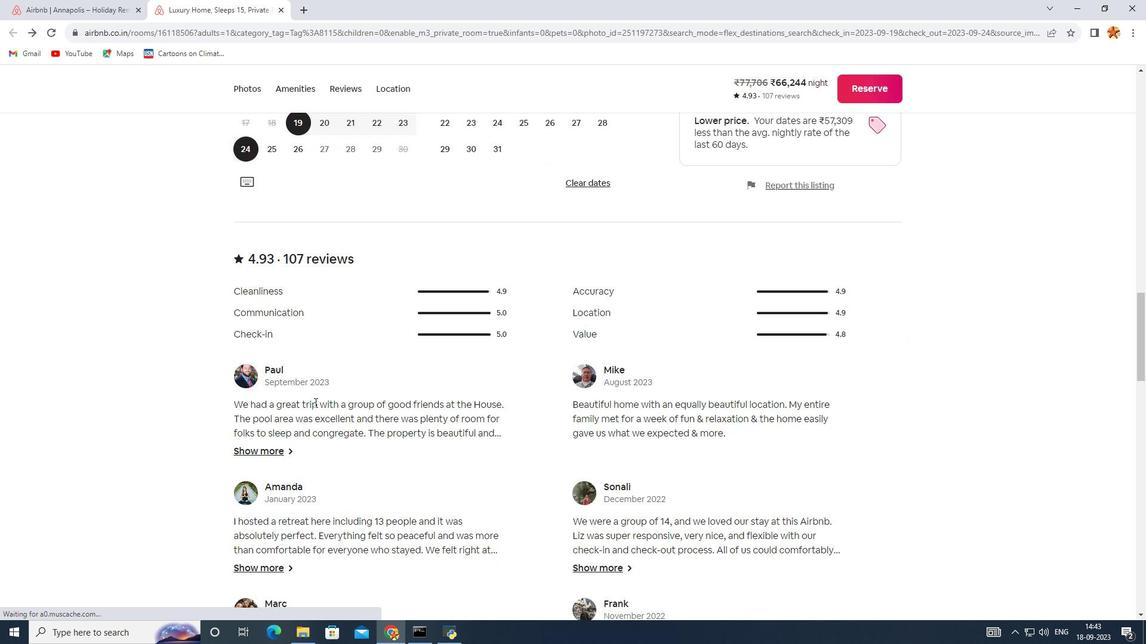 
Action: Mouse scrolled (314, 402) with delta (0, 0)
Screenshot: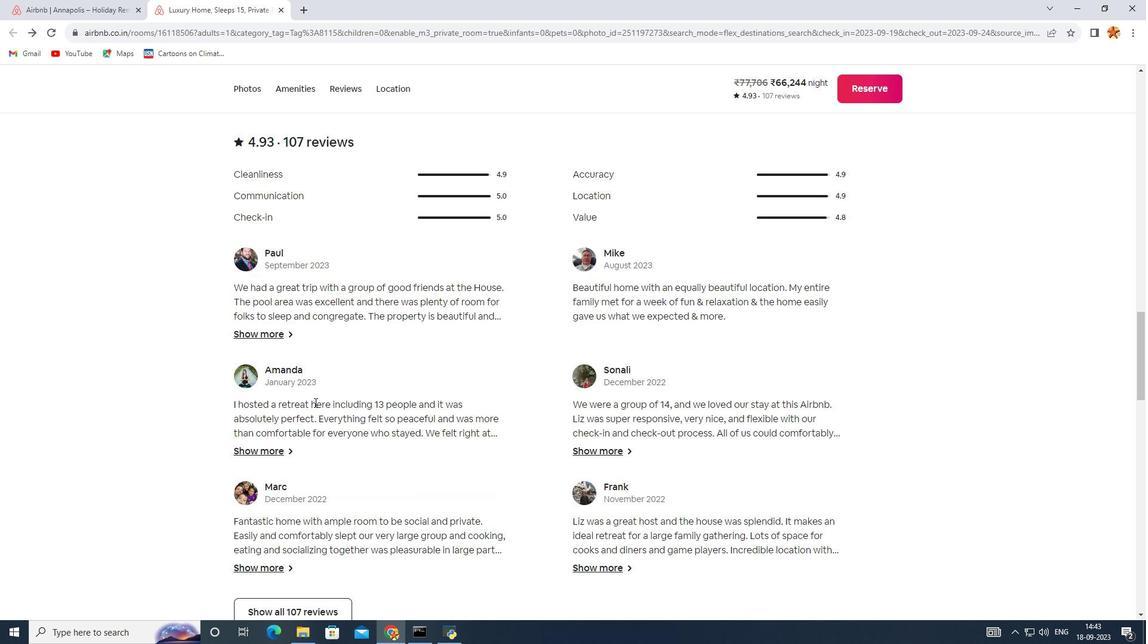 
Action: Mouse scrolled (314, 402) with delta (0, 0)
Screenshot: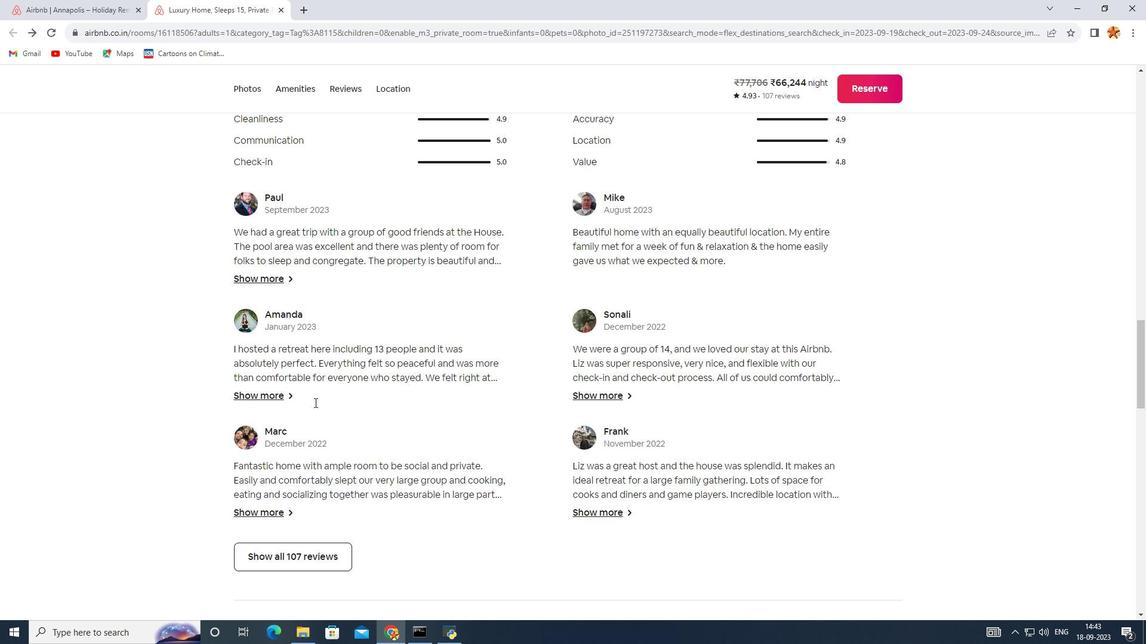 
Action: Mouse scrolled (314, 402) with delta (0, 0)
Screenshot: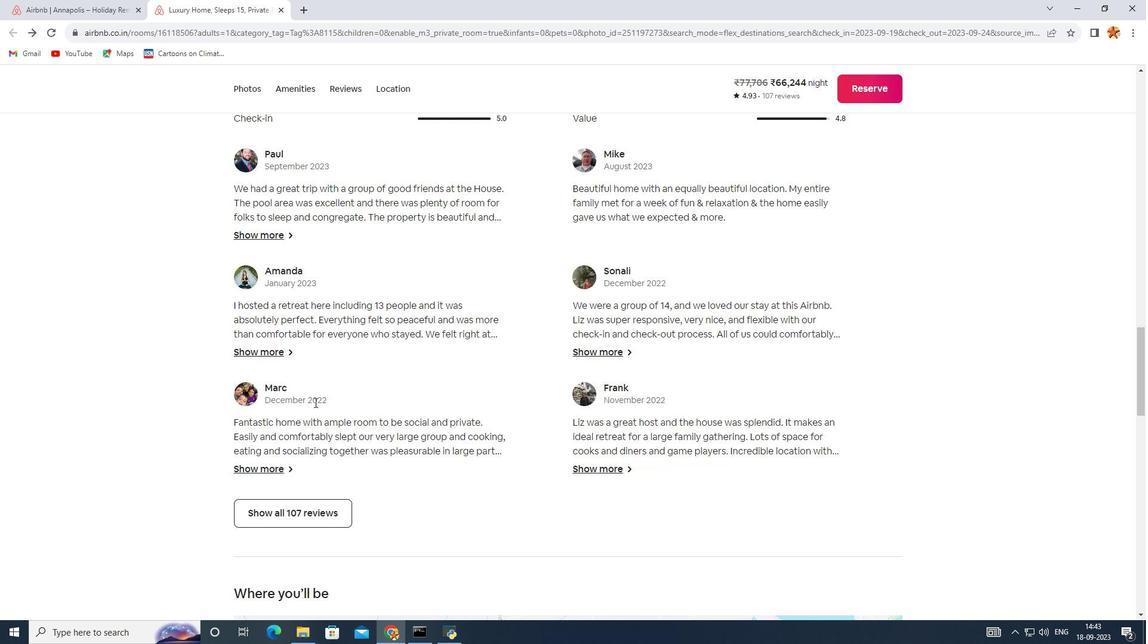 
Action: Mouse scrolled (314, 402) with delta (0, 0)
Screenshot: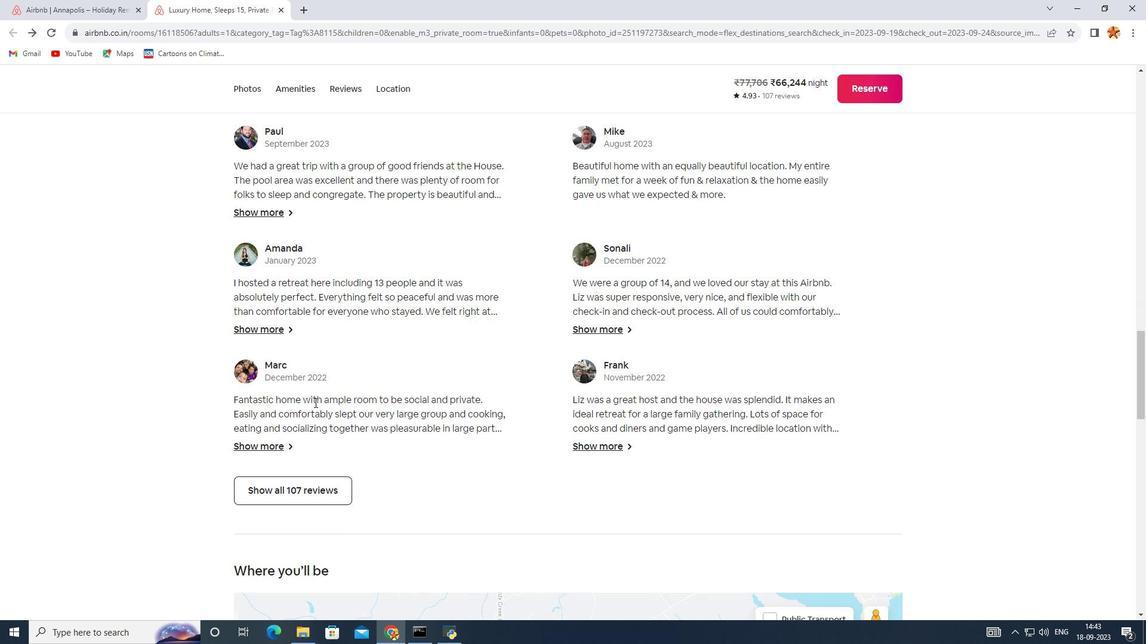 
Action: Mouse moved to (290, 493)
Screenshot: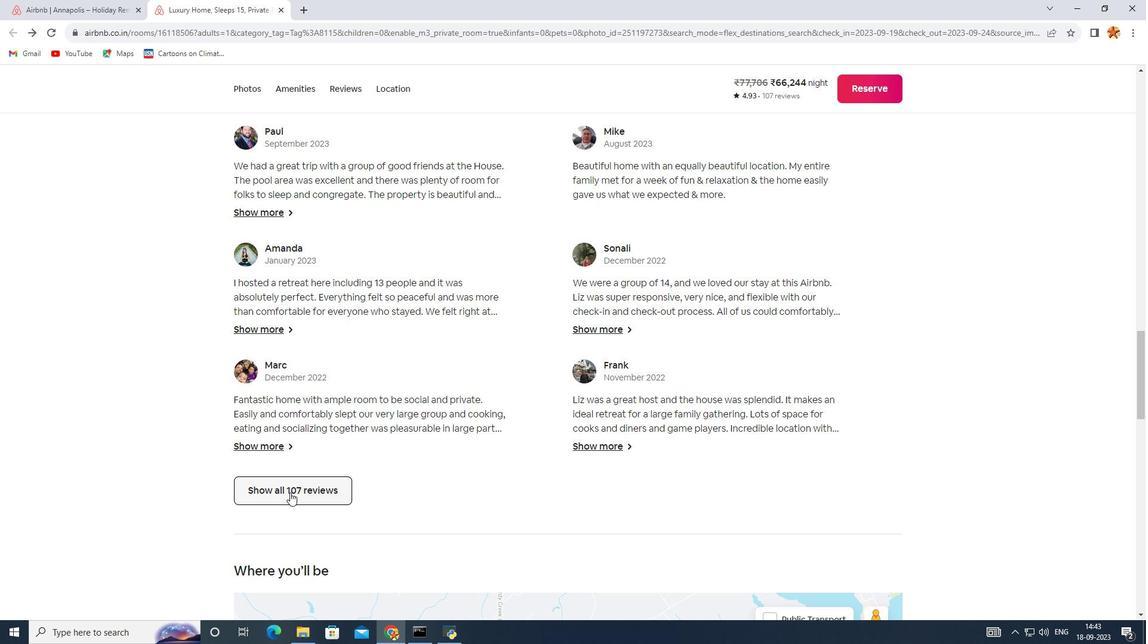 
Action: Mouse pressed left at (290, 493)
Screenshot: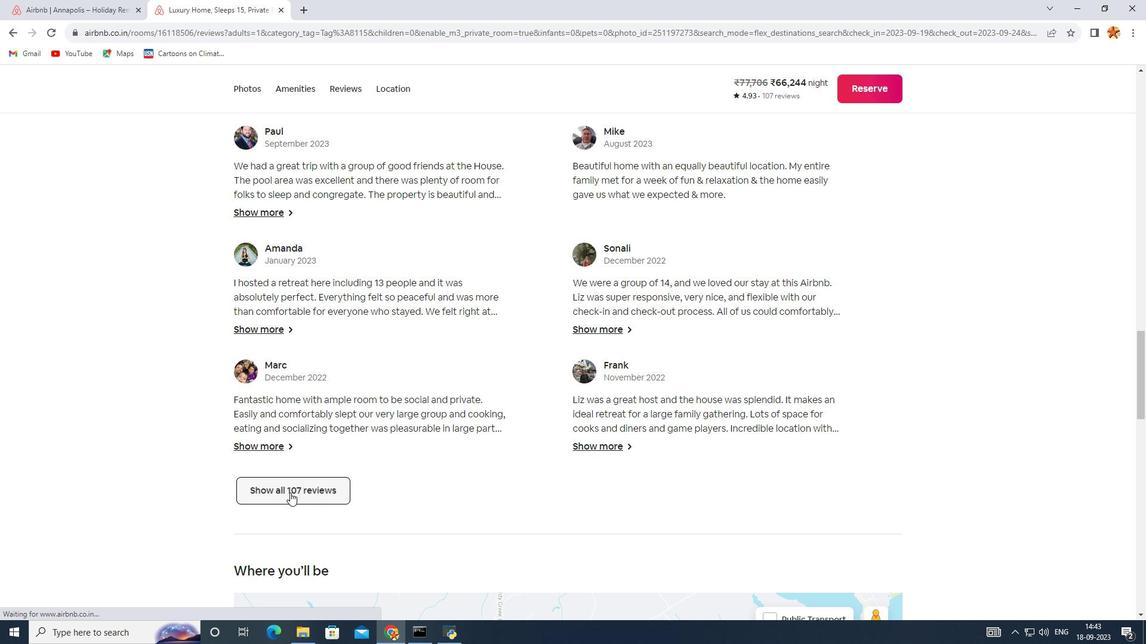 
Action: Mouse moved to (497, 379)
Screenshot: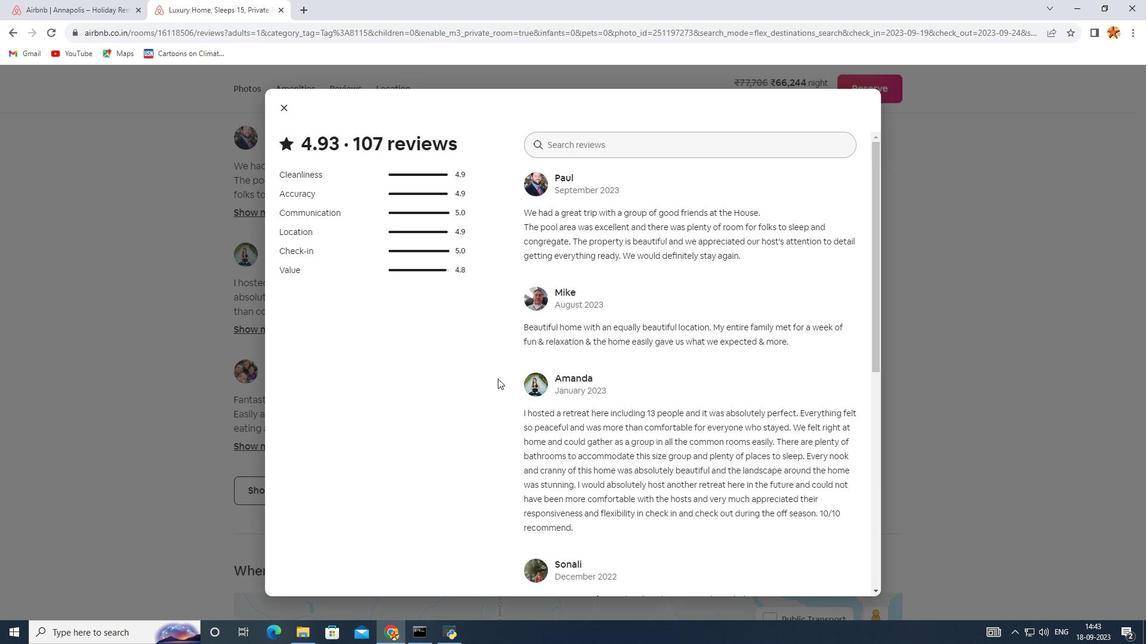 
Action: Mouse scrolled (497, 378) with delta (0, 0)
Screenshot: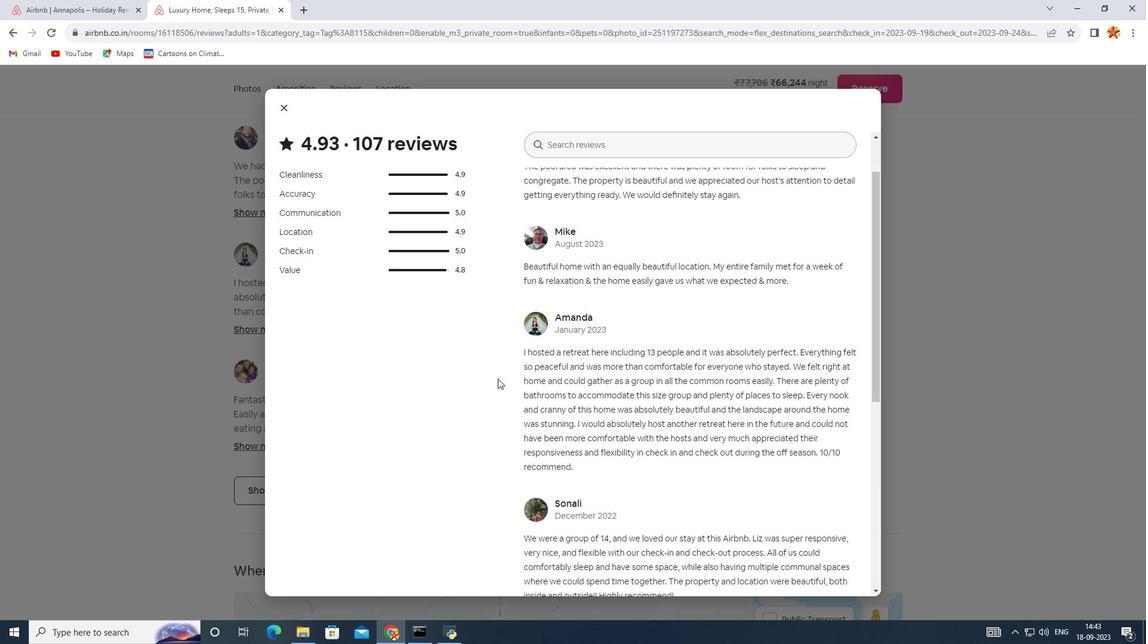 
Action: Mouse scrolled (497, 378) with delta (0, 0)
Screenshot: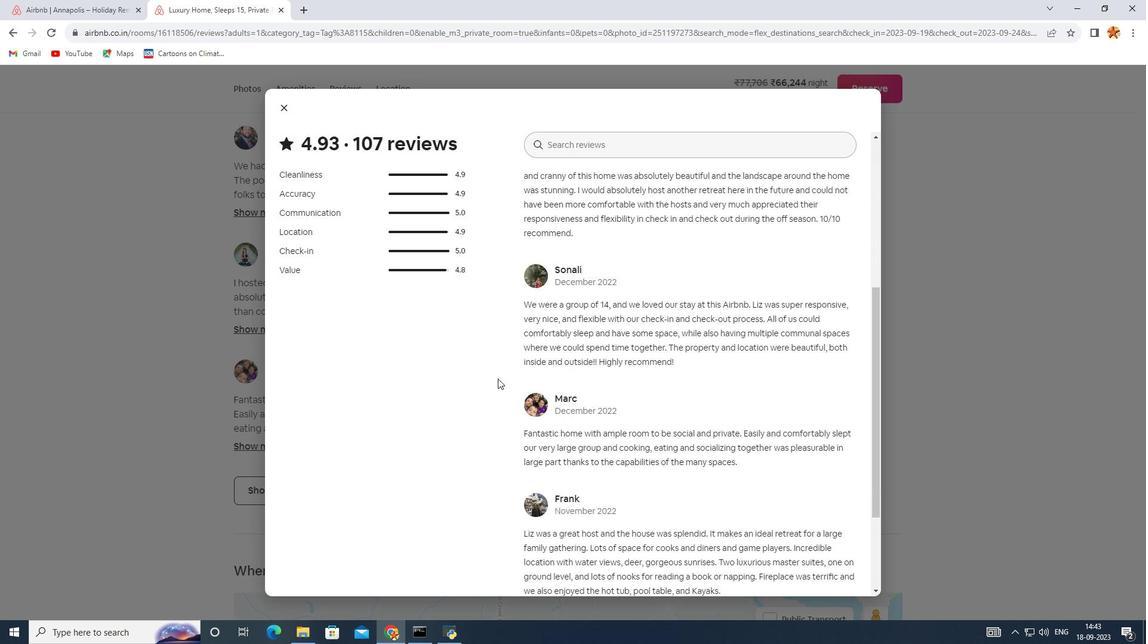 
Action: Mouse scrolled (497, 378) with delta (0, 0)
Screenshot: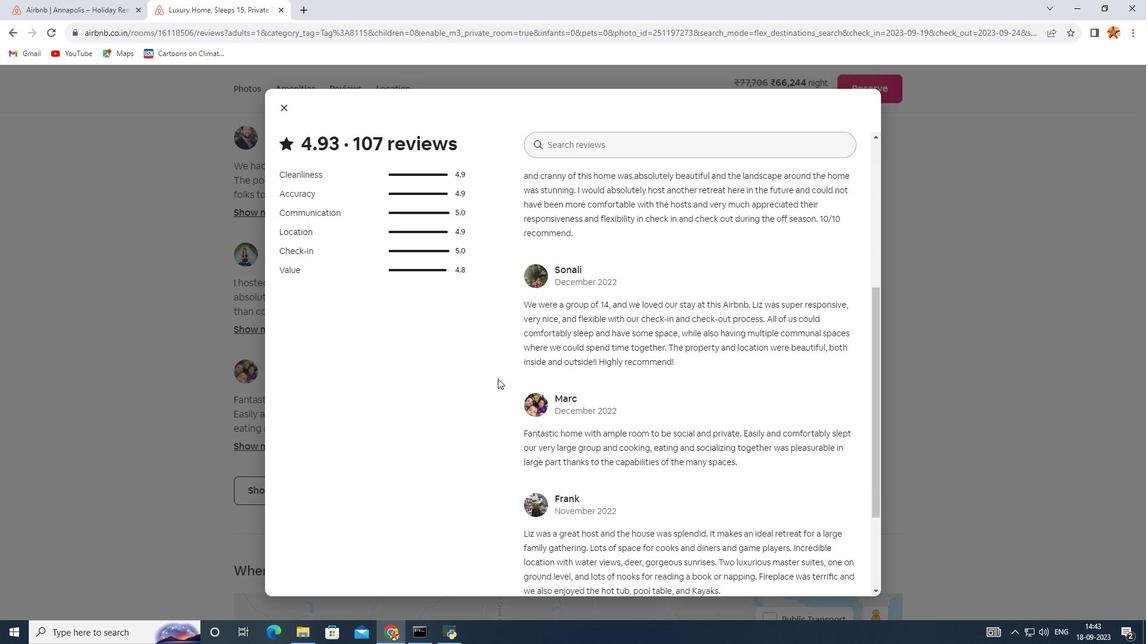
Action: Mouse scrolled (497, 378) with delta (0, 0)
Screenshot: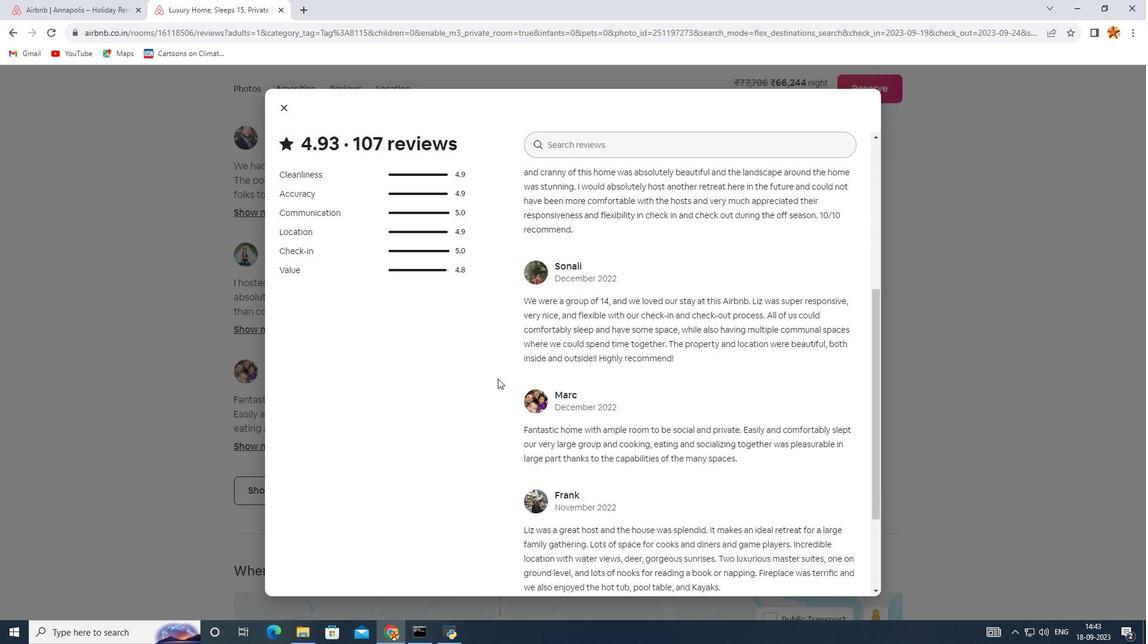 
Action: Mouse scrolled (497, 378) with delta (0, 0)
Screenshot: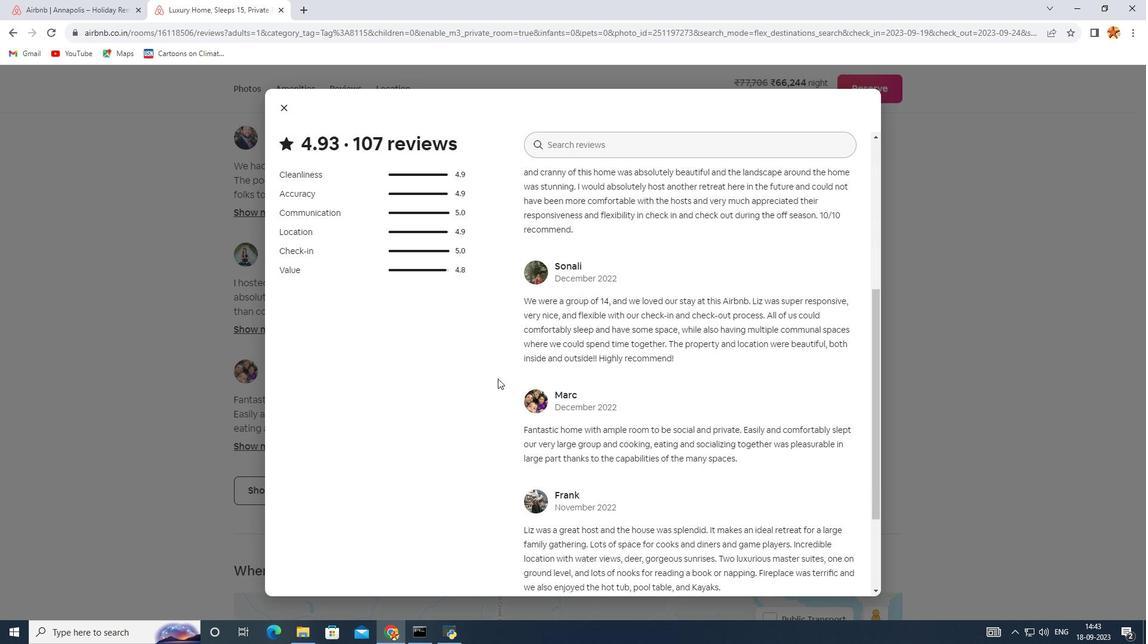 
Action: Mouse scrolled (497, 378) with delta (0, 0)
Screenshot: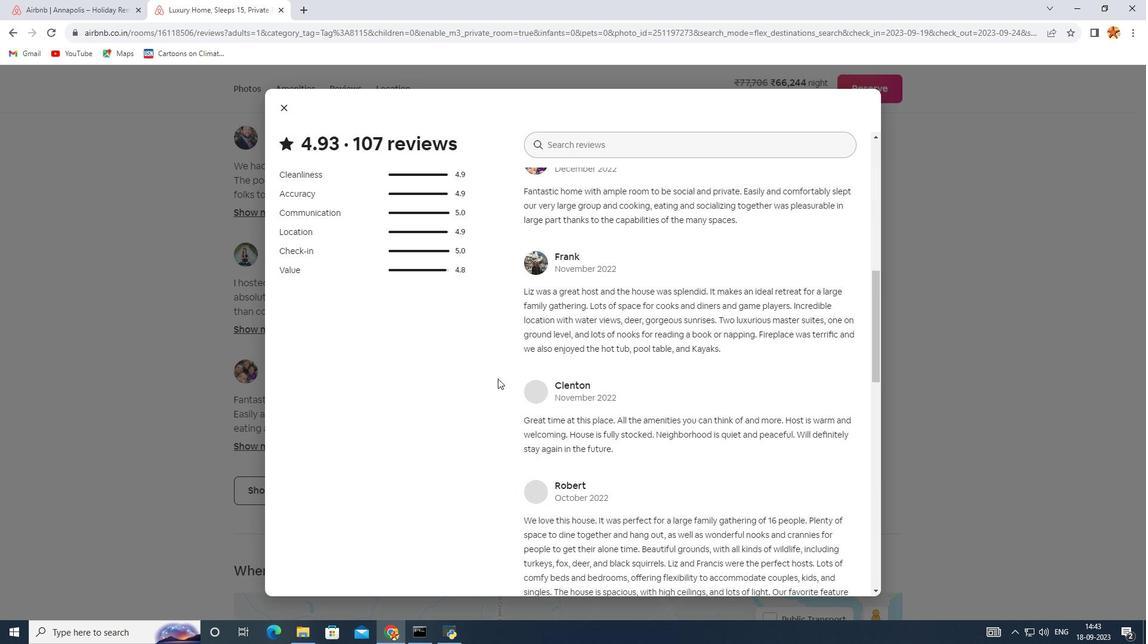 
Action: Mouse scrolled (497, 378) with delta (0, 0)
Screenshot: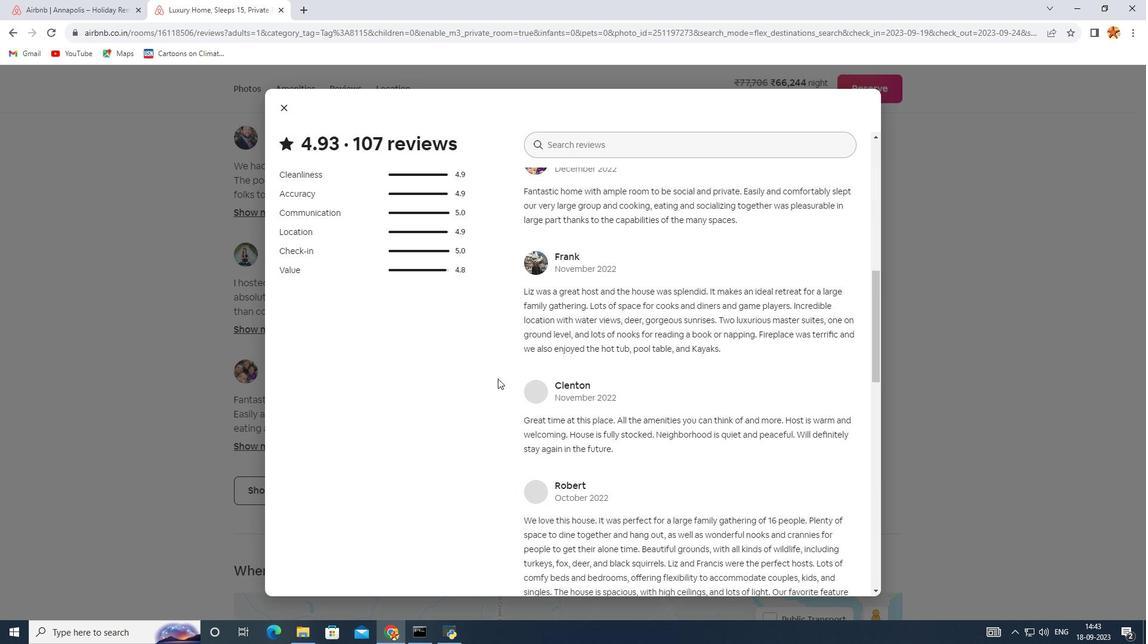 
Action: Mouse scrolled (497, 378) with delta (0, 0)
Screenshot: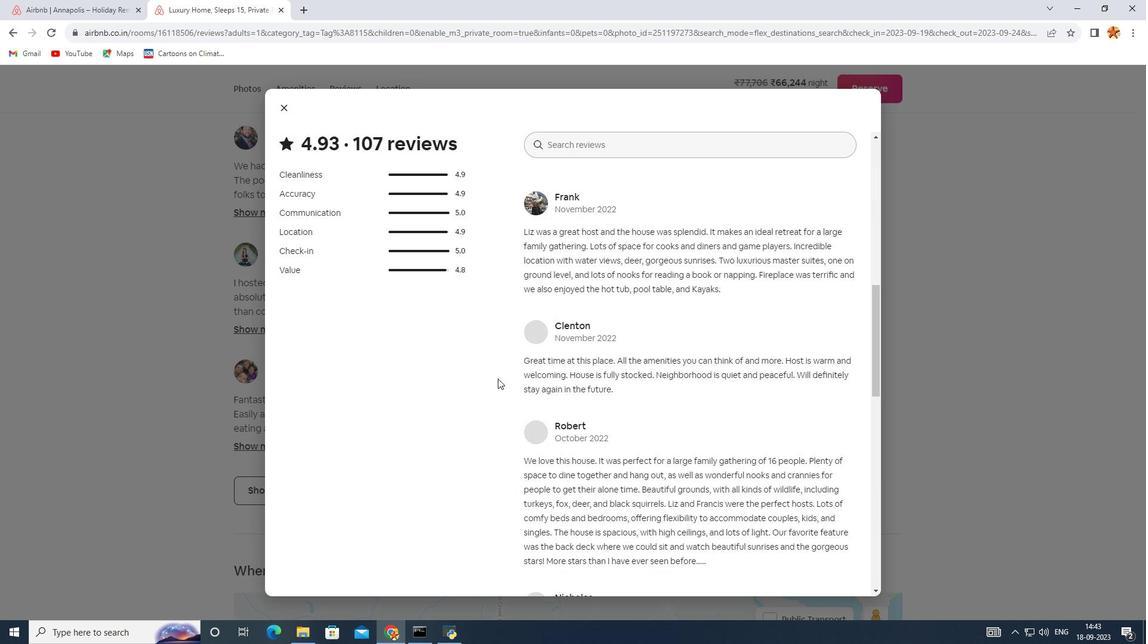 
Action: Mouse scrolled (497, 378) with delta (0, 0)
Screenshot: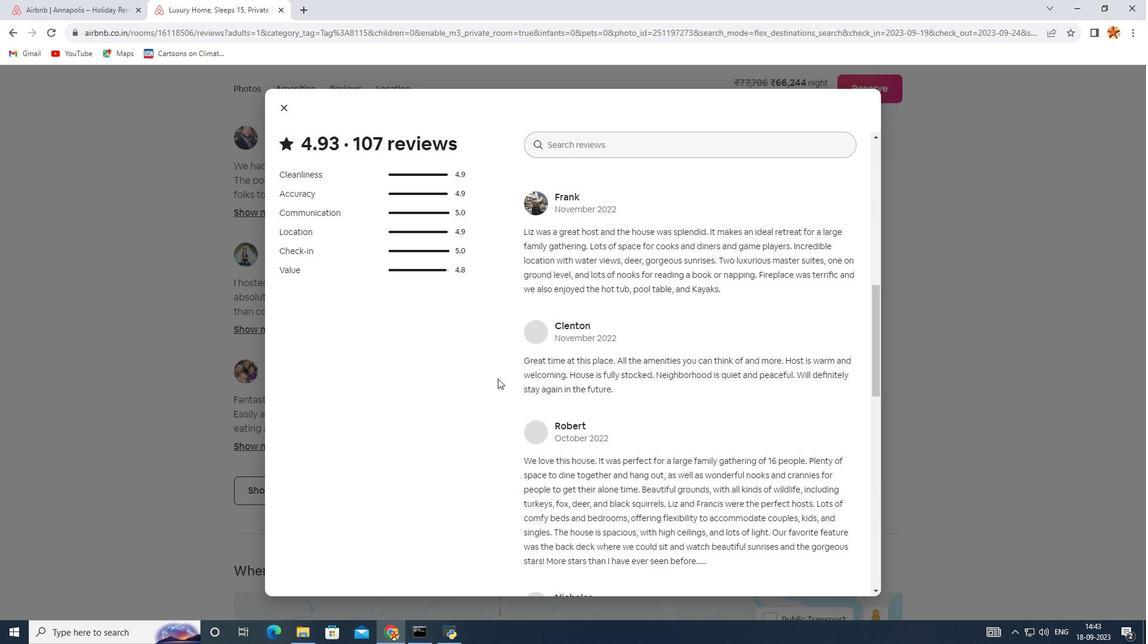 
Action: Mouse scrolled (497, 378) with delta (0, 0)
Screenshot: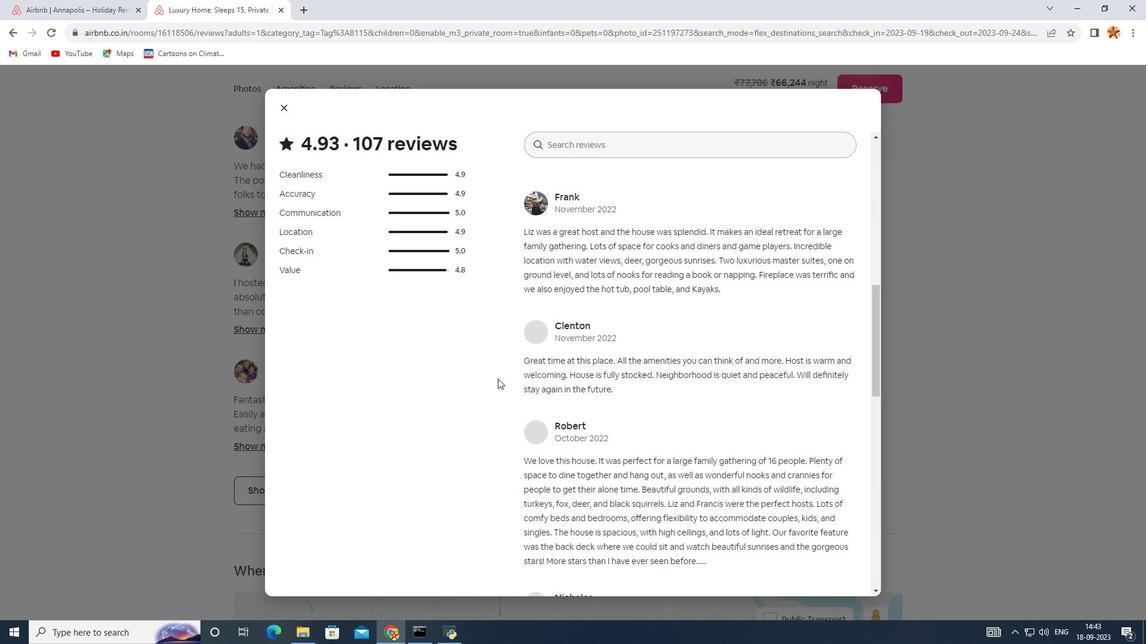 
Action: Mouse scrolled (497, 378) with delta (0, 0)
Screenshot: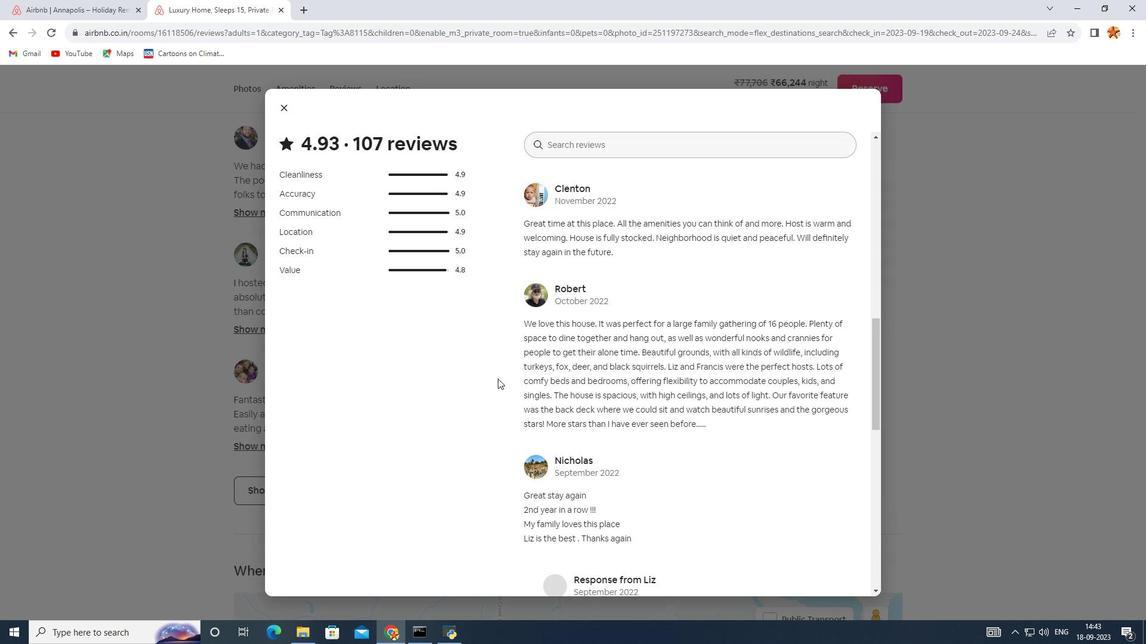 
Action: Mouse scrolled (497, 378) with delta (0, 0)
Screenshot: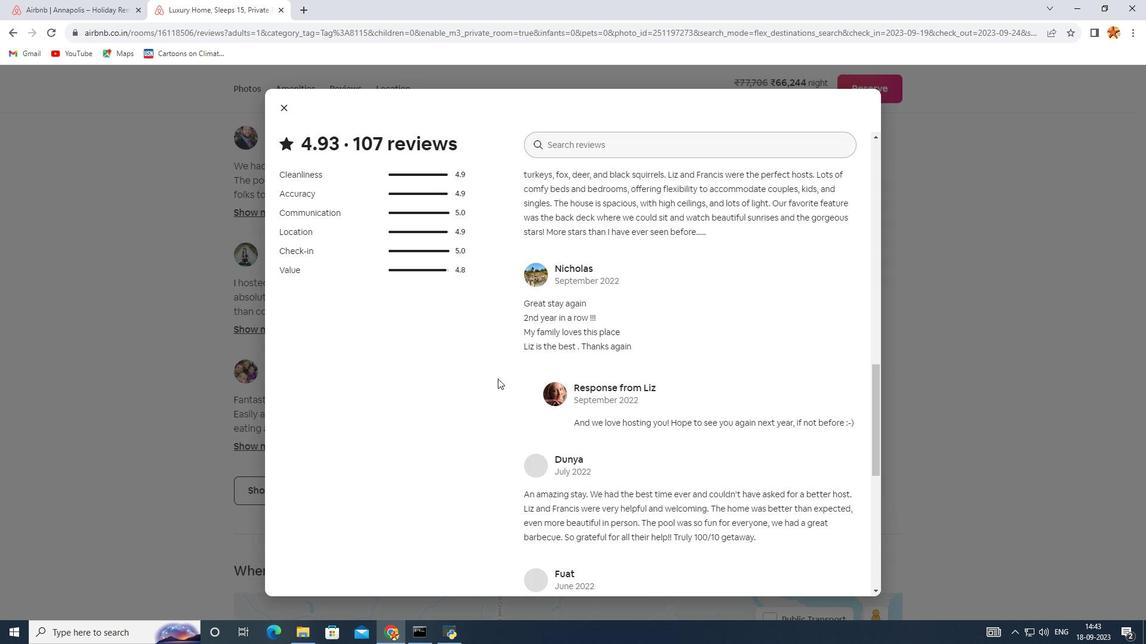 
Action: Mouse scrolled (497, 378) with delta (0, 0)
Screenshot: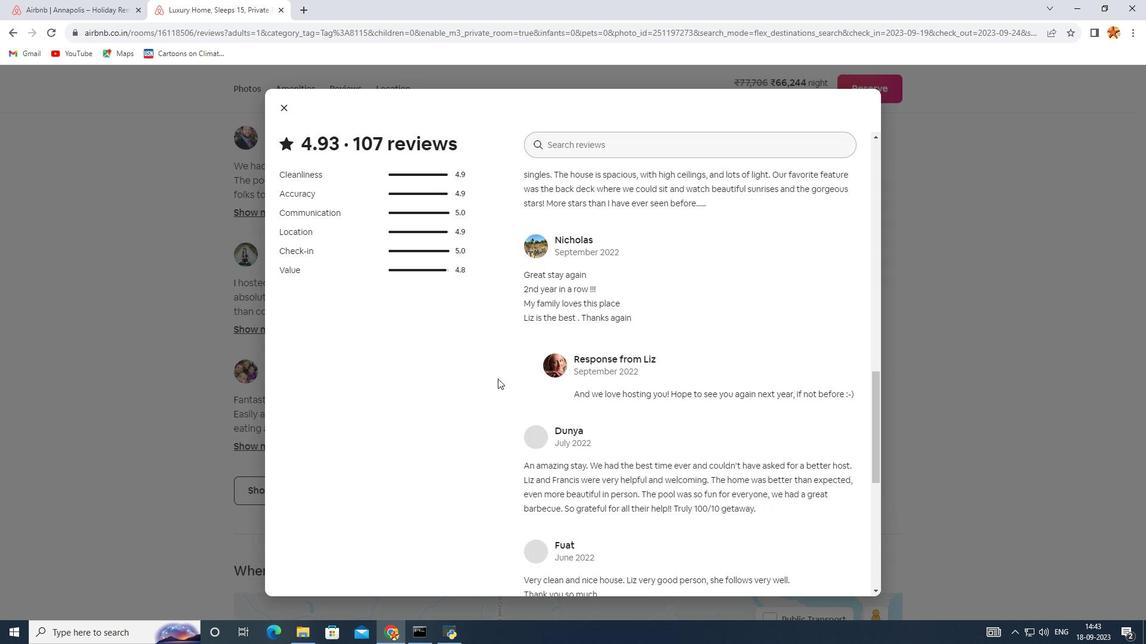 
Action: Mouse scrolled (497, 378) with delta (0, 0)
Screenshot: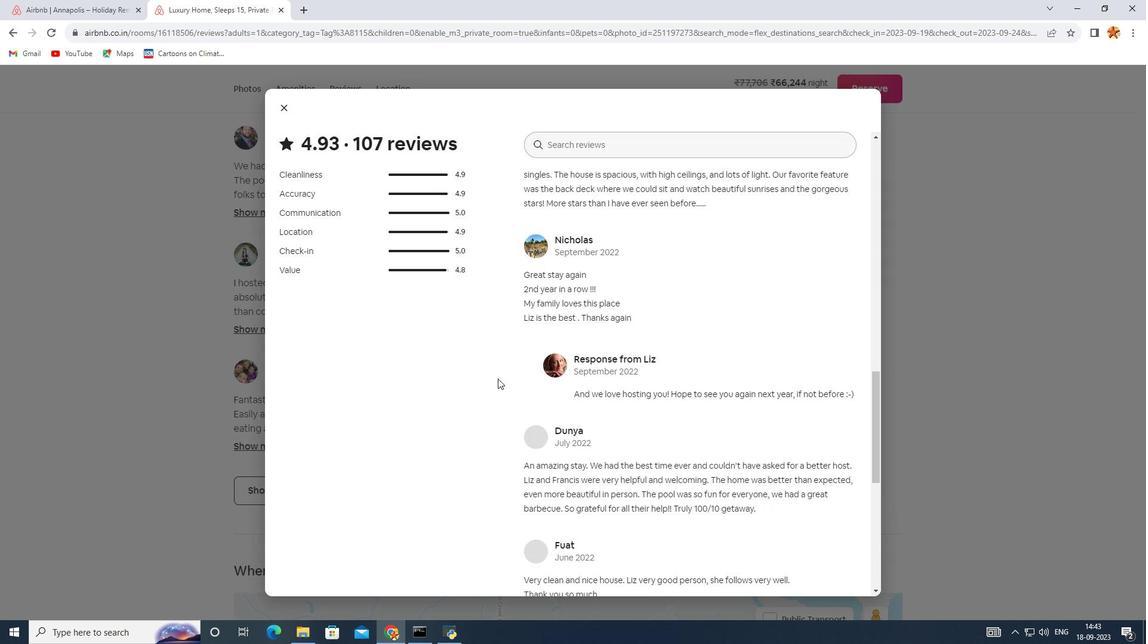 
Action: Mouse scrolled (497, 378) with delta (0, 0)
Screenshot: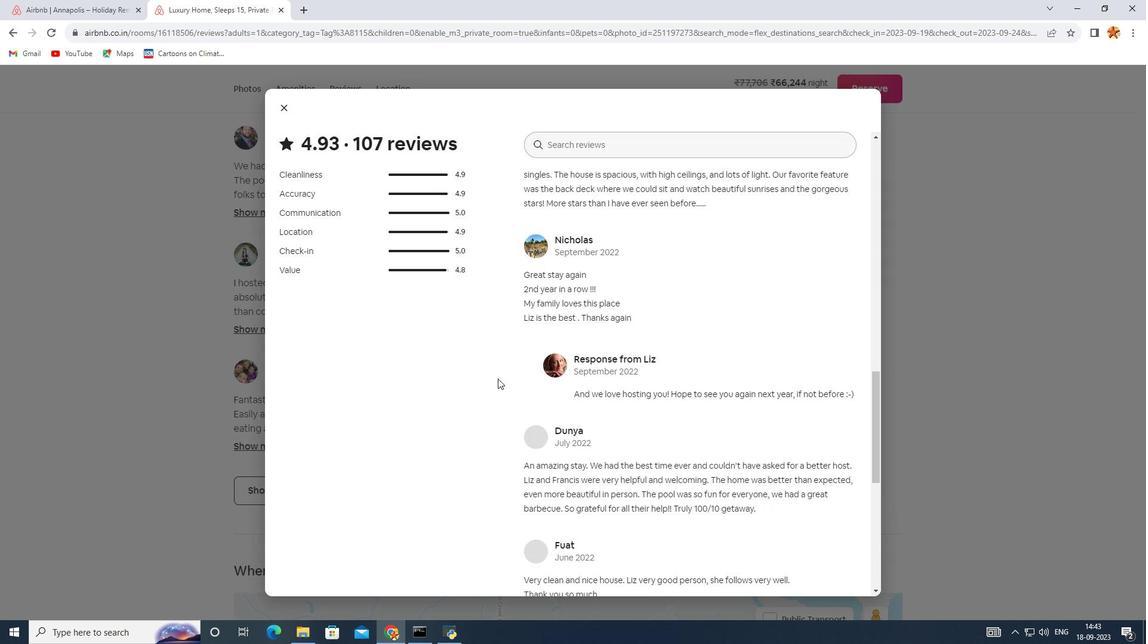 
Action: Mouse scrolled (497, 378) with delta (0, 0)
Screenshot: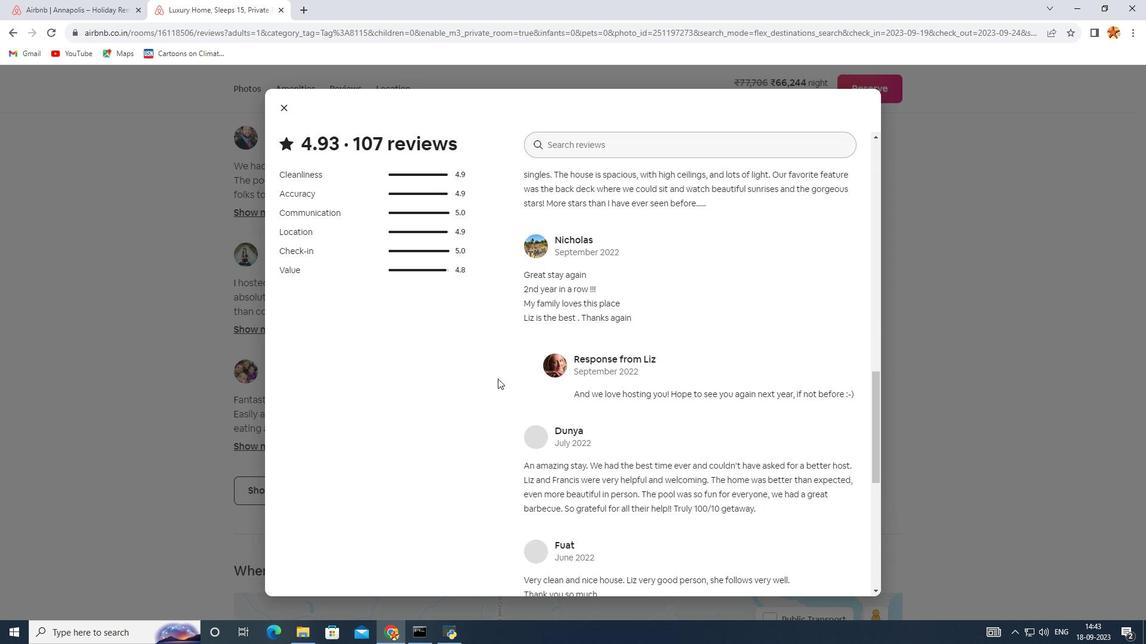
Action: Mouse scrolled (497, 378) with delta (0, 0)
Screenshot: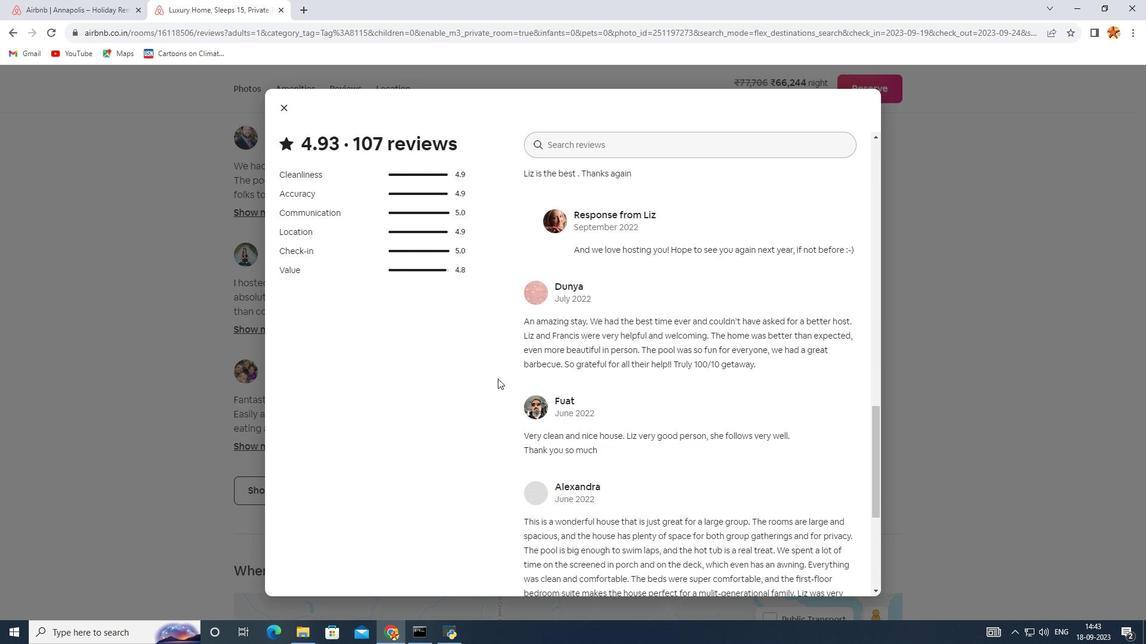 
Action: Mouse scrolled (497, 378) with delta (0, 0)
Screenshot: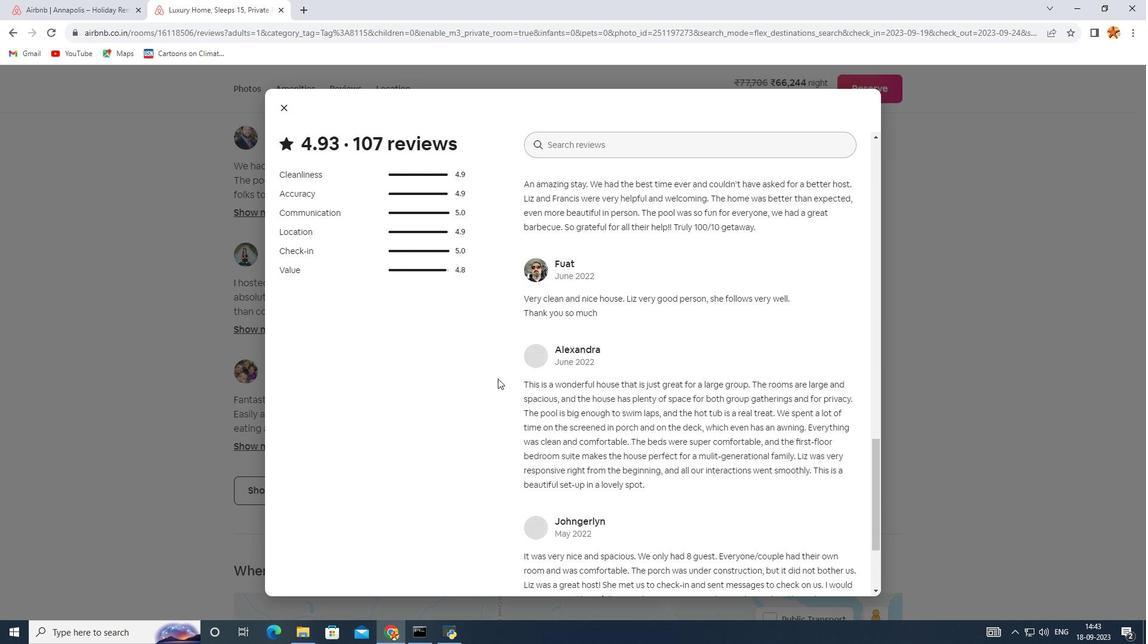 
Action: Mouse scrolled (497, 378) with delta (0, 0)
Screenshot: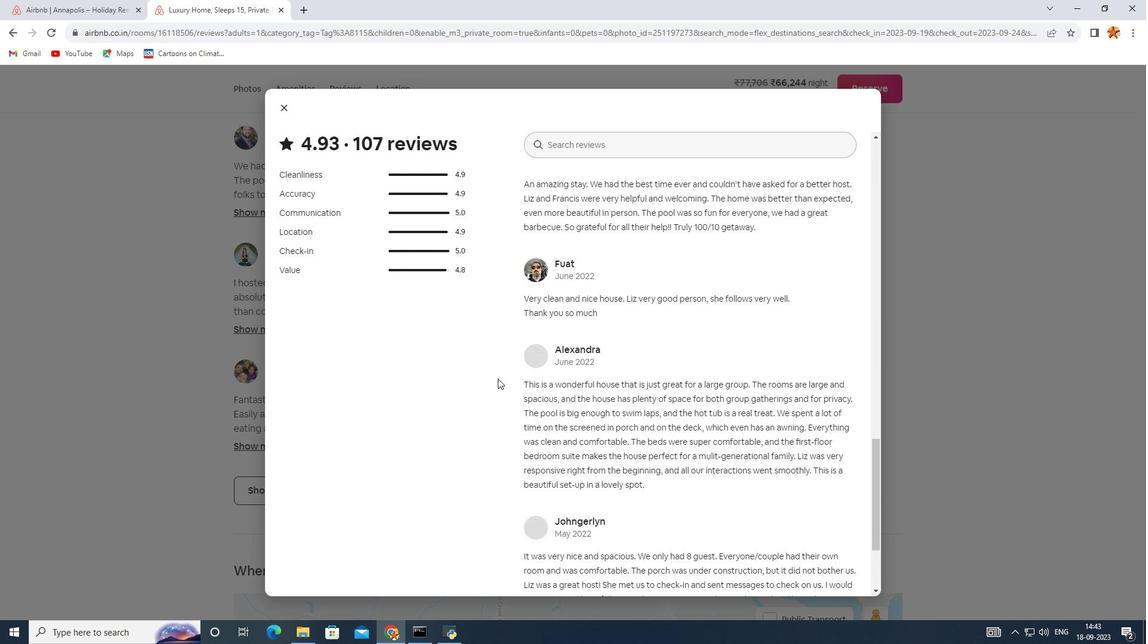 
Action: Mouse scrolled (497, 378) with delta (0, 0)
Screenshot: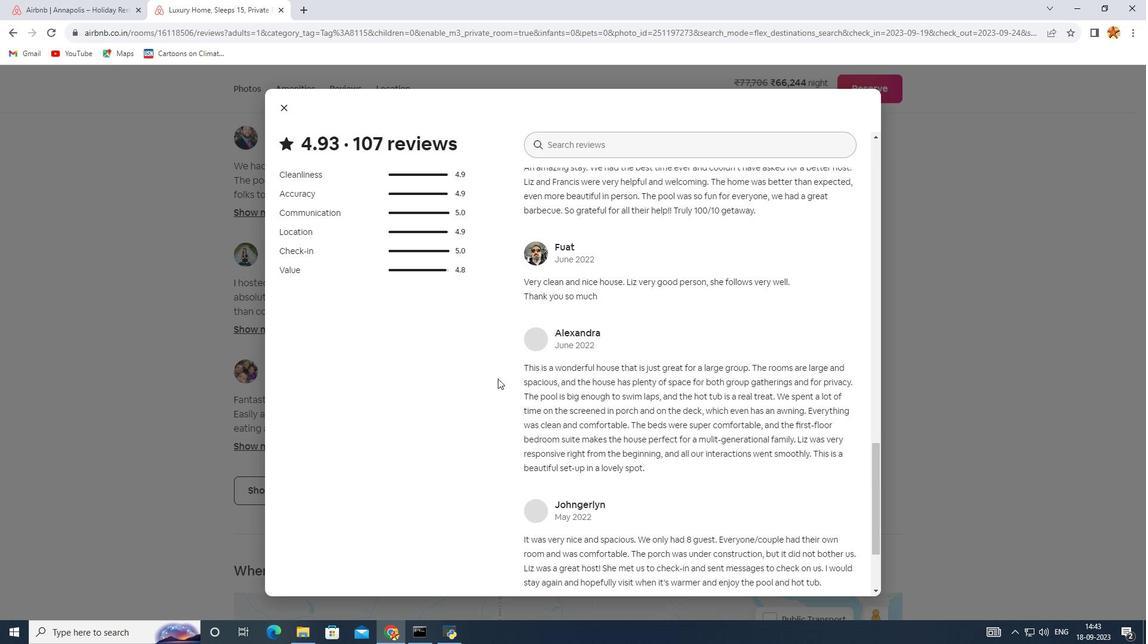 
Action: Mouse scrolled (497, 378) with delta (0, 0)
Screenshot: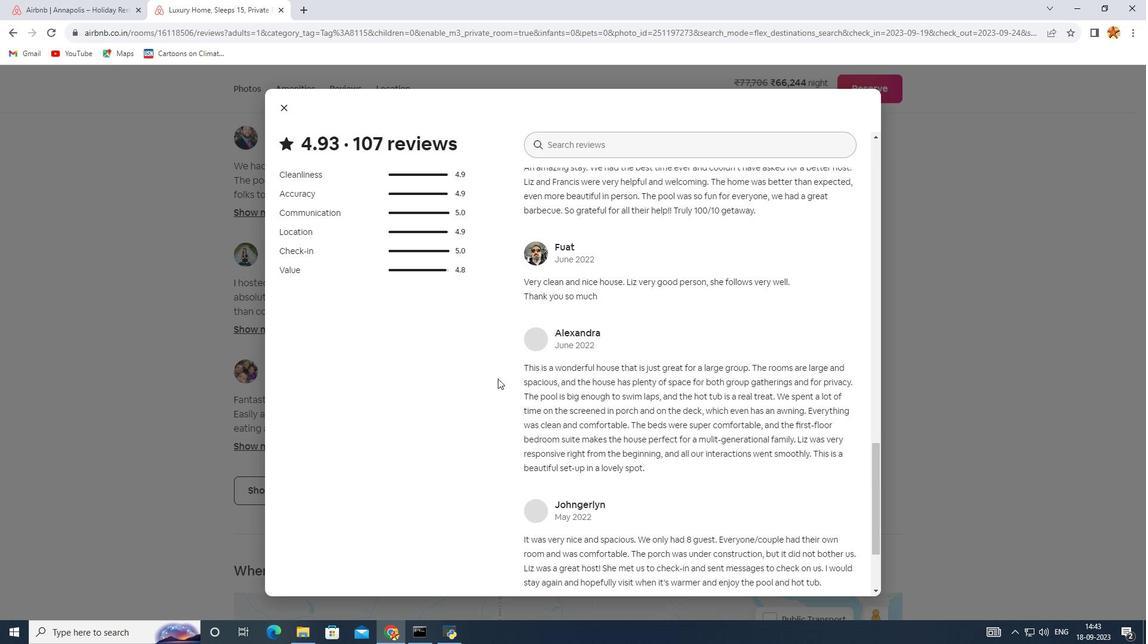 
Action: Mouse scrolled (497, 378) with delta (0, 0)
Screenshot: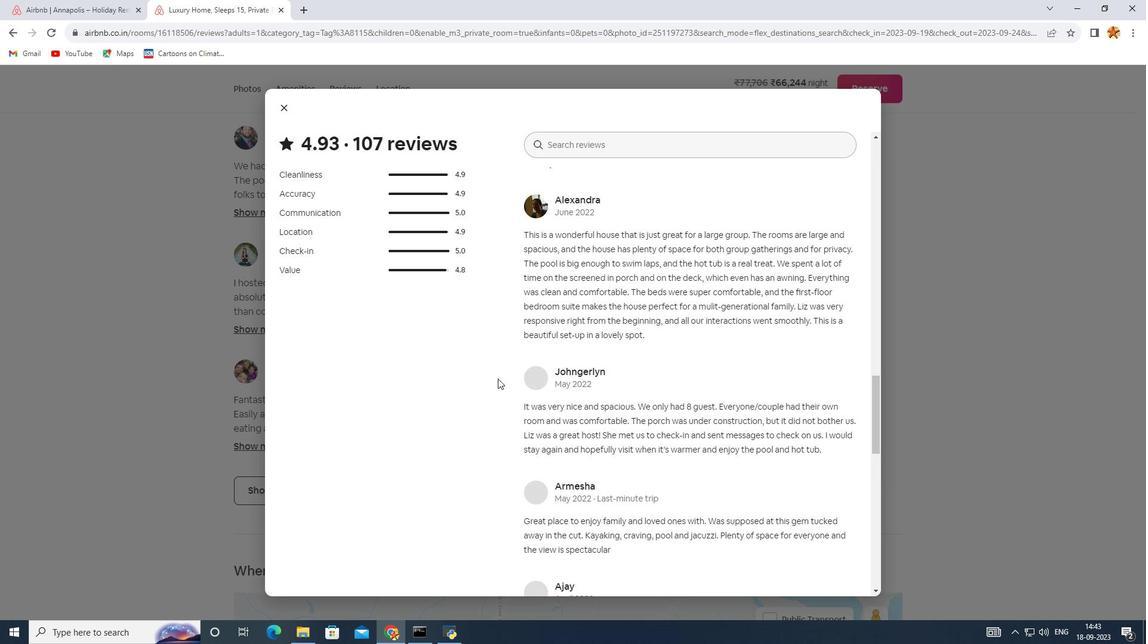 
Action: Mouse scrolled (497, 378) with delta (0, 0)
Screenshot: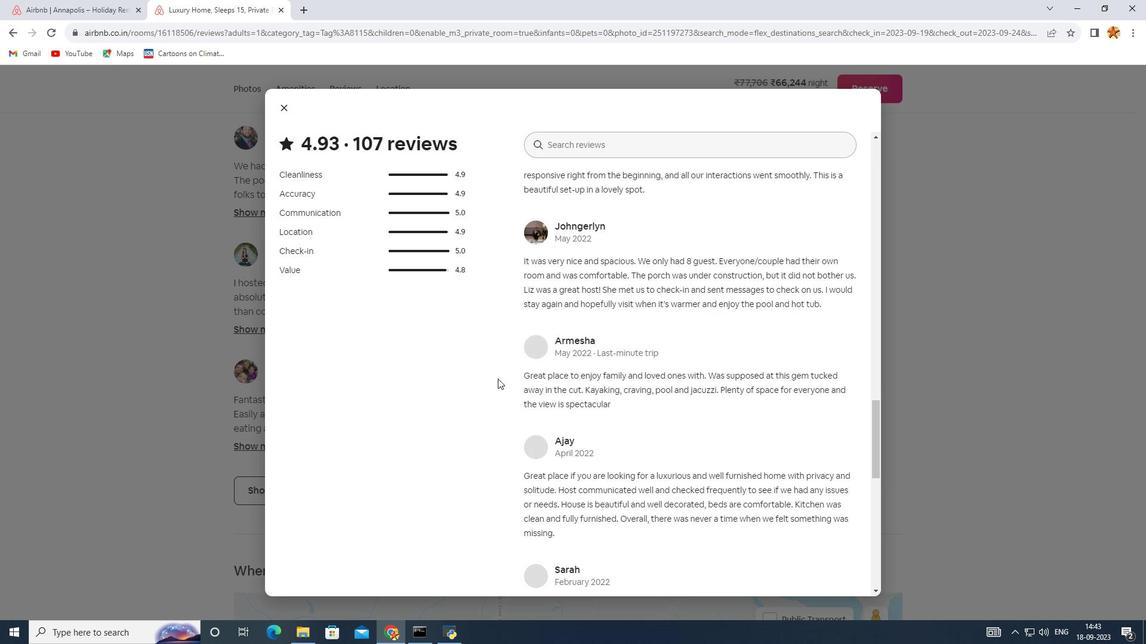 
Action: Mouse scrolled (497, 378) with delta (0, 0)
Screenshot: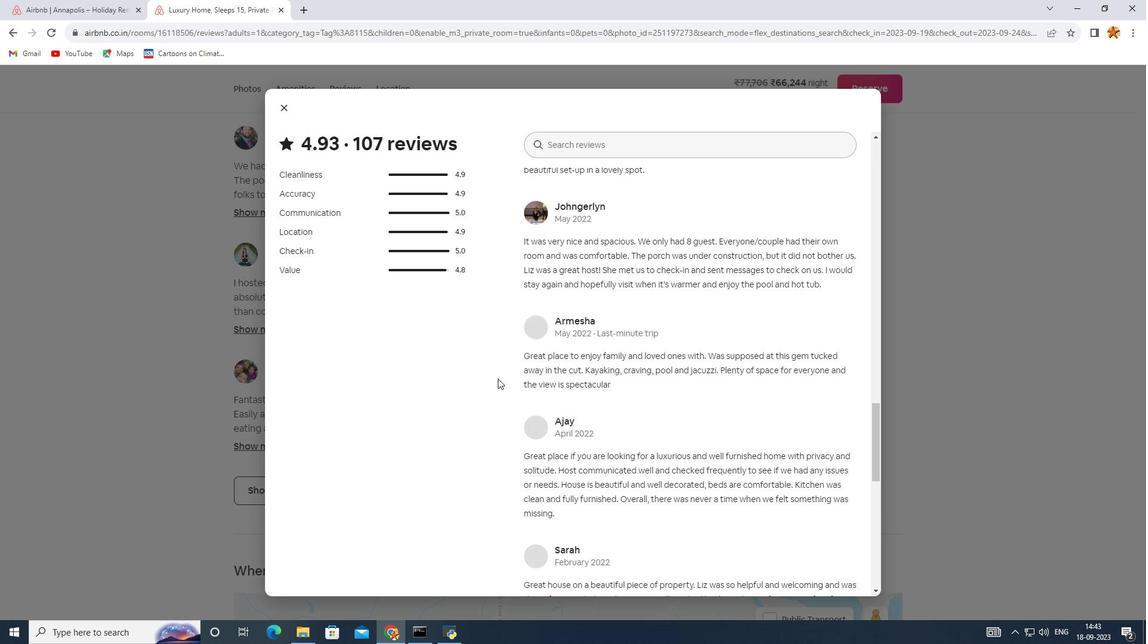 
Action: Mouse scrolled (497, 378) with delta (0, 0)
Screenshot: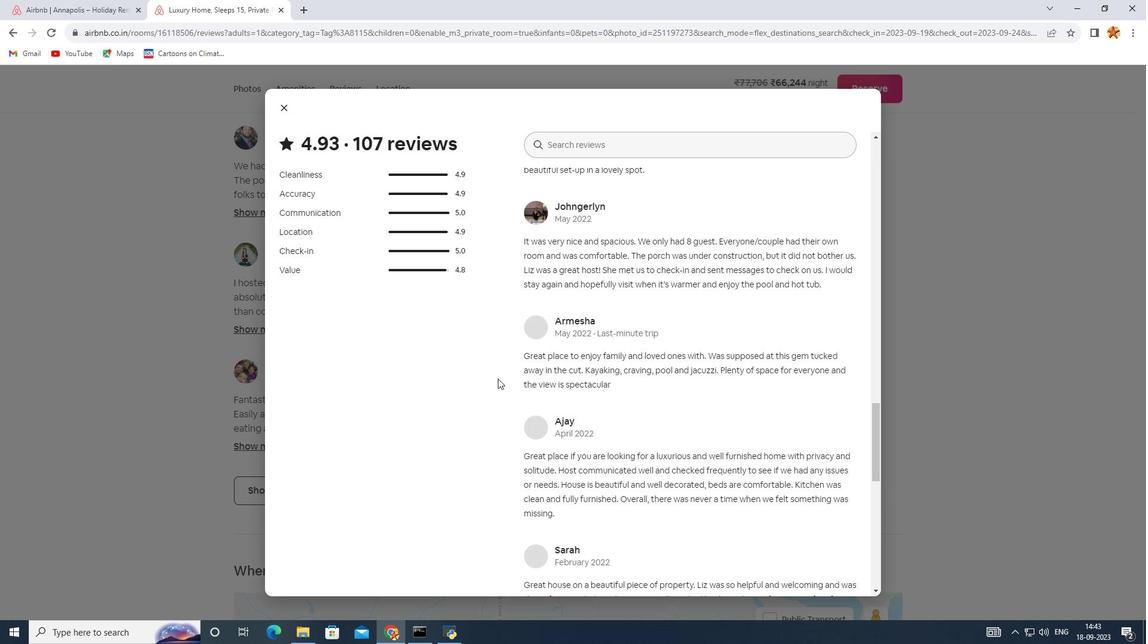 
Action: Mouse scrolled (497, 378) with delta (0, 0)
Screenshot: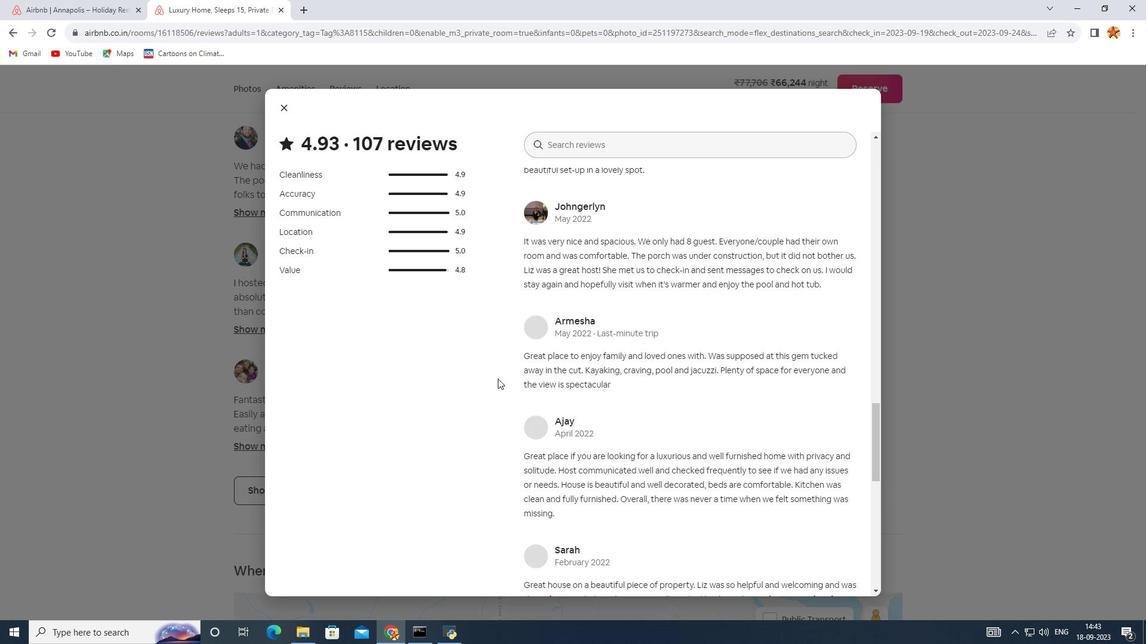 
Action: Mouse scrolled (497, 378) with delta (0, 0)
Screenshot: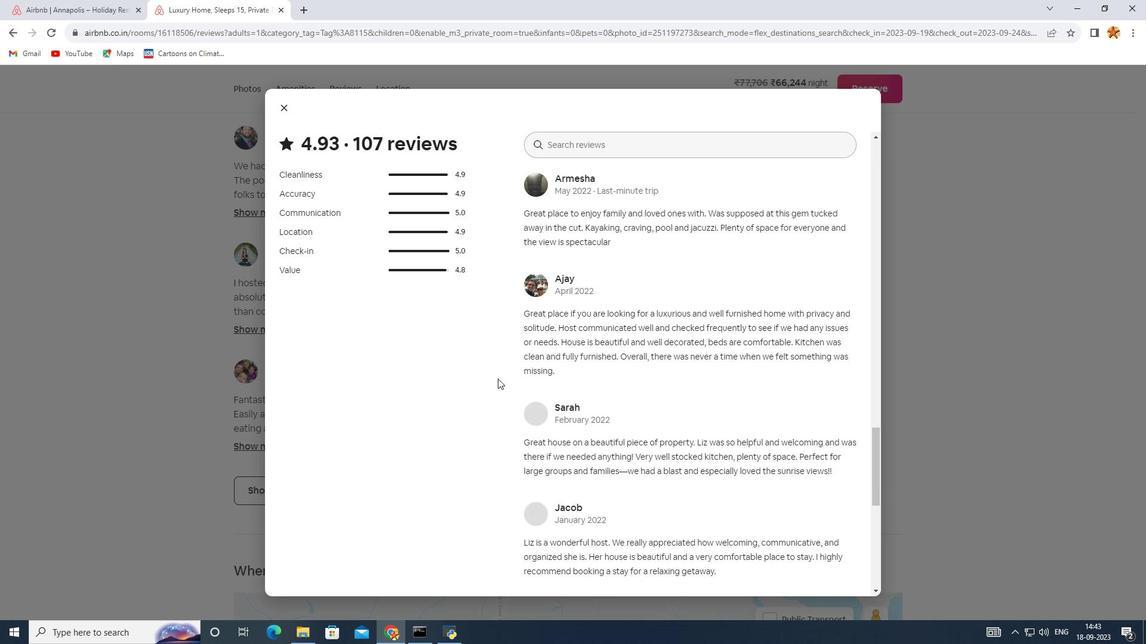 
Action: Mouse scrolled (497, 378) with delta (0, 0)
Screenshot: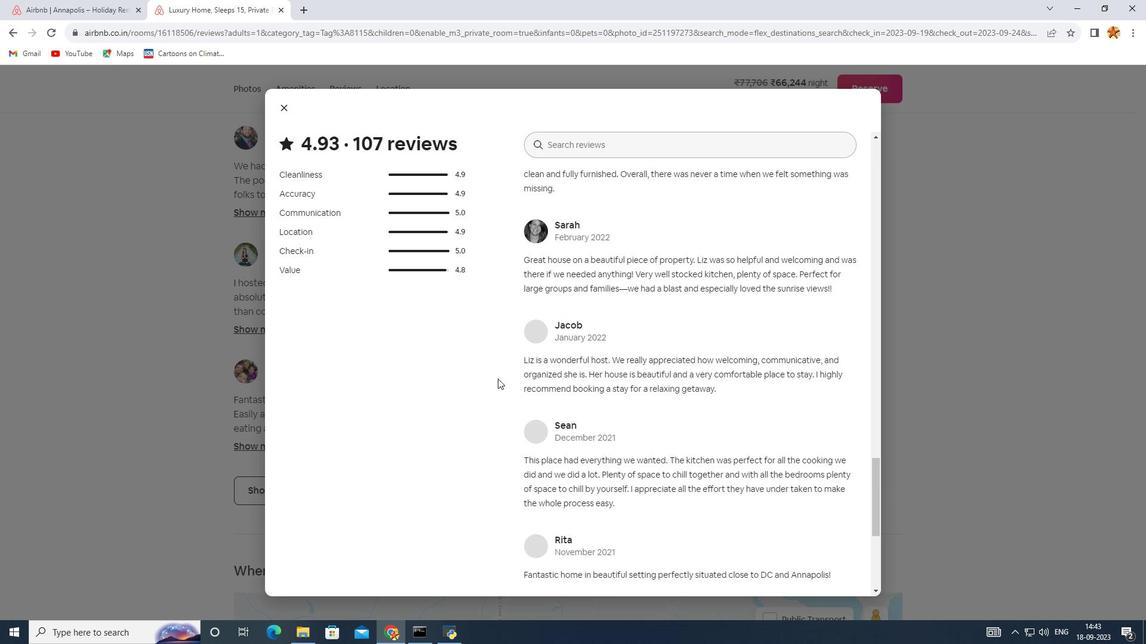 
Action: Mouse scrolled (497, 378) with delta (0, 0)
Screenshot: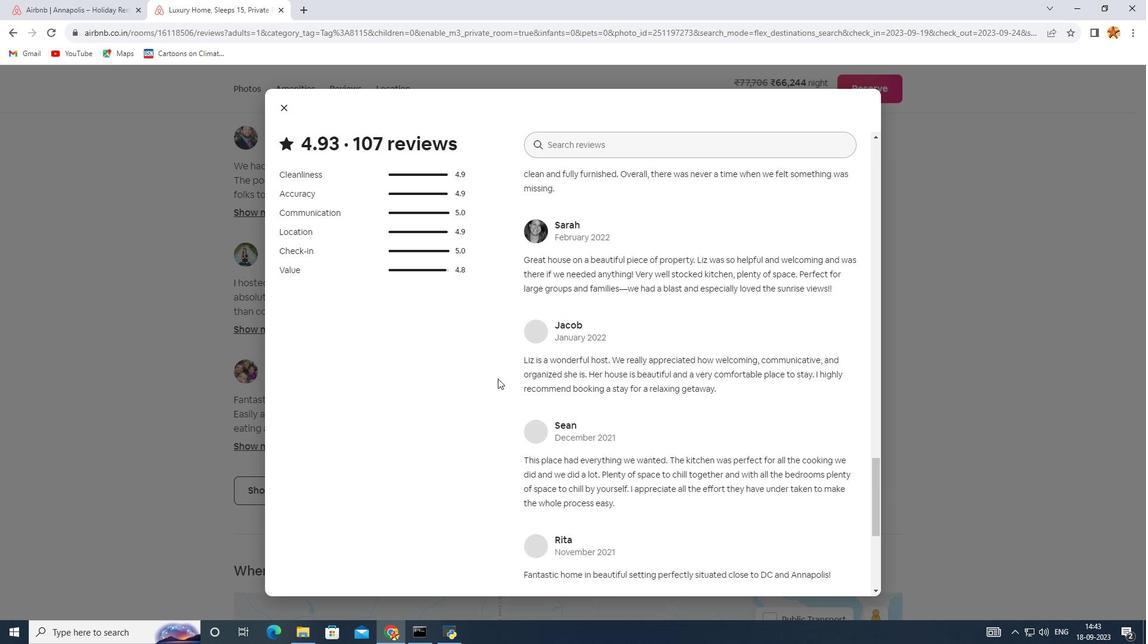 
Action: Mouse scrolled (497, 378) with delta (0, 0)
Screenshot: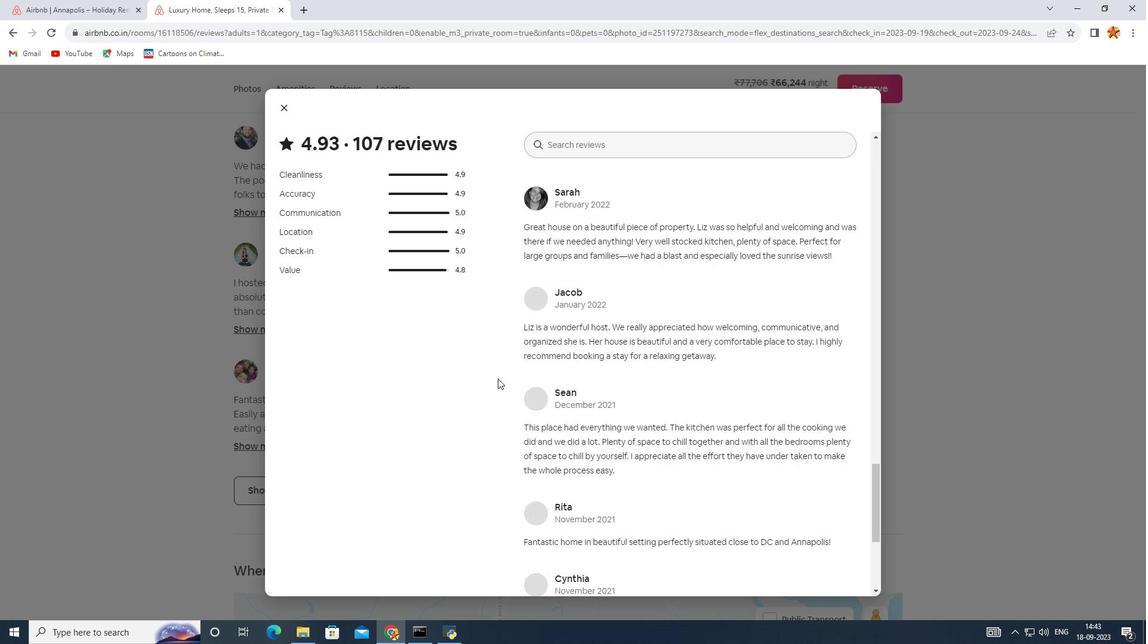 
Action: Mouse scrolled (497, 378) with delta (0, 0)
Screenshot: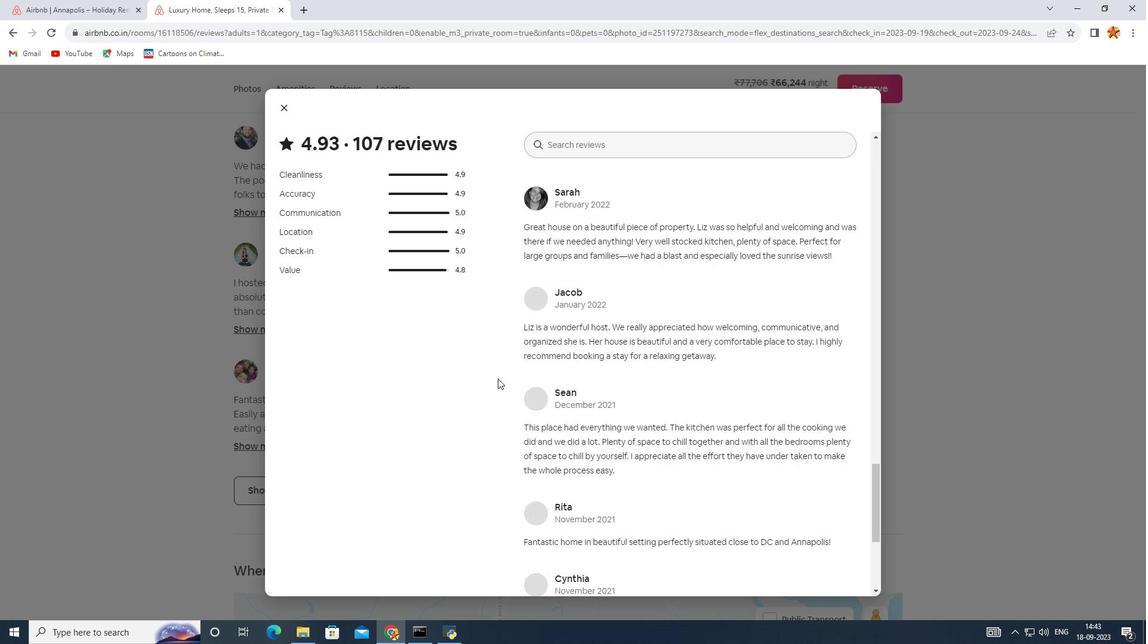 
Action: Mouse scrolled (497, 378) with delta (0, 0)
Screenshot: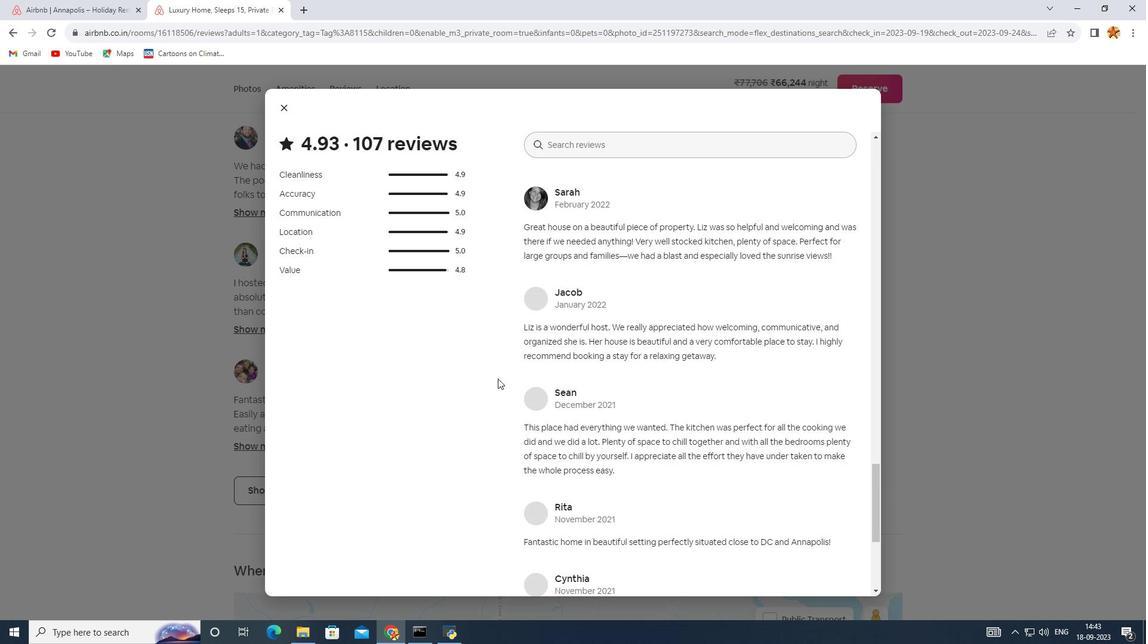 
Action: Mouse scrolled (497, 378) with delta (0, 0)
Screenshot: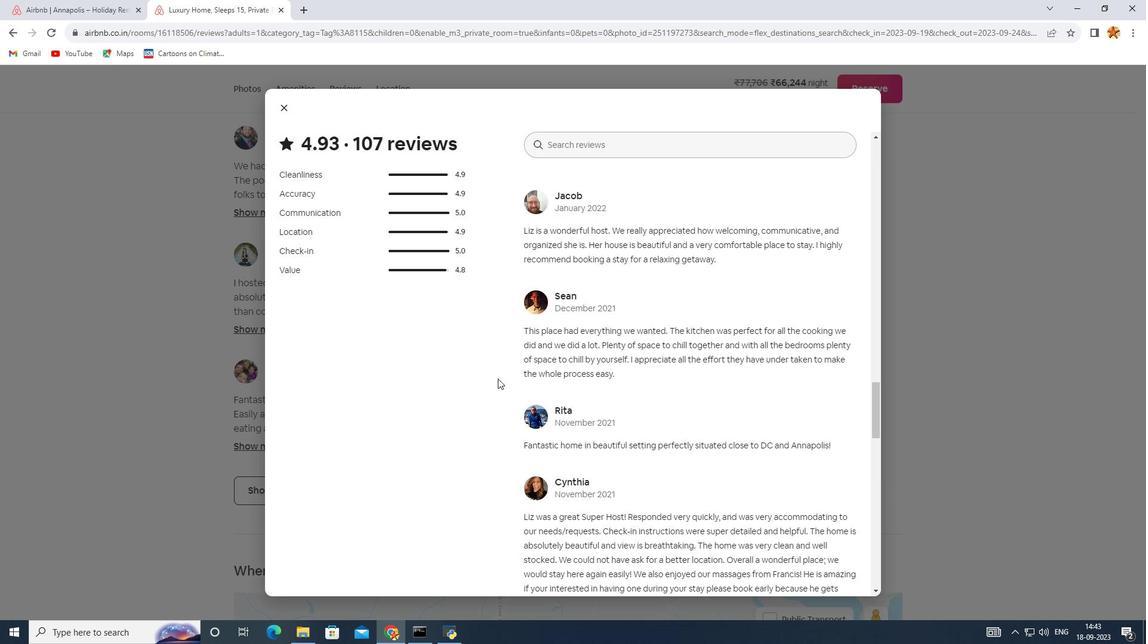 
Action: Mouse scrolled (497, 378) with delta (0, 0)
Screenshot: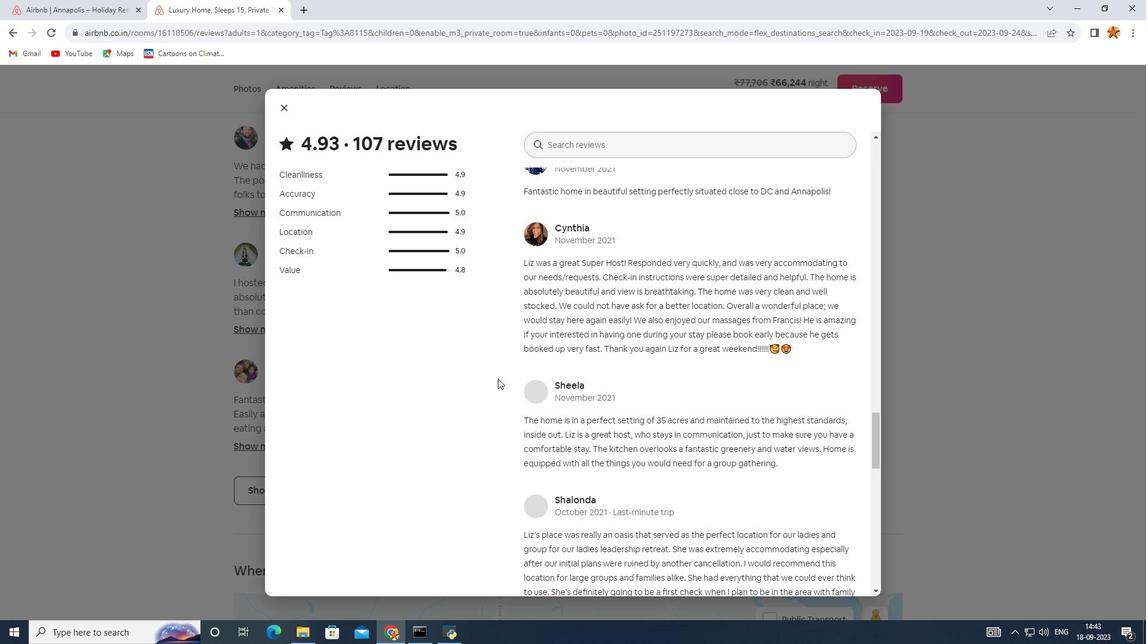 
Action: Mouse scrolled (497, 378) with delta (0, 0)
Screenshot: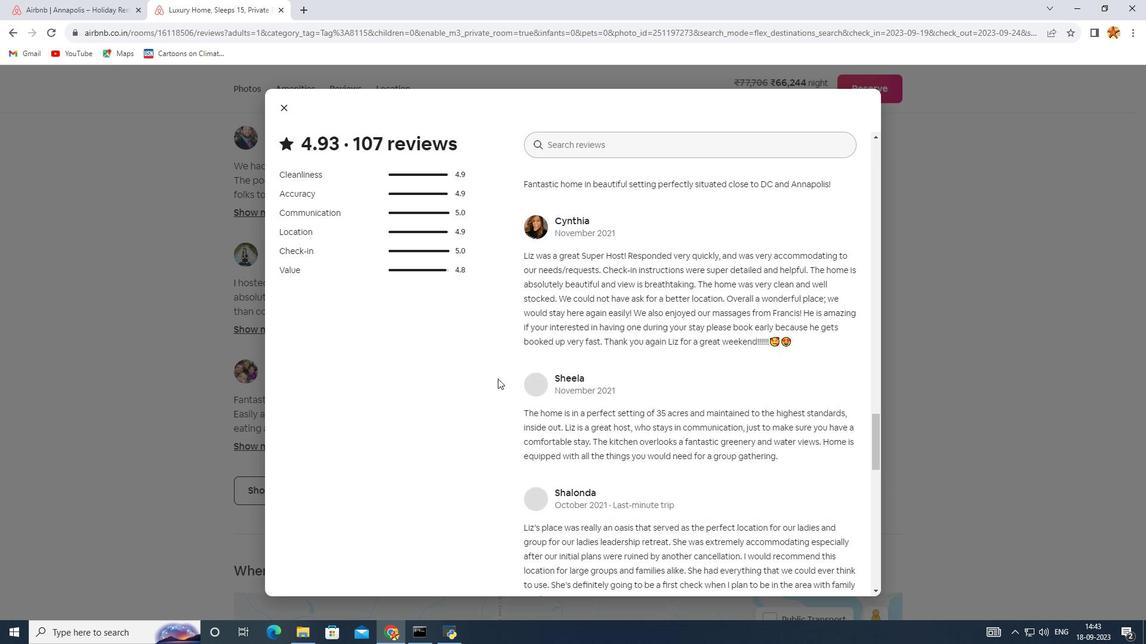 
Action: Mouse scrolled (497, 378) with delta (0, 0)
Screenshot: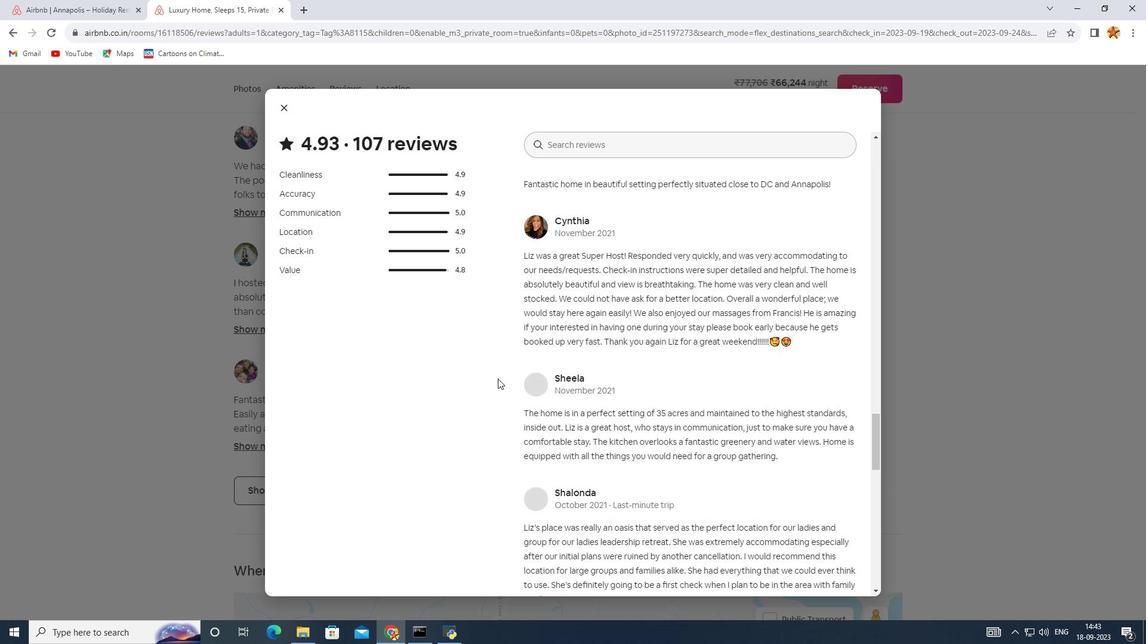 
Action: Mouse scrolled (497, 378) with delta (0, 0)
Screenshot: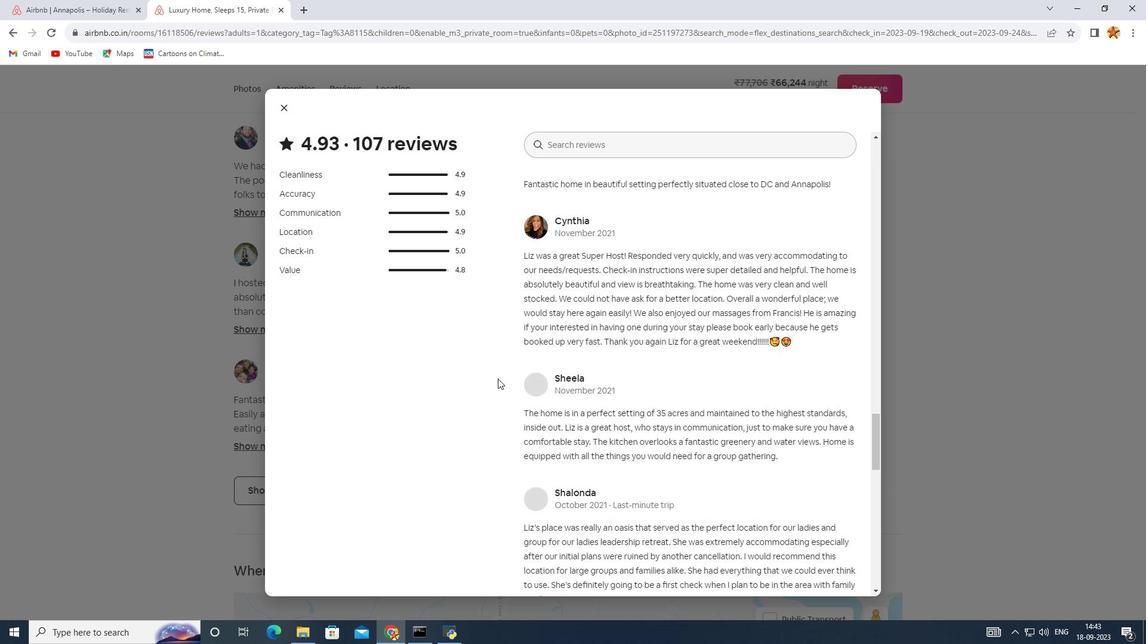 
Action: Mouse scrolled (497, 378) with delta (0, 0)
Screenshot: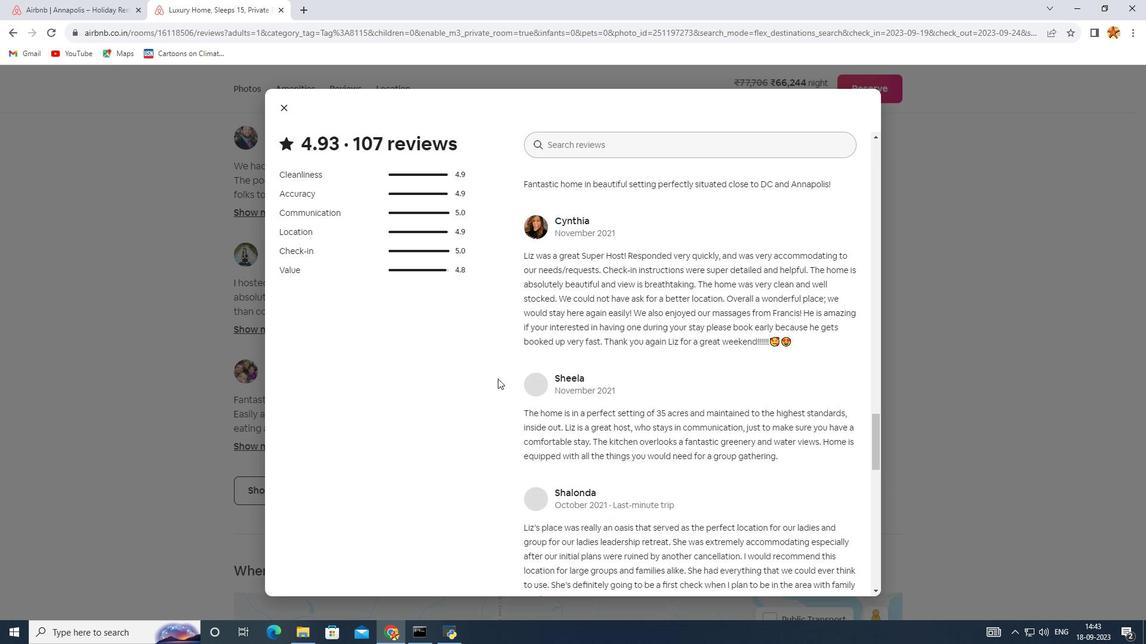 
Action: Mouse scrolled (497, 378) with delta (0, 0)
Screenshot: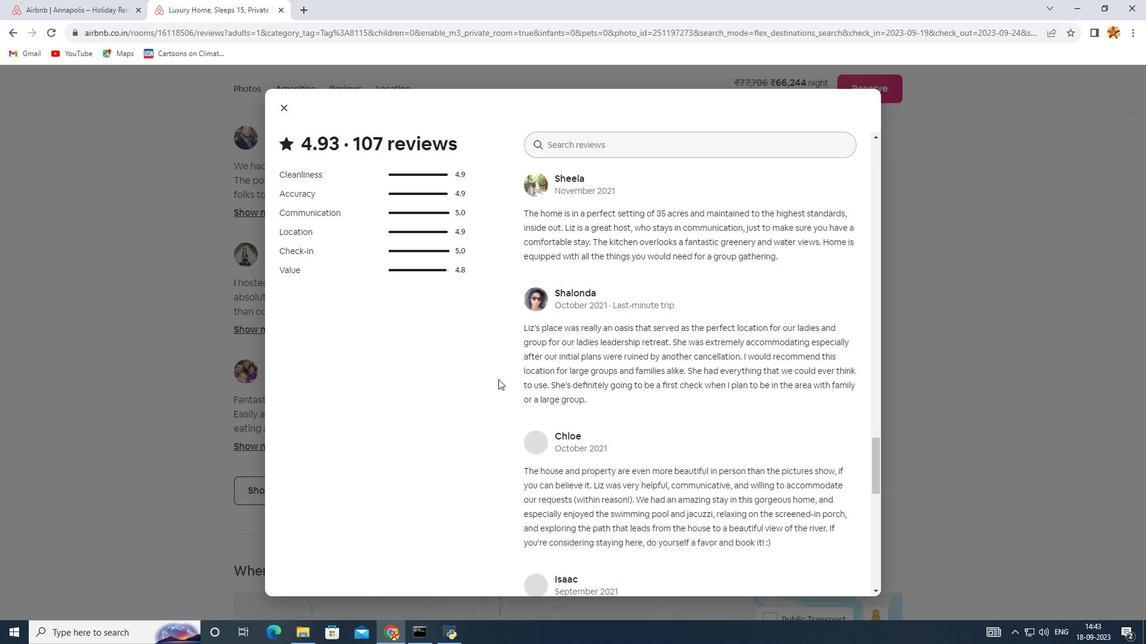 
Action: Mouse scrolled (497, 378) with delta (0, 0)
Screenshot: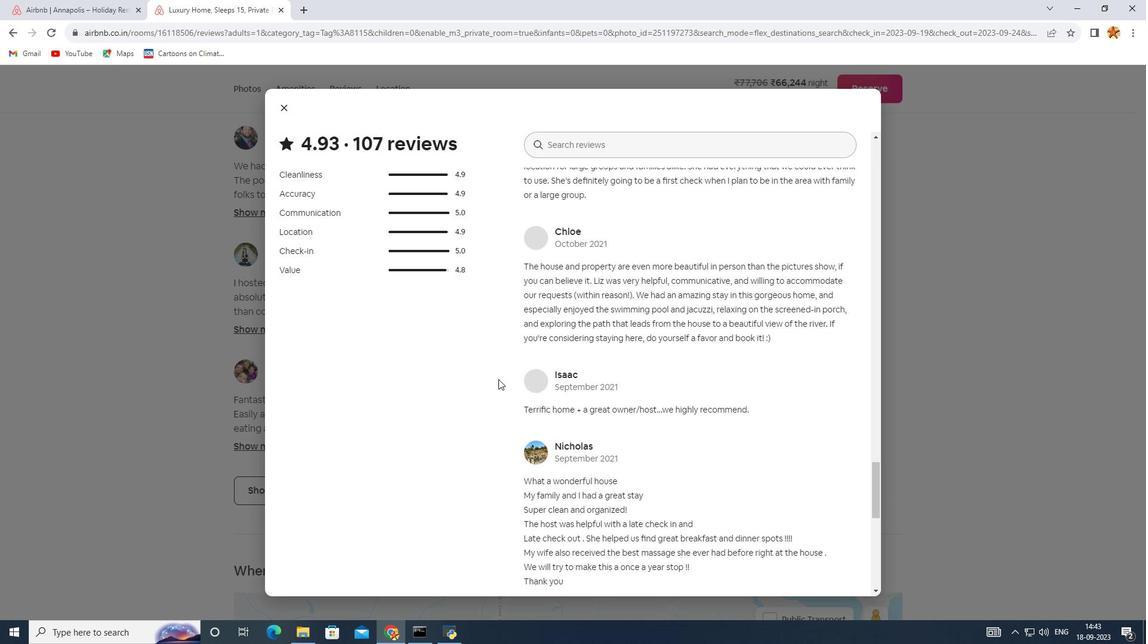 
Action: Mouse scrolled (497, 378) with delta (0, 0)
Screenshot: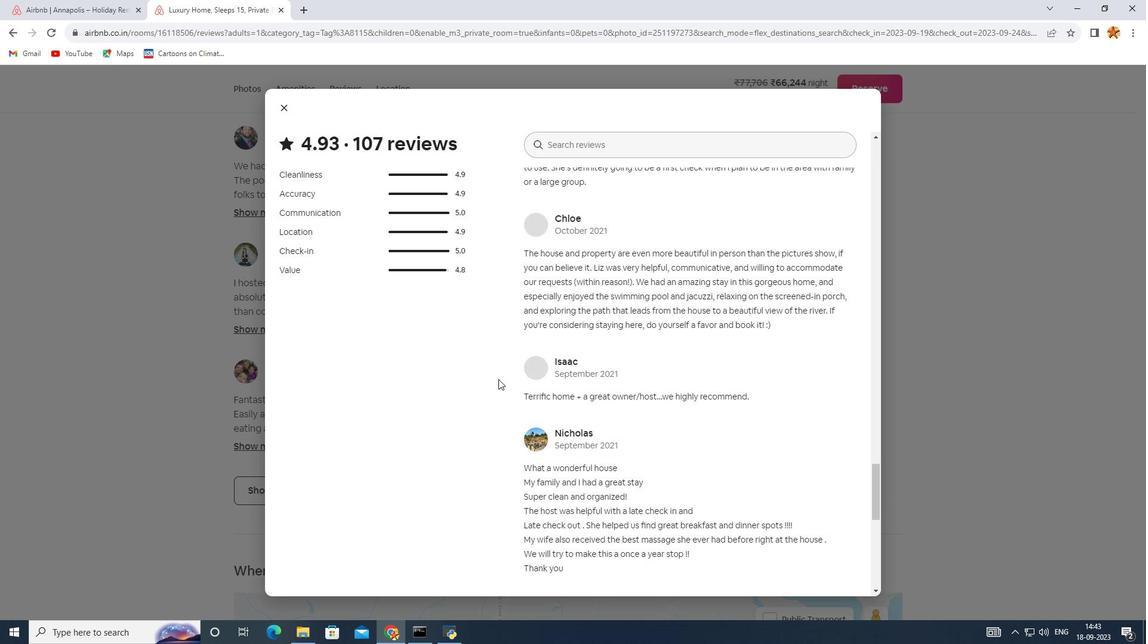 
Action: Mouse scrolled (497, 378) with delta (0, 0)
Screenshot: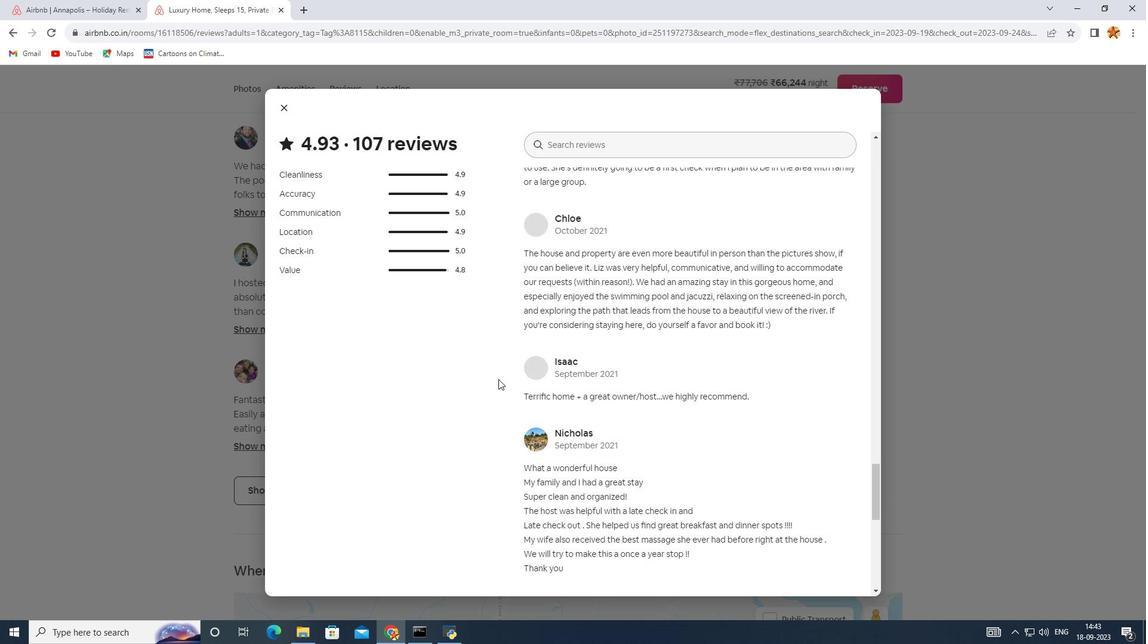 
Action: Mouse scrolled (497, 378) with delta (0, 0)
Screenshot: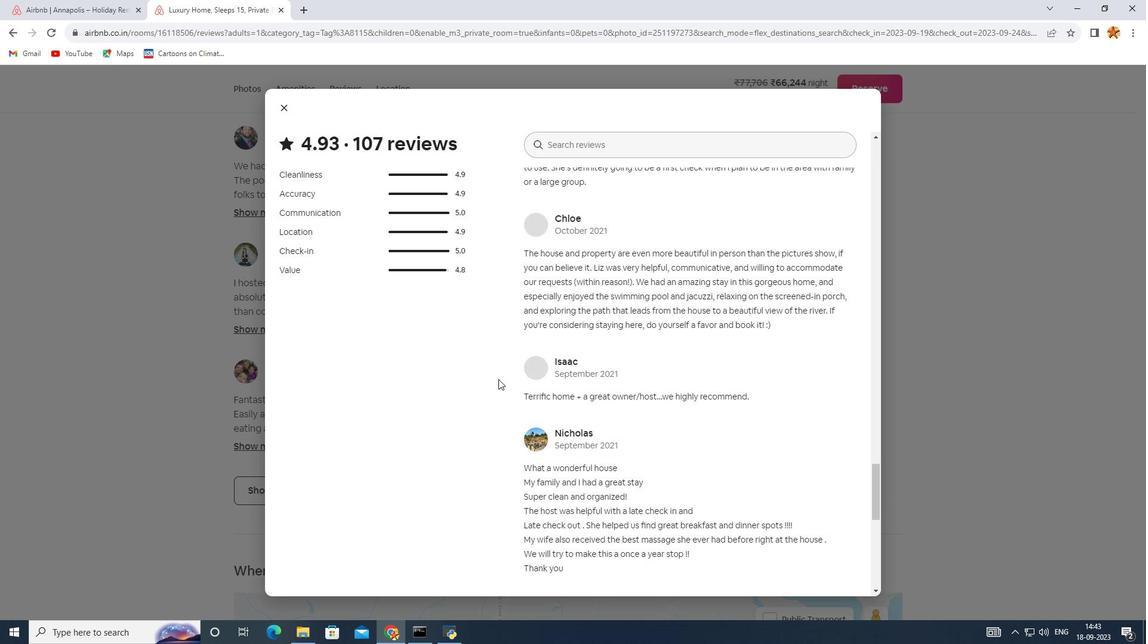 
Action: Mouse scrolled (497, 378) with delta (0, 0)
Screenshot: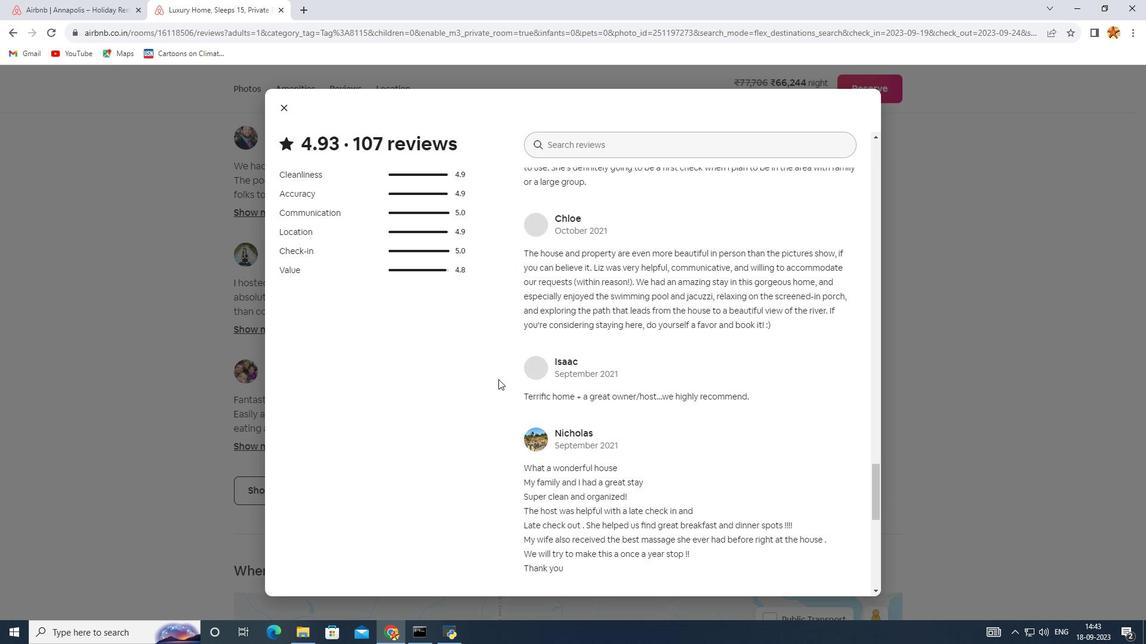 
Action: Mouse moved to (498, 379)
Screenshot: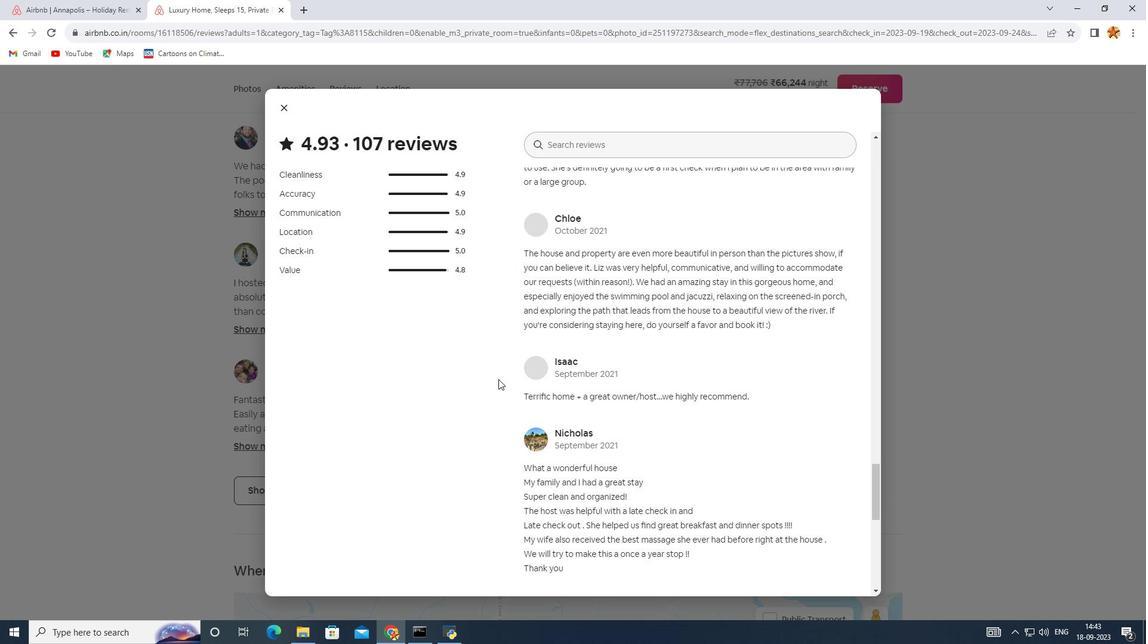 
Action: Mouse scrolled (498, 379) with delta (0, 0)
Screenshot: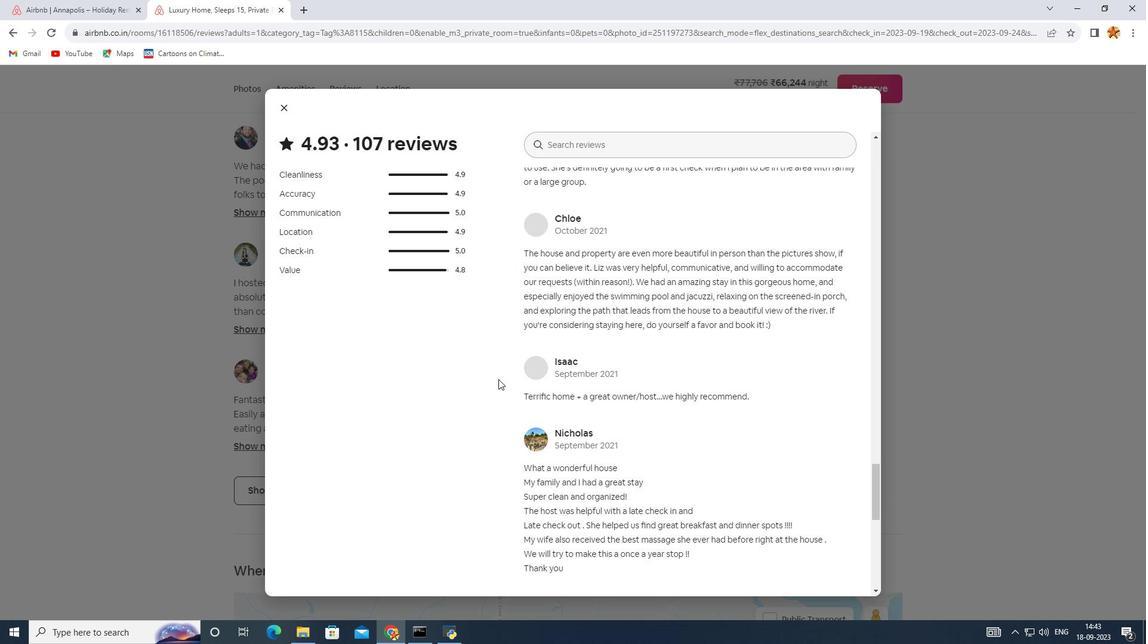 
Action: Mouse scrolled (498, 379) with delta (0, 0)
